 Task: Create a 3D-printable model of a classic car.
Action: Mouse moved to (379, 270)
Screenshot: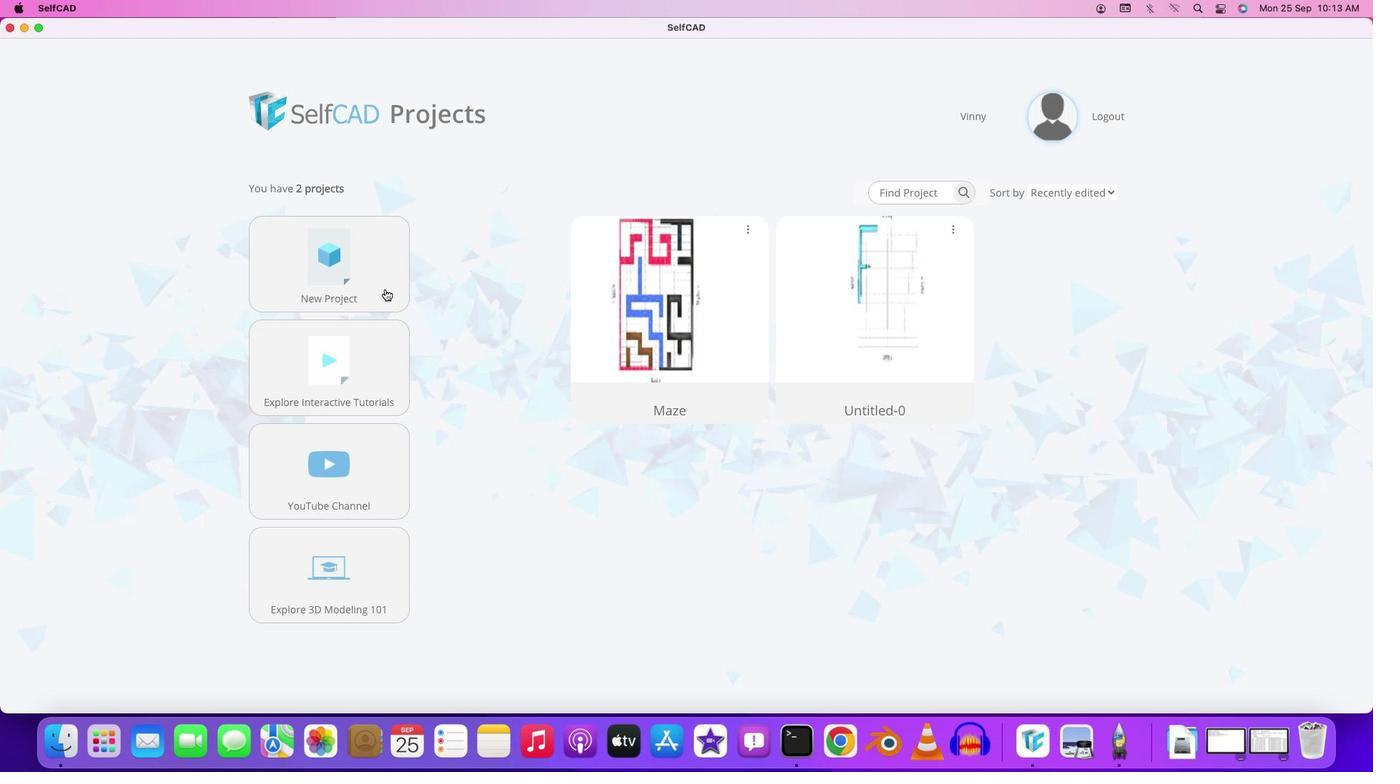 
Action: Mouse pressed left at (379, 270)
Screenshot: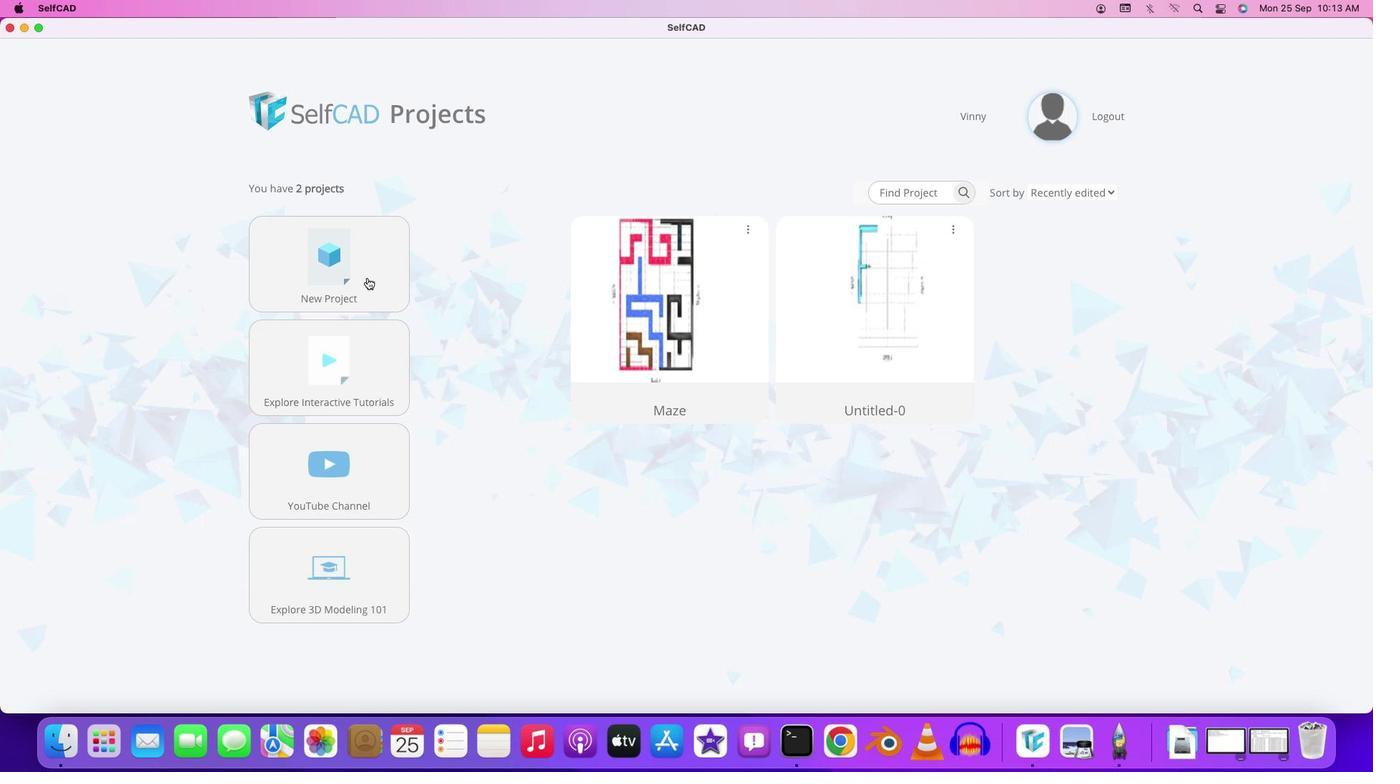 
Action: Mouse moved to (378, 268)
Screenshot: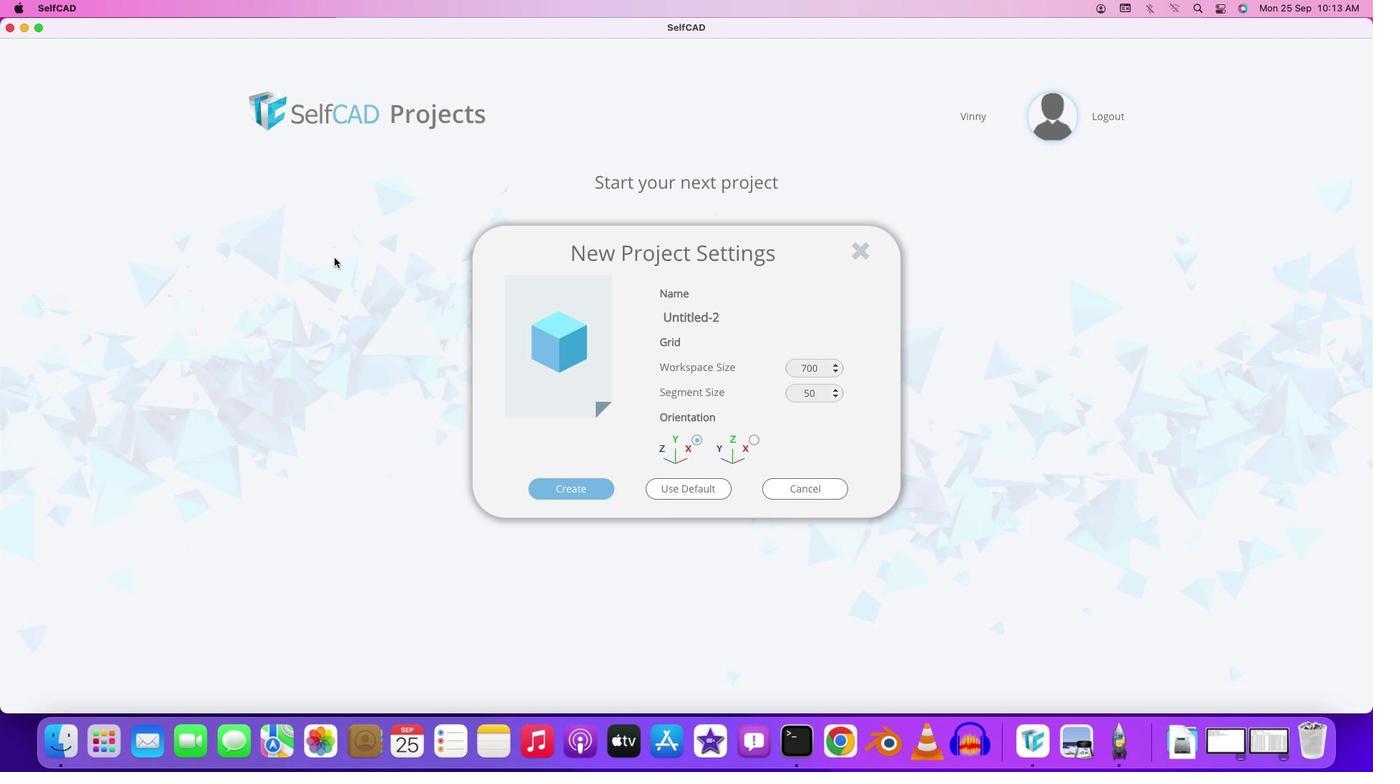 
Action: Mouse pressed left at (378, 268)
Screenshot: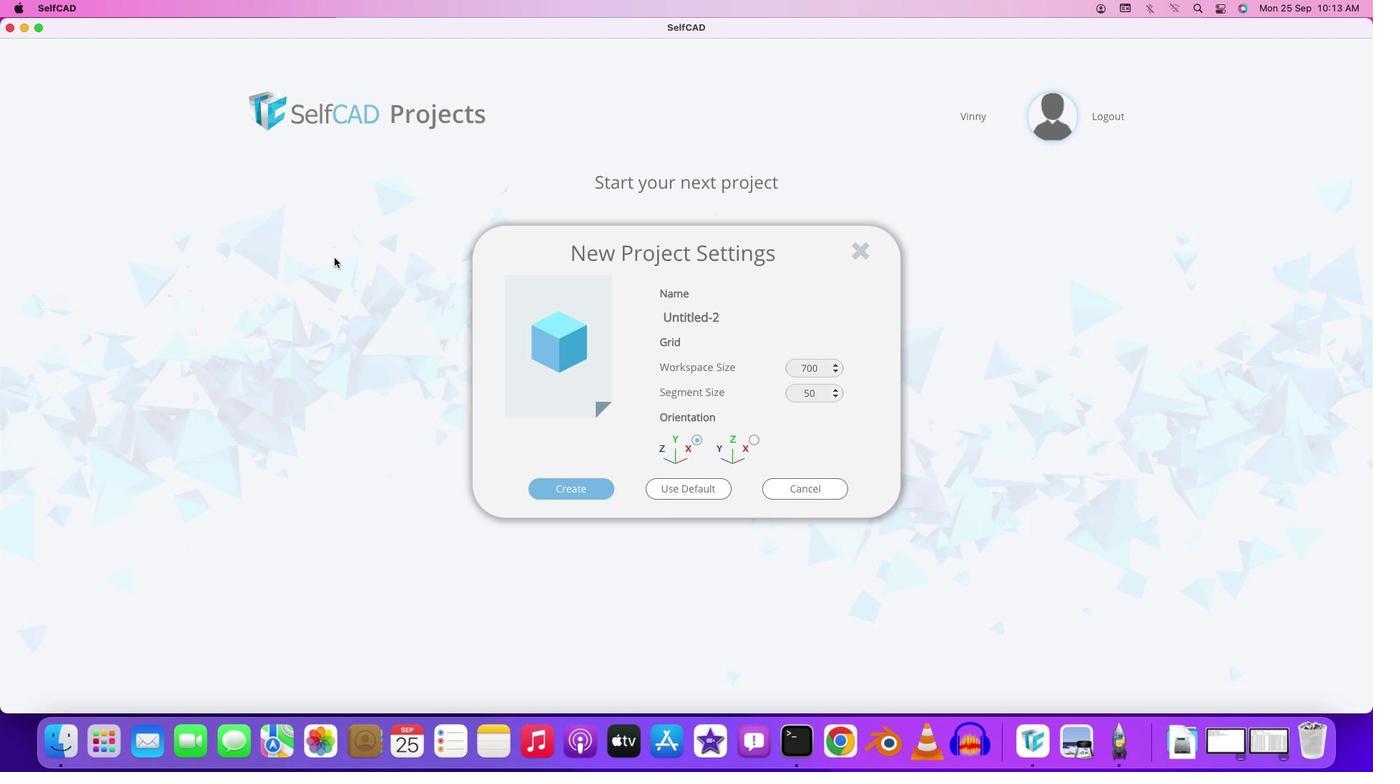 
Action: Mouse moved to (643, 356)
Screenshot: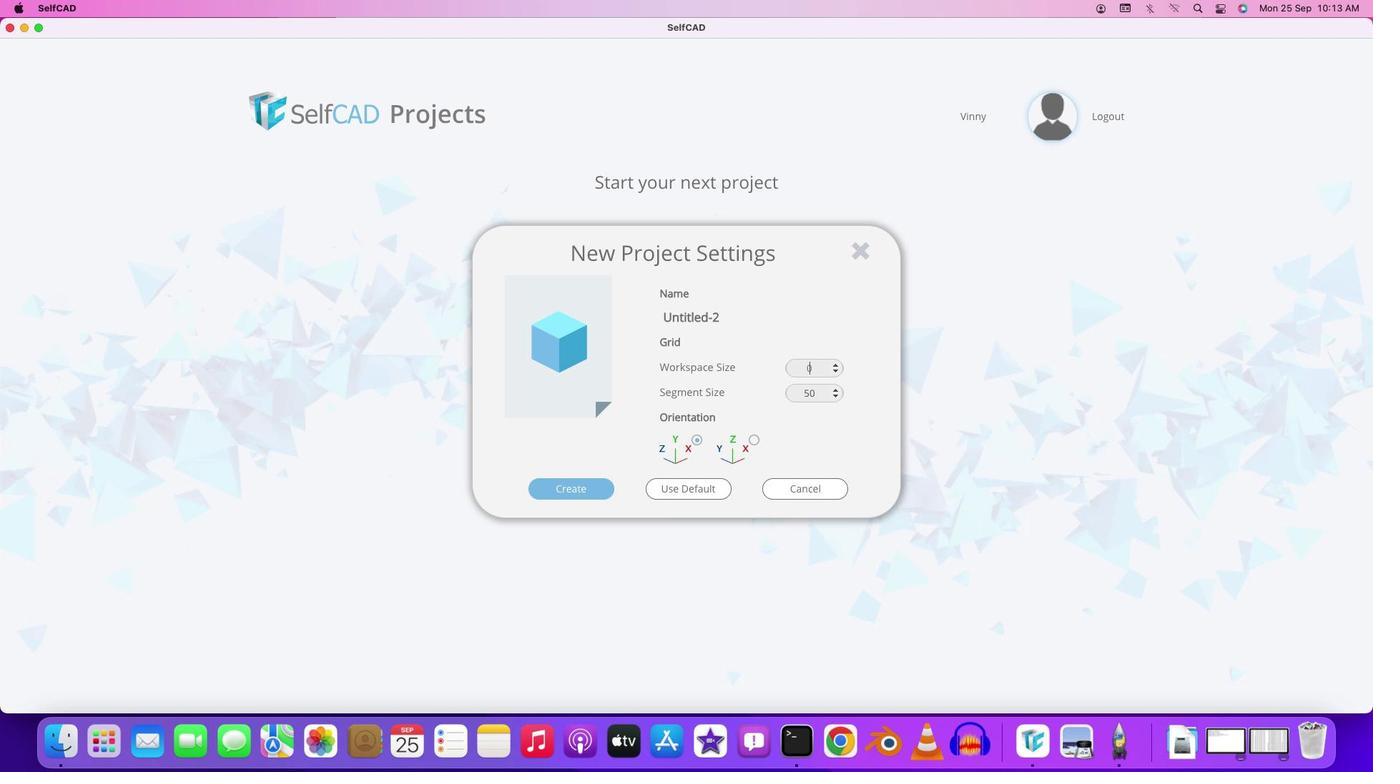 
Action: Mouse pressed left at (643, 356)
Screenshot: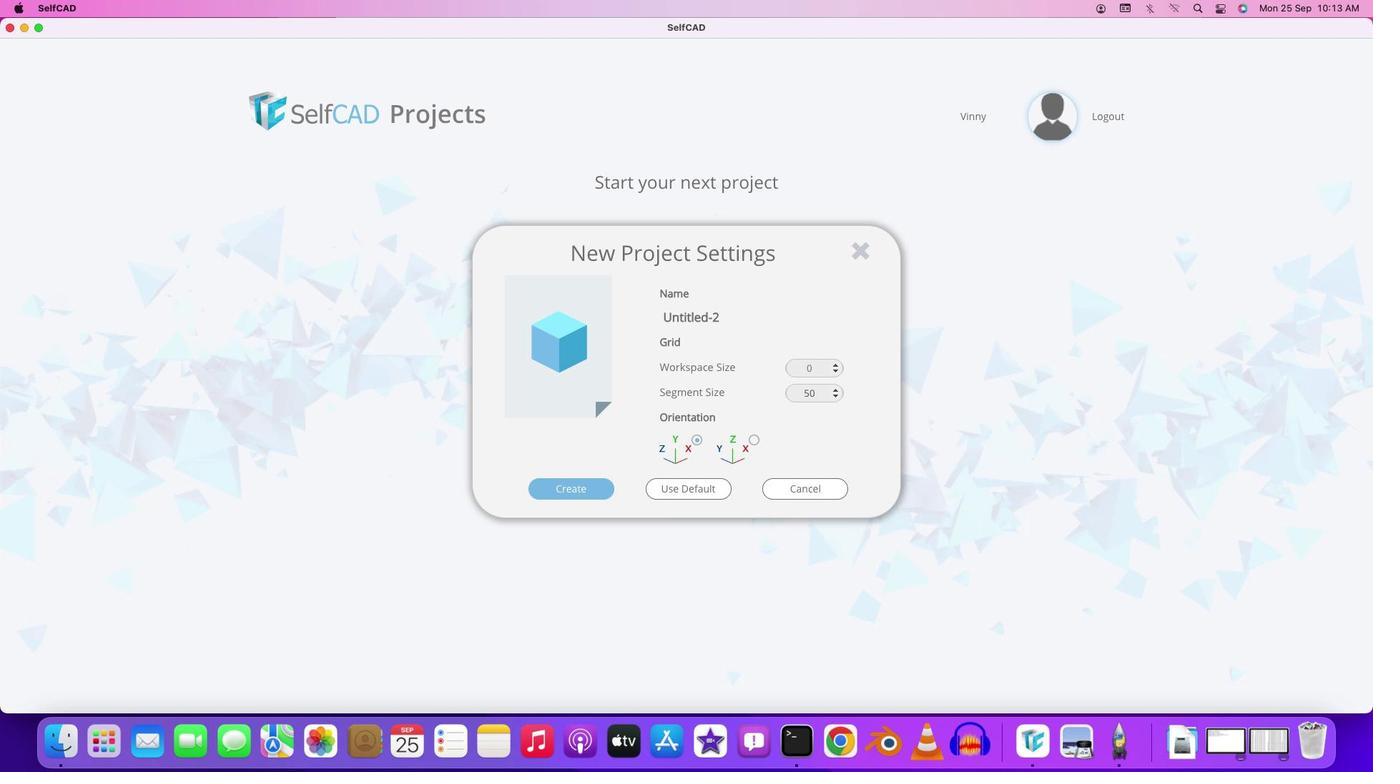 
Action: Key pressed Key.backspaceKey.backspace'1''5''0''0'
Screenshot: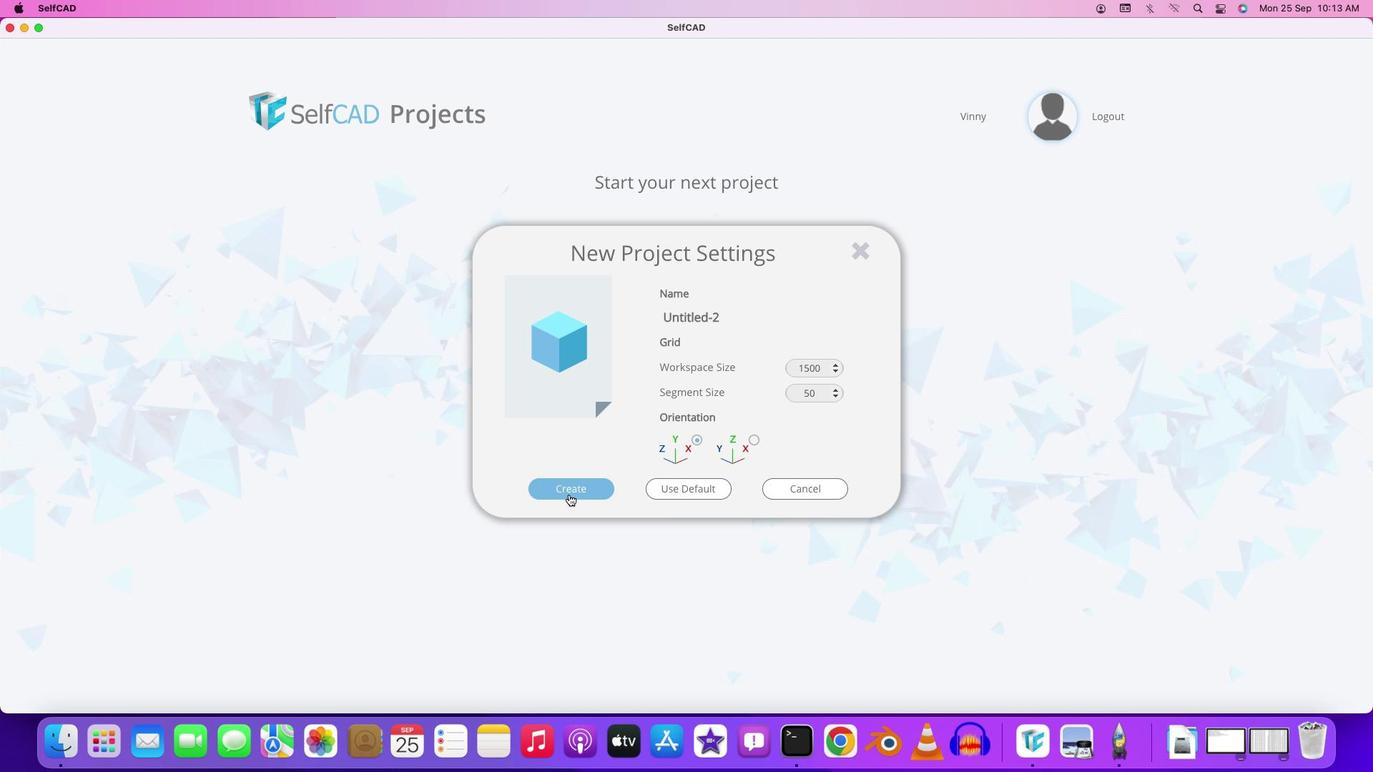 
Action: Mouse moved to (504, 455)
Screenshot: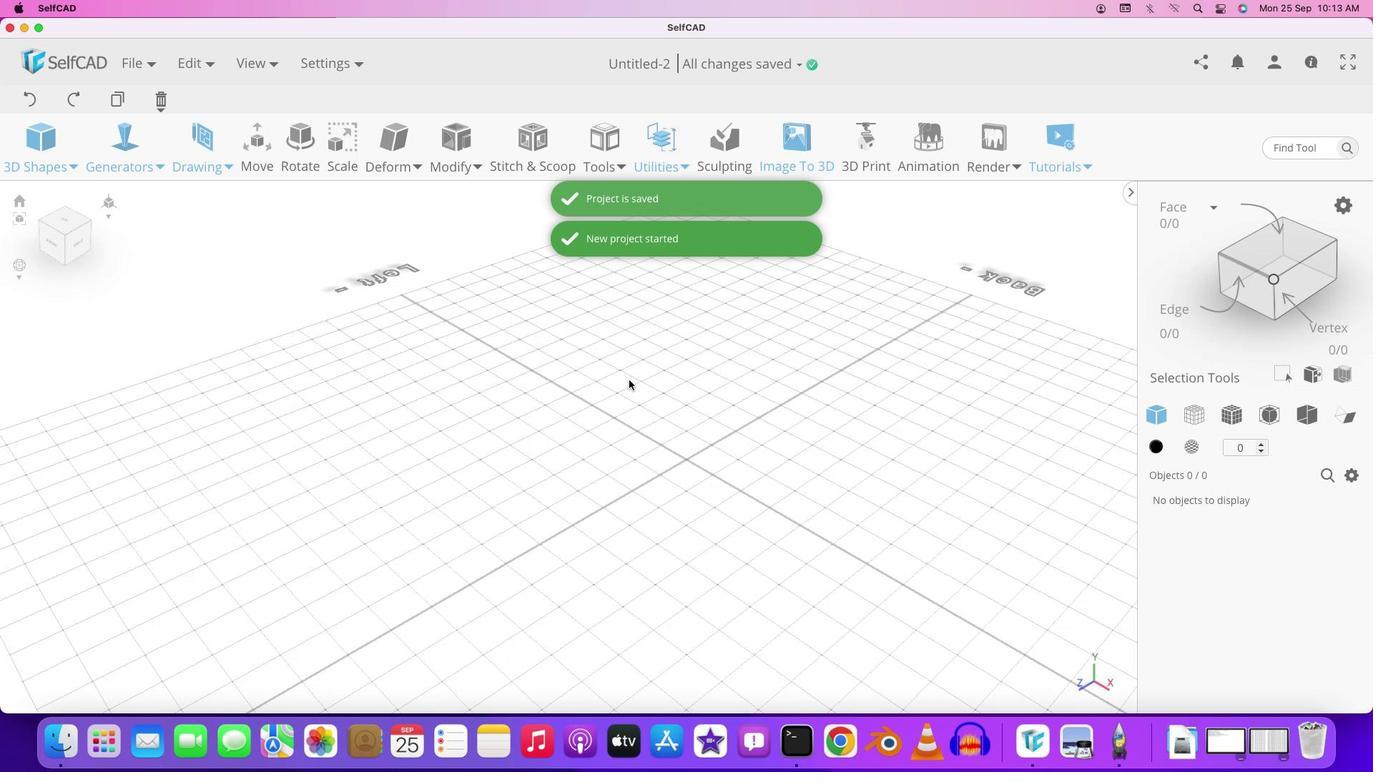 
Action: Mouse pressed left at (504, 455)
Screenshot: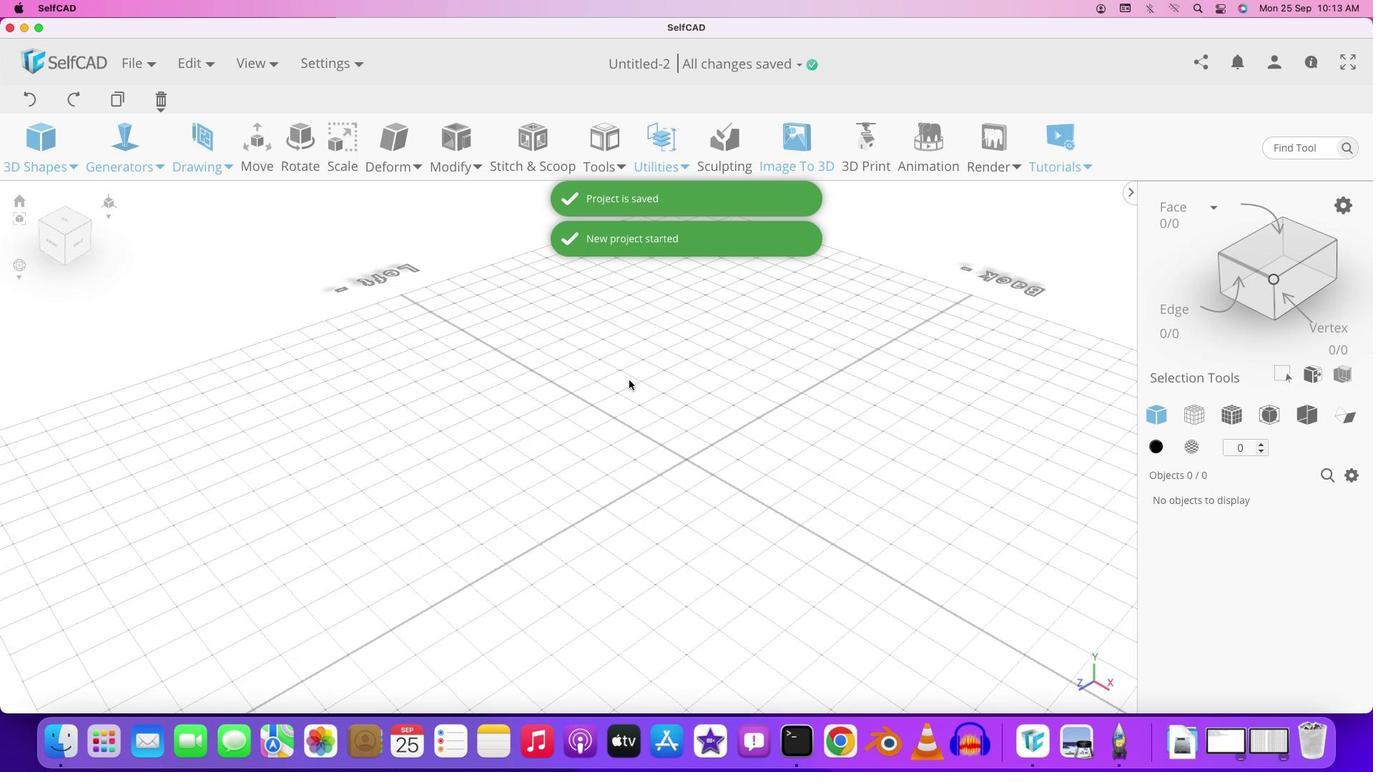 
Action: Mouse moved to (562, 420)
Screenshot: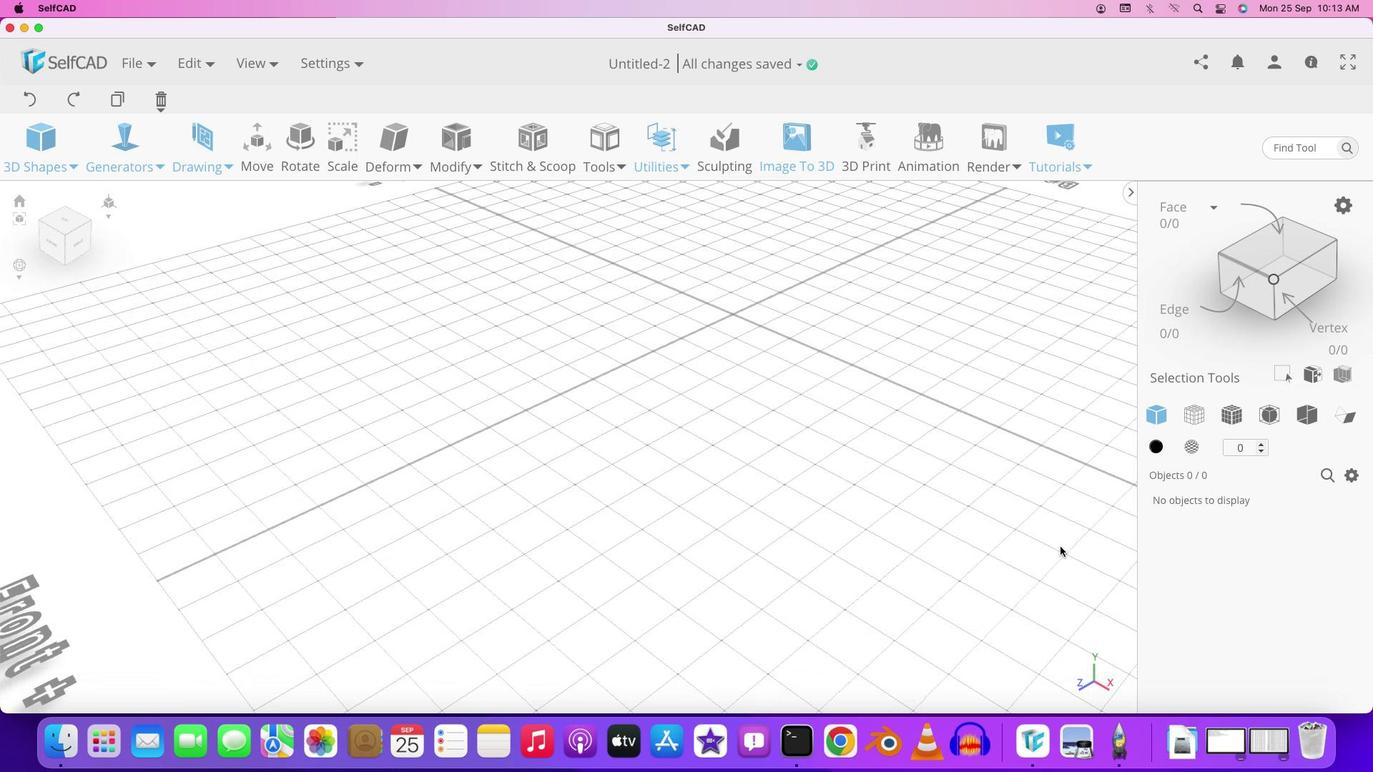 
Action: Mouse pressed middle at (562, 420)
Screenshot: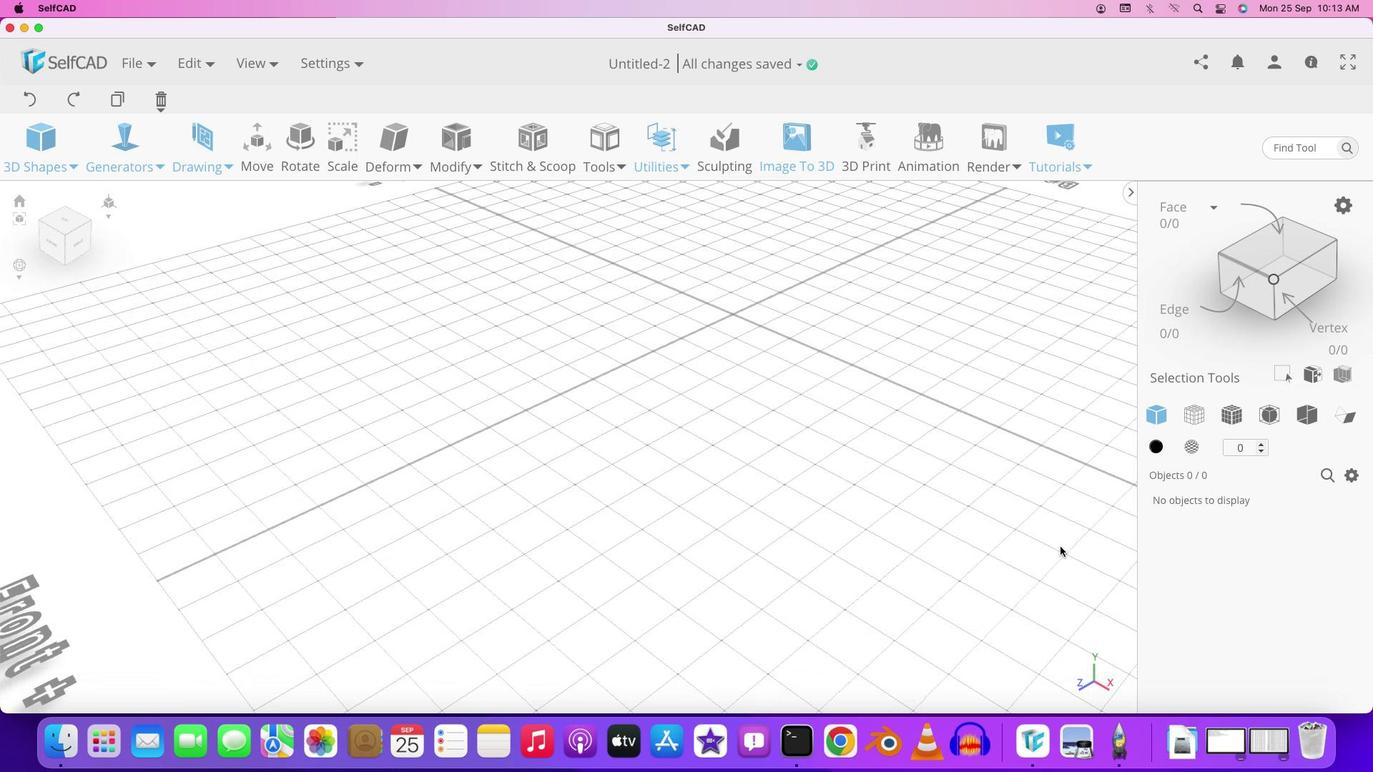 
Action: Mouse moved to (725, 544)
Screenshot: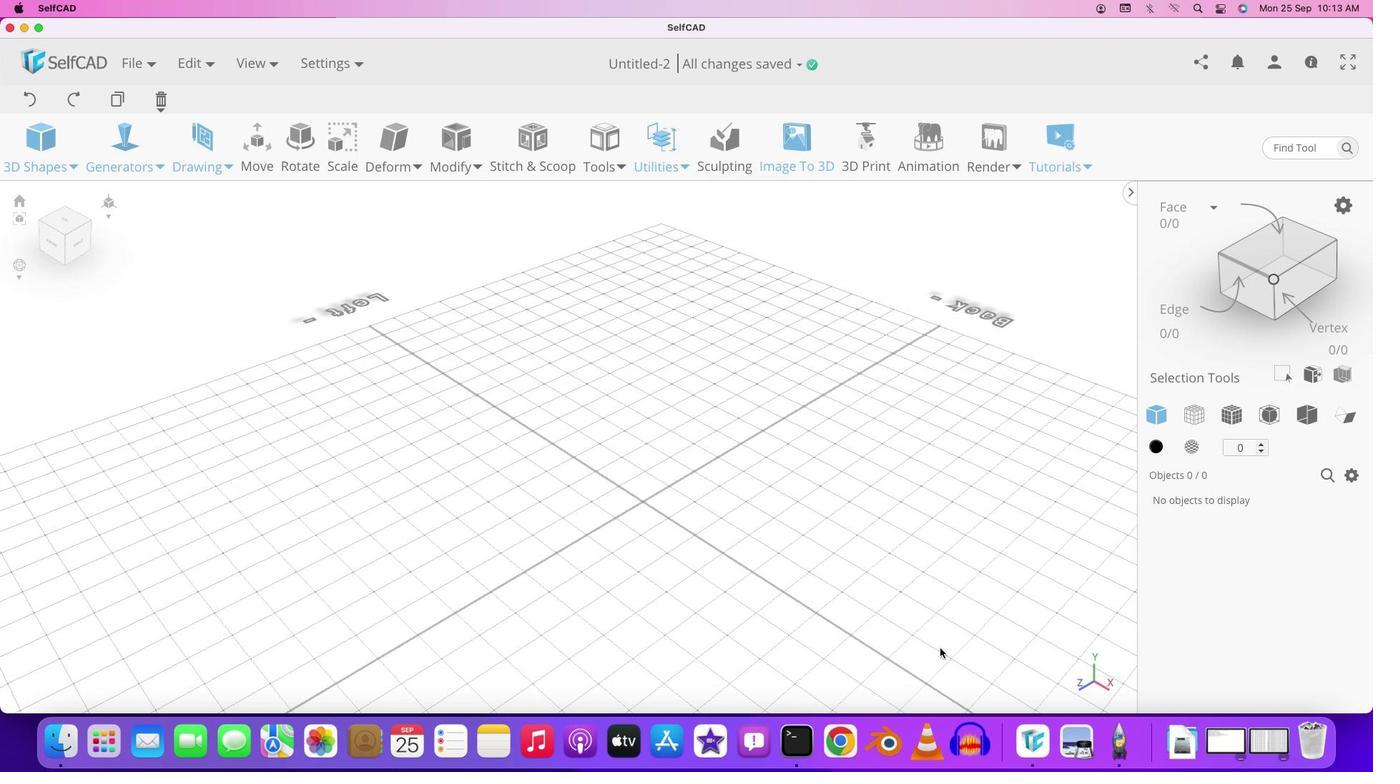 
Action: Mouse pressed middle at (725, 544)
Screenshot: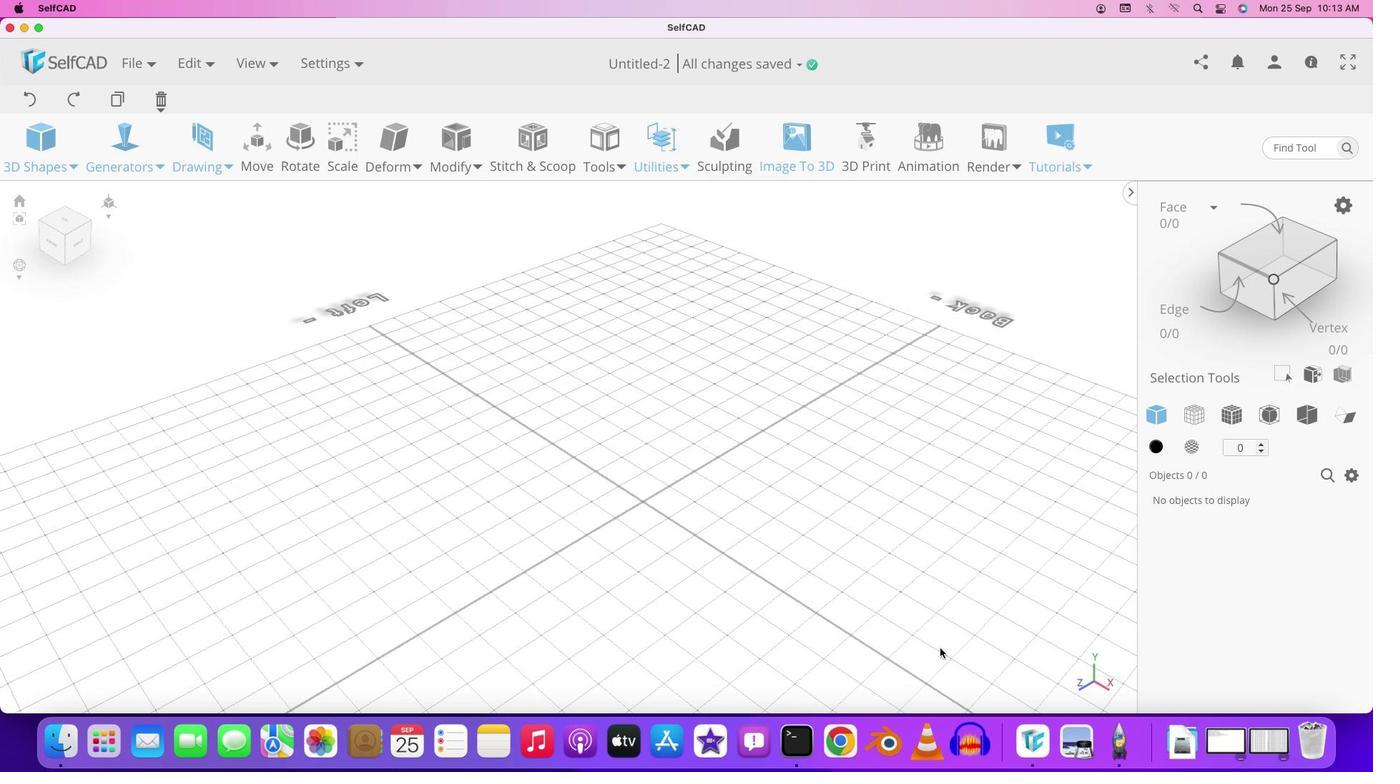 
Action: Mouse moved to (225, 172)
Screenshot: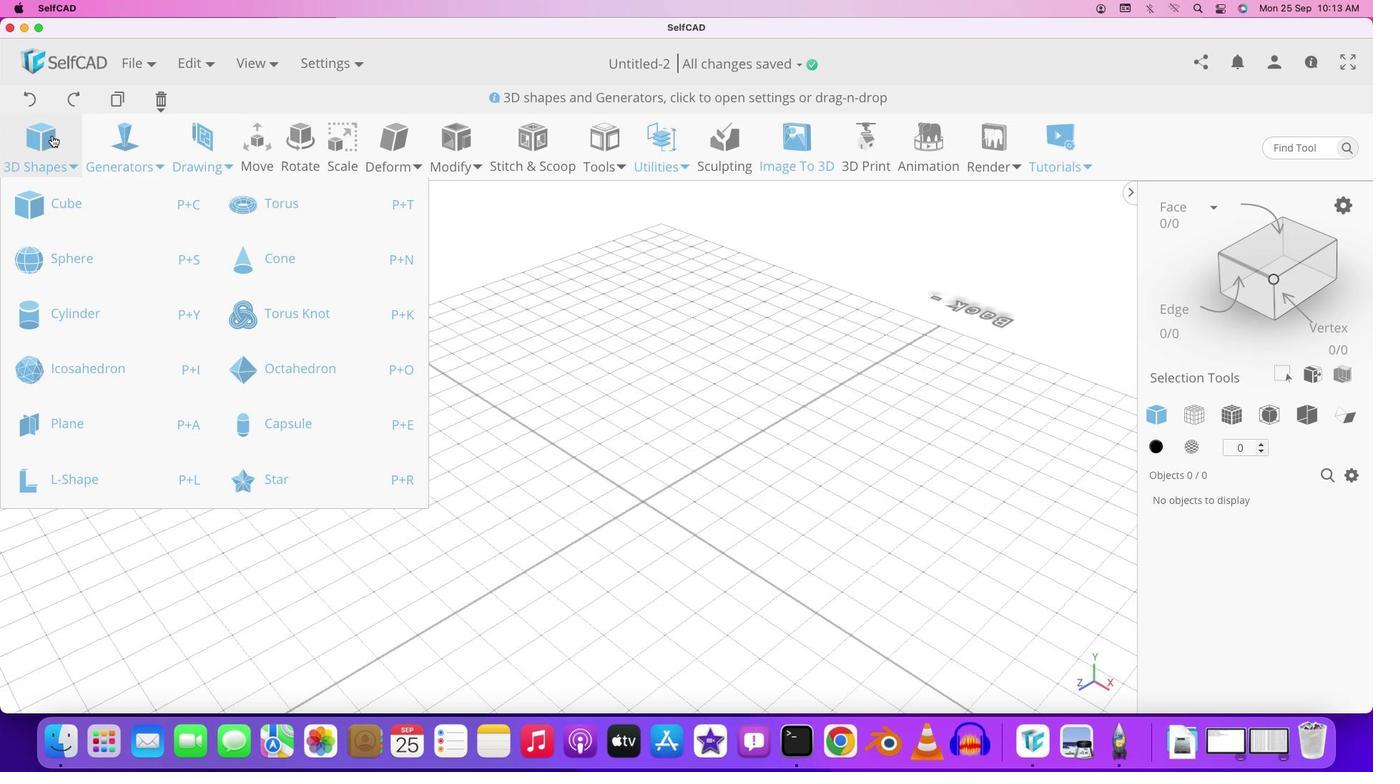 
Action: Mouse pressed left at (225, 172)
Screenshot: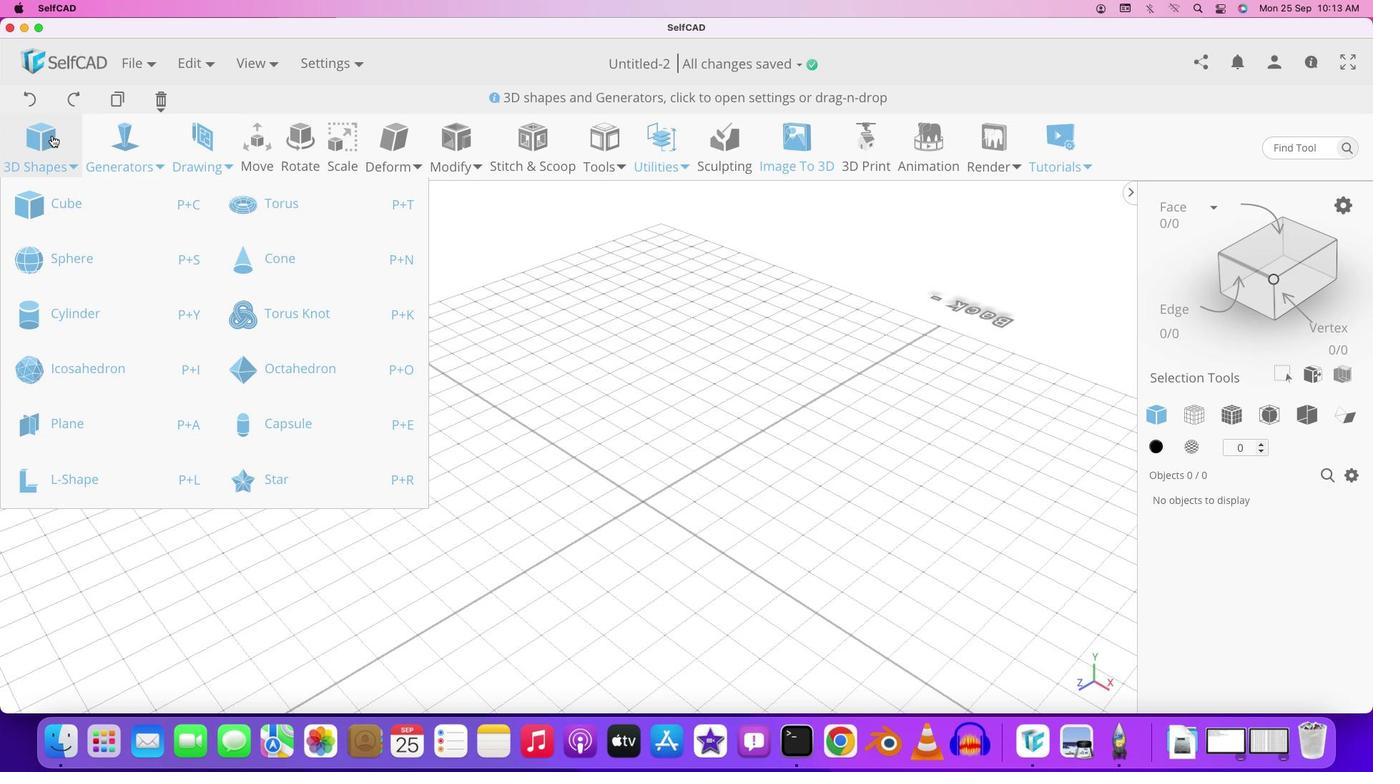 
Action: Mouse moved to (225, 182)
Screenshot: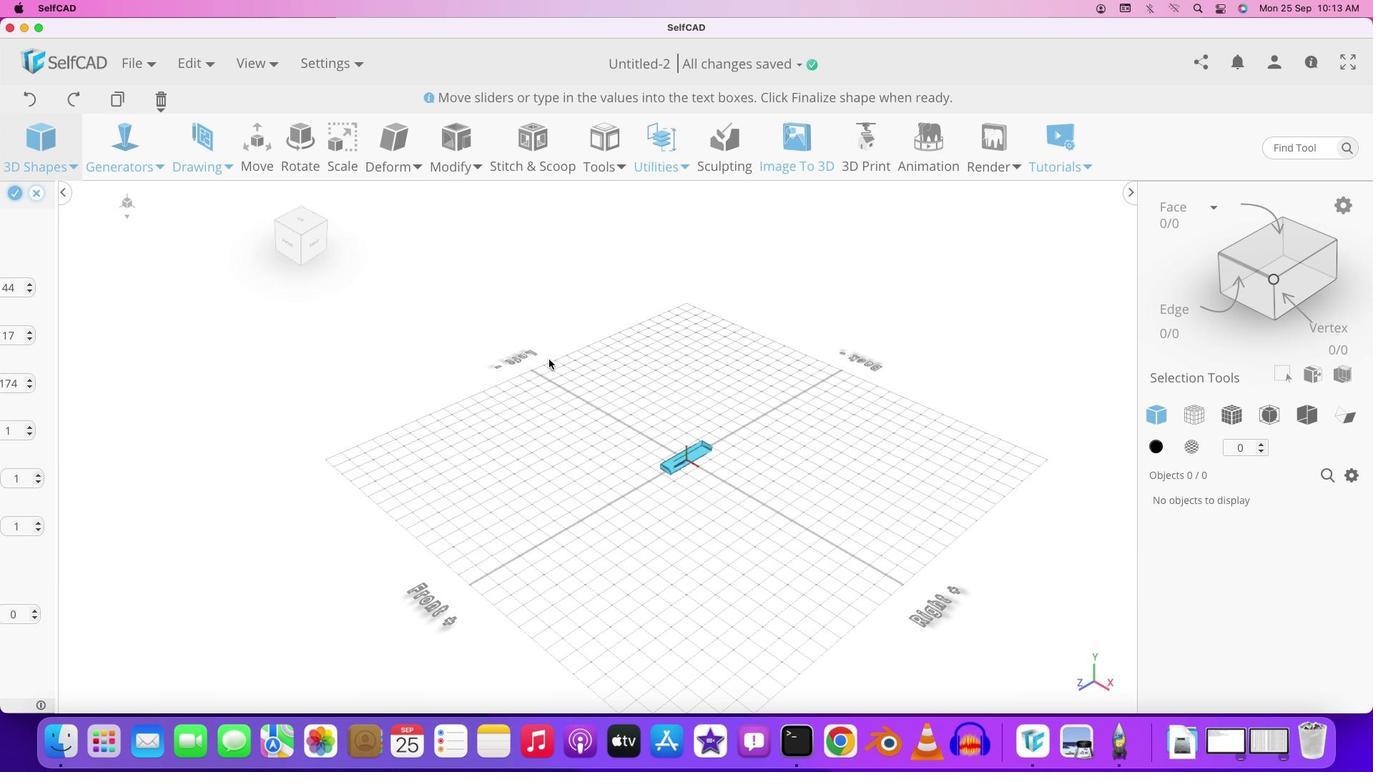 
Action: Mouse pressed left at (225, 182)
Screenshot: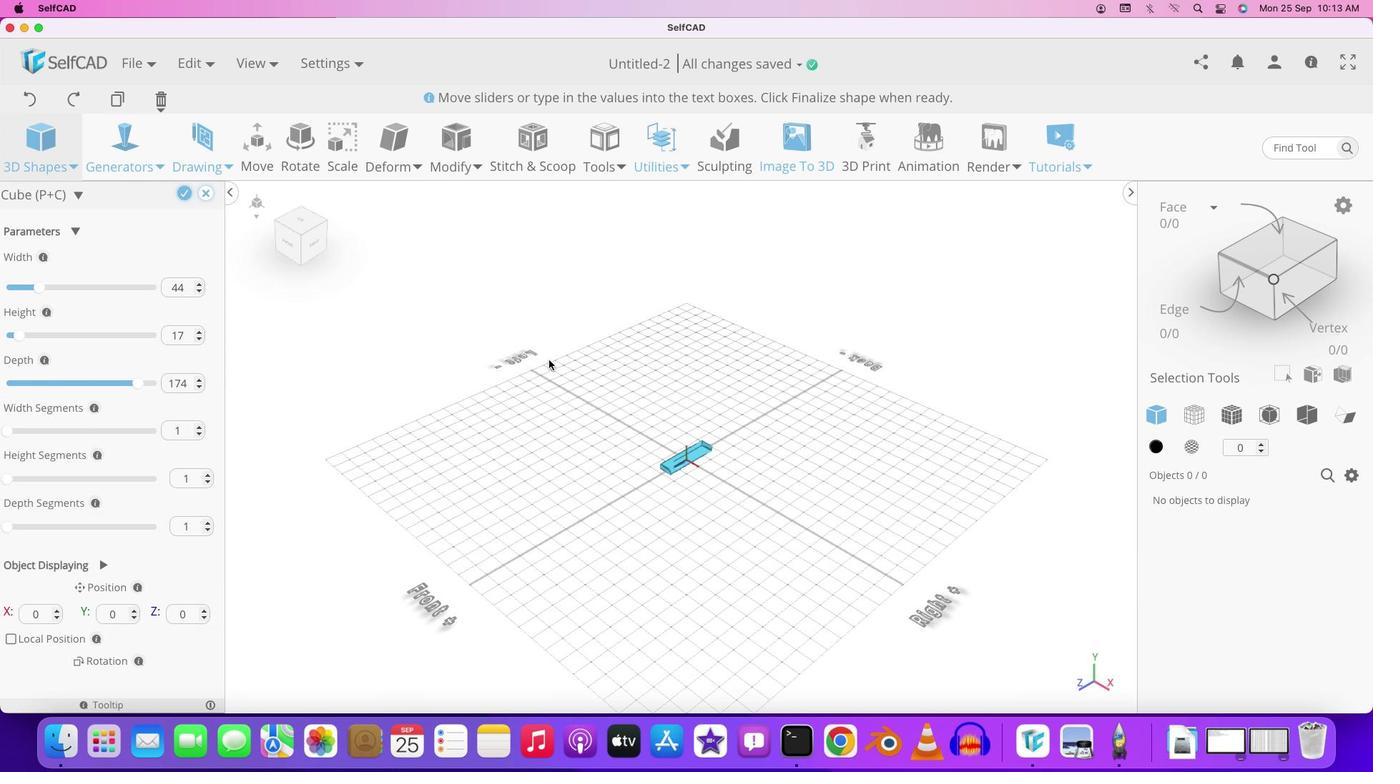 
Action: Mouse moved to (233, 217)
Screenshot: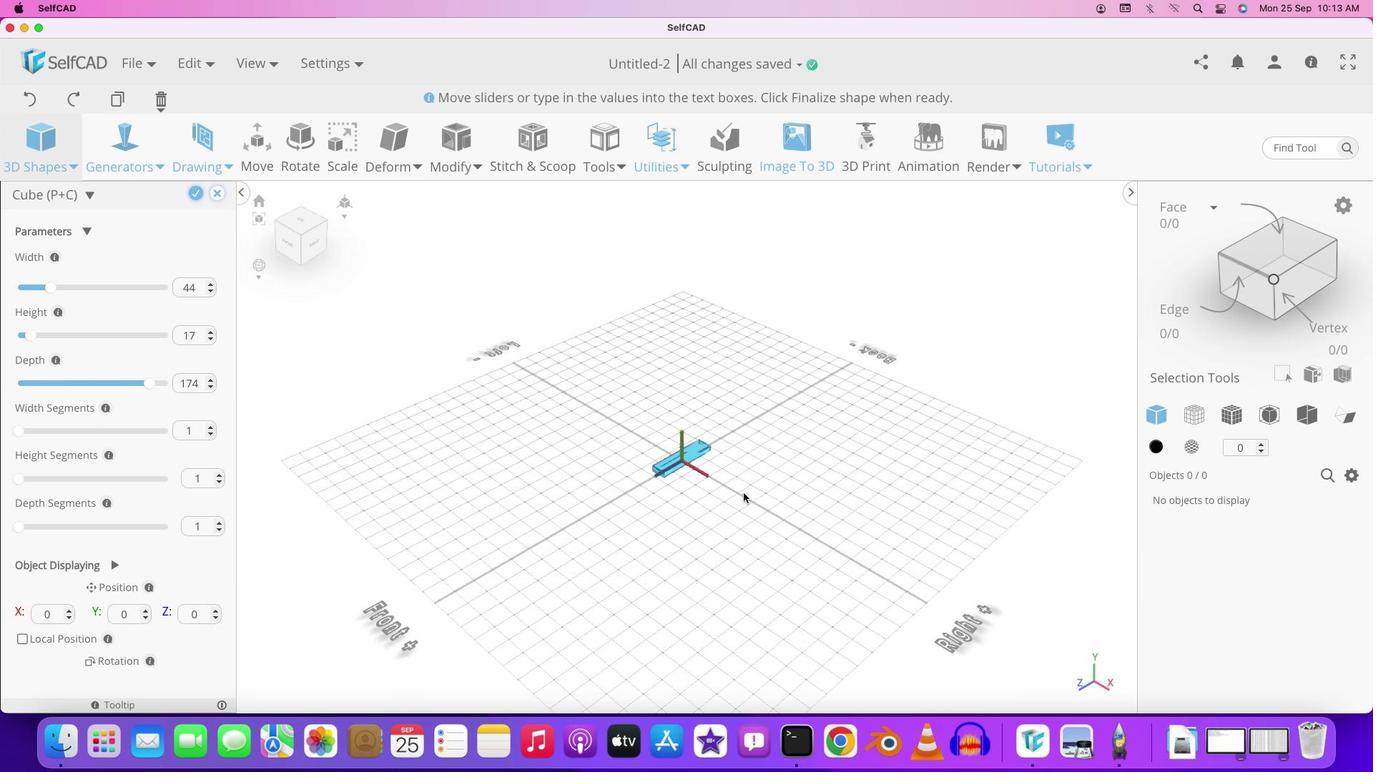 
Action: Mouse pressed left at (233, 217)
Screenshot: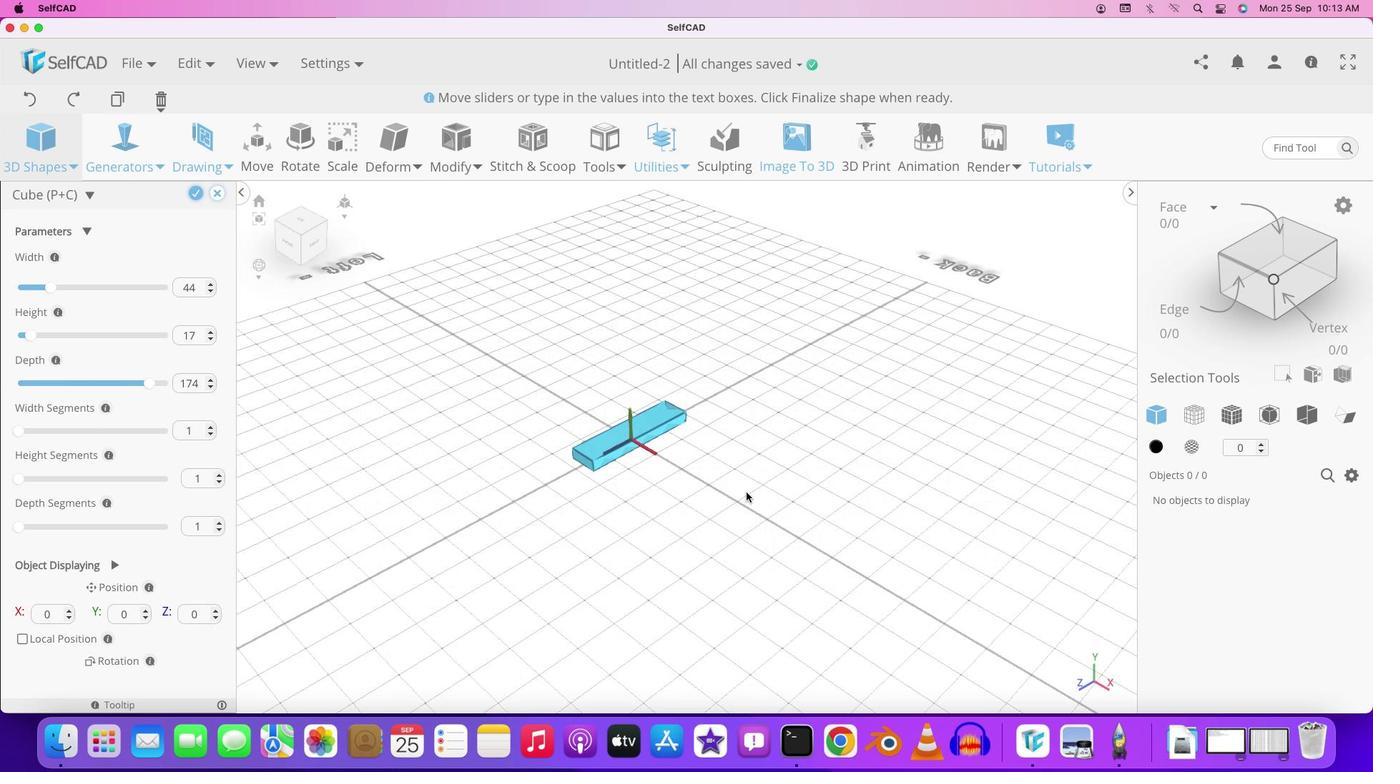 
Action: Mouse moved to (590, 419)
Screenshot: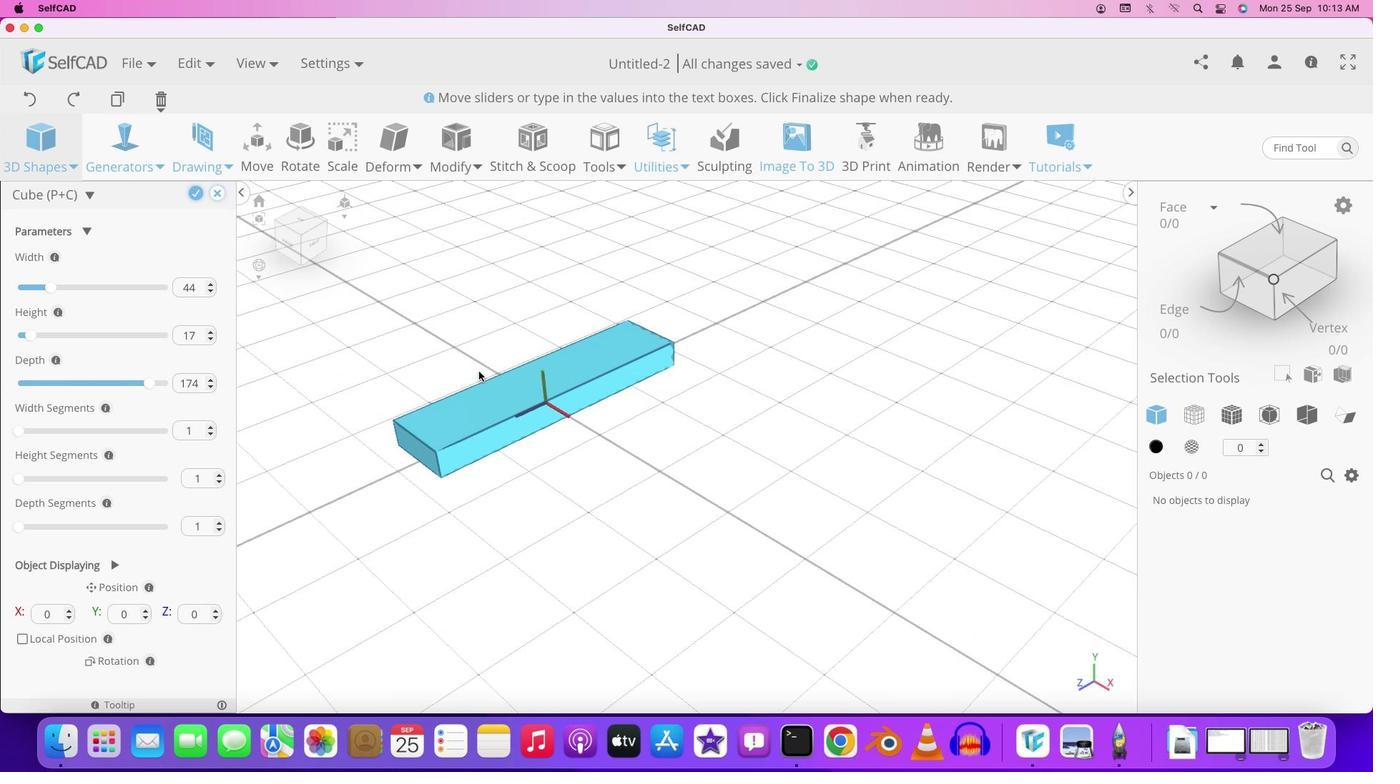 
Action: Mouse scrolled (590, 419) with delta (197, 65)
Screenshot: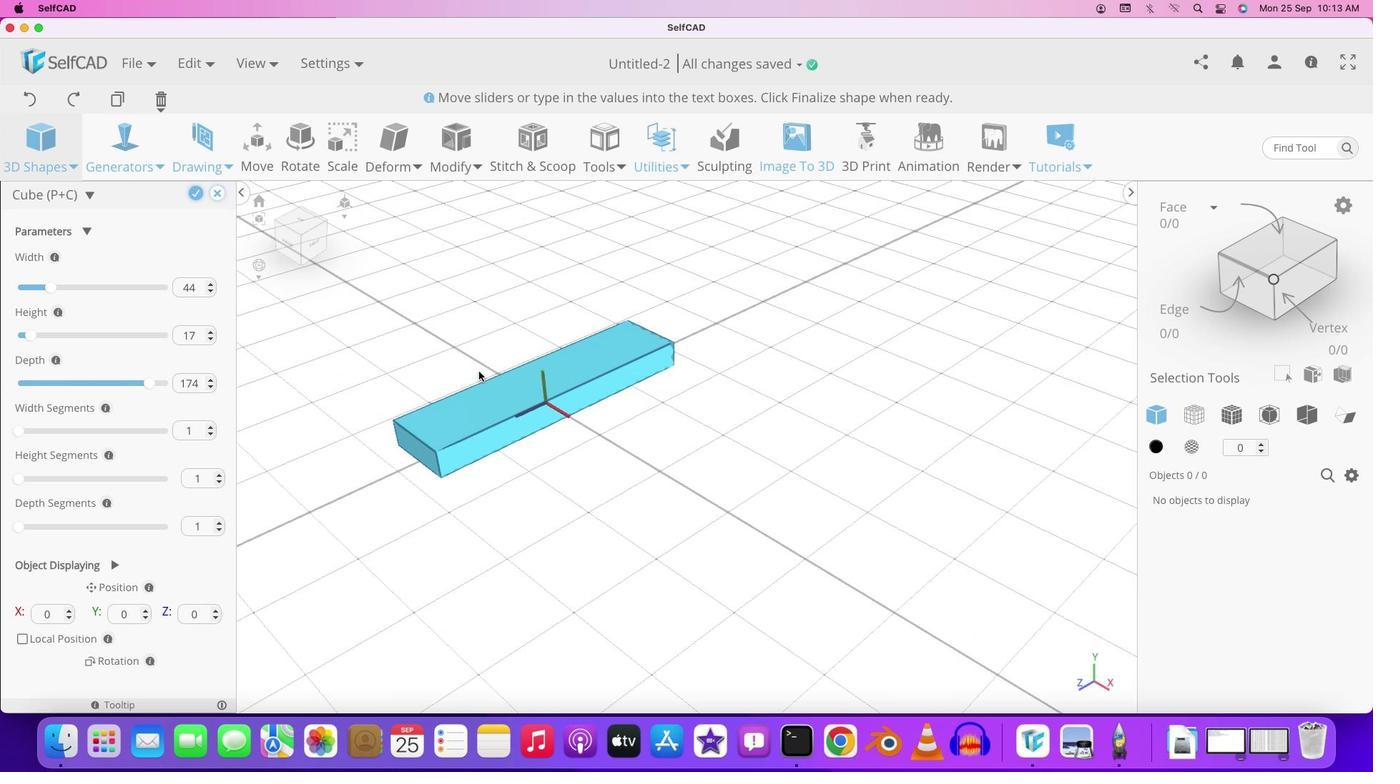 
Action: Mouse moved to (591, 421)
Screenshot: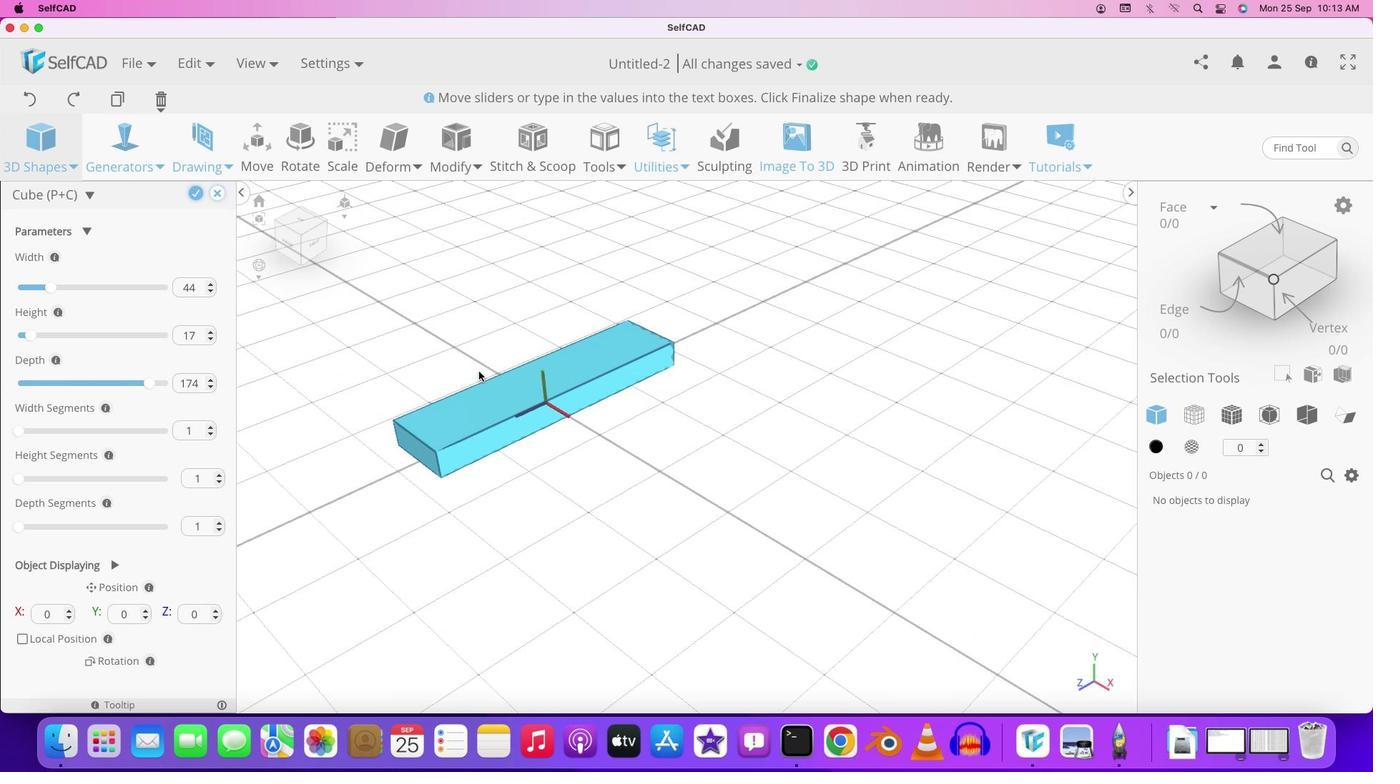 
Action: Mouse scrolled (591, 421) with delta (197, 65)
Screenshot: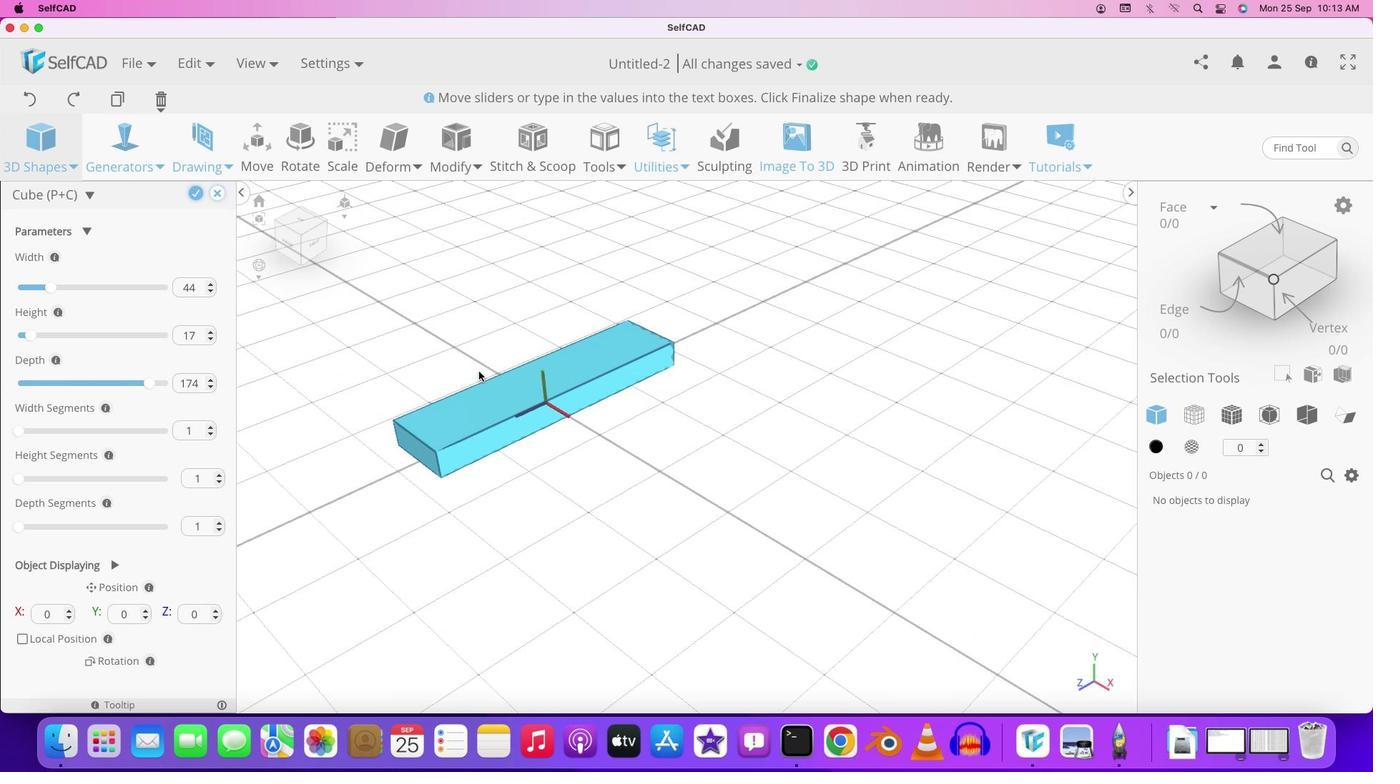 
Action: Mouse moved to (592, 439)
Screenshot: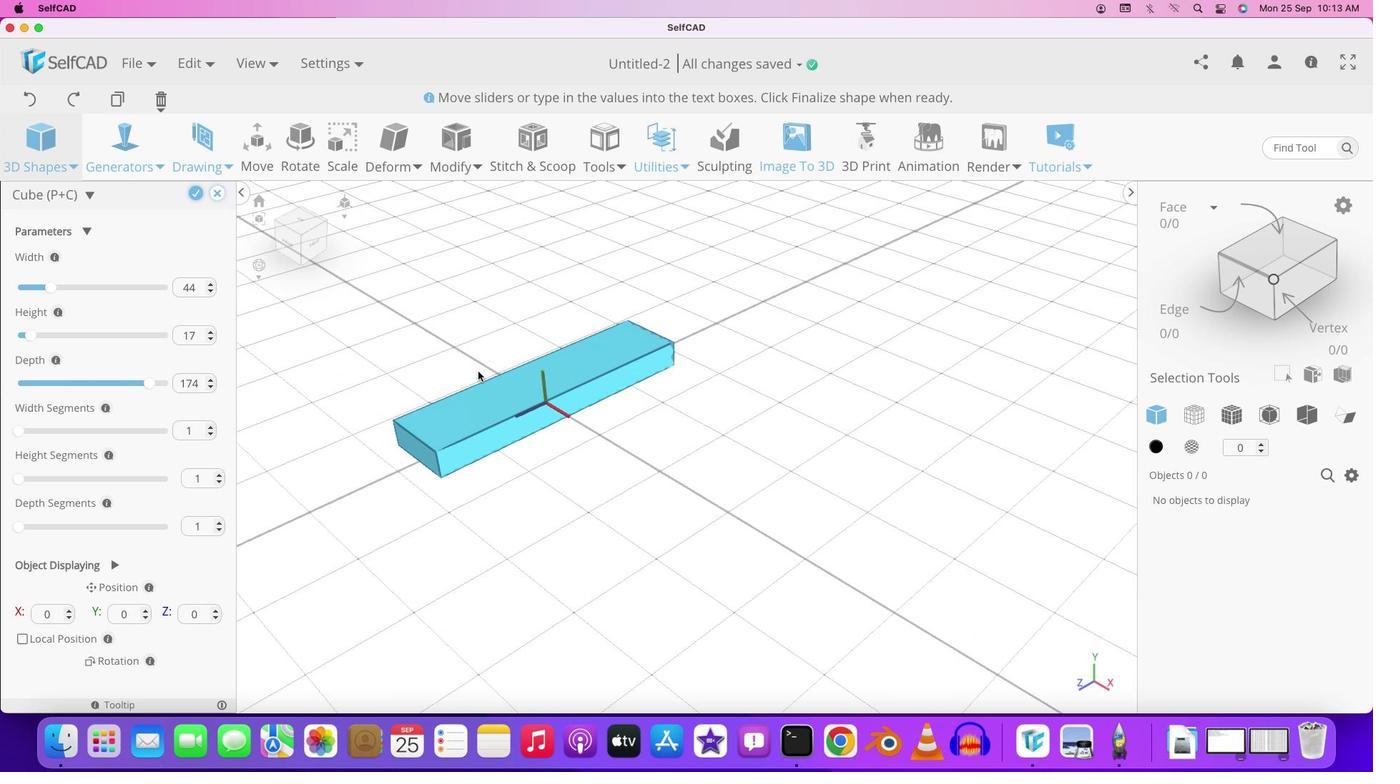 
Action: Mouse scrolled (592, 439) with delta (197, 66)
Screenshot: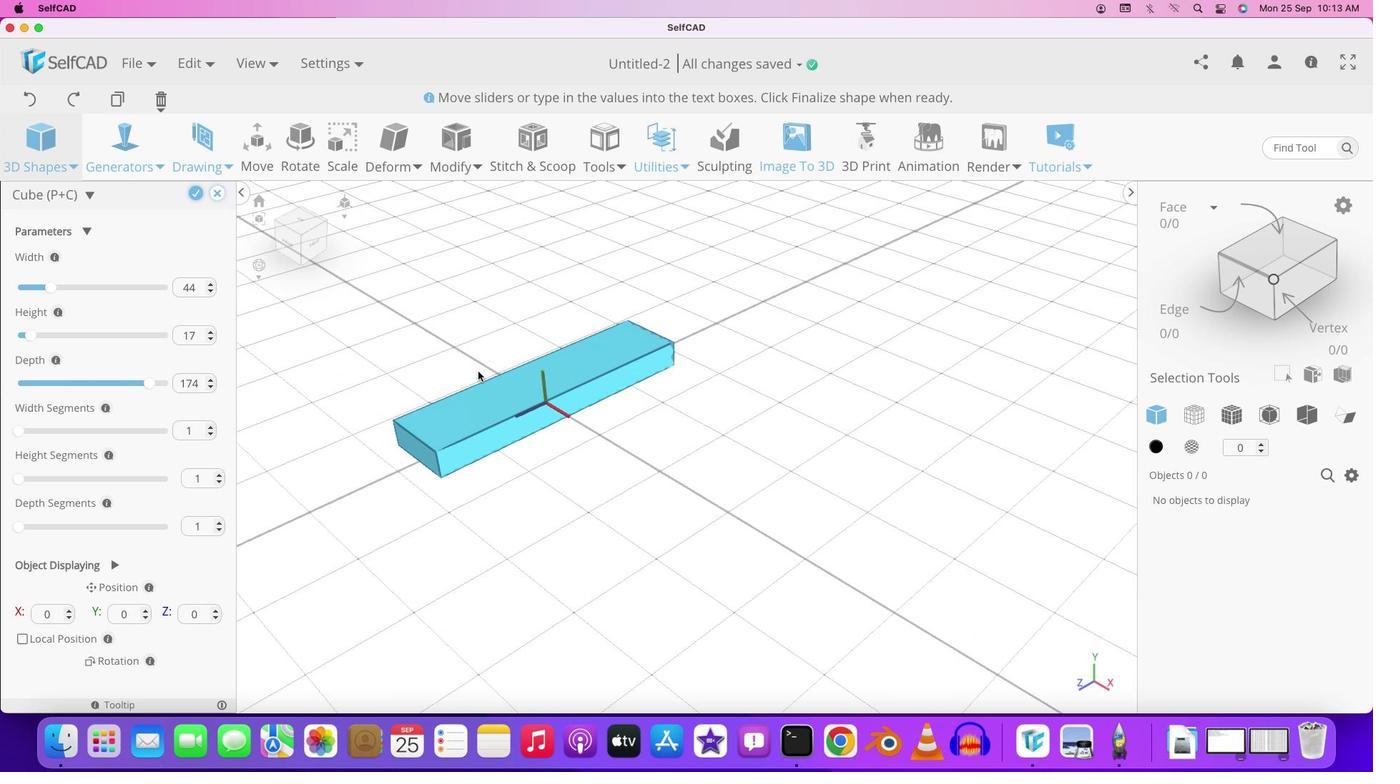 
Action: Mouse moved to (596, 449)
Screenshot: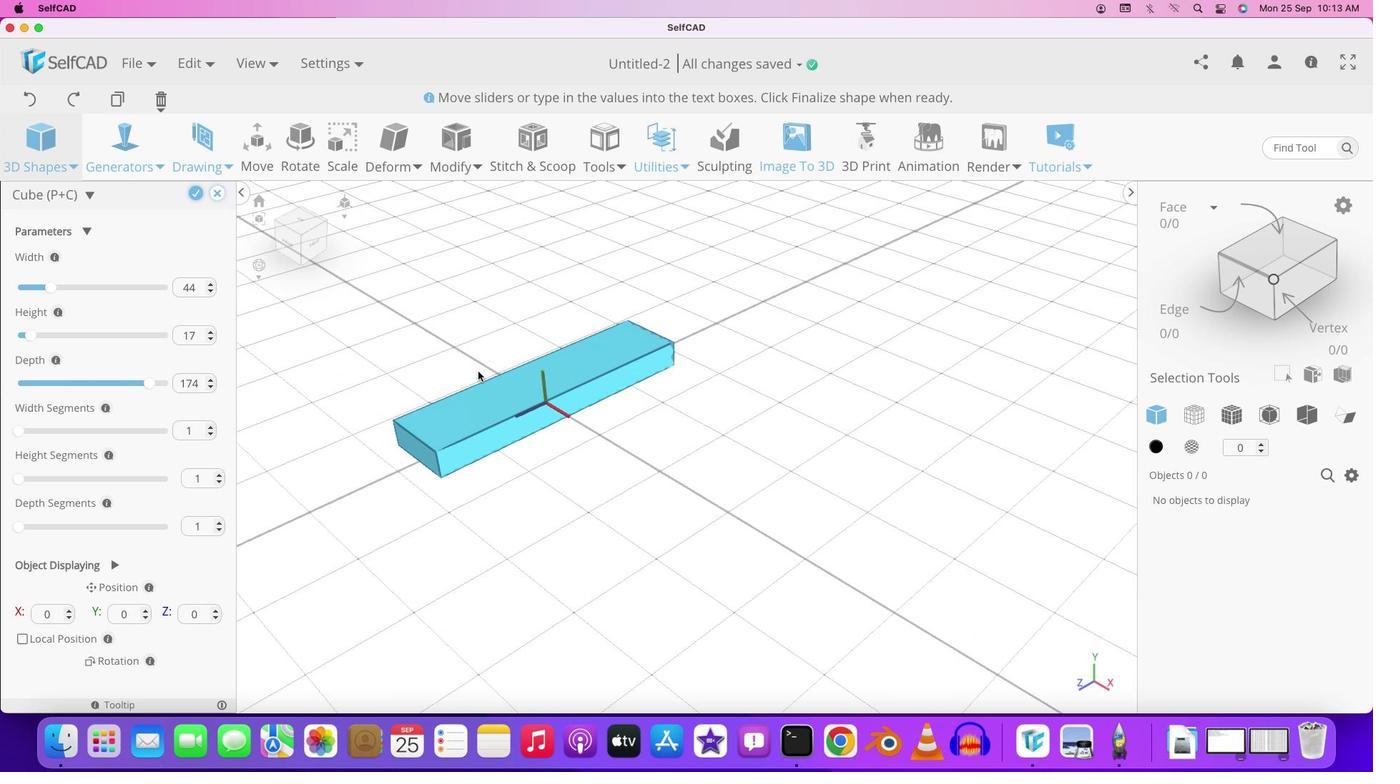 
Action: Mouse scrolled (596, 449) with delta (197, 67)
Screenshot: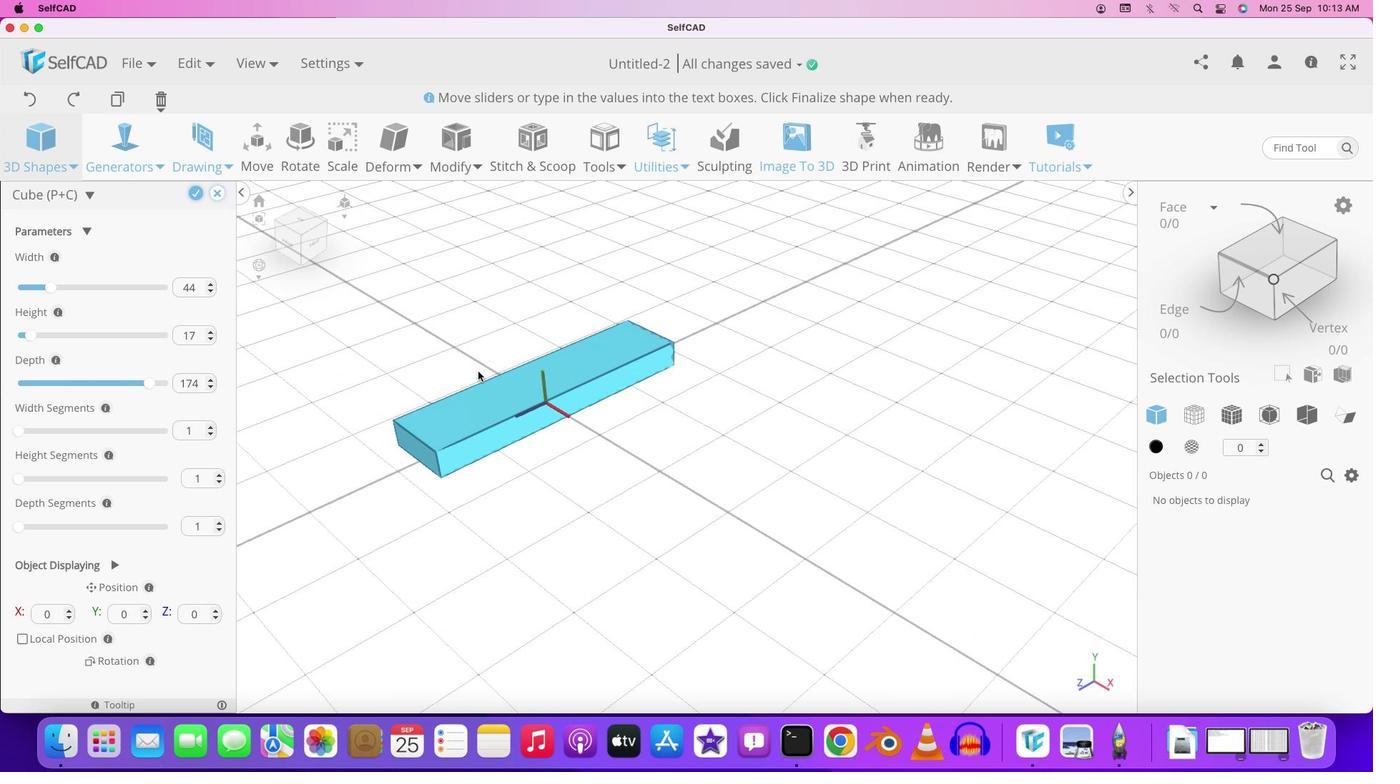 
Action: Mouse moved to (598, 454)
Screenshot: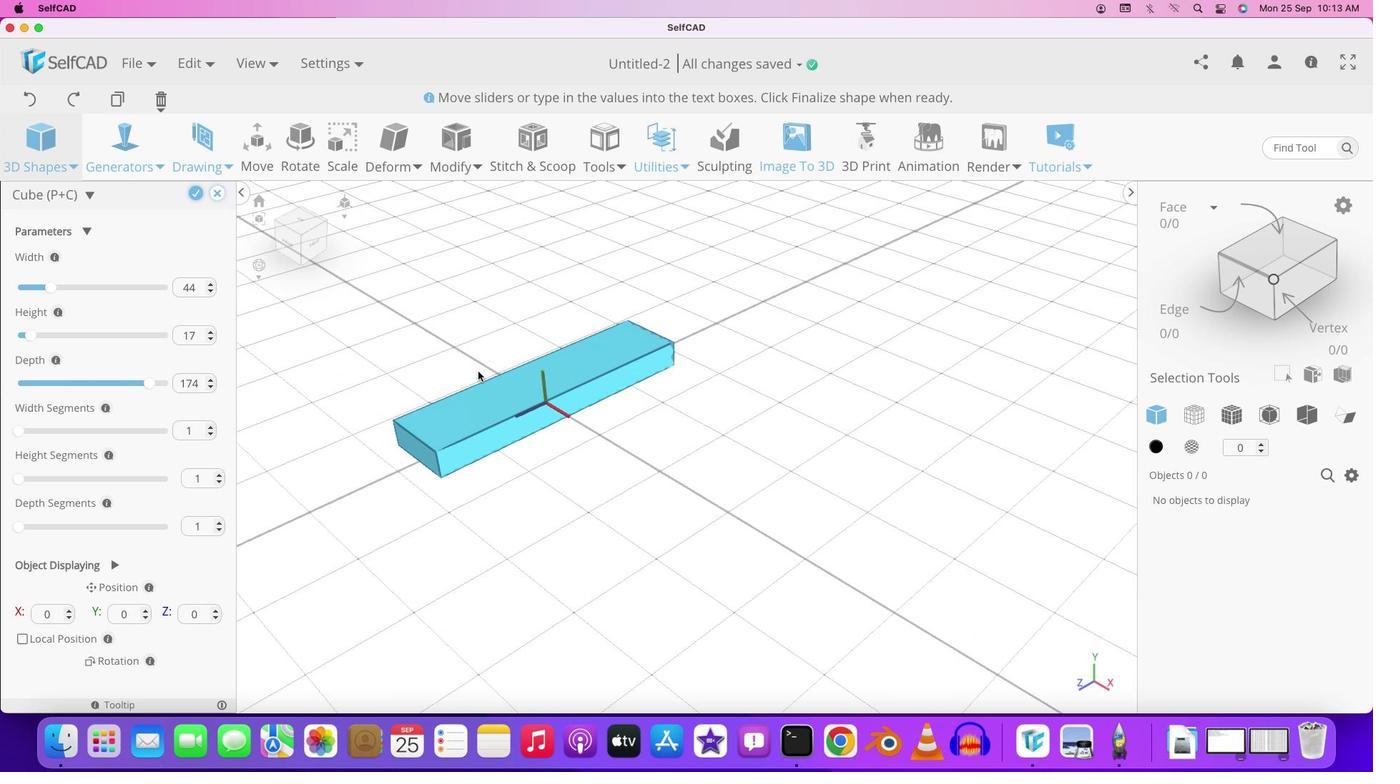 
Action: Mouse scrolled (598, 454) with delta (197, 67)
Screenshot: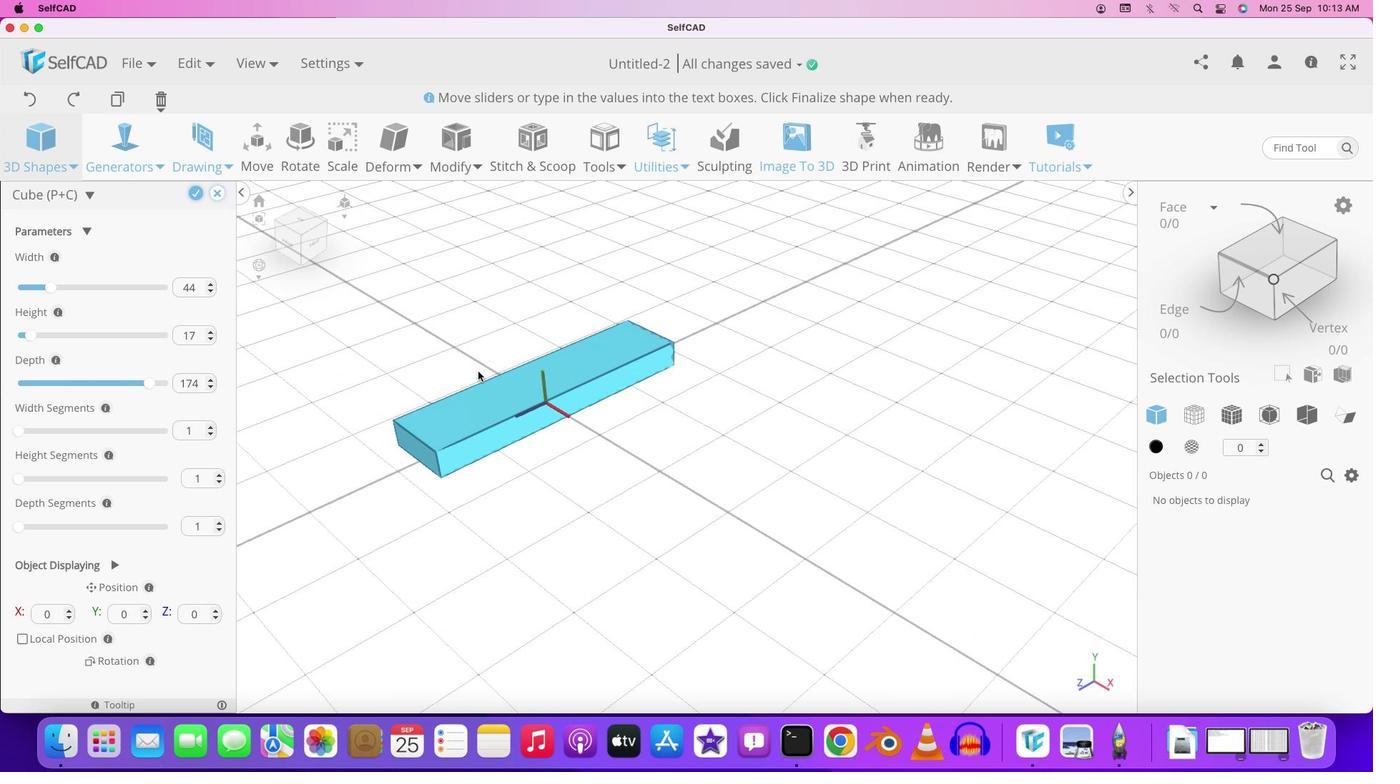 
Action: Mouse moved to (601, 451)
Screenshot: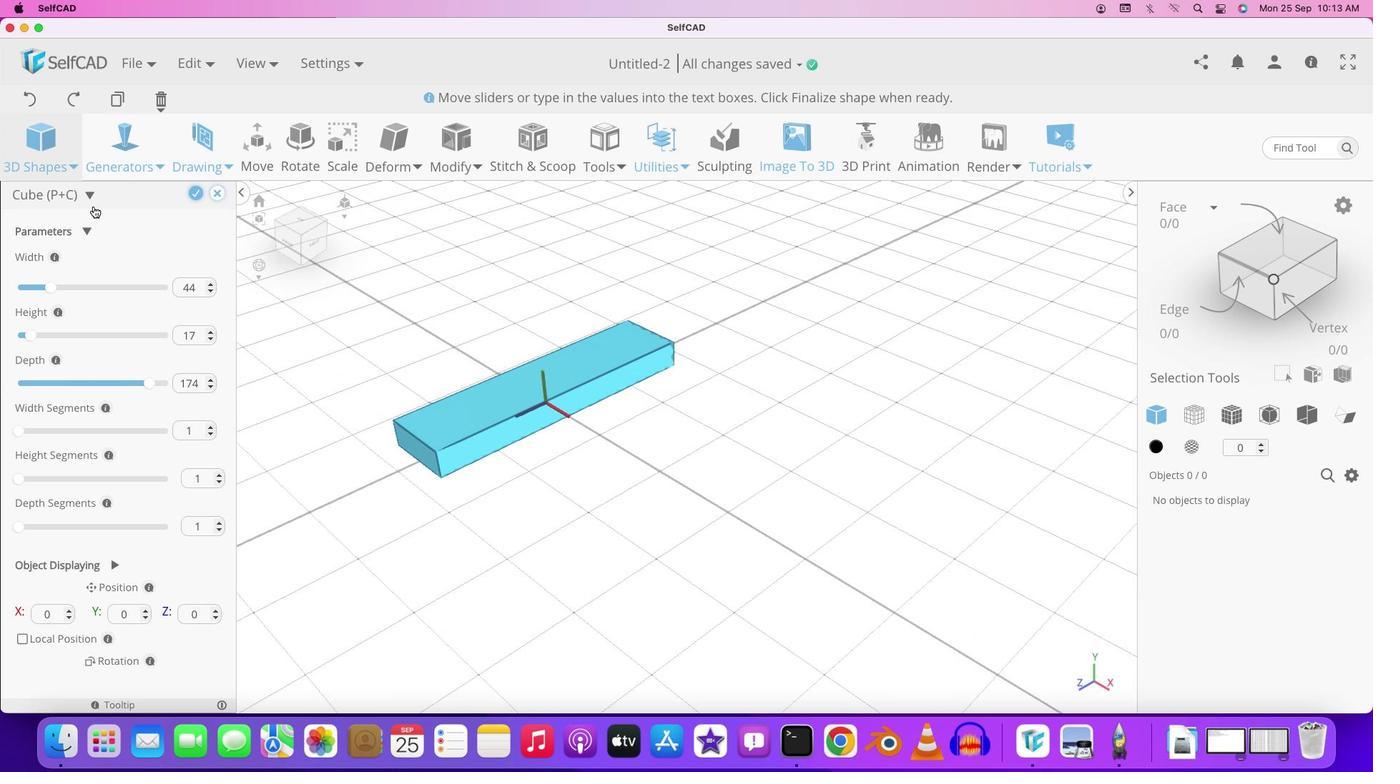 
Action: Mouse scrolled (601, 451) with delta (197, 65)
Screenshot: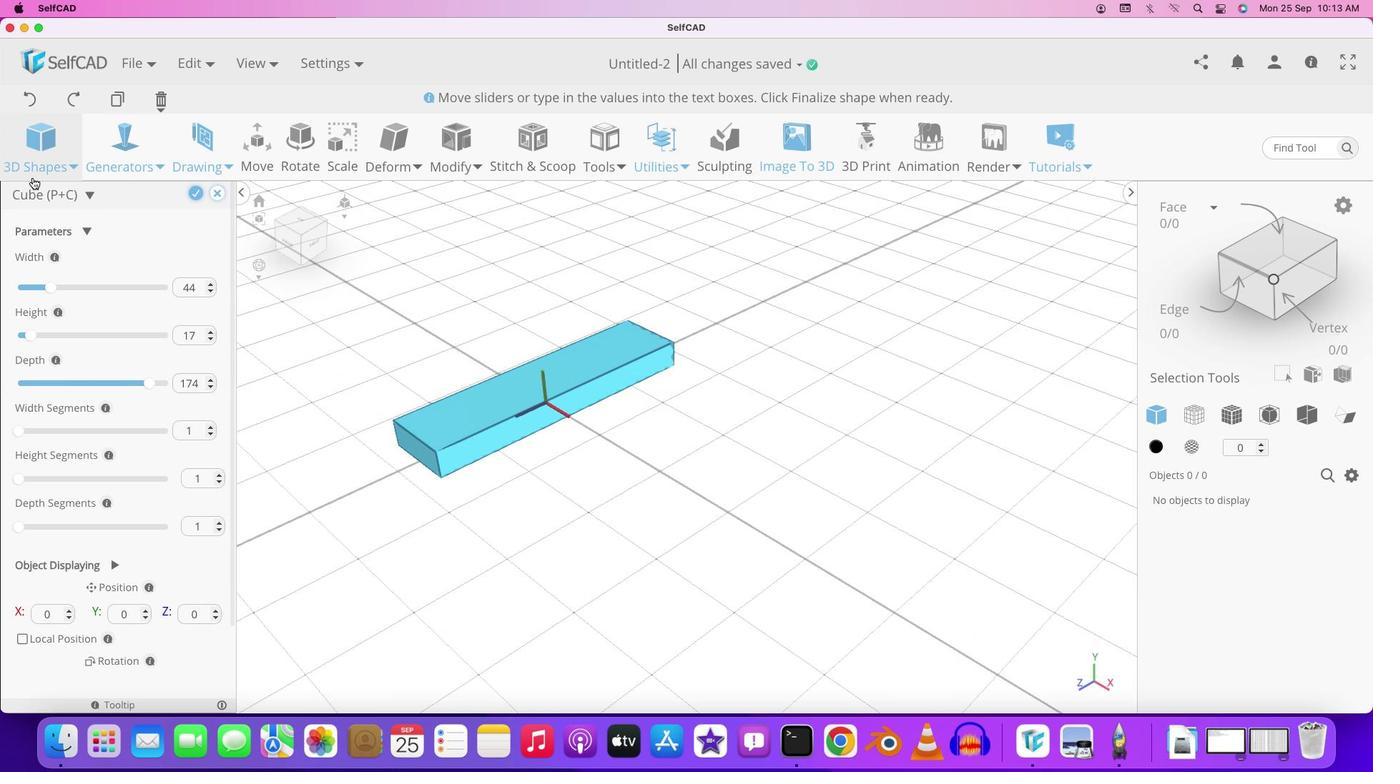 
Action: Mouse scrolled (601, 451) with delta (197, 65)
Screenshot: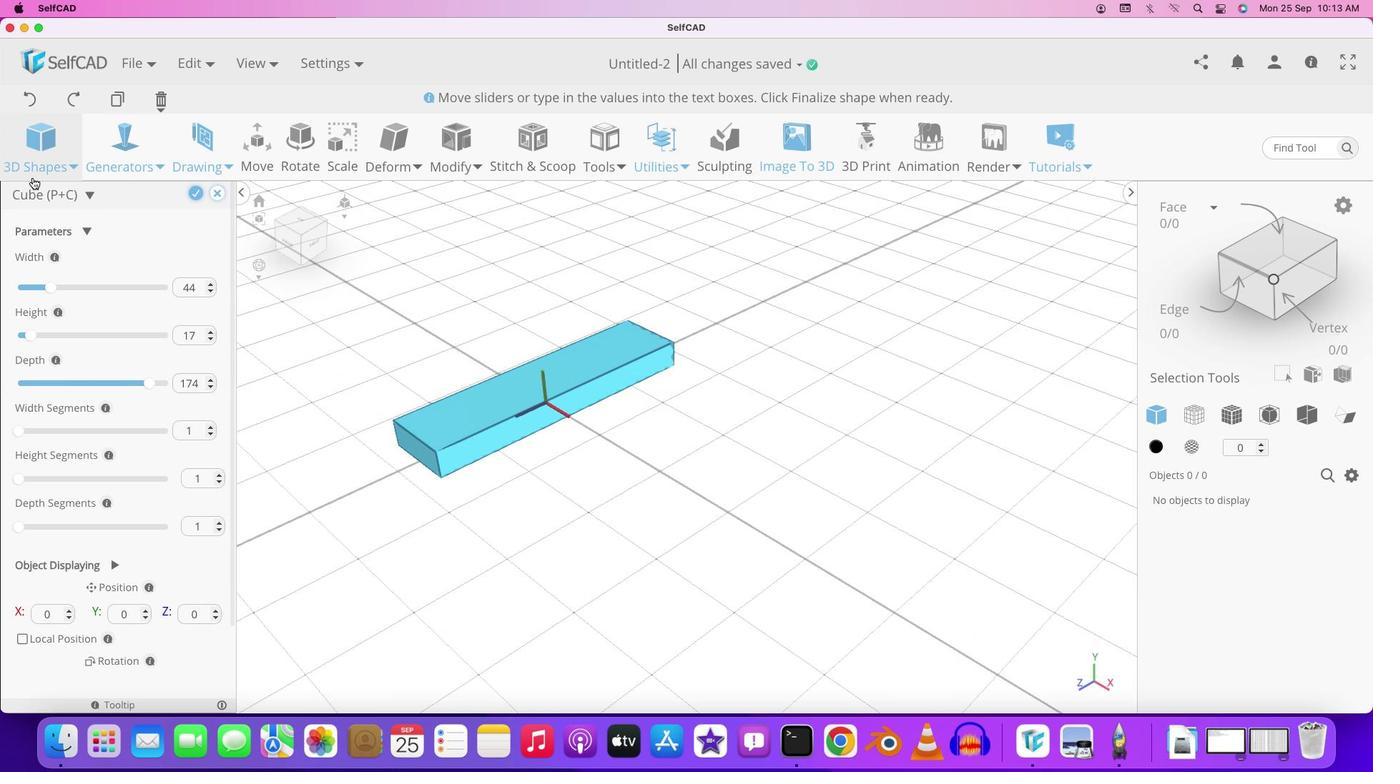 
Action: Mouse moved to (601, 451)
Screenshot: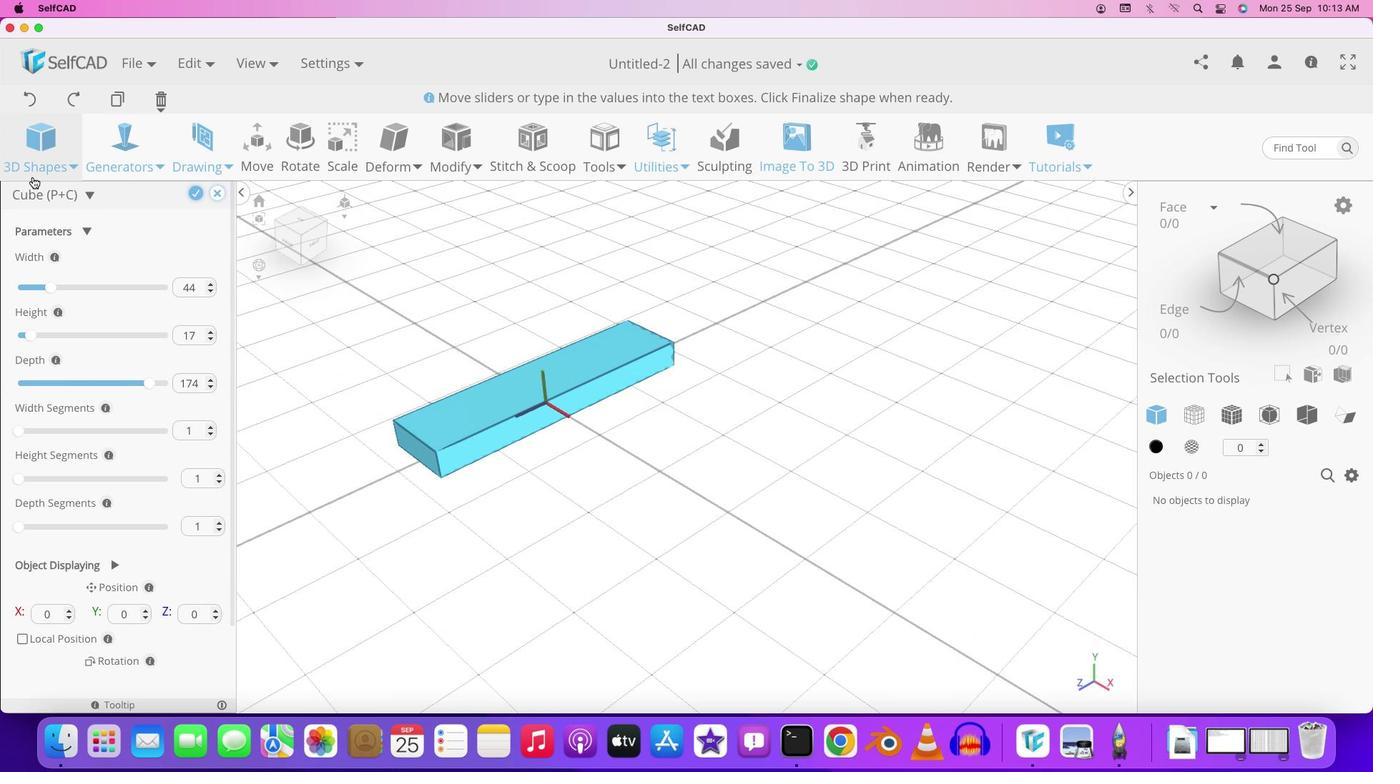 
Action: Mouse scrolled (601, 451) with delta (197, 65)
Screenshot: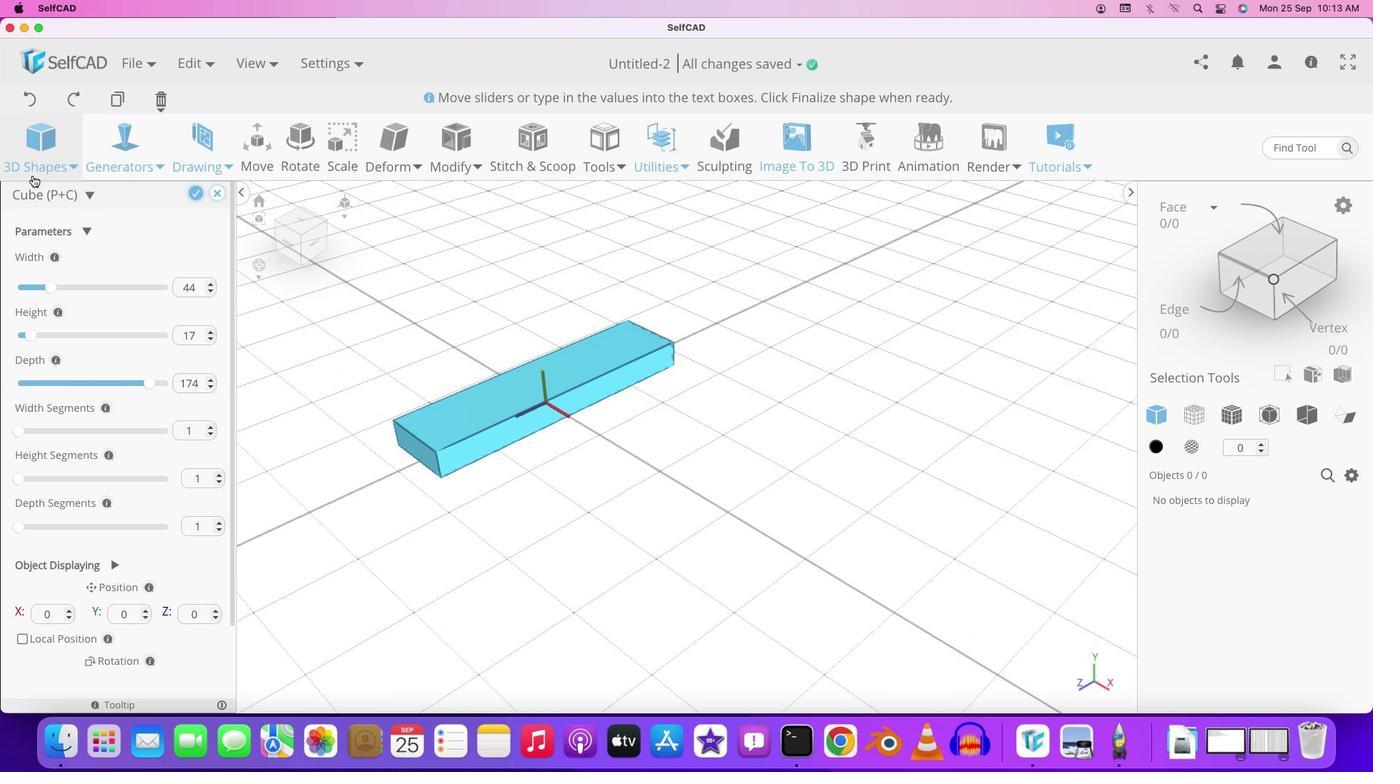 
Action: Mouse moved to (567, 429)
Screenshot: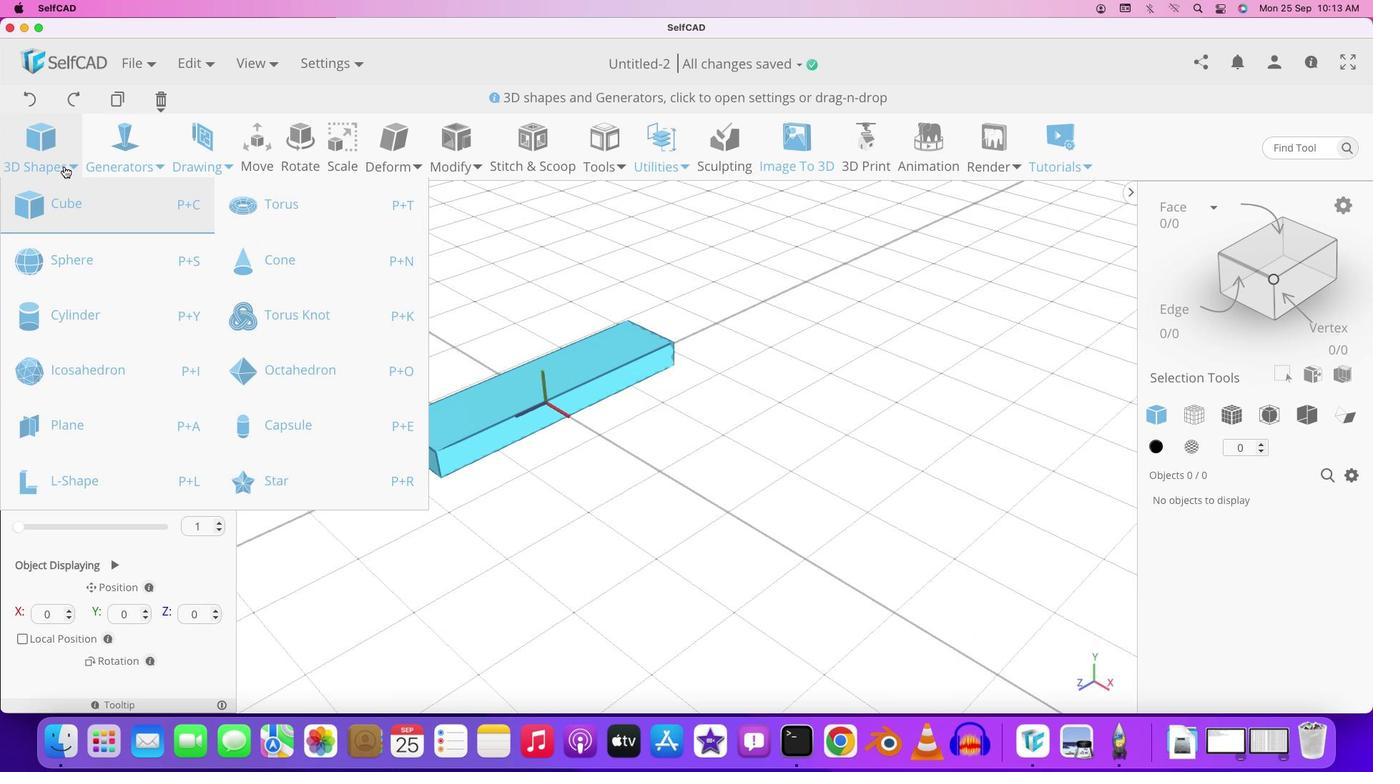 
Action: Mouse scrolled (567, 429) with delta (197, 65)
Screenshot: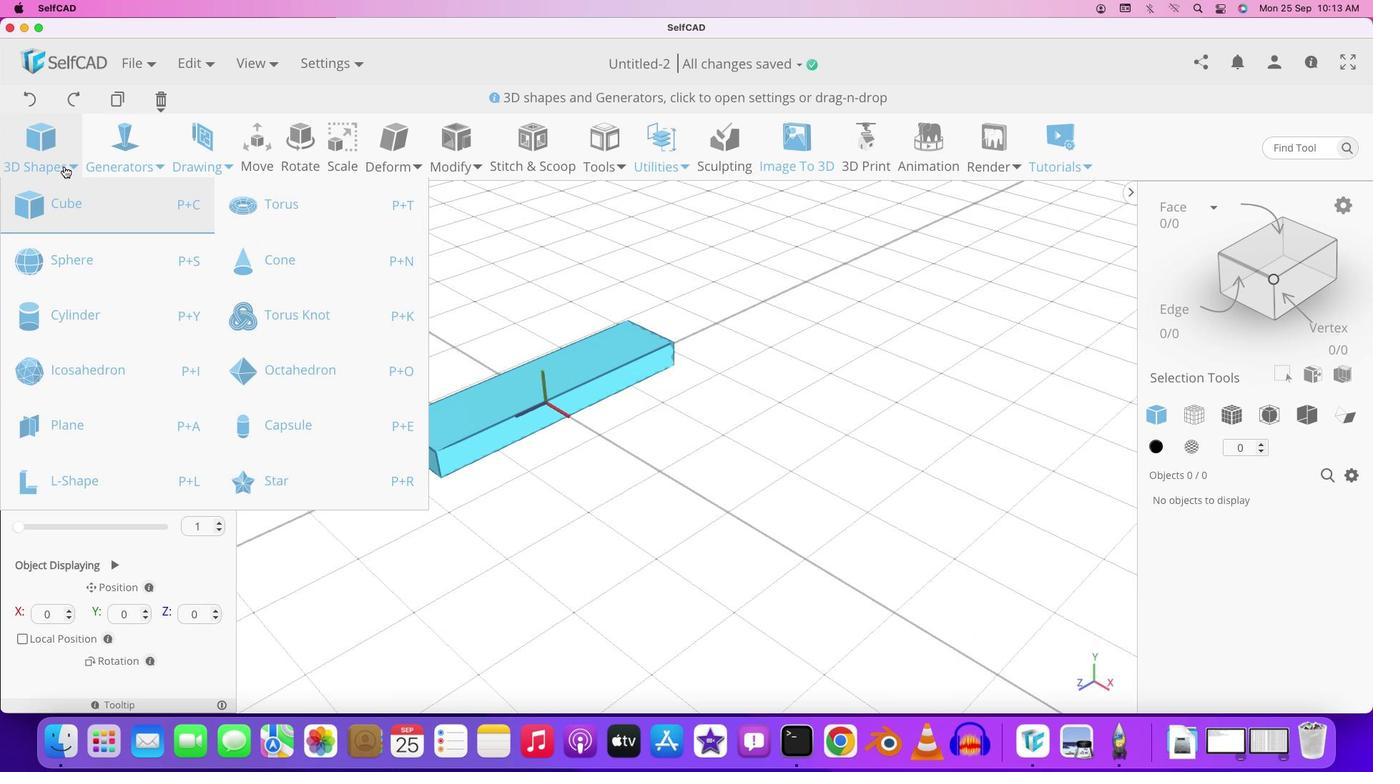 
Action: Mouse moved to (567, 429)
Screenshot: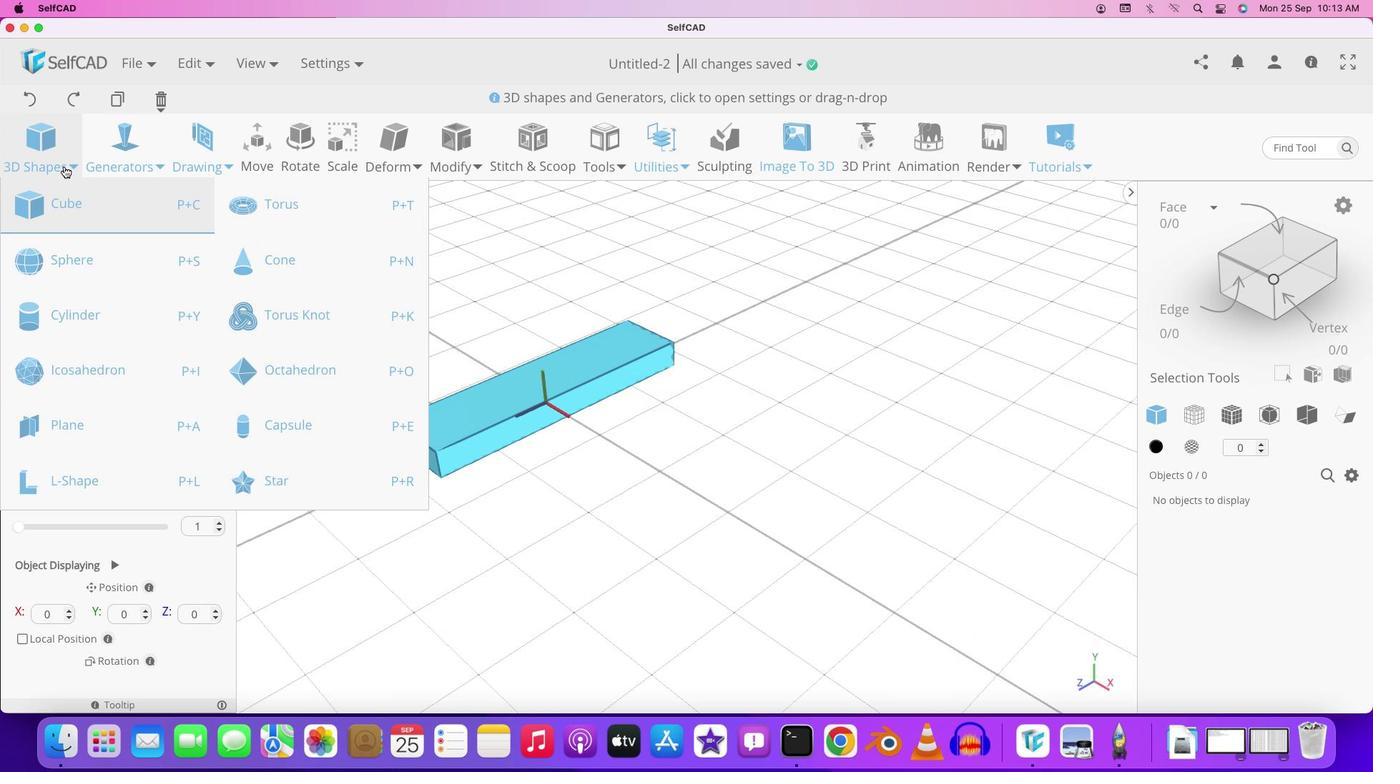 
Action: Mouse scrolled (567, 429) with delta (197, 65)
Screenshot: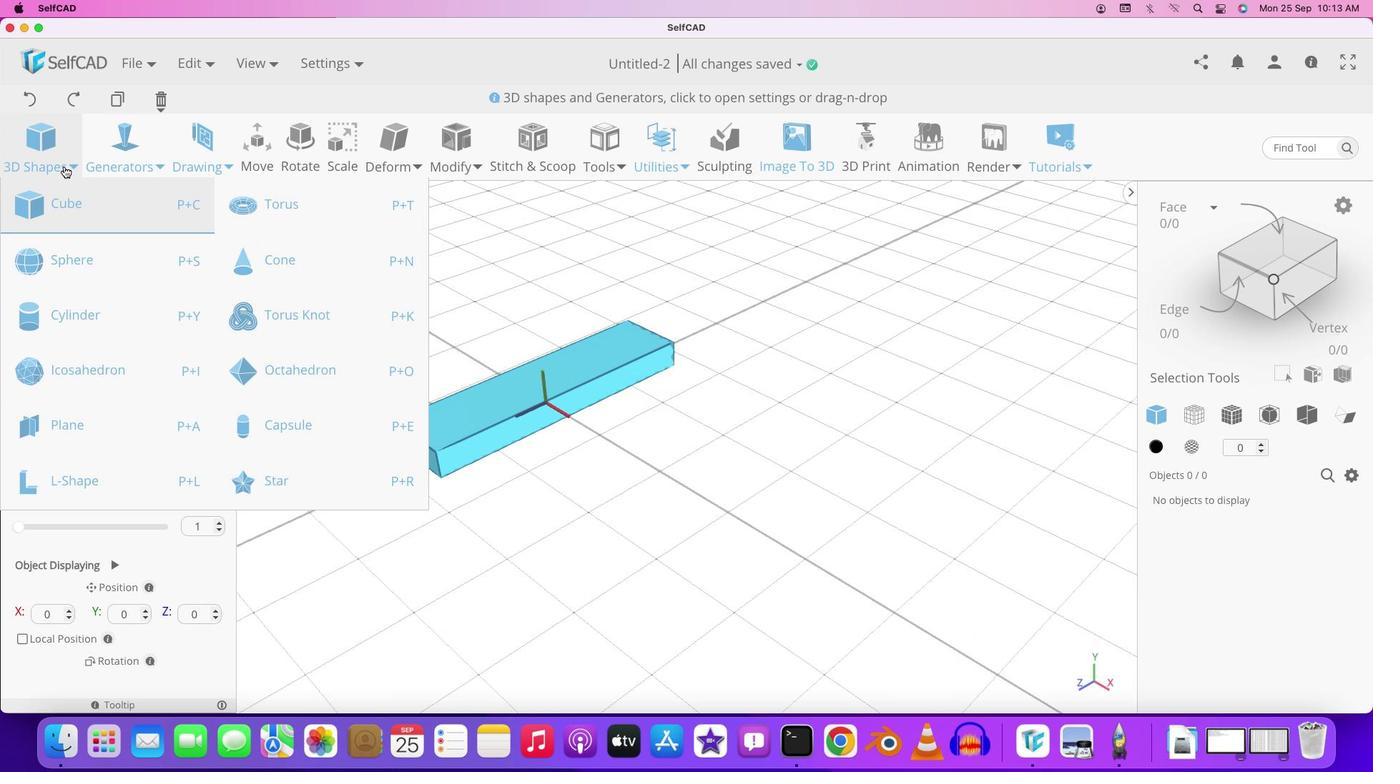 
Action: Mouse scrolled (567, 429) with delta (197, 66)
Screenshot: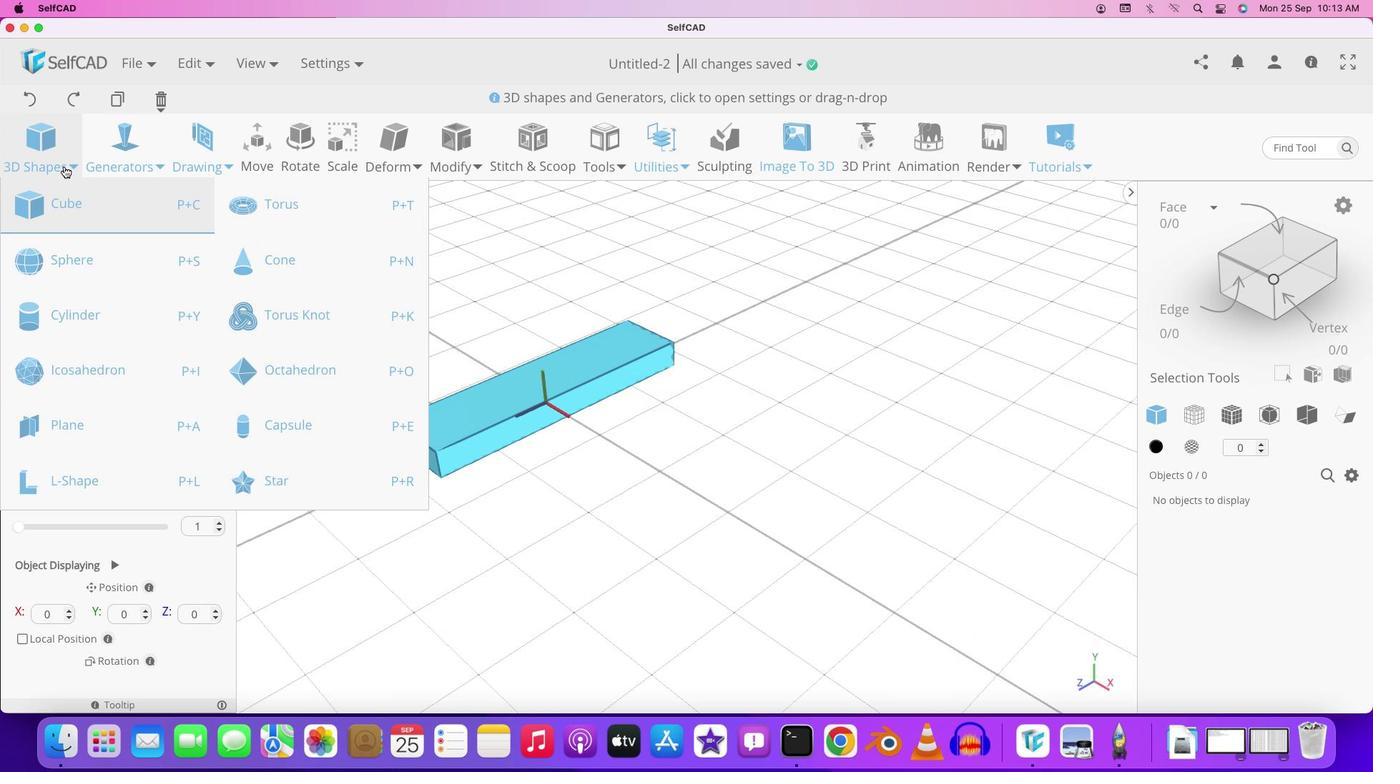 
Action: Mouse moved to (567, 429)
Screenshot: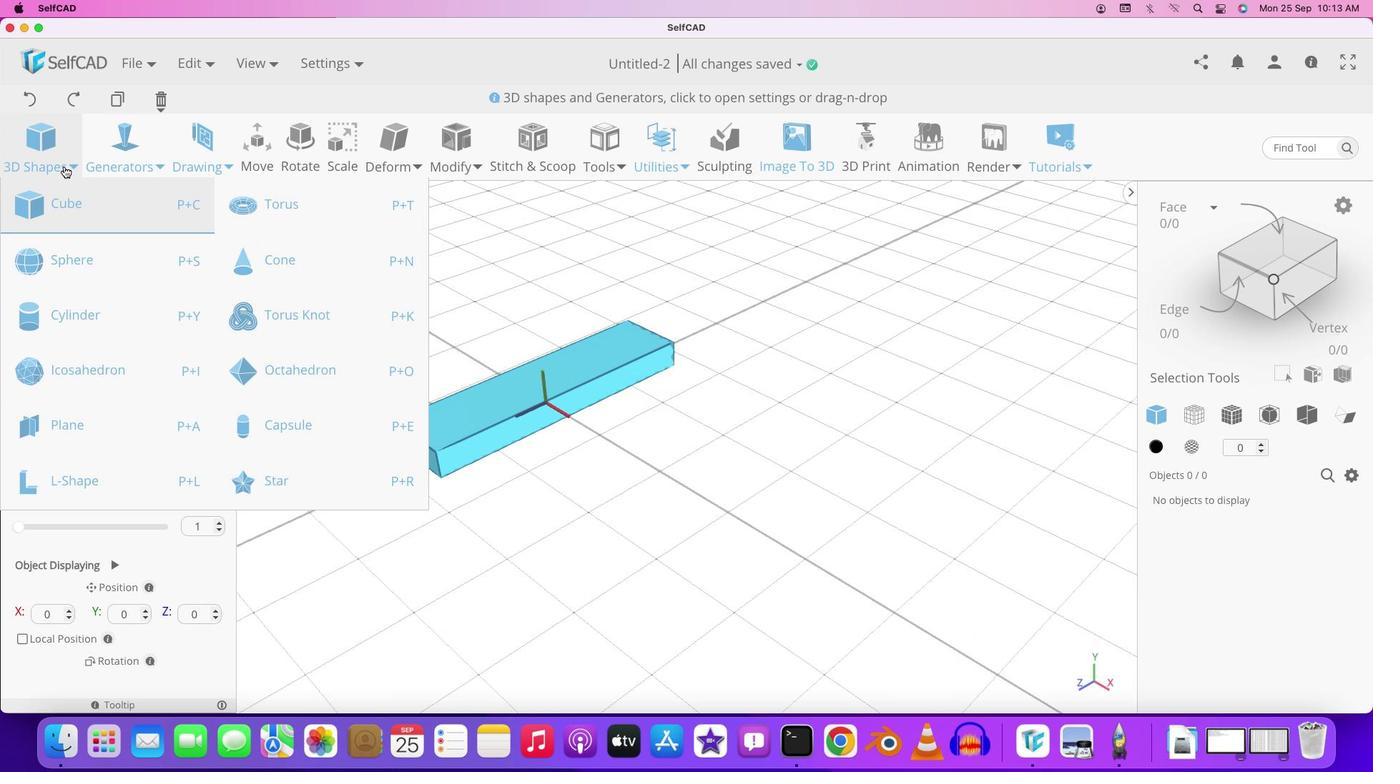 
Action: Mouse scrolled (567, 429) with delta (197, 66)
Screenshot: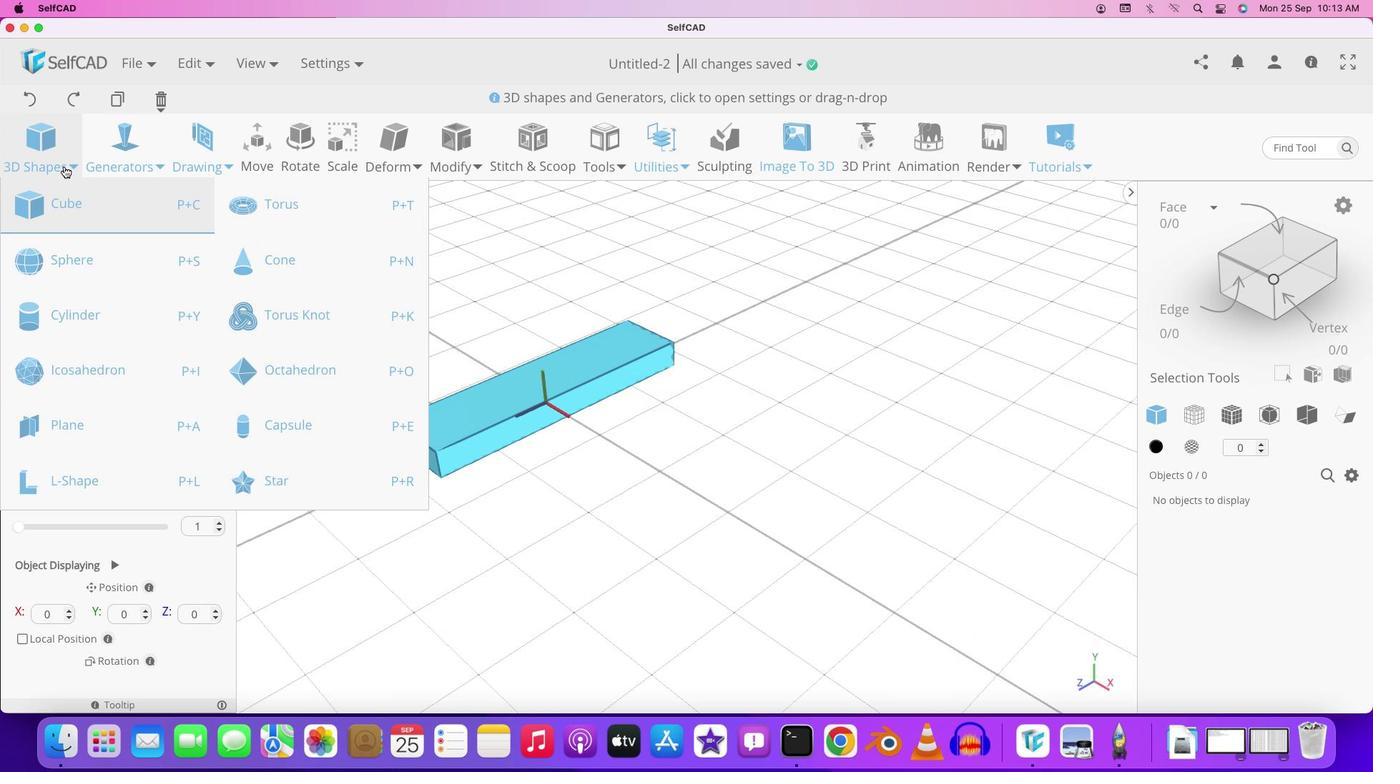 
Action: Mouse moved to (547, 420)
Screenshot: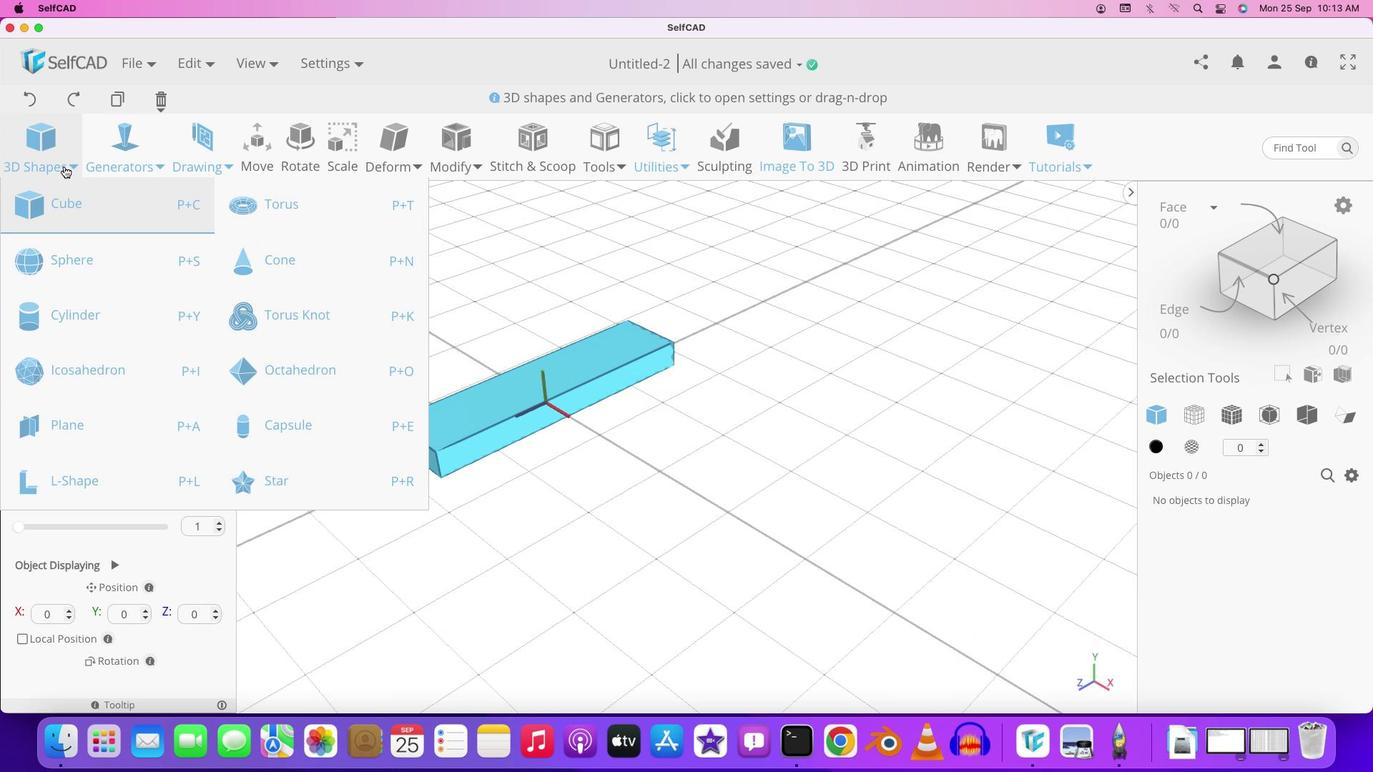 
Action: Mouse scrolled (547, 420) with delta (197, 65)
Screenshot: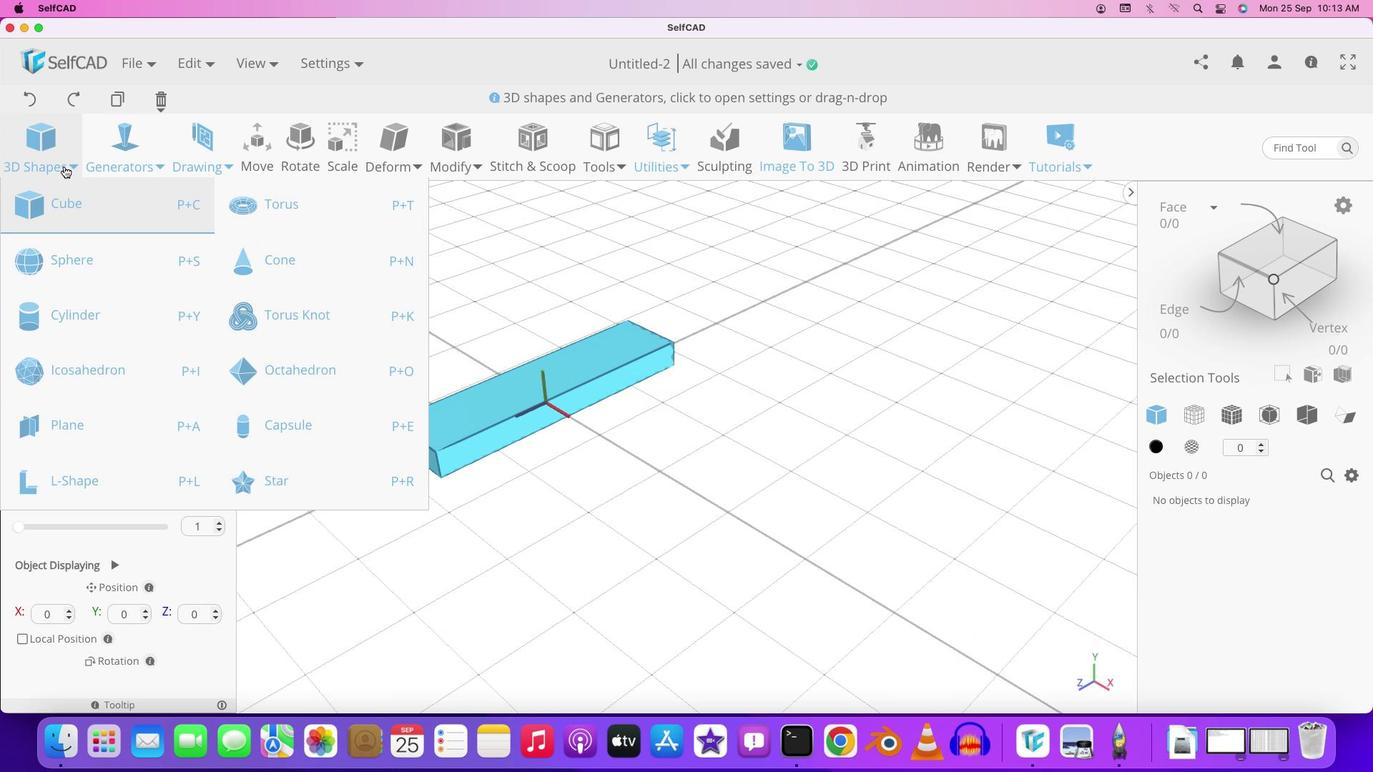 
Action: Mouse moved to (547, 420)
Screenshot: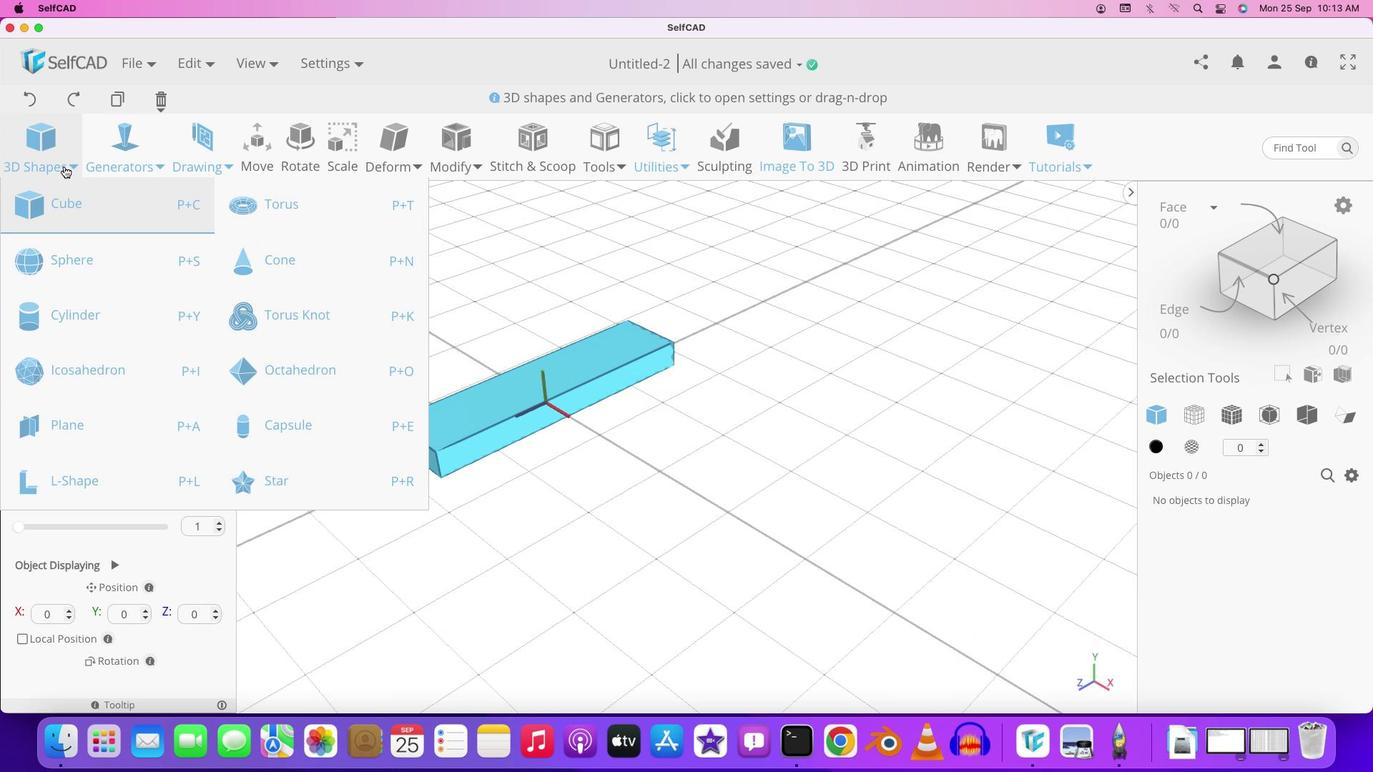 
Action: Mouse scrolled (547, 420) with delta (197, 65)
Screenshot: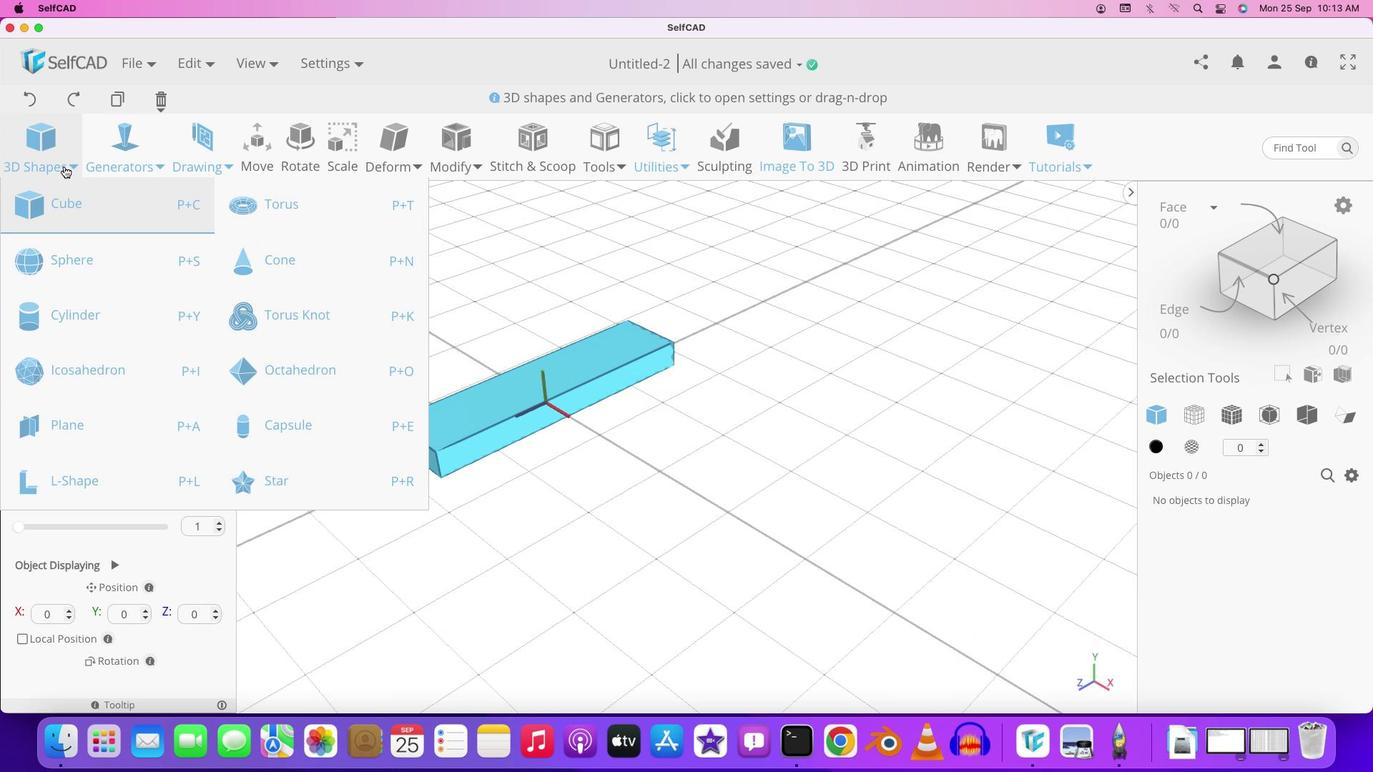 
Action: Mouse moved to (547, 420)
Screenshot: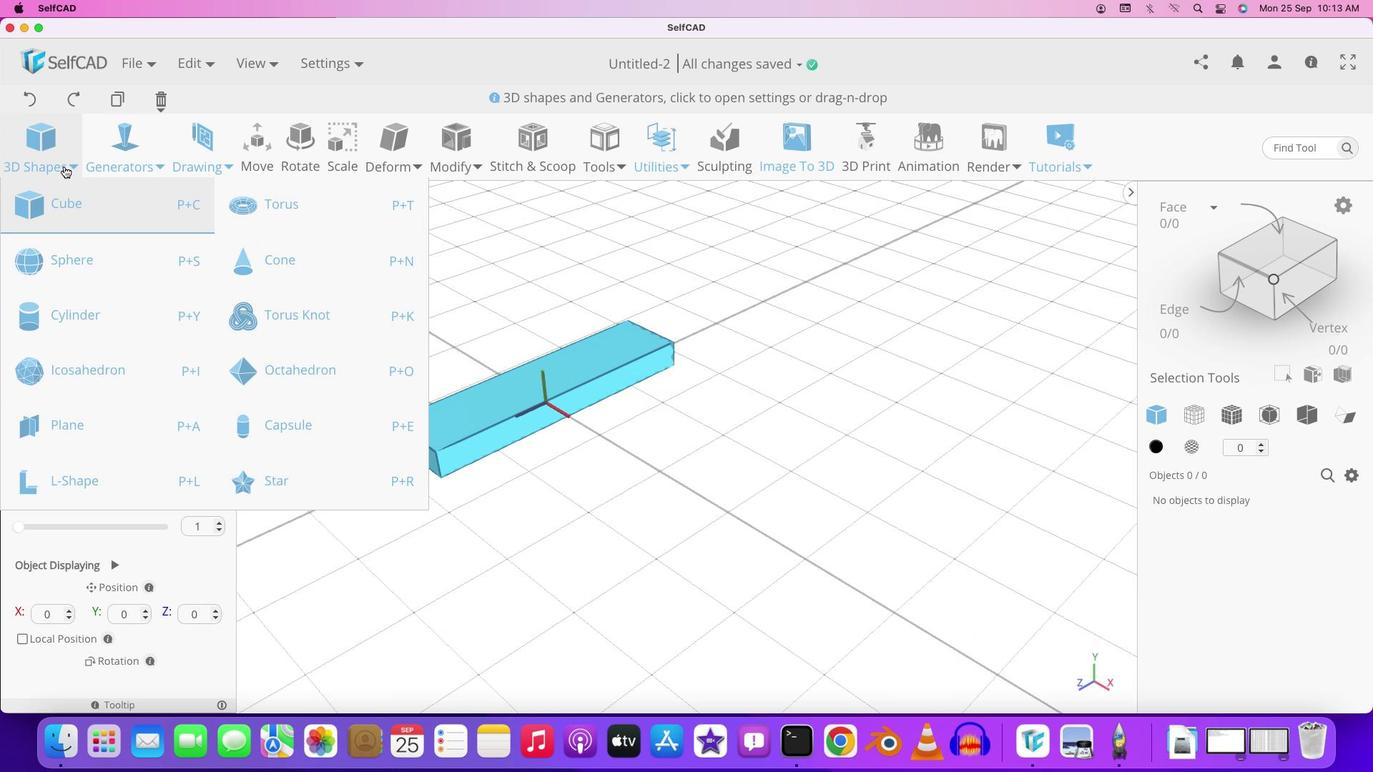 
Action: Mouse scrolled (547, 420) with delta (197, 66)
Screenshot: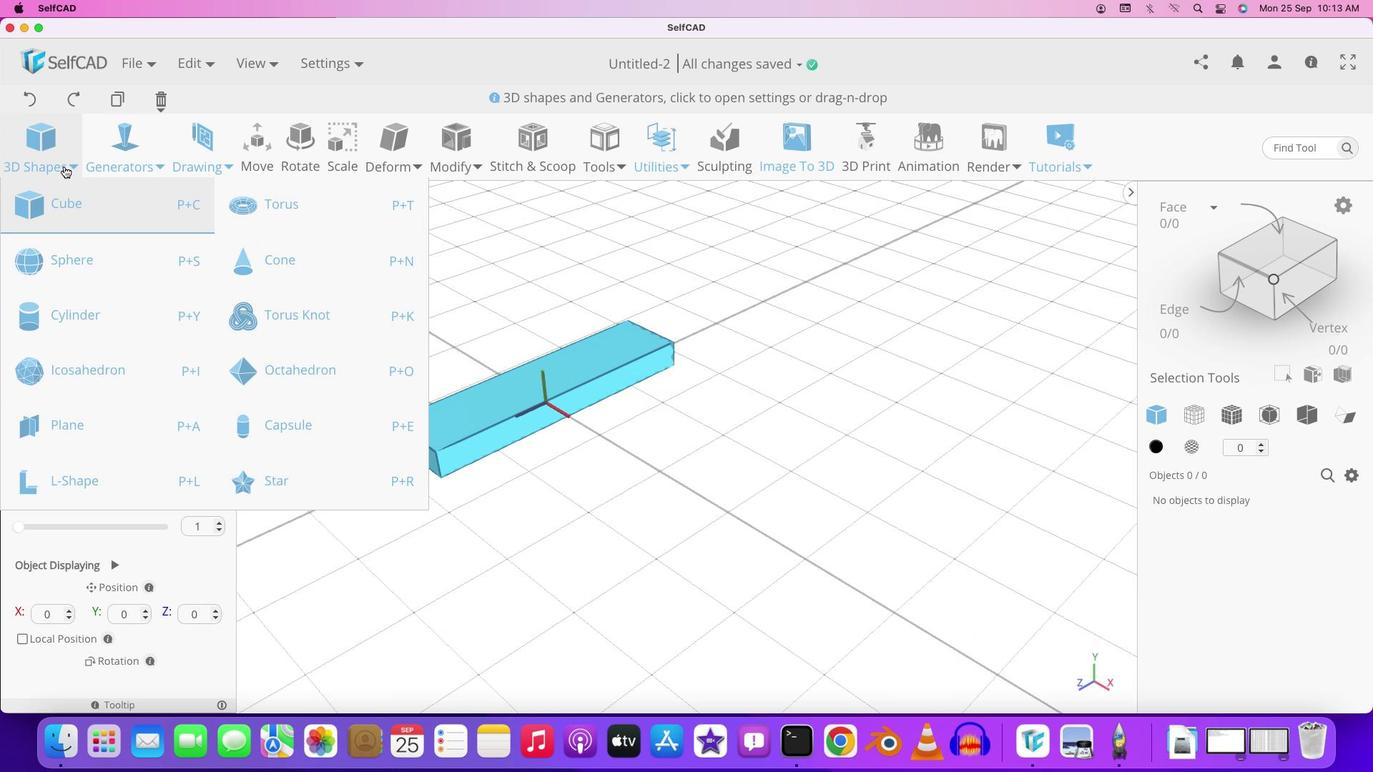 
Action: Mouse moved to (231, 196)
Screenshot: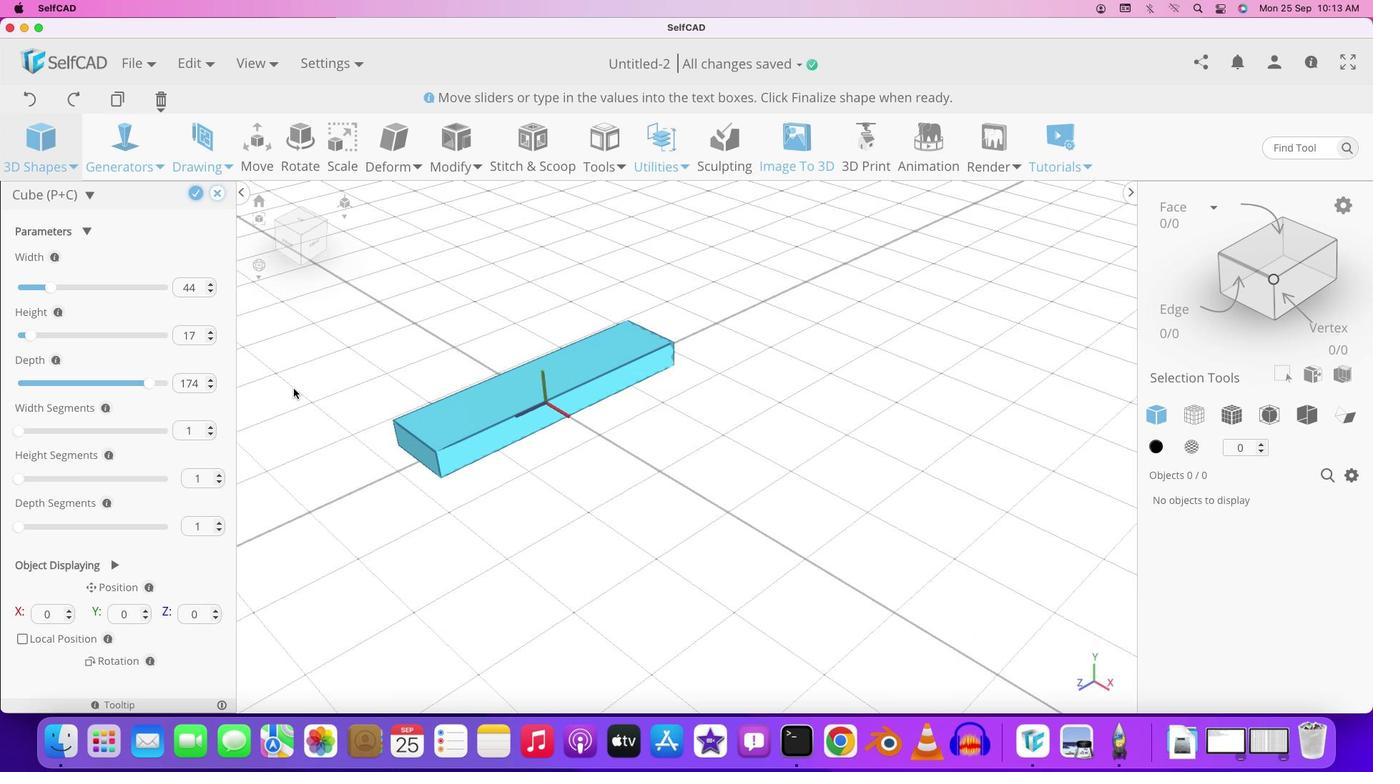 
Action: Mouse pressed left at (231, 196)
Screenshot: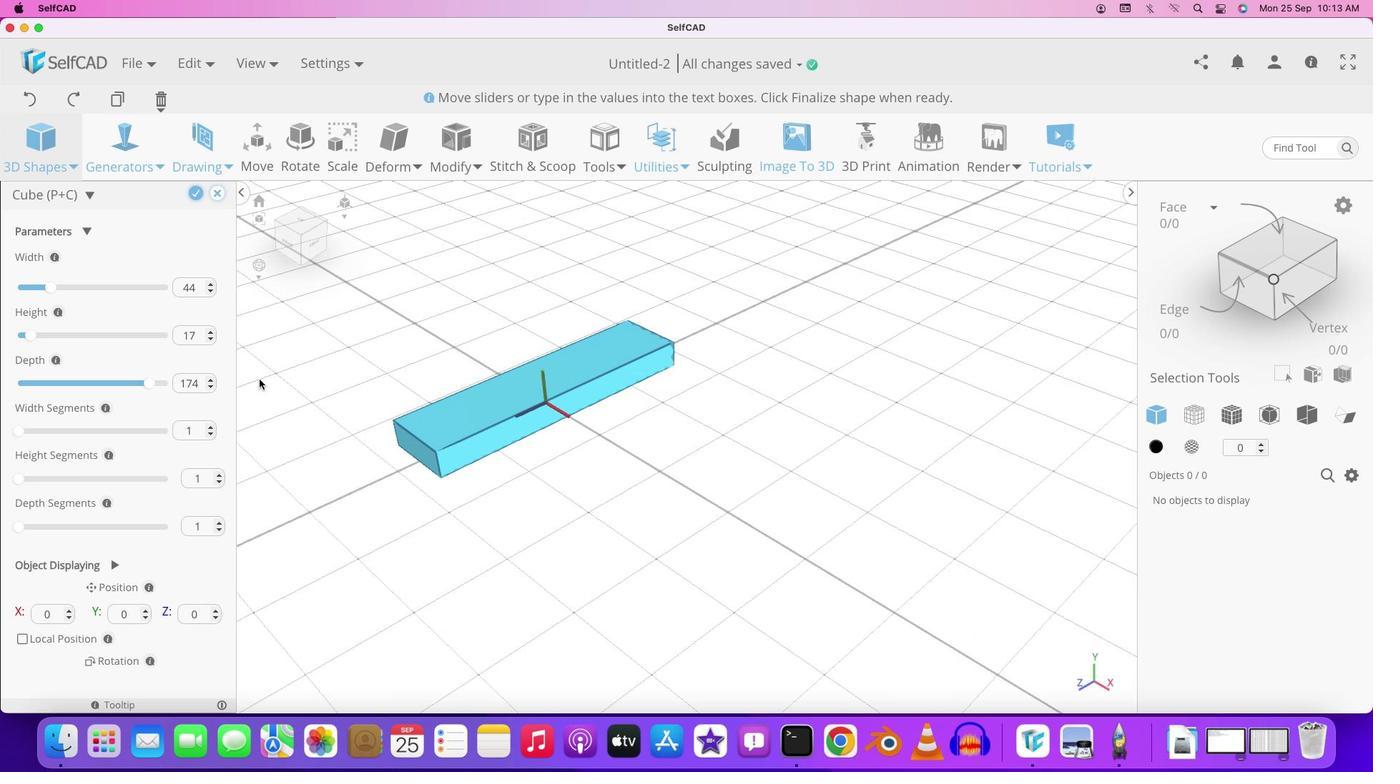 
Action: Mouse moved to (215, 328)
Screenshot: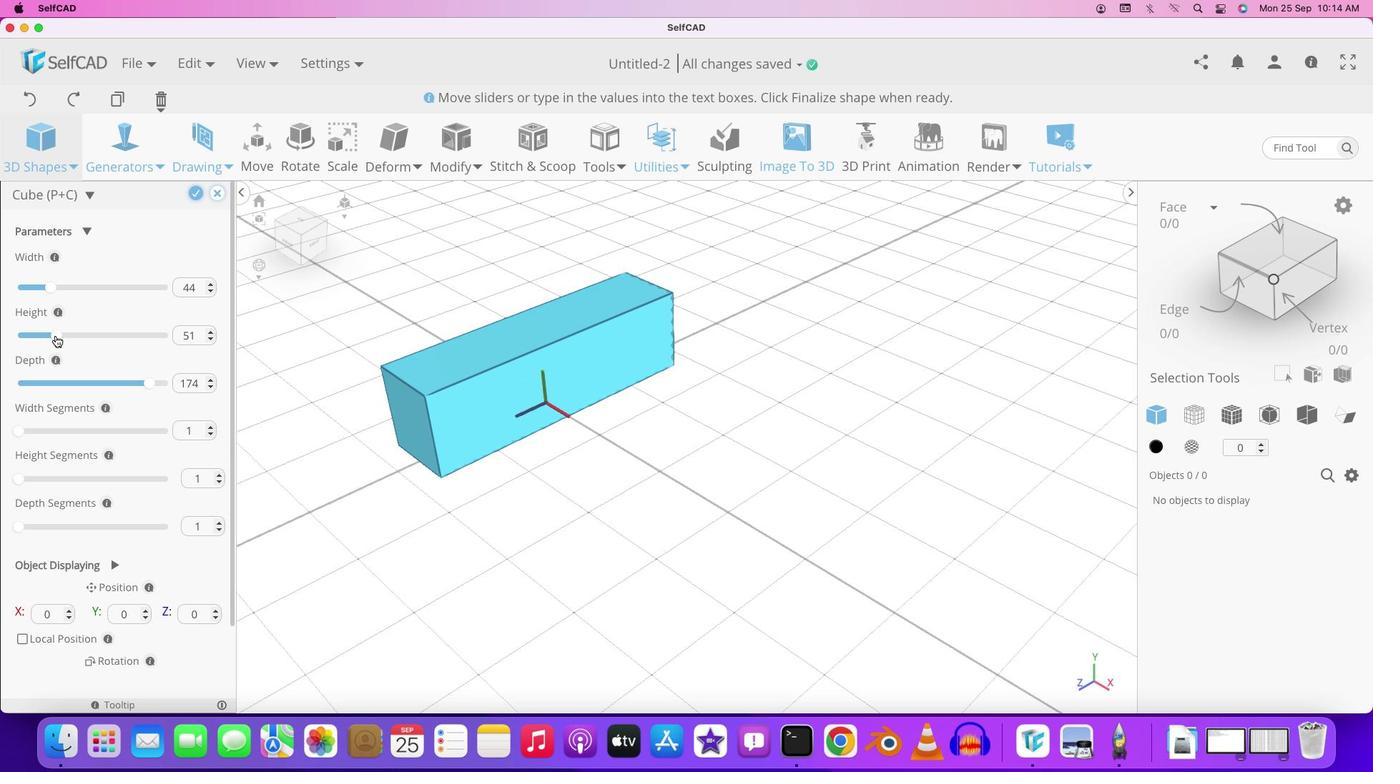 
Action: Mouse pressed left at (215, 328)
Screenshot: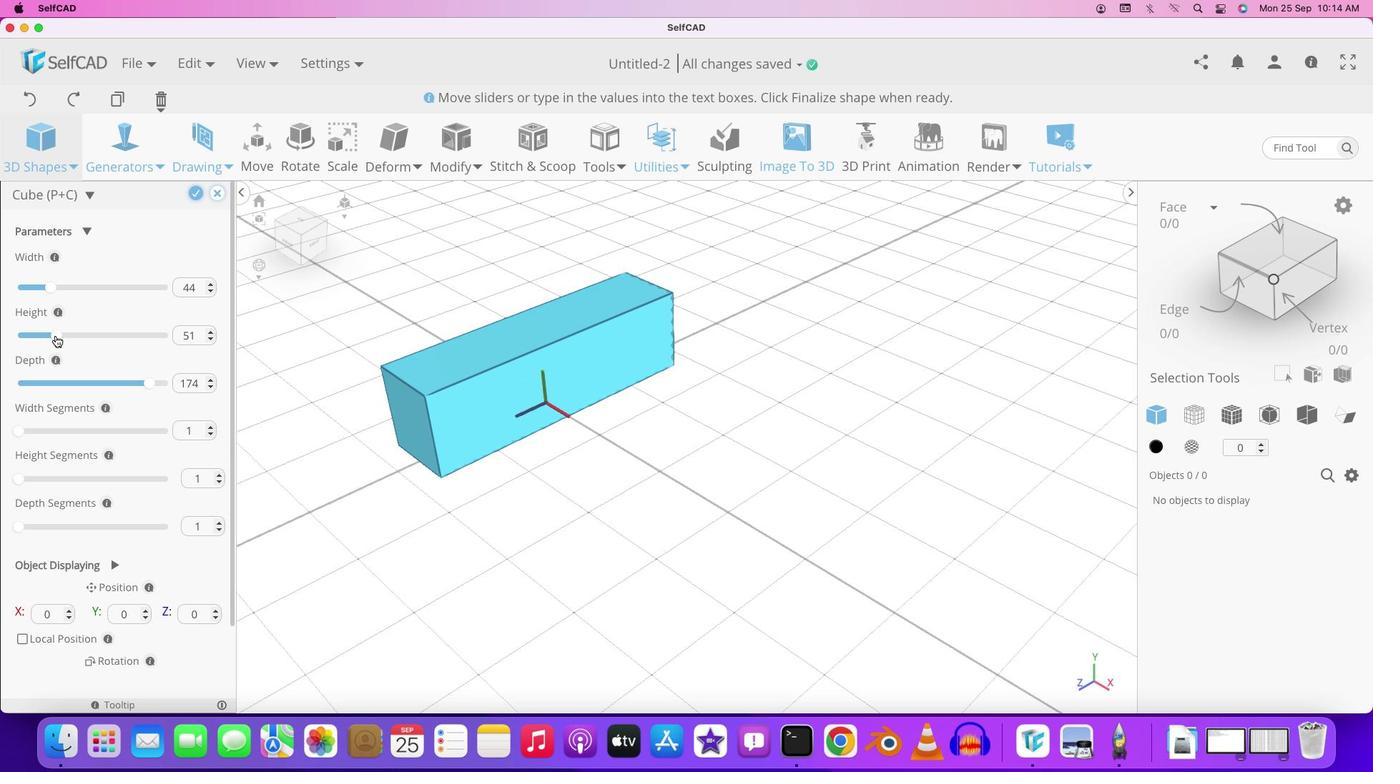 
Action: Mouse moved to (481, 377)
Screenshot: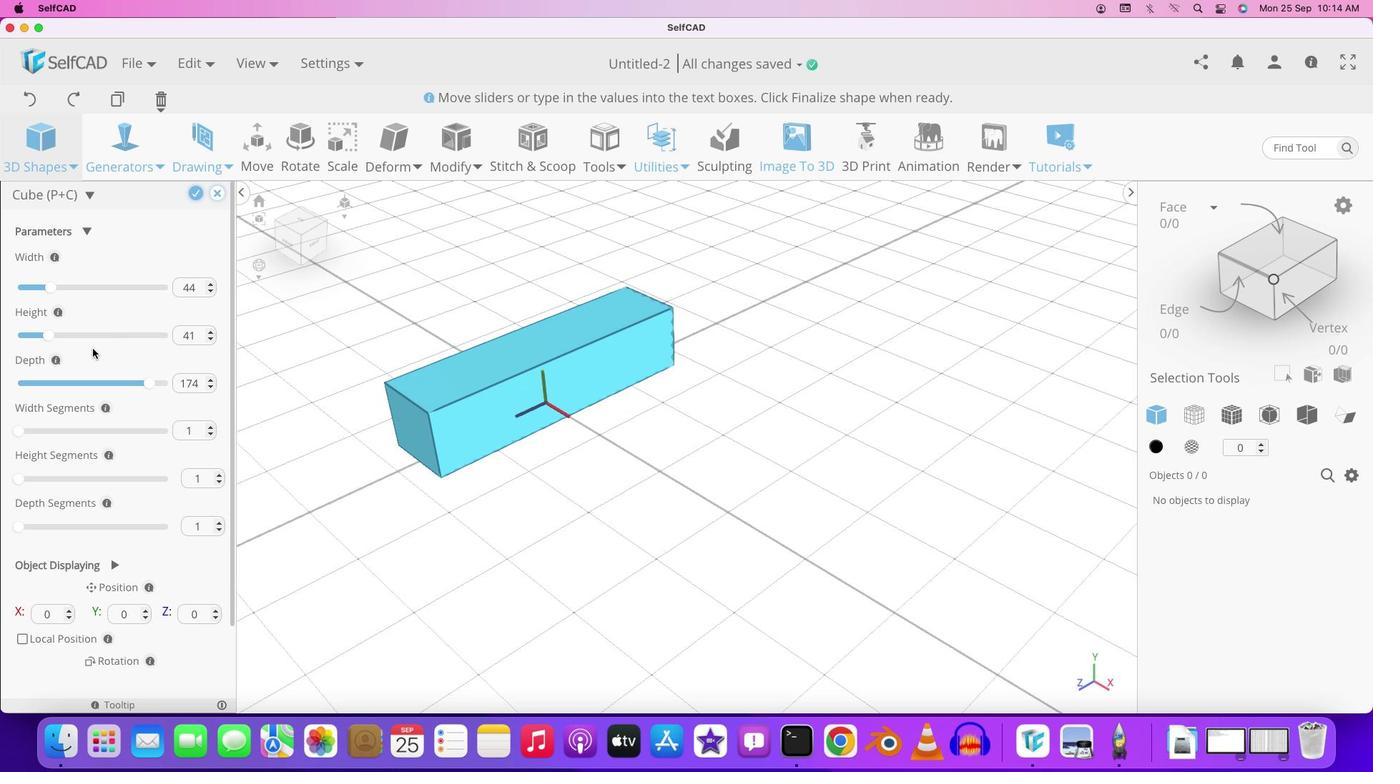 
Action: Mouse pressed left at (481, 377)
Screenshot: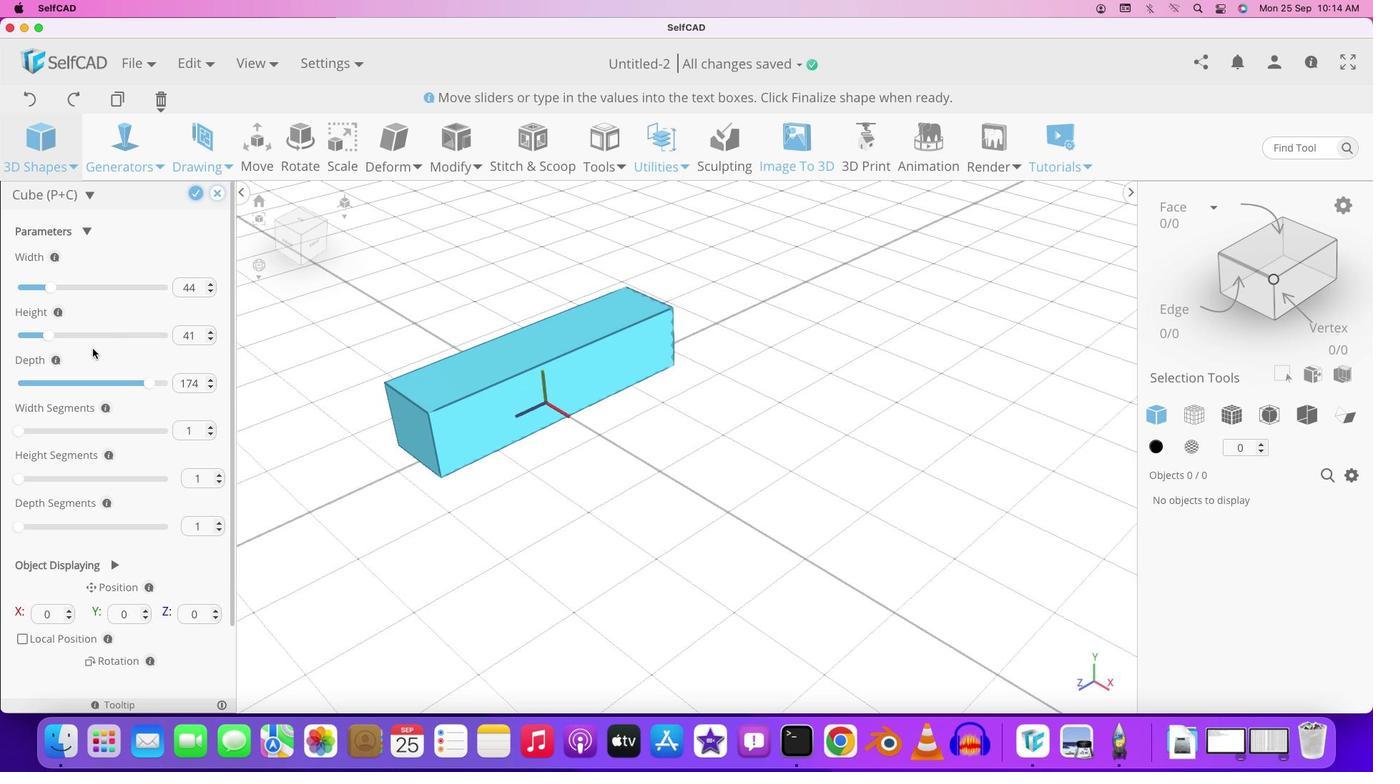 
Action: Mouse moved to (225, 332)
Screenshot: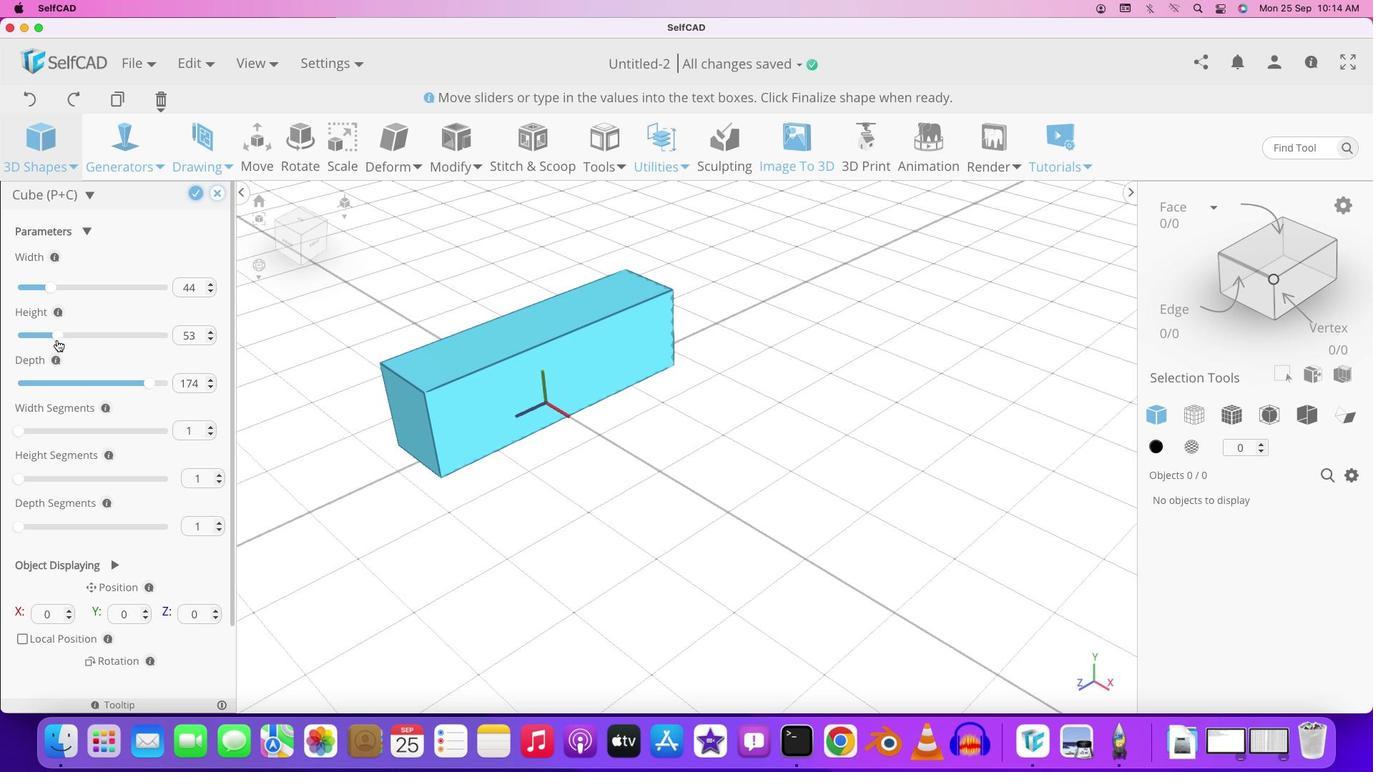 
Action: Mouse pressed left at (225, 332)
Screenshot: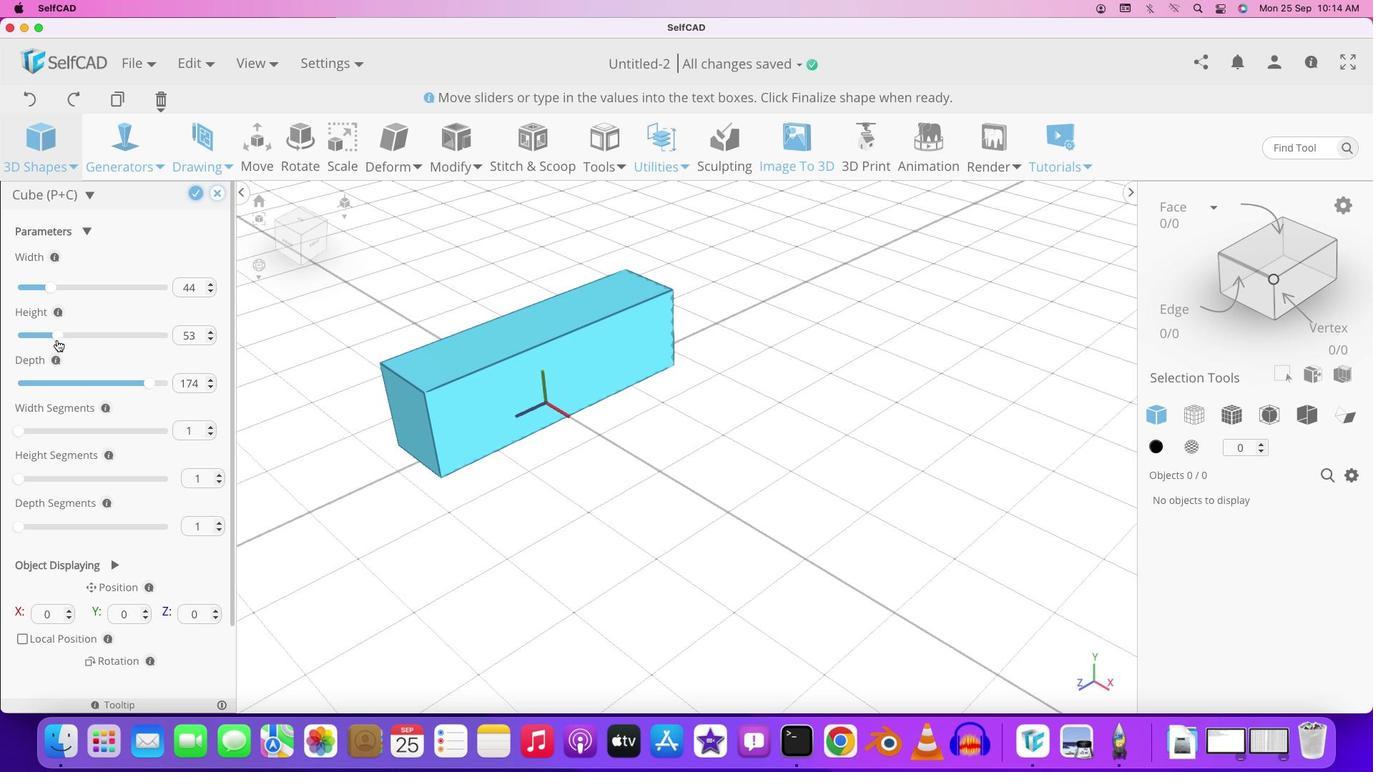 
Action: Mouse moved to (228, 332)
Screenshot: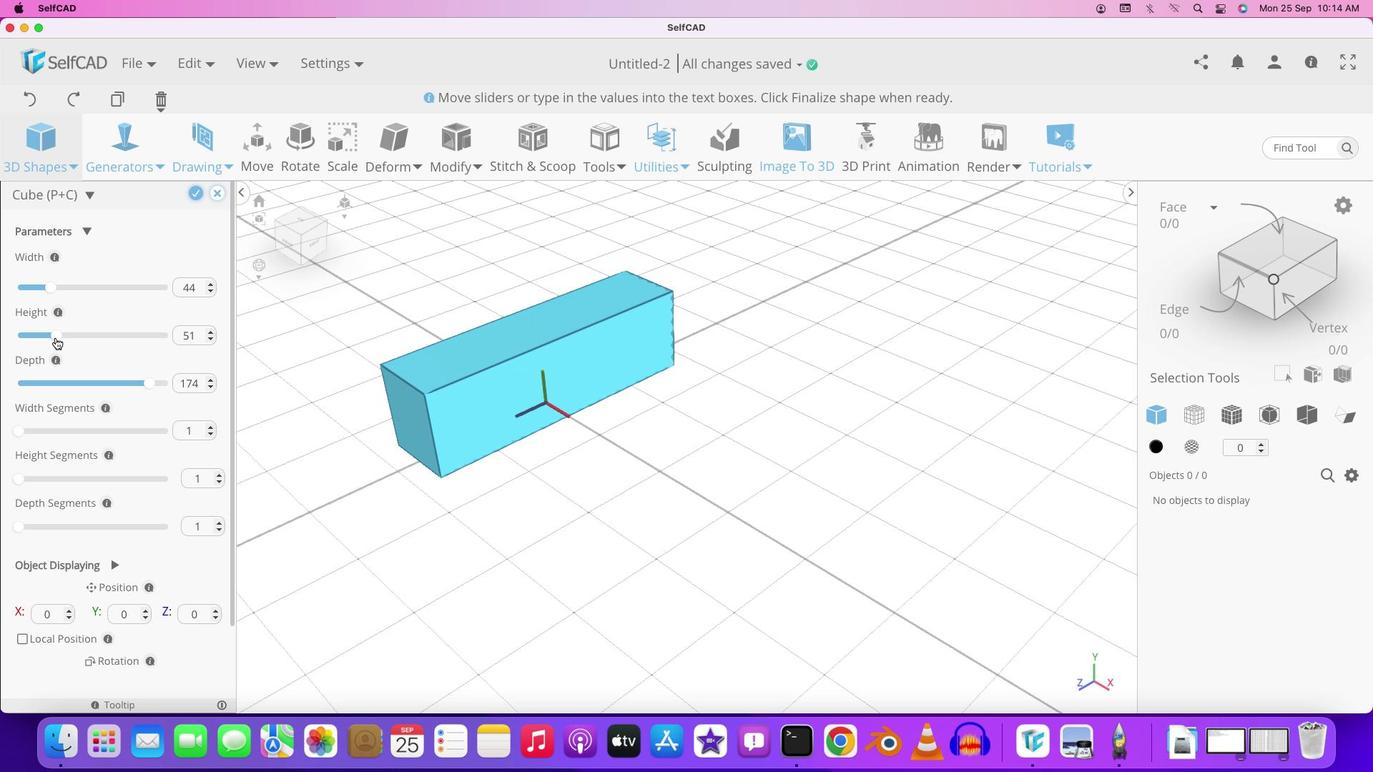 
Action: Mouse pressed left at (228, 332)
Screenshot: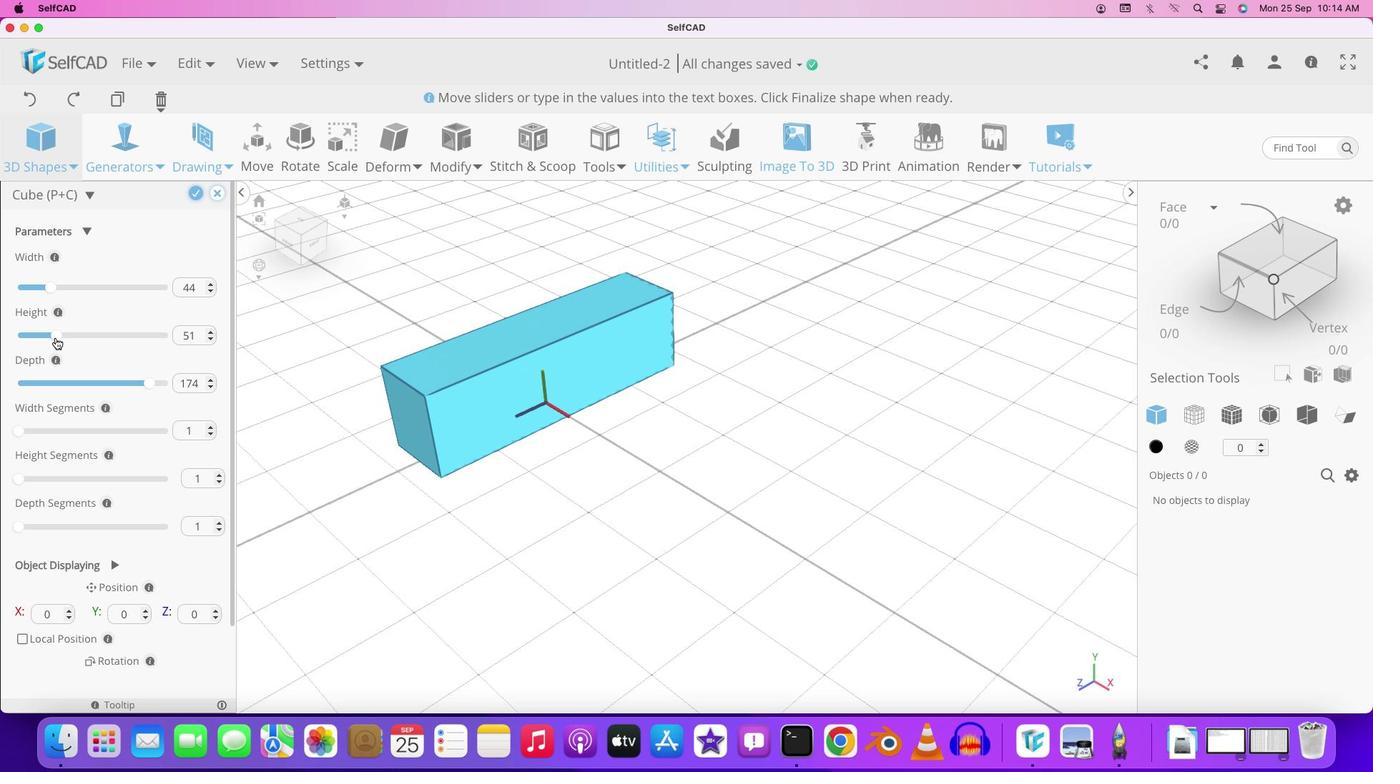 
Action: Mouse moved to (302, 296)
Screenshot: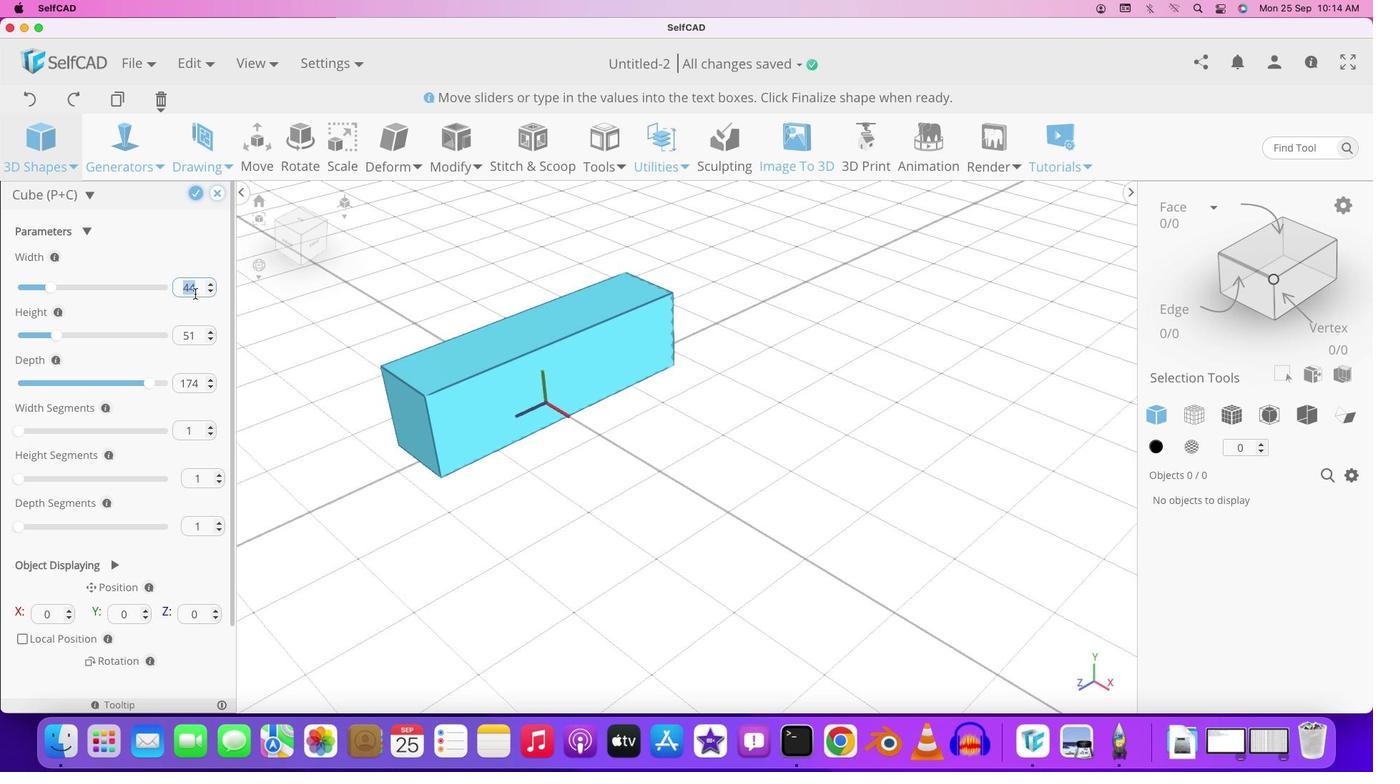 
Action: Mouse pressed left at (302, 296)
Screenshot: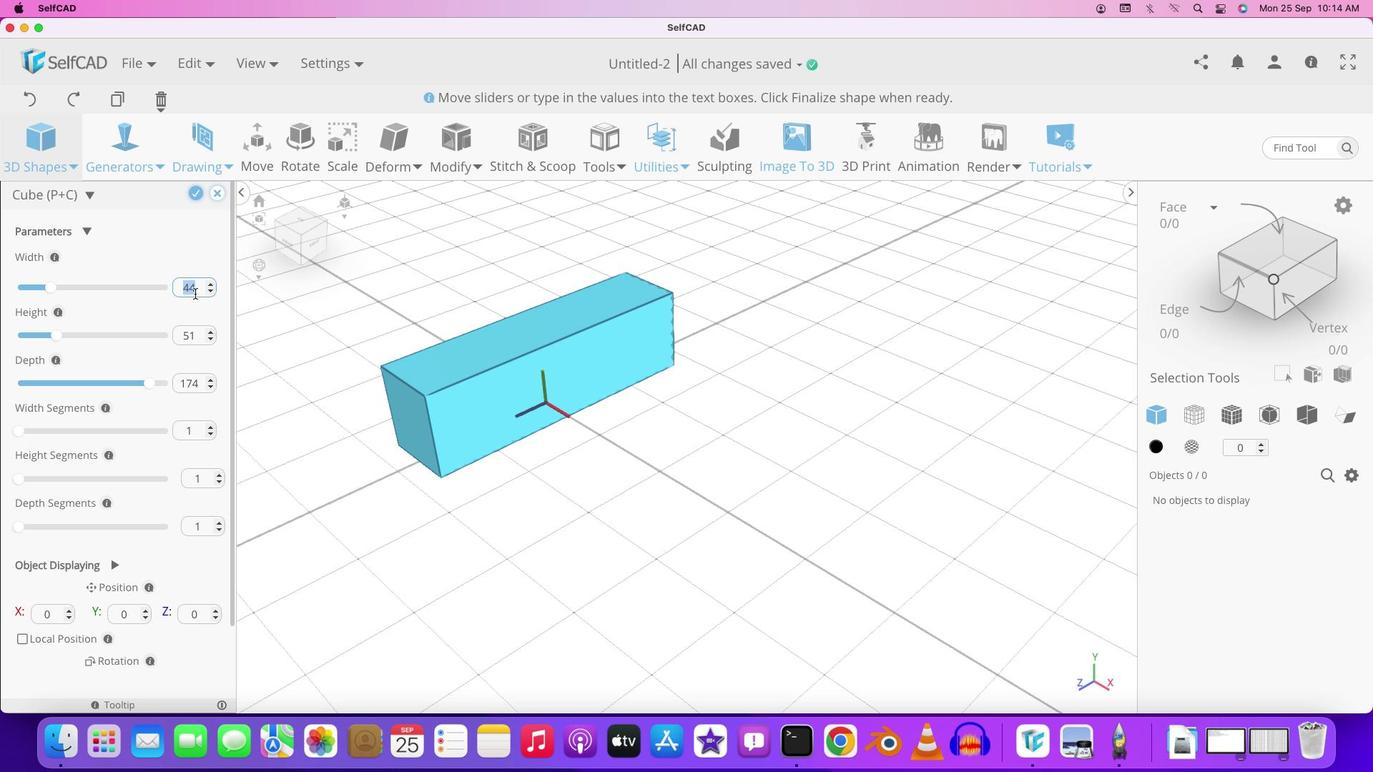 
Action: Key pressed '7''1'Key.backspace
Screenshot: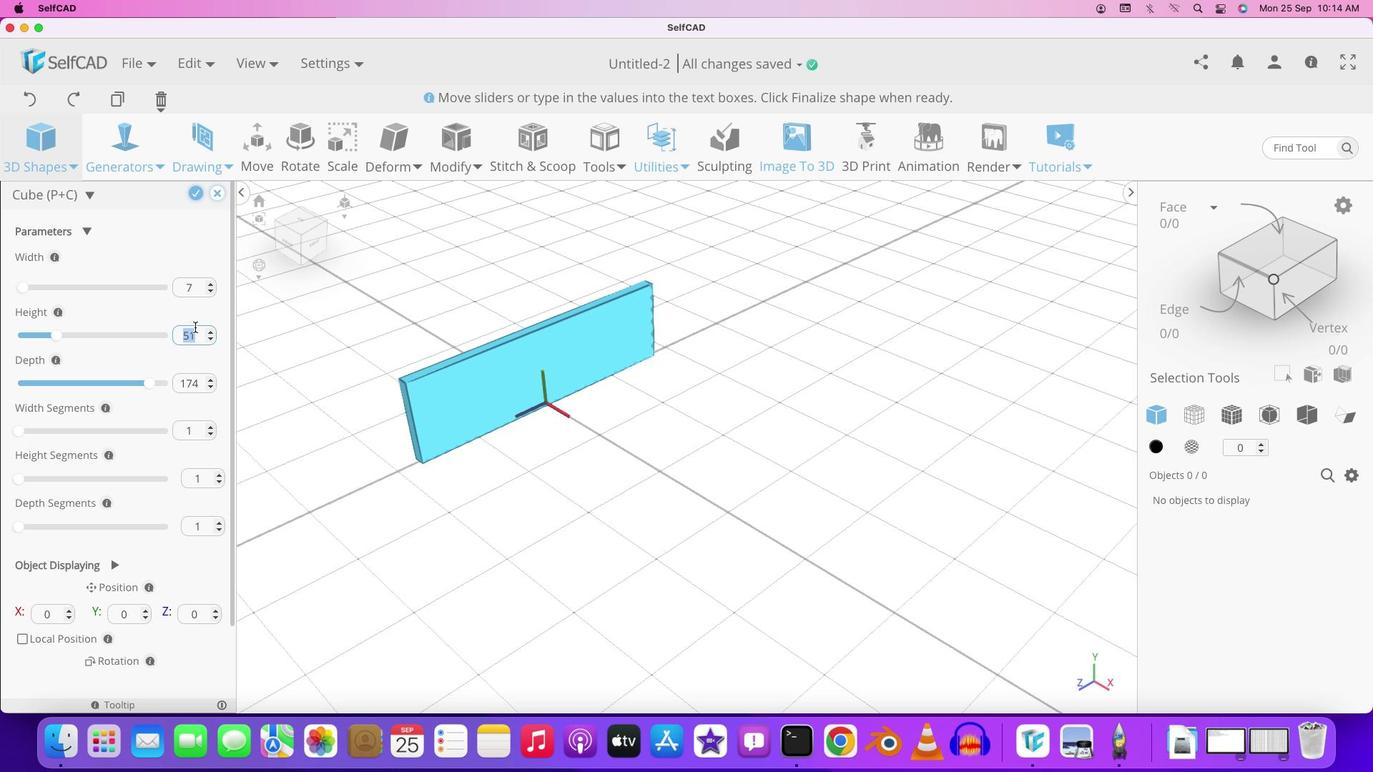 
Action: Mouse moved to (302, 323)
Screenshot: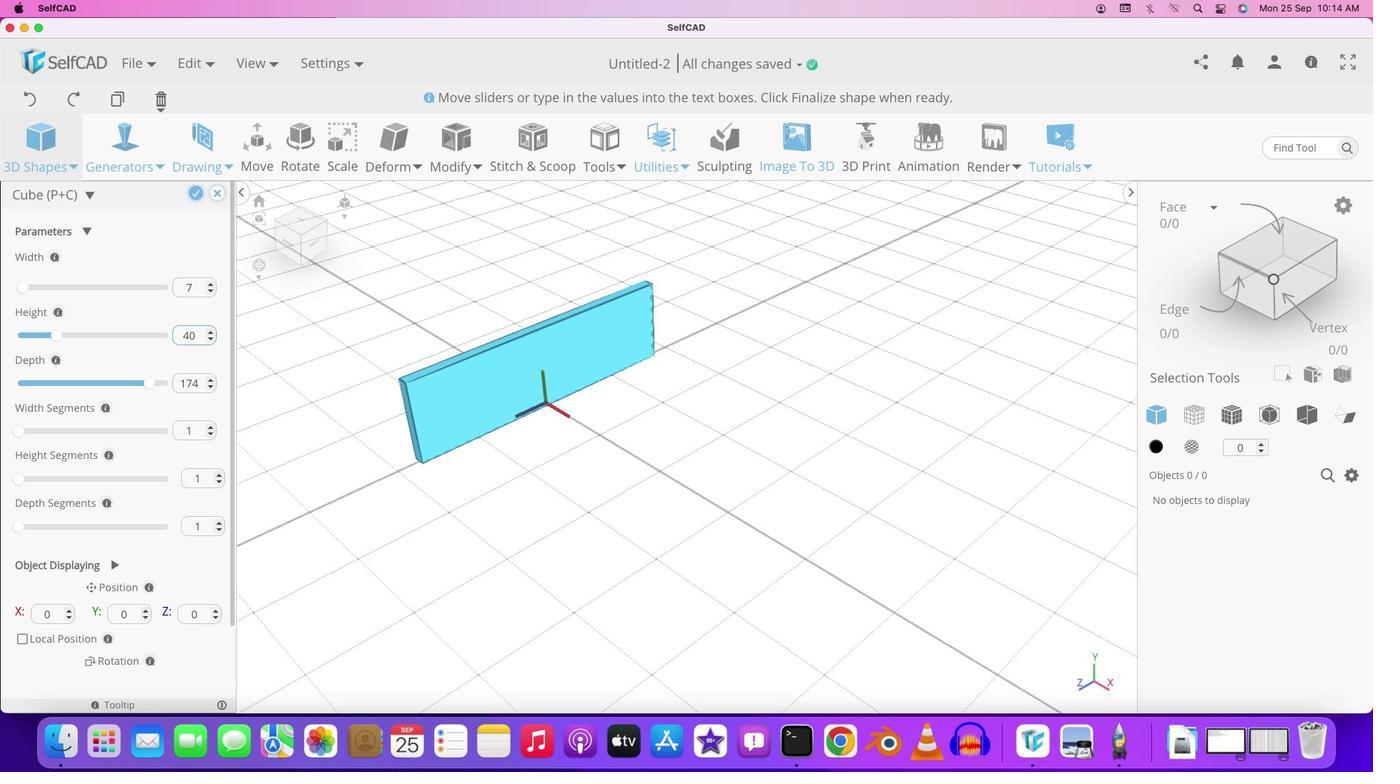 
Action: Mouse pressed left at (302, 323)
Screenshot: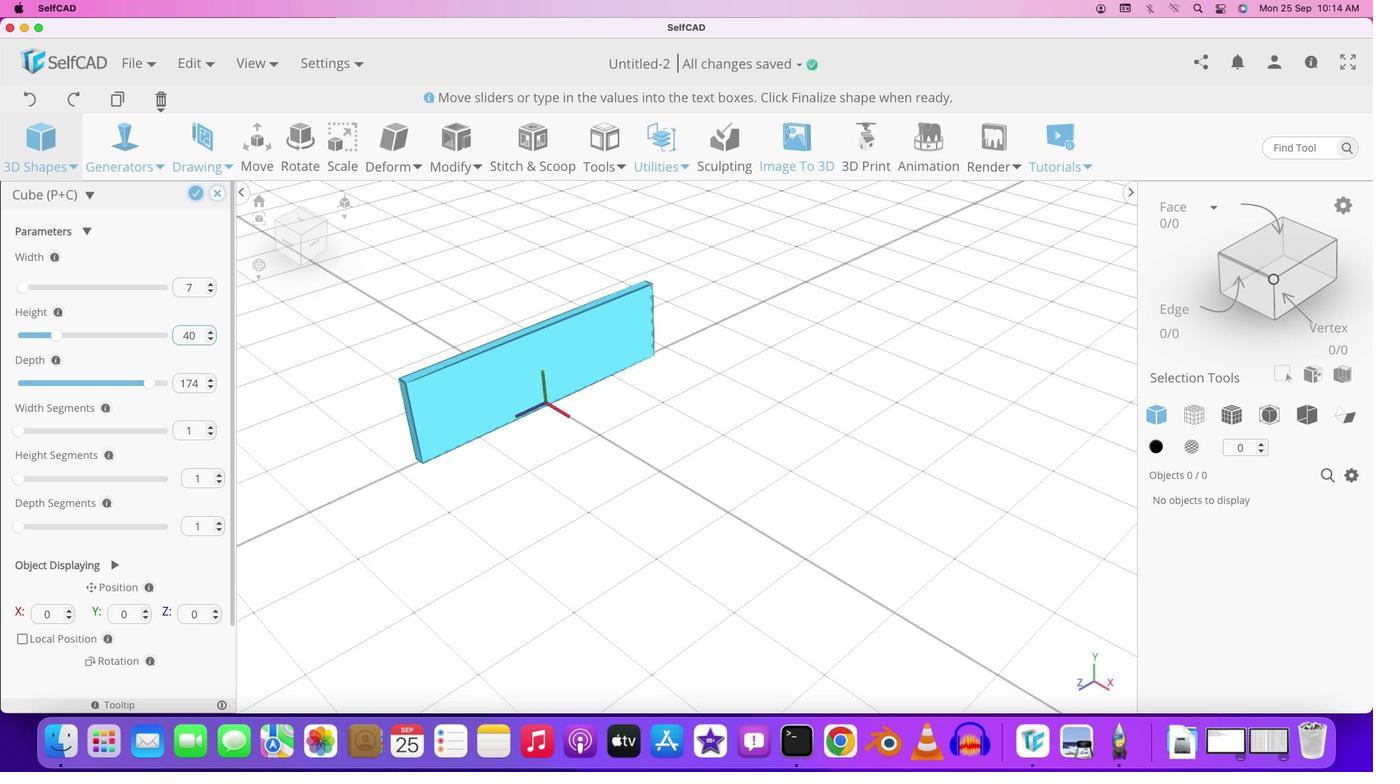 
Action: Mouse moved to (302, 323)
Screenshot: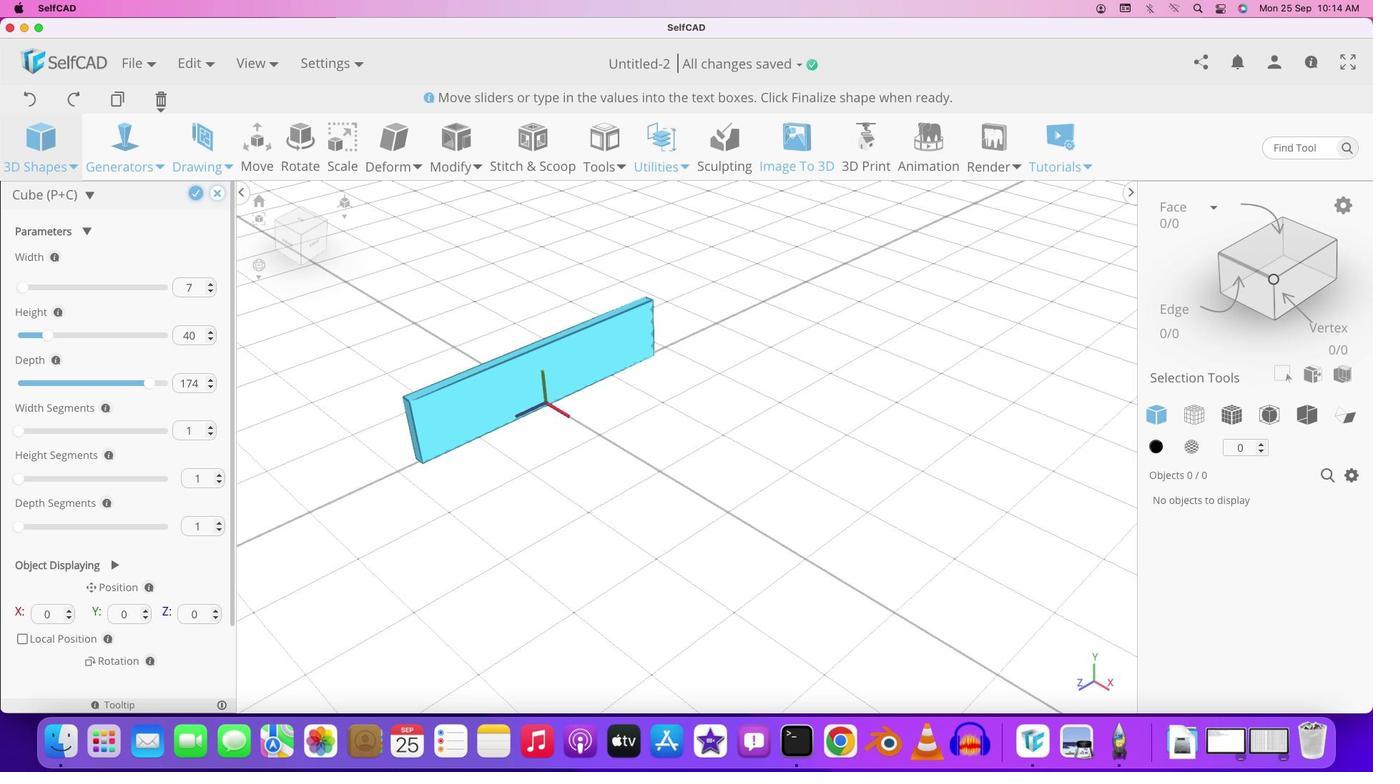 
Action: Key pressed '4''0'Key.enter
Screenshot: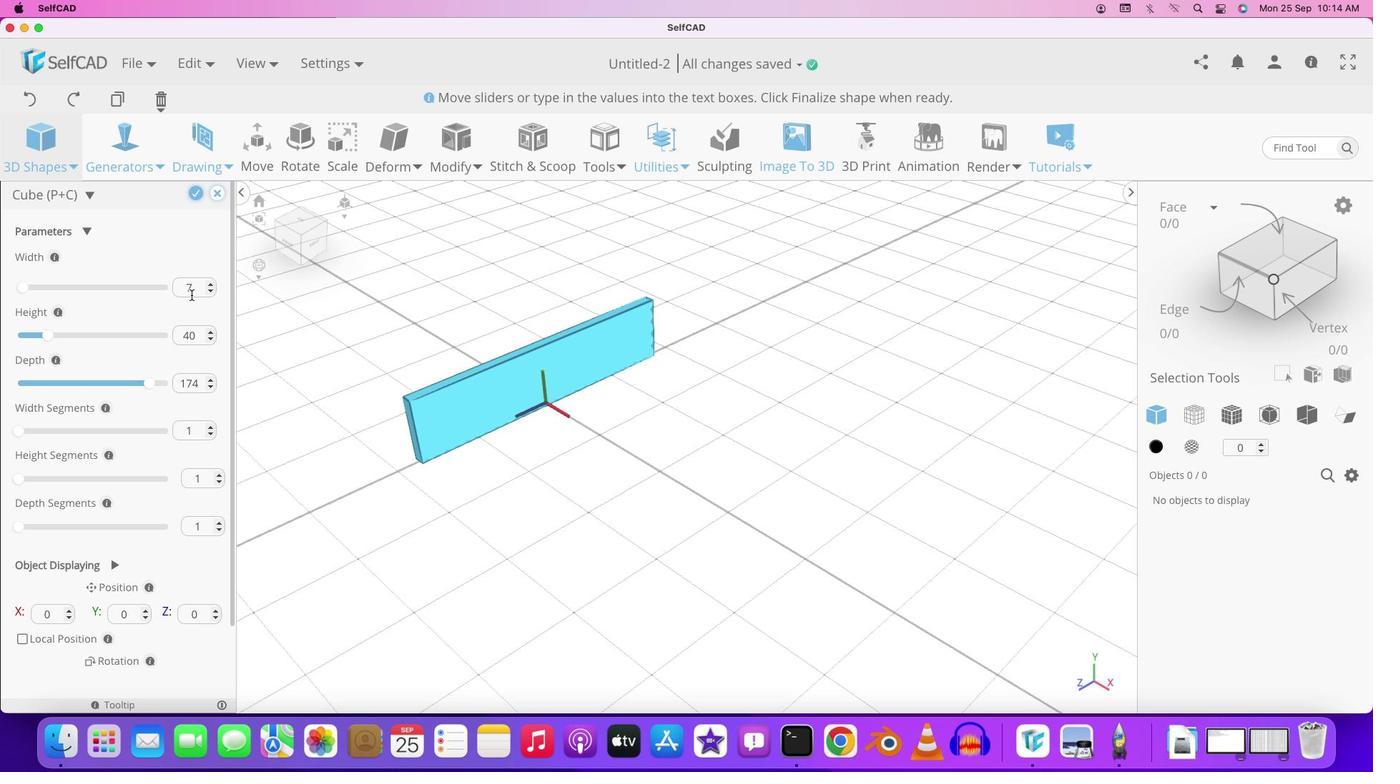 
Action: Mouse moved to (300, 292)
Screenshot: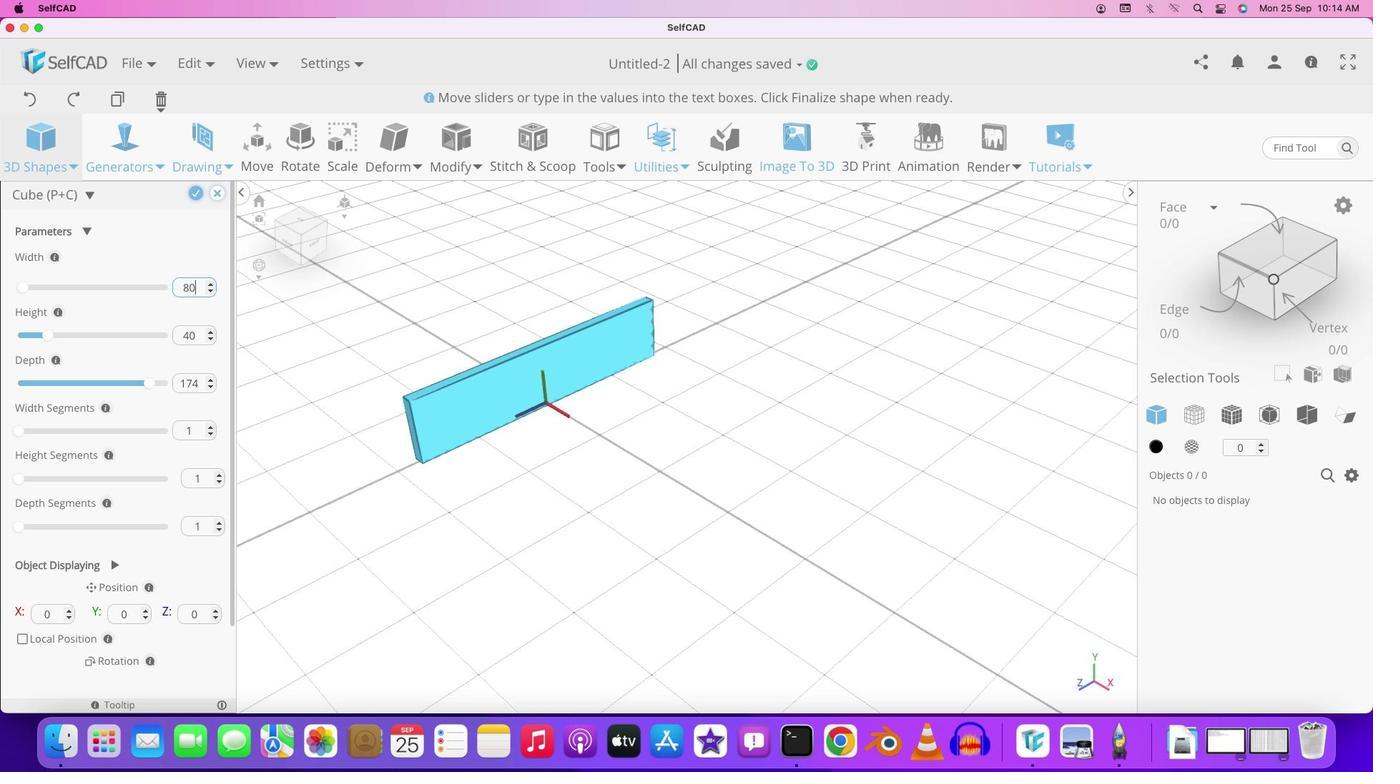 
Action: Mouse pressed left at (300, 292)
Screenshot: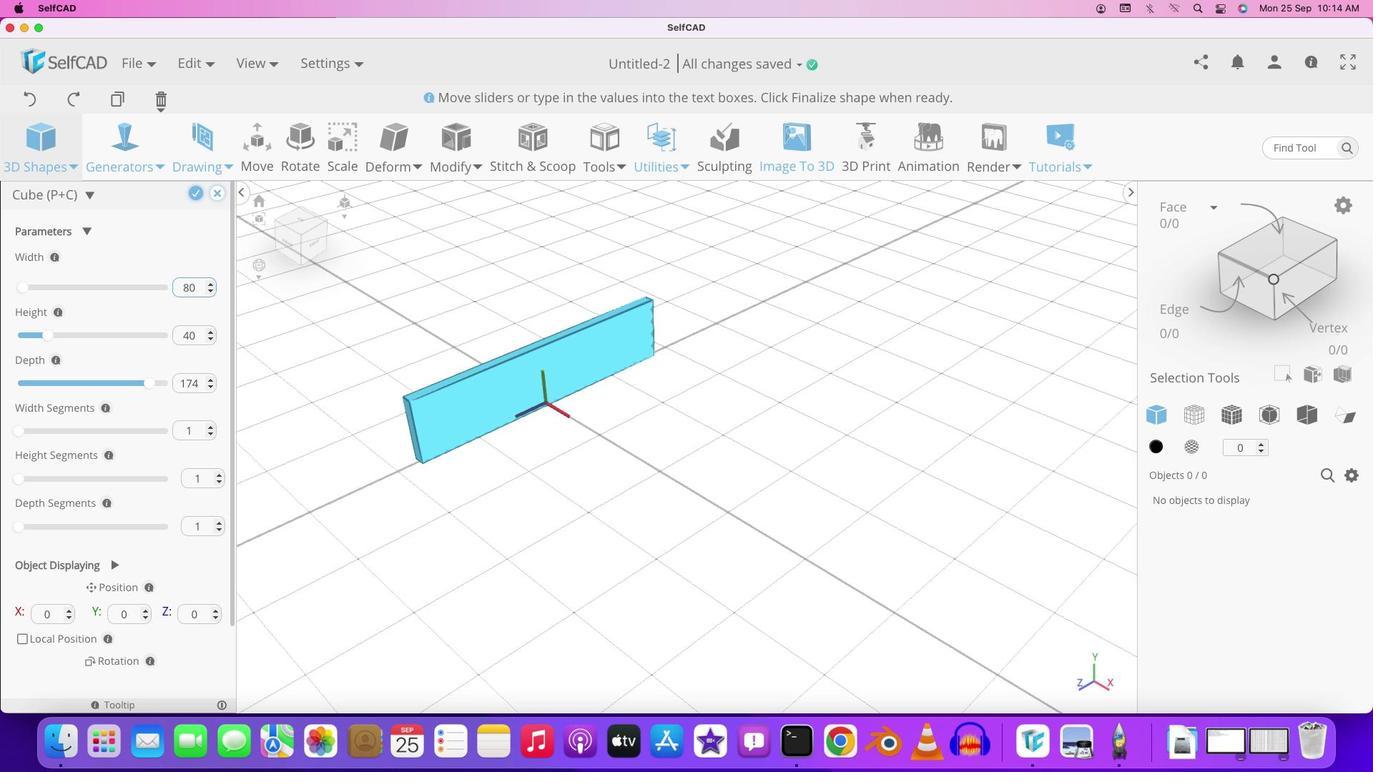 
Action: Mouse moved to (307, 297)
Screenshot: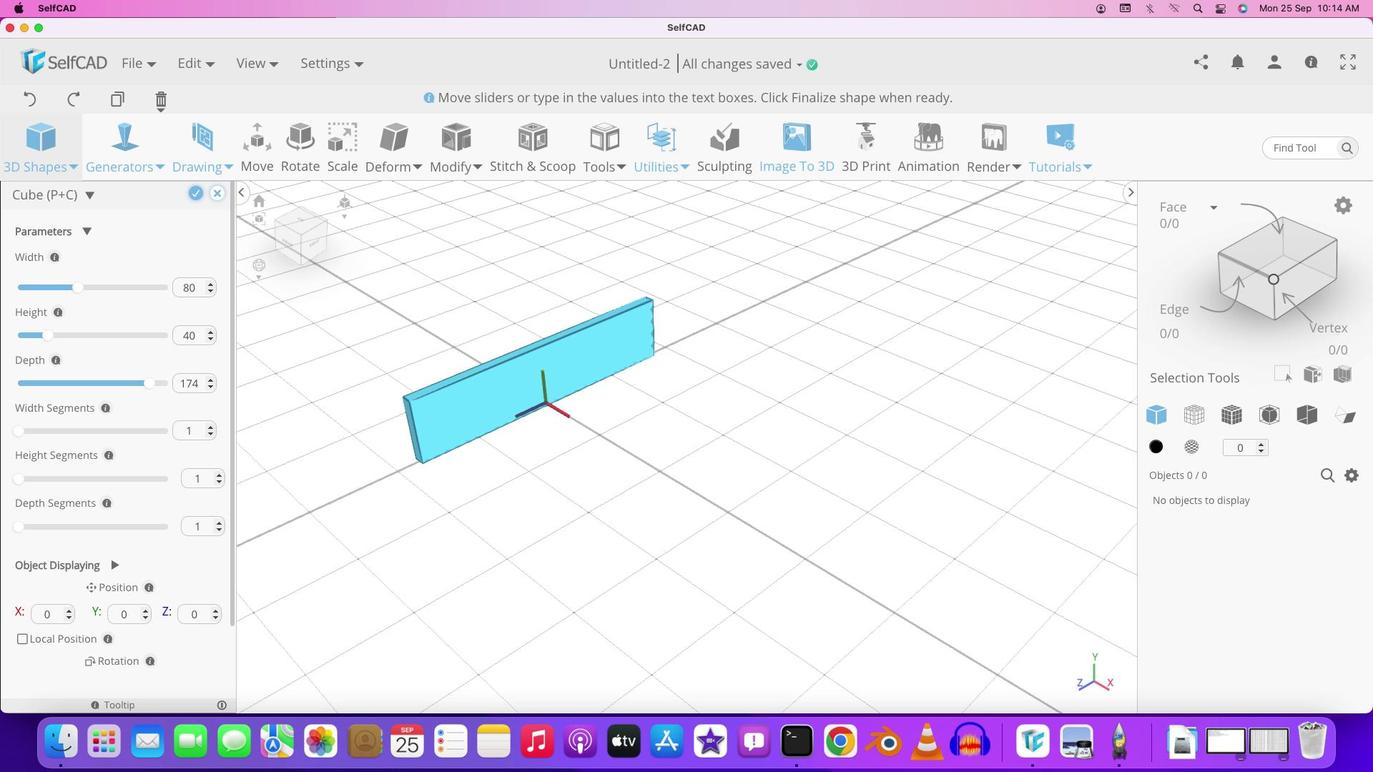 
Action: Key pressed '8''0'Key.enter
Screenshot: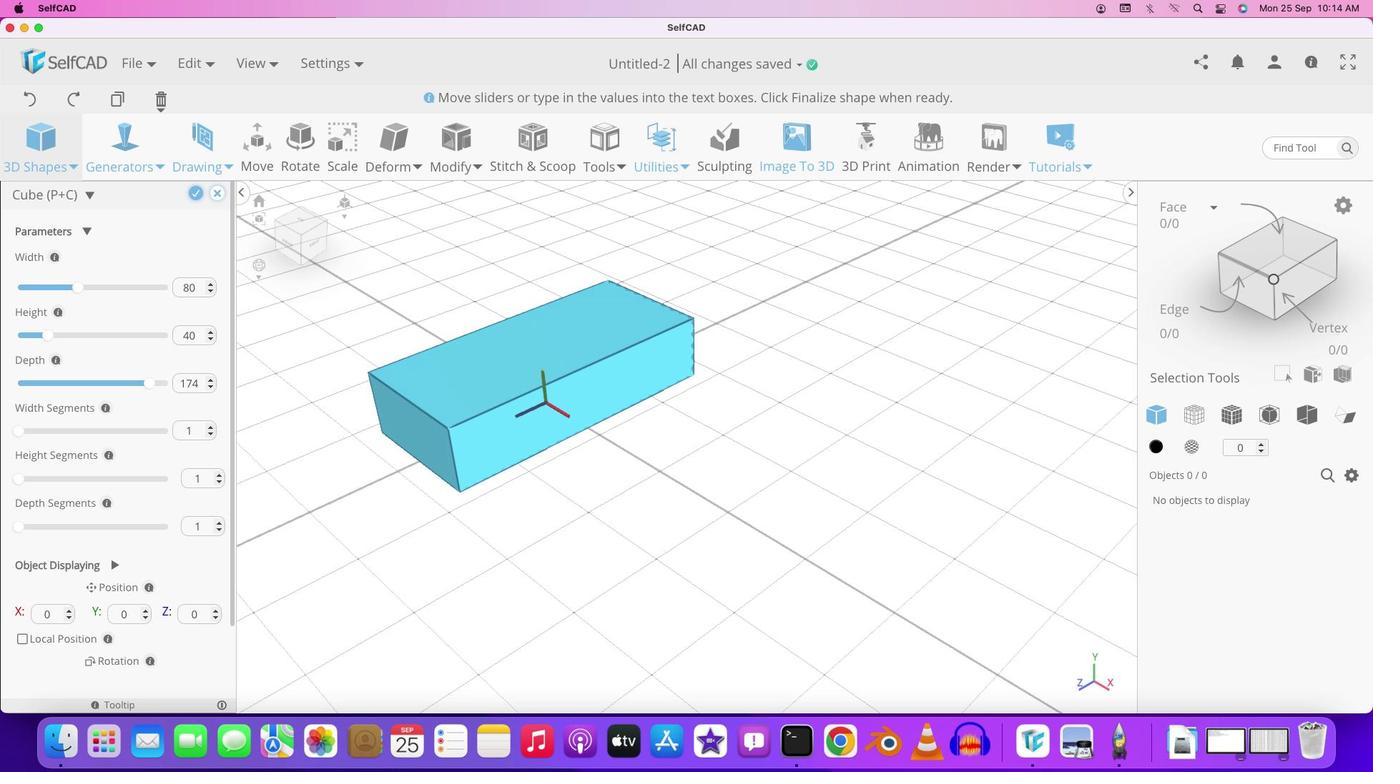 
Action: Mouse moved to (298, 371)
Screenshot: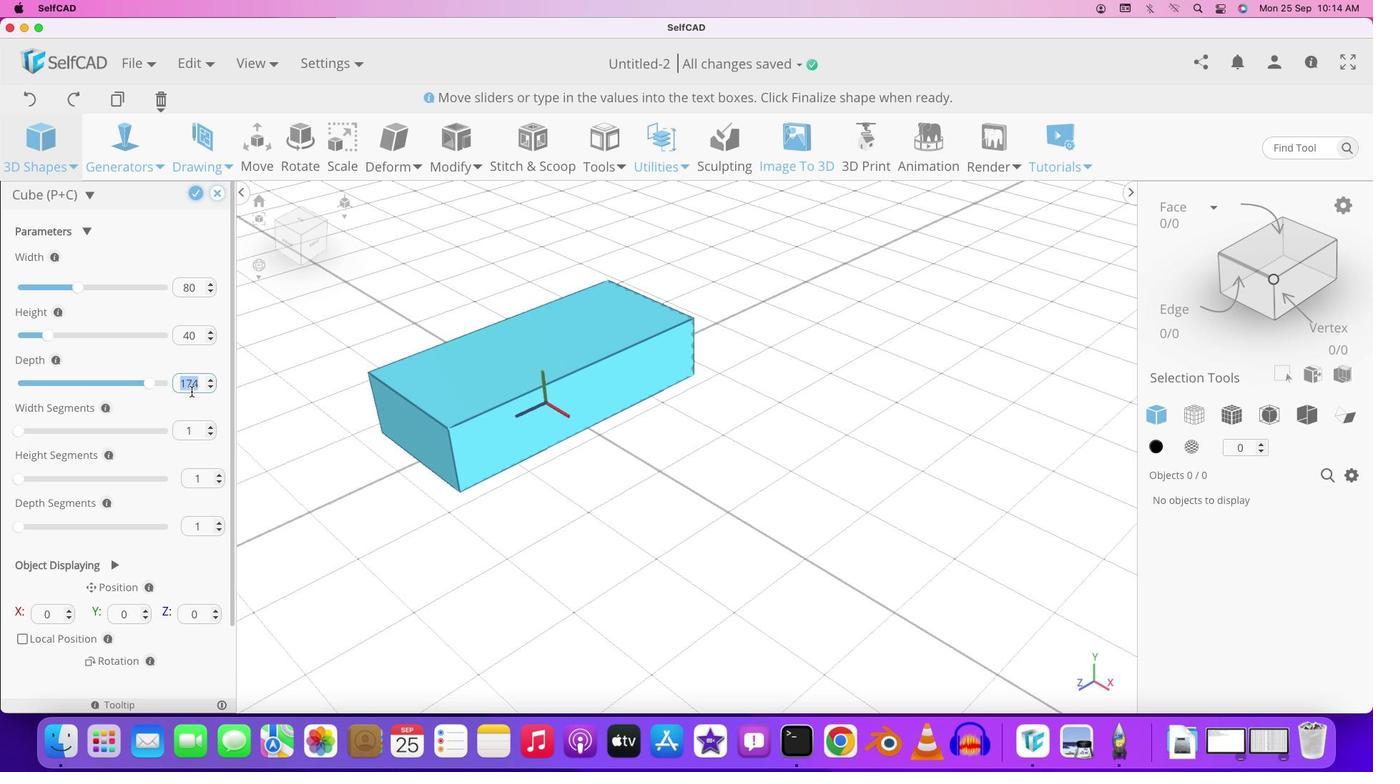 
Action: Mouse pressed left at (298, 371)
Screenshot: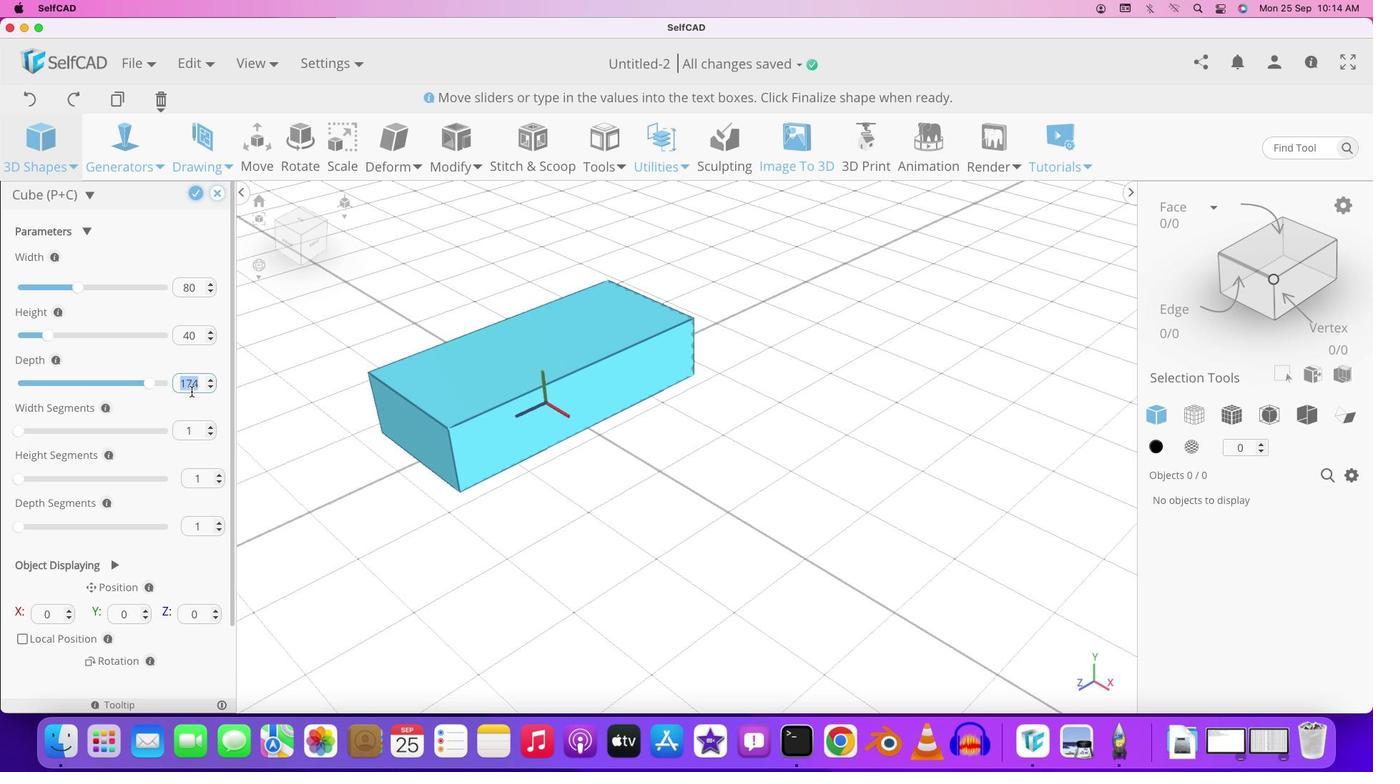 
Action: Mouse moved to (300, 374)
Screenshot: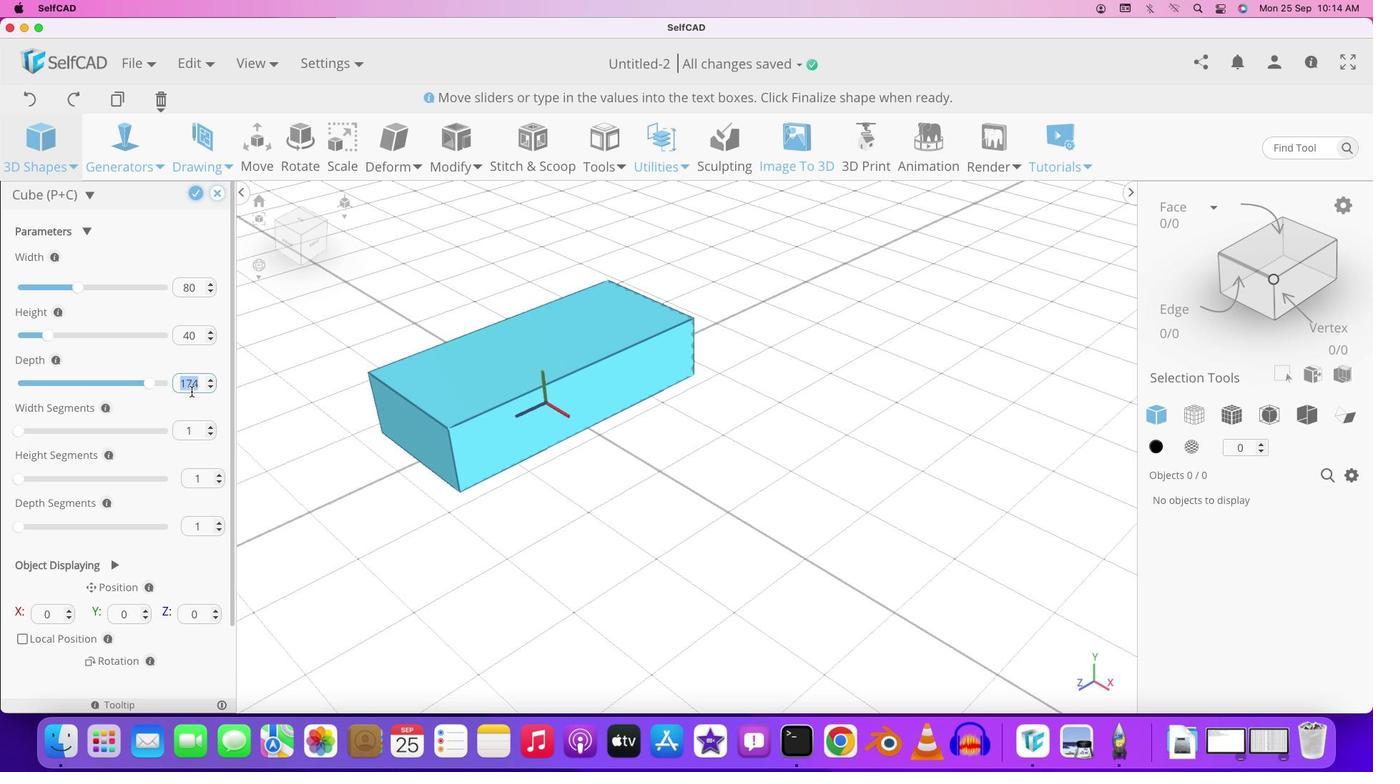 
Action: Key pressed '1''6''0'Key.enter
Screenshot: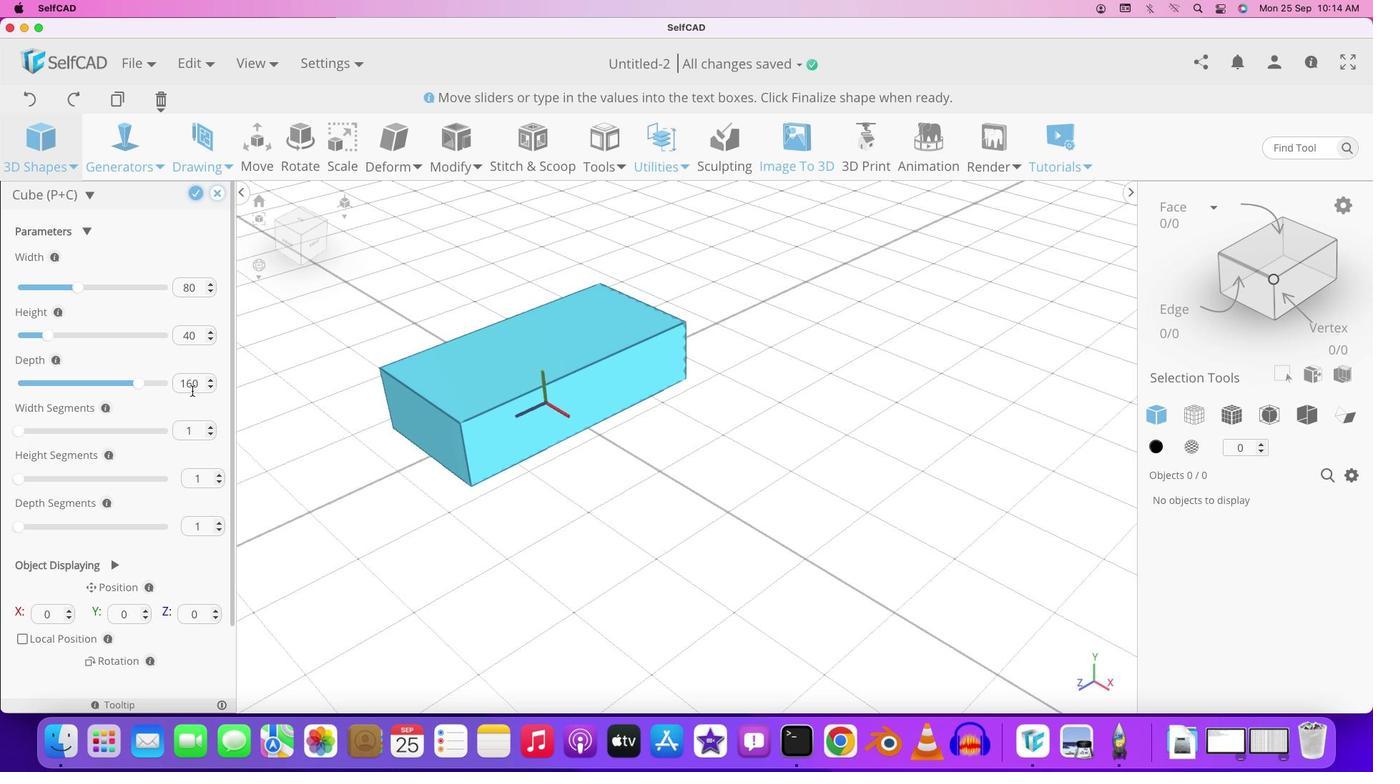 
Action: Mouse moved to (303, 333)
Screenshot: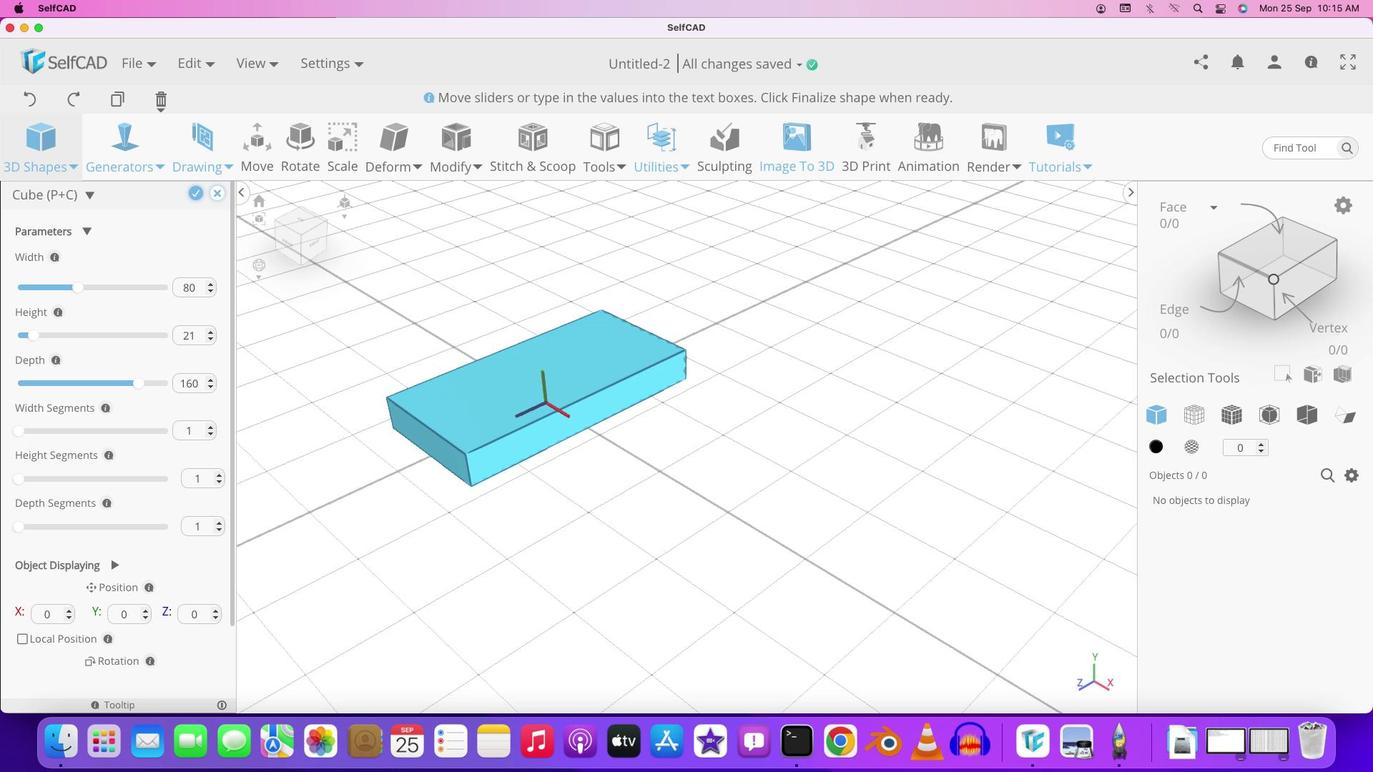 
Action: Mouse pressed left at (303, 333)
Screenshot: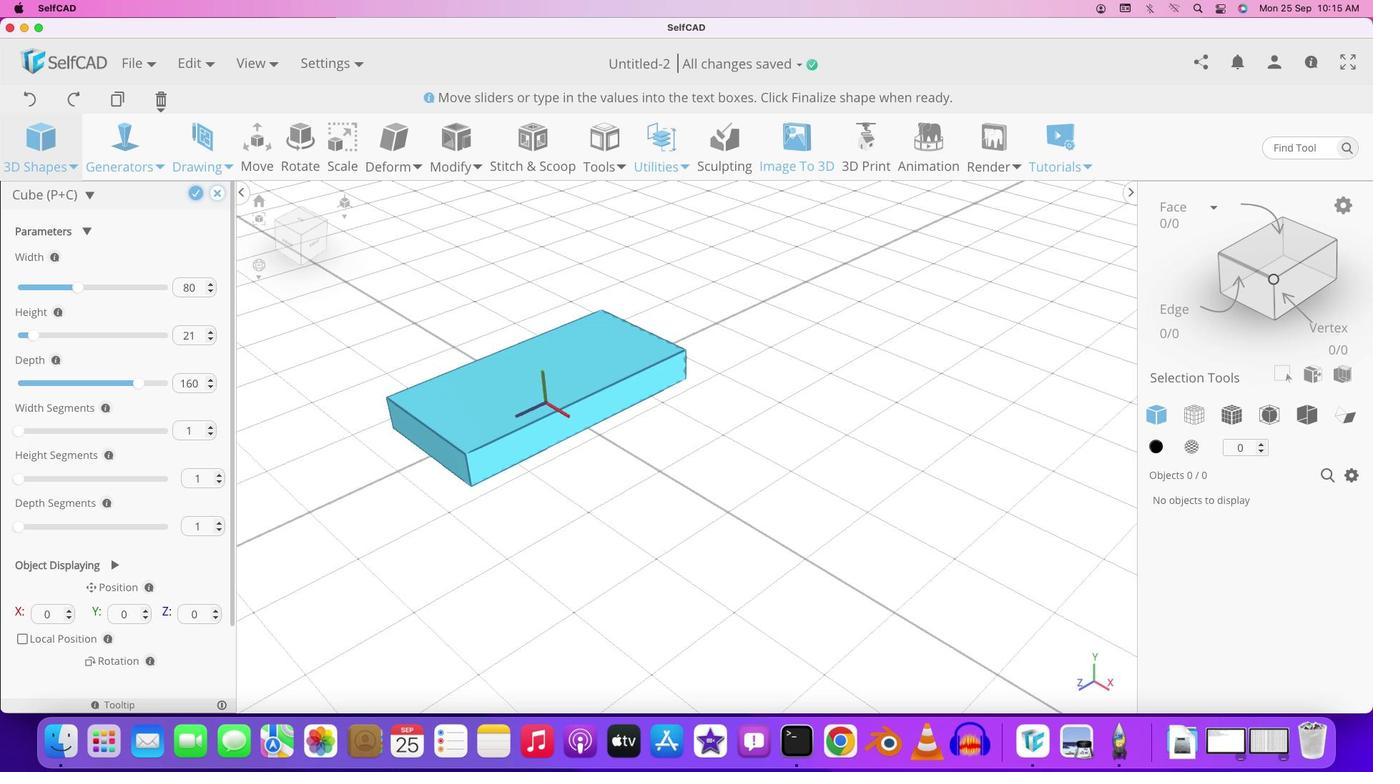 
Action: Key pressed '2''1'Key.enter
Screenshot: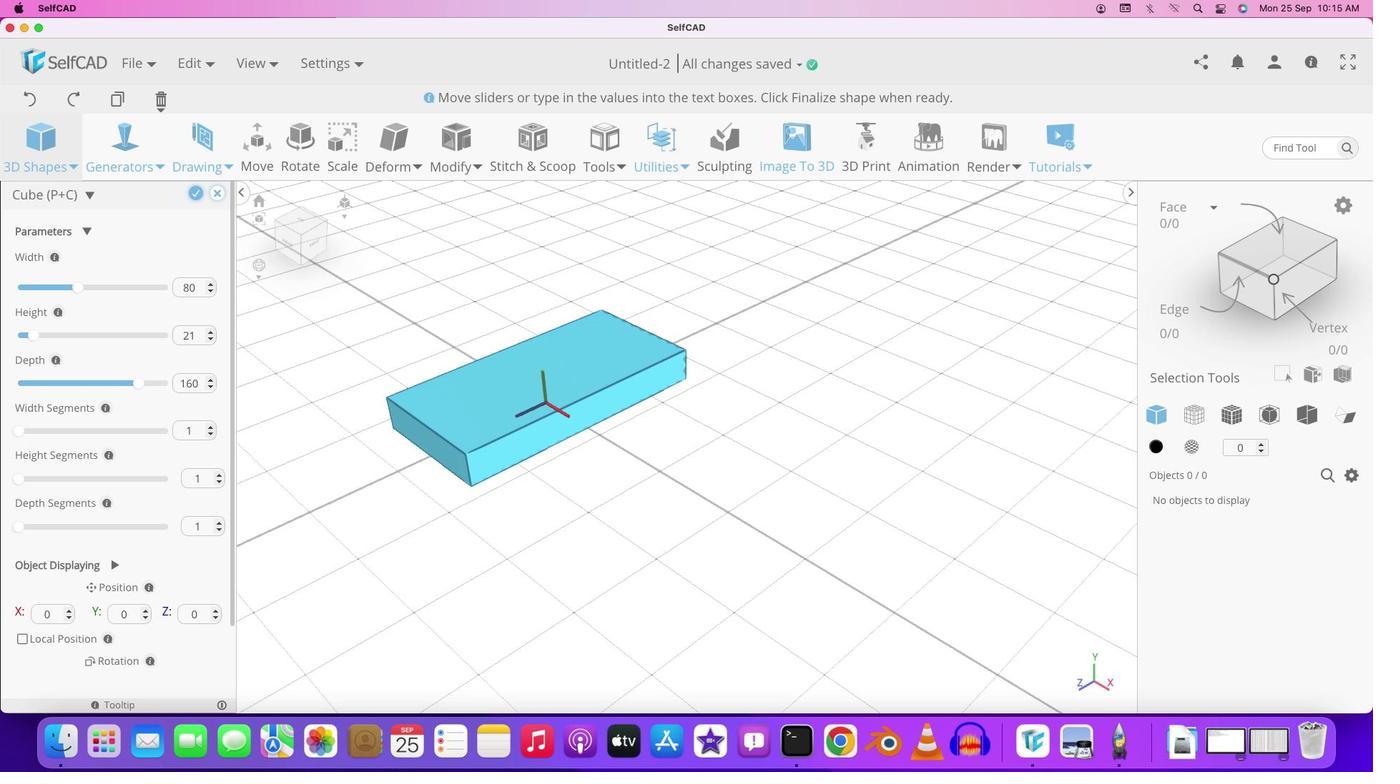 
Action: Mouse moved to (308, 434)
Screenshot: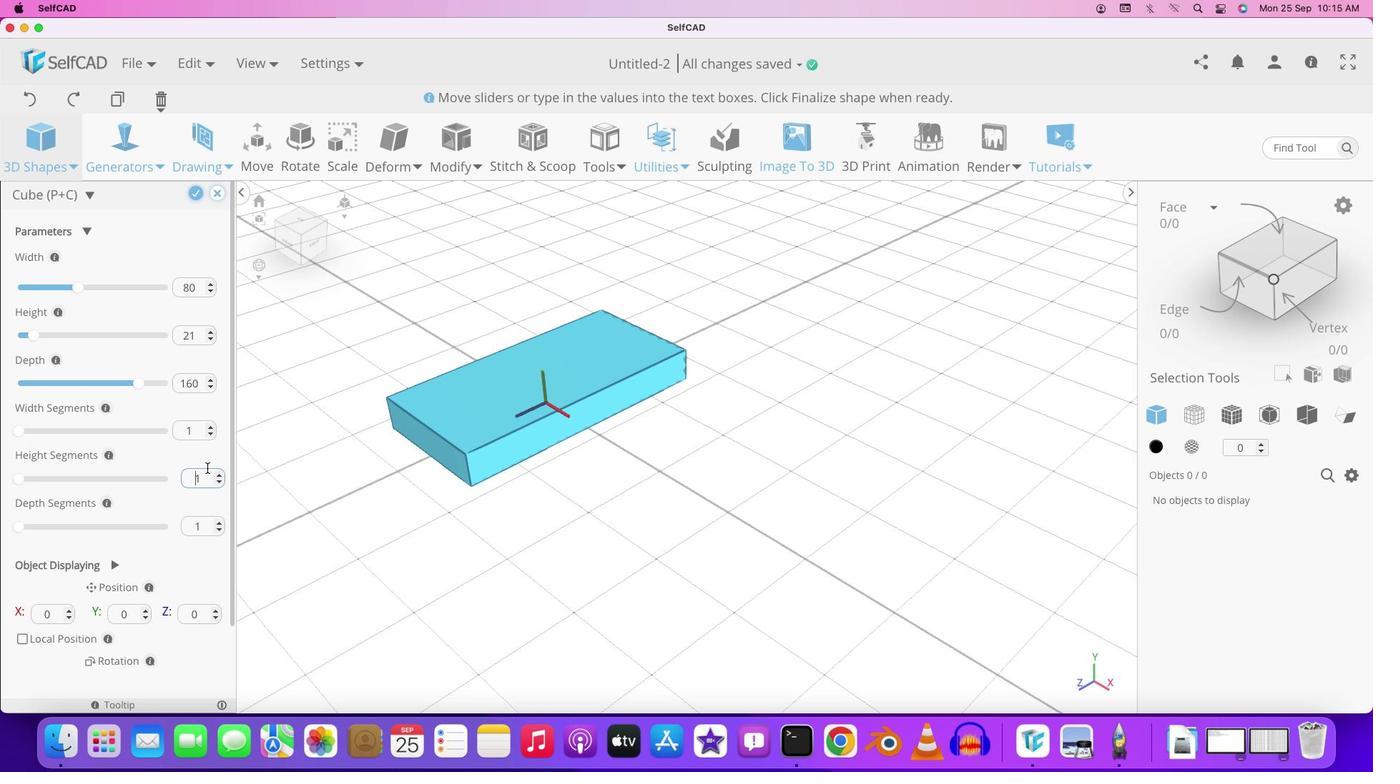 
Action: Mouse pressed left at (308, 434)
Screenshot: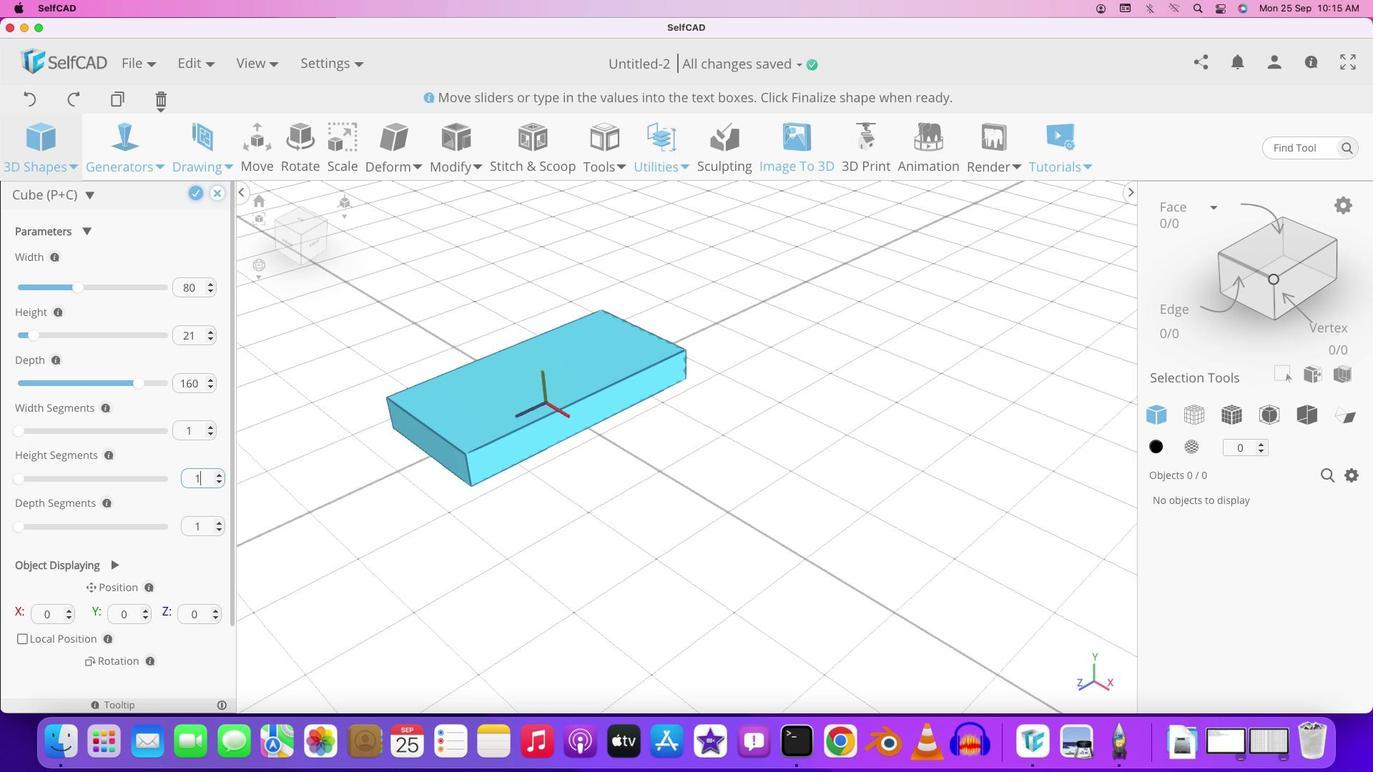 
Action: Mouse moved to (308, 434)
Screenshot: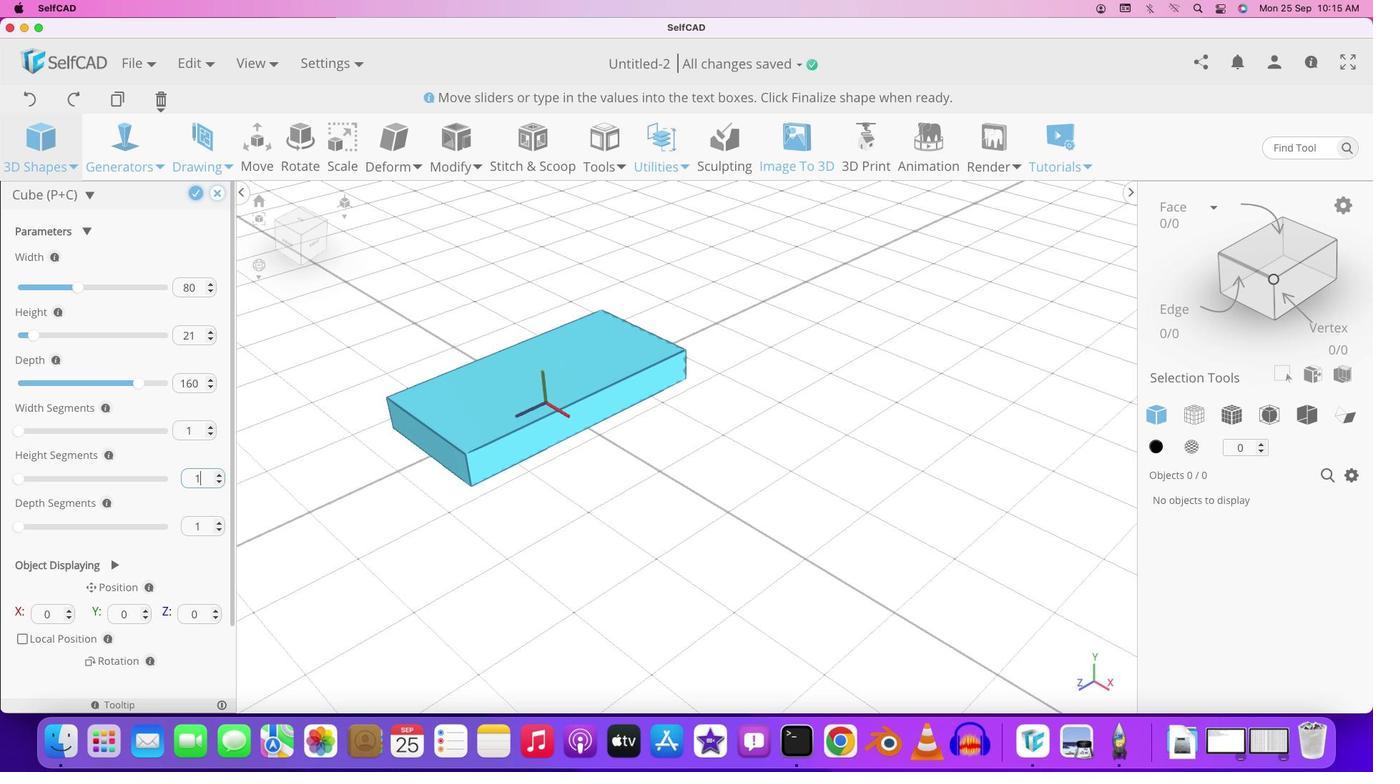 
Action: Key pressed Key.rightKey.backspace
Screenshot: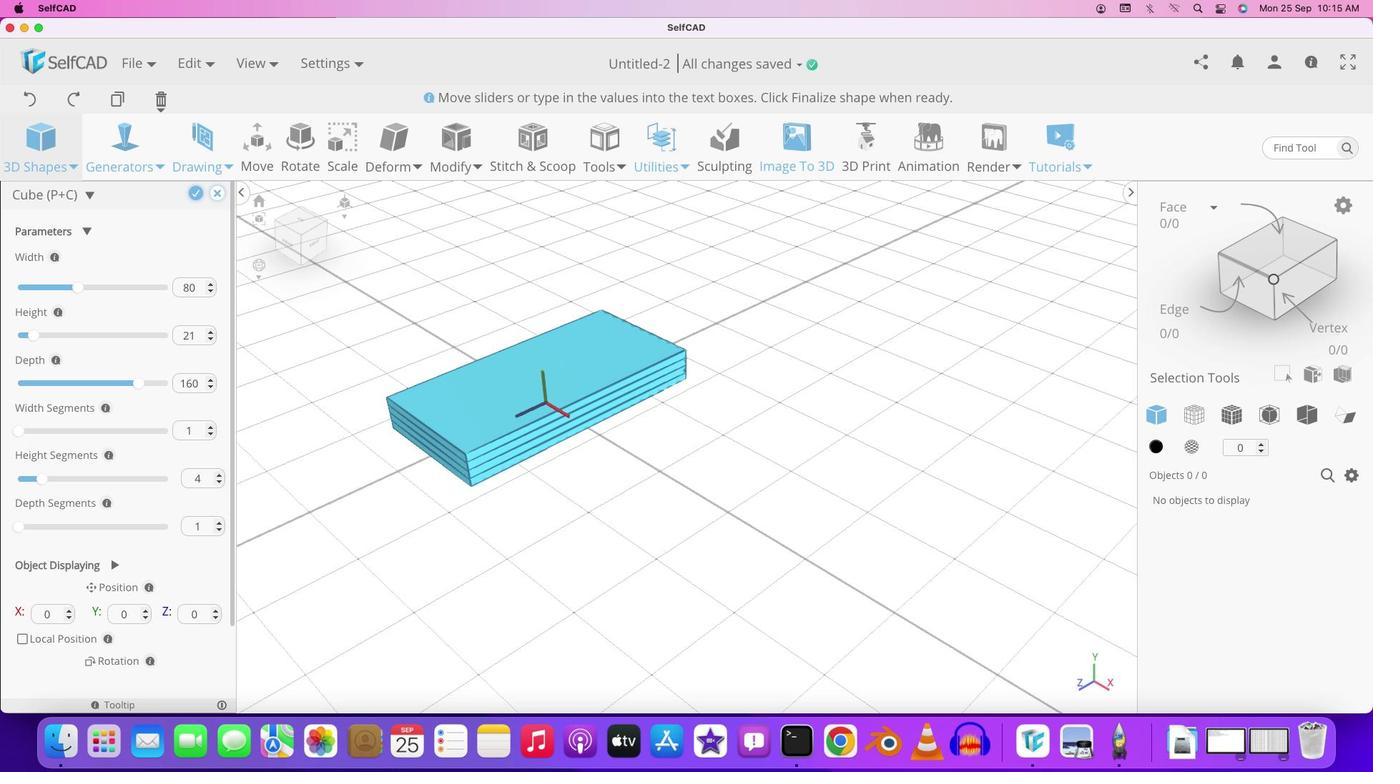 
Action: Mouse moved to (308, 434)
Screenshot: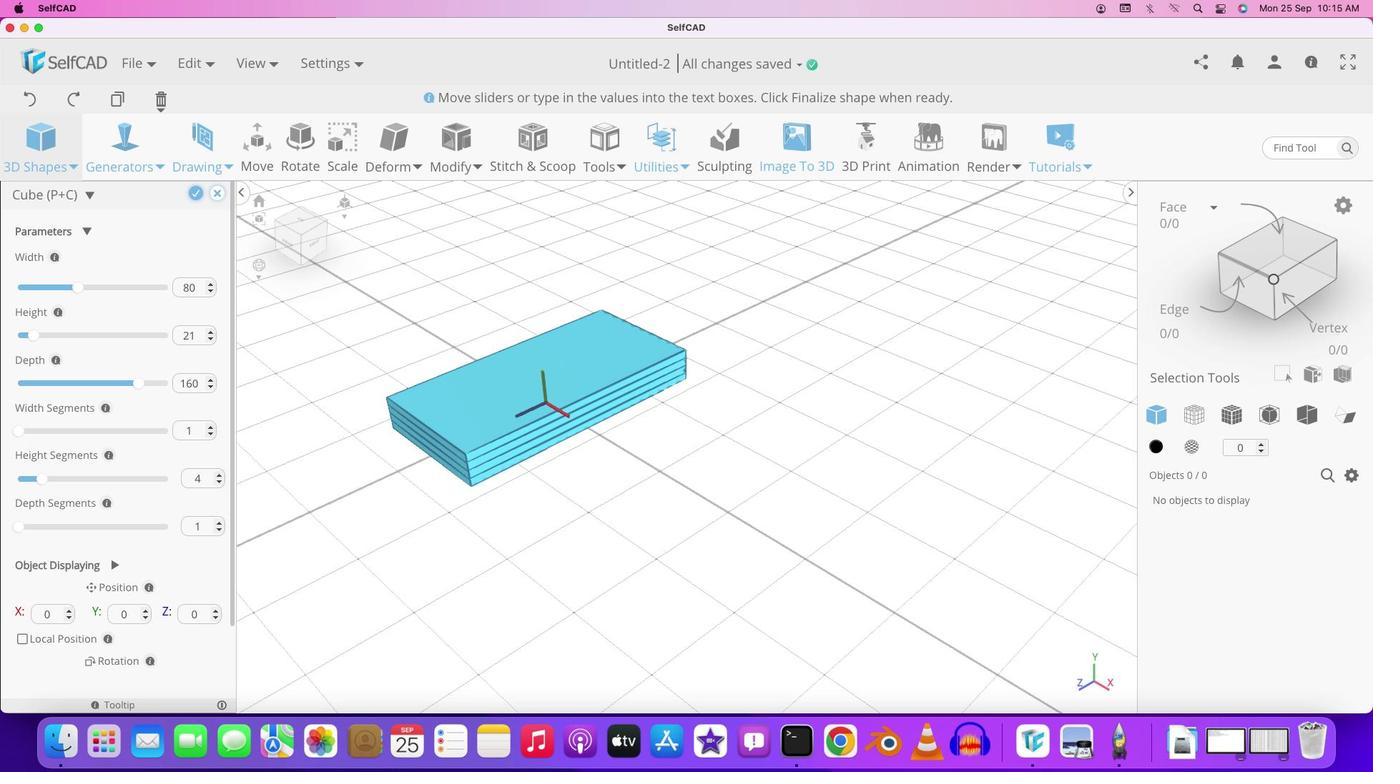 
Action: Key pressed '4'Key.enter
Screenshot: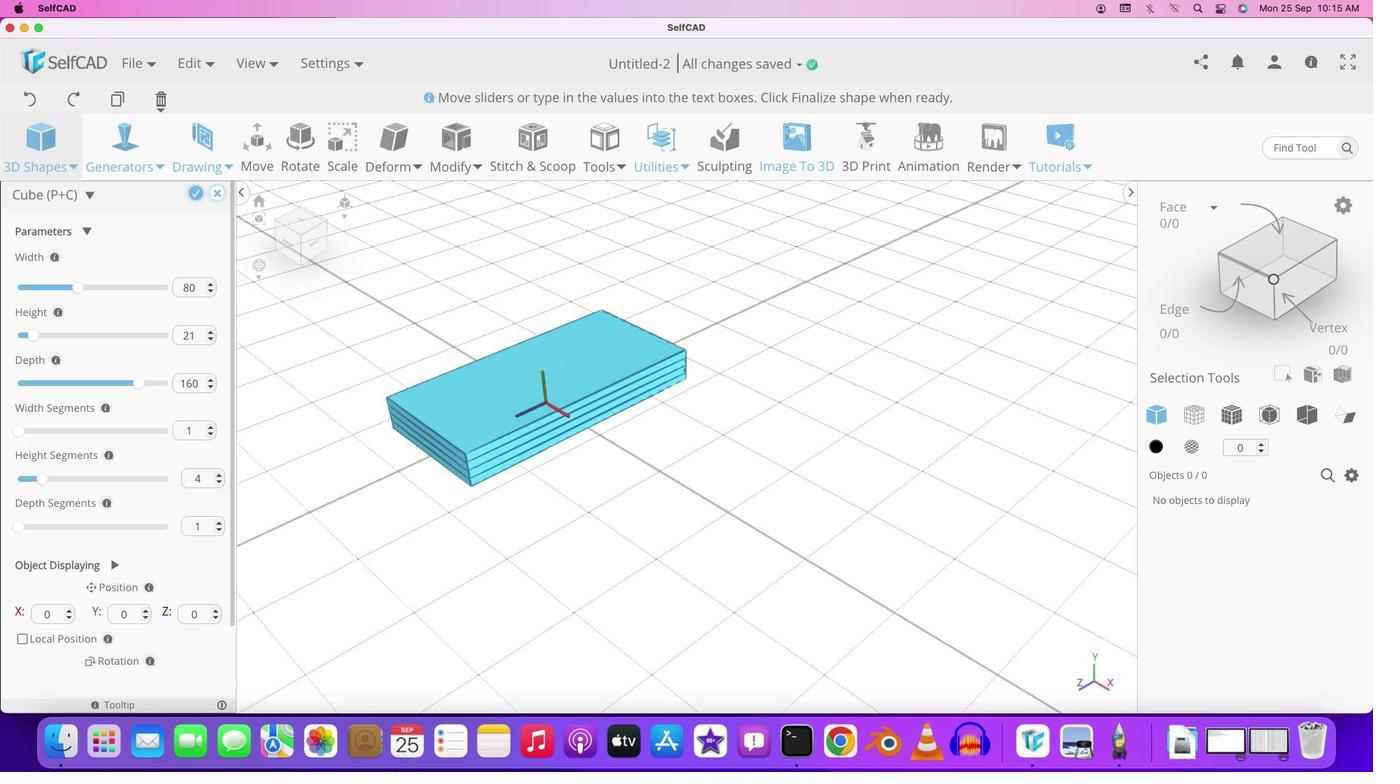 
Action: Mouse moved to (238, 480)
Screenshot: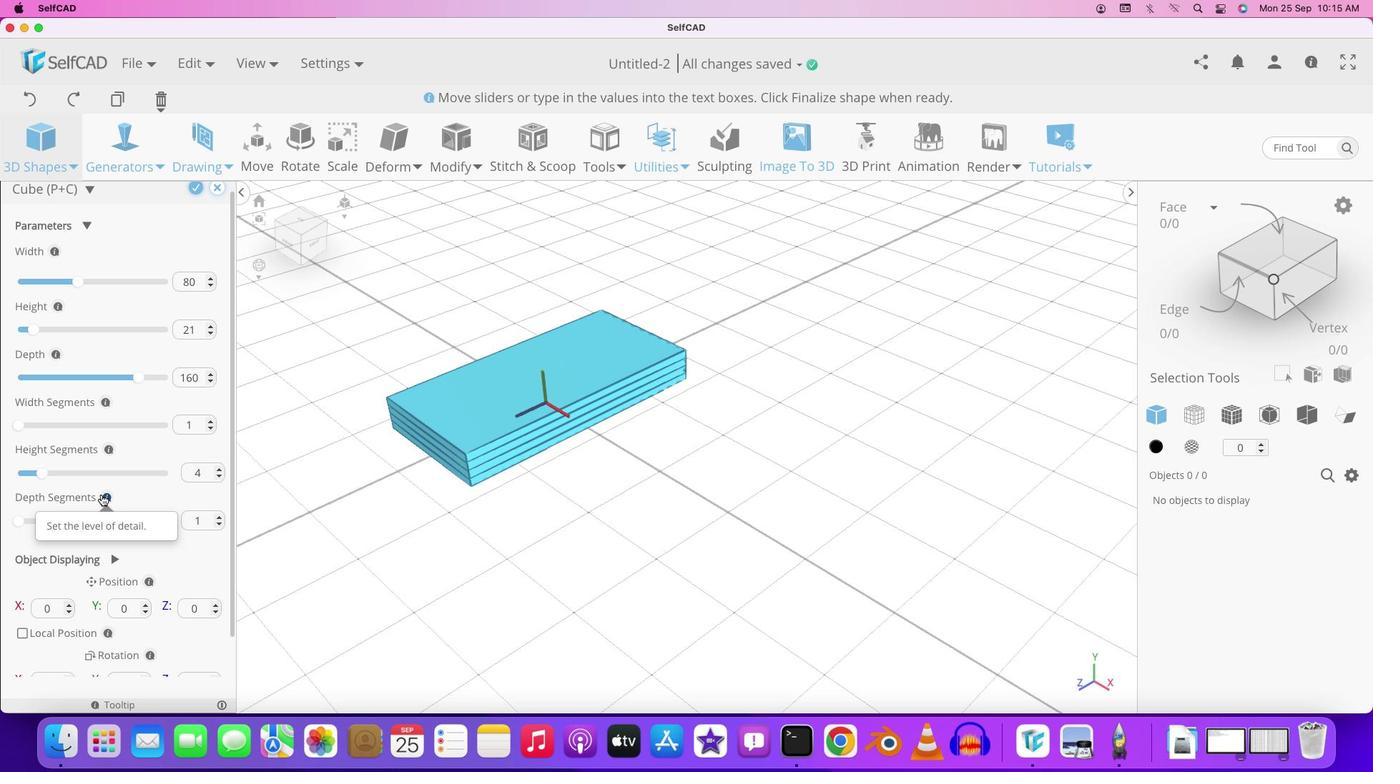 
Action: Mouse scrolled (238, 480) with delta (197, 64)
Screenshot: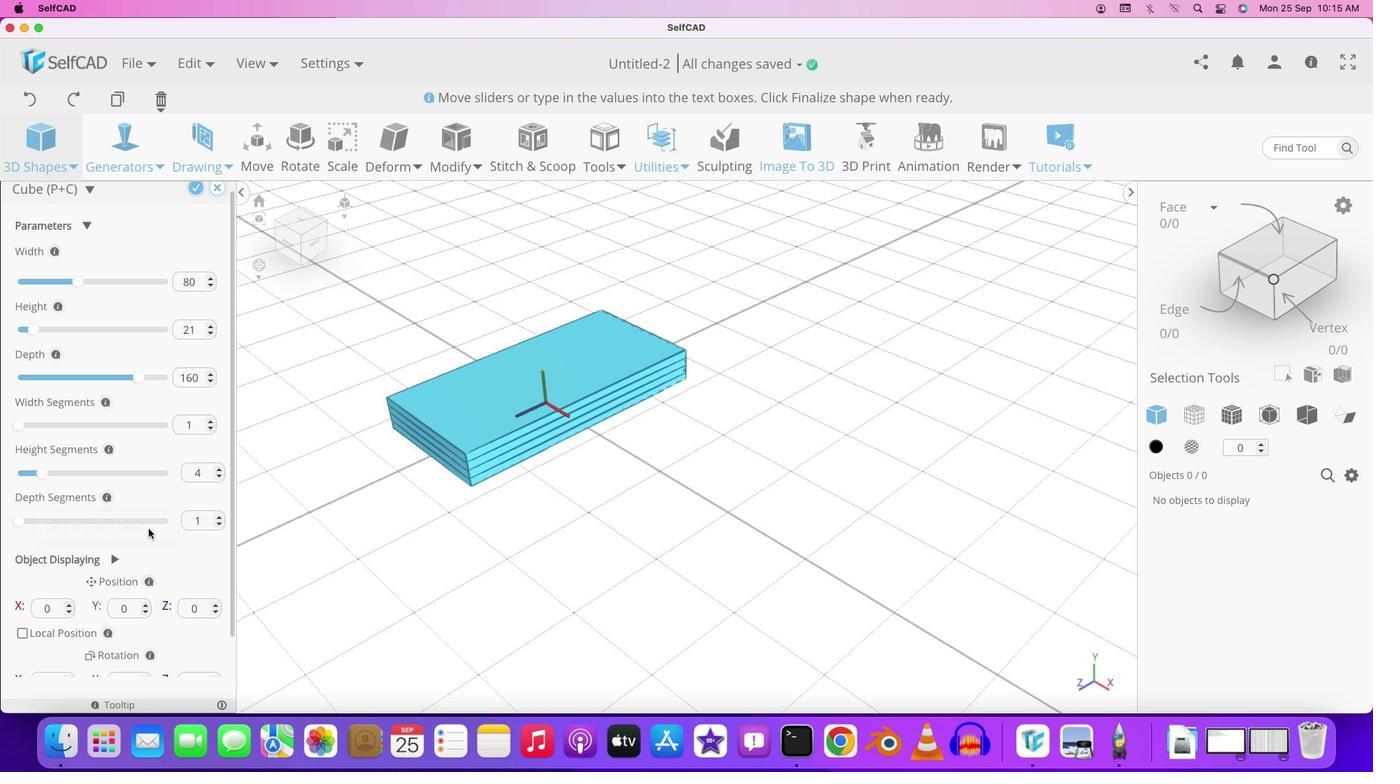 
Action: Mouse scrolled (238, 480) with delta (197, 64)
Screenshot: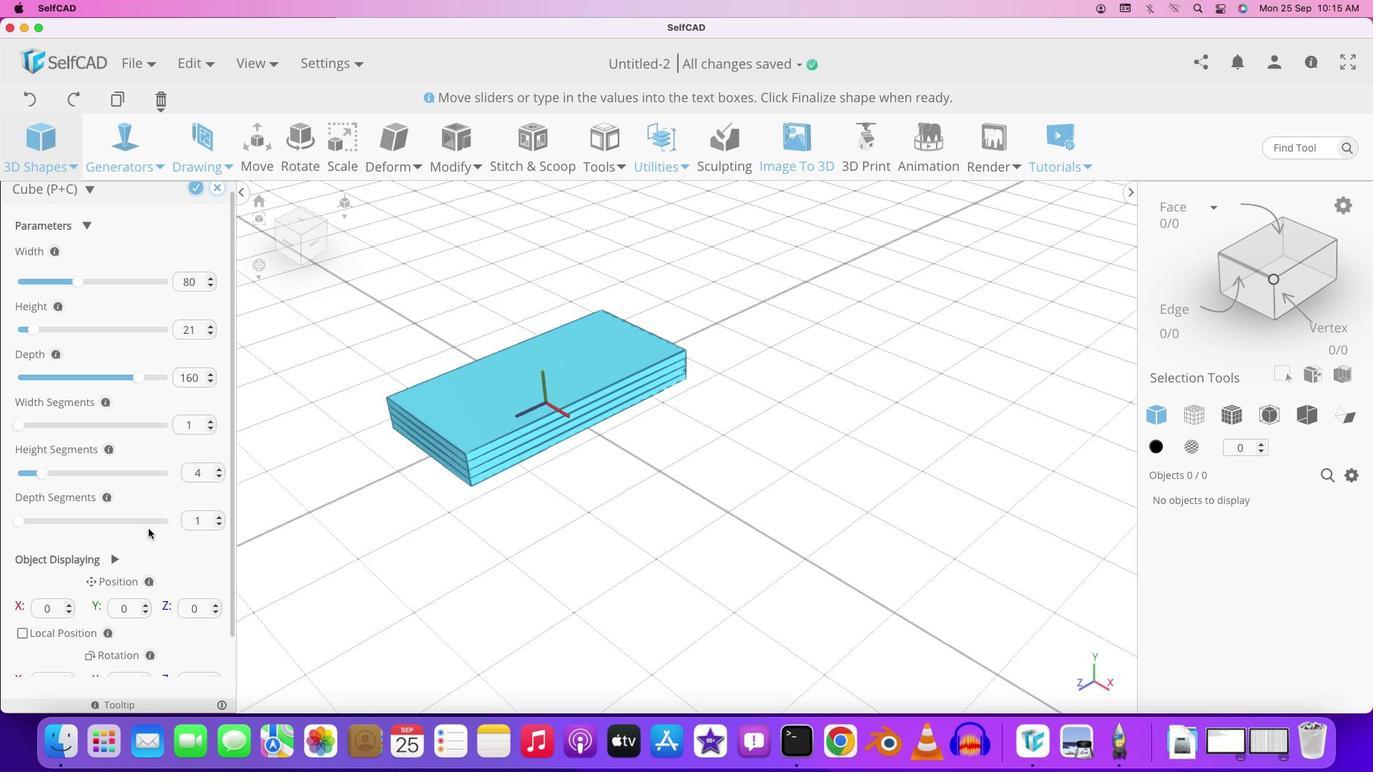 
Action: Mouse moved to (577, 439)
Screenshot: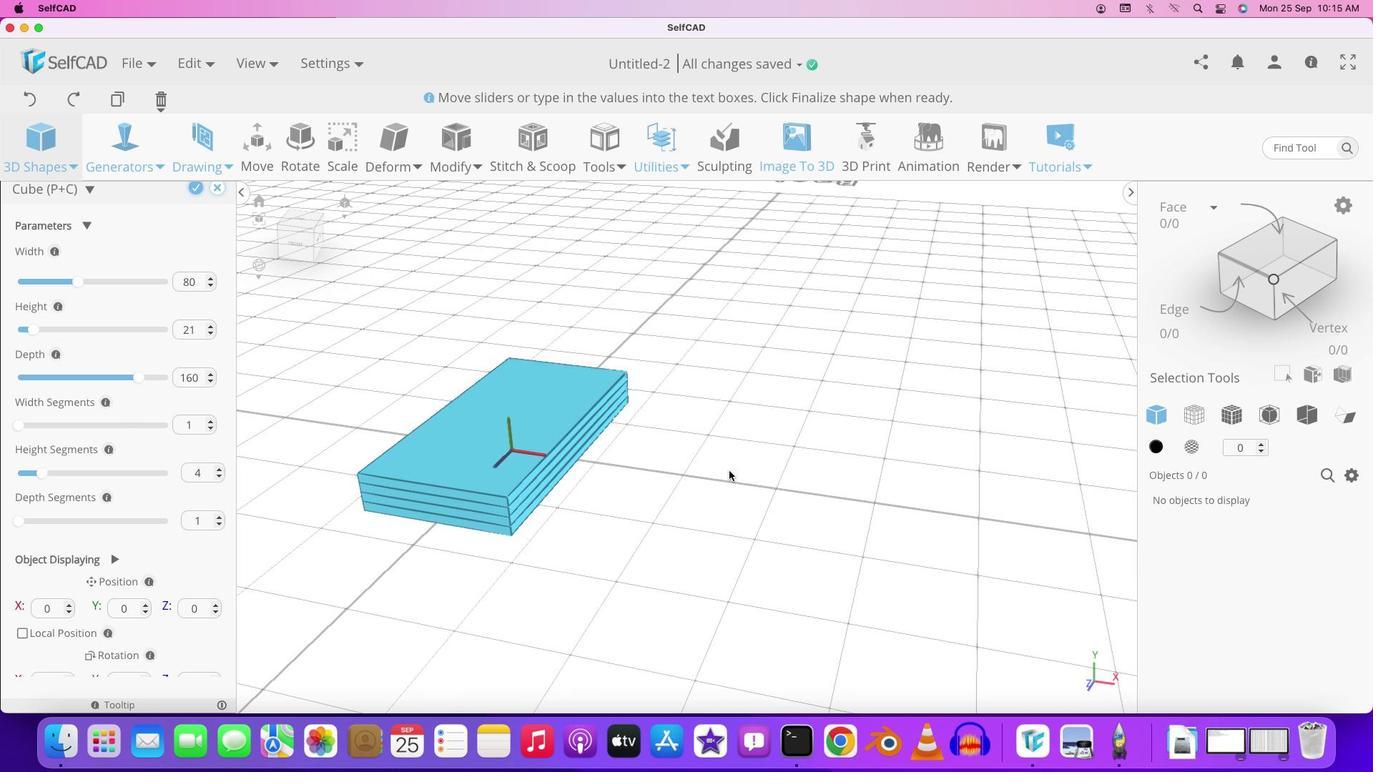 
Action: Mouse pressed middle at (577, 439)
Screenshot: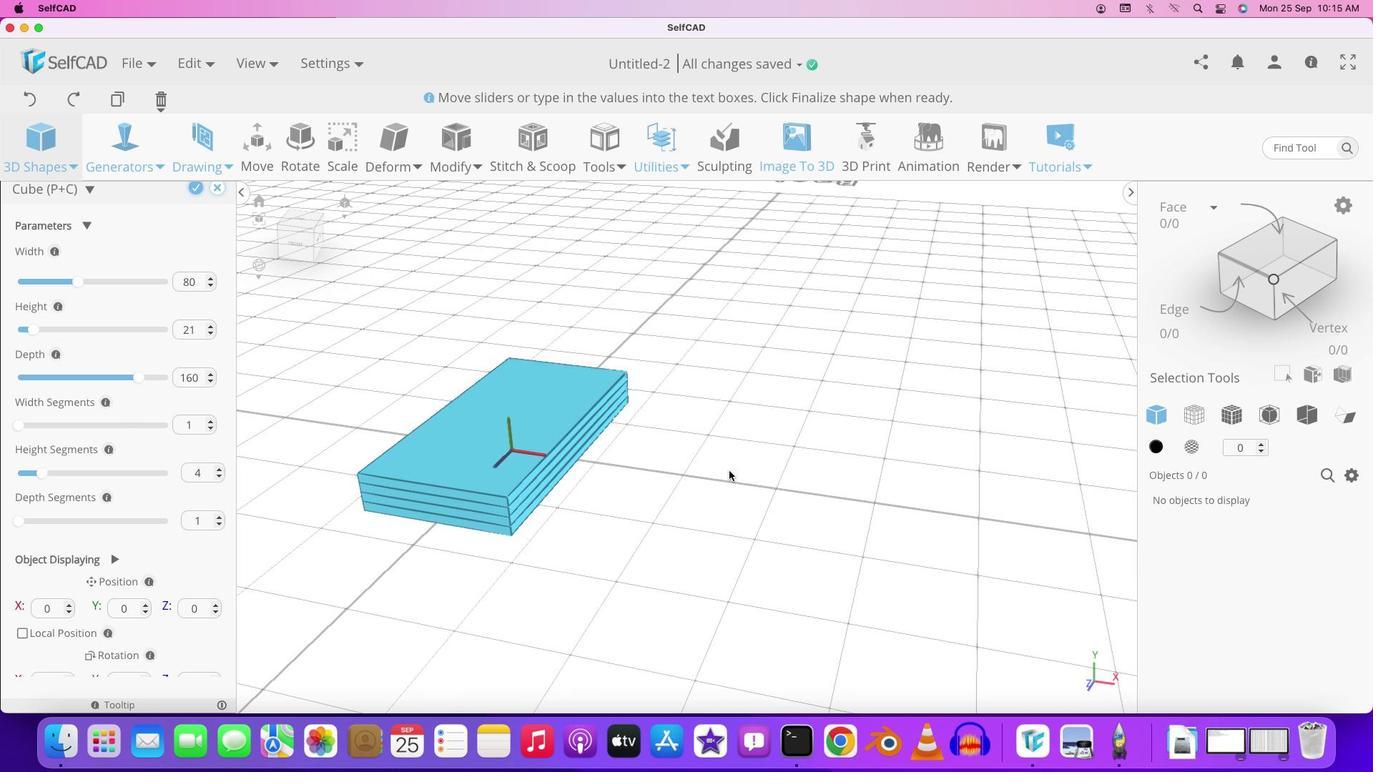 
Action: Mouse moved to (530, 446)
Screenshot: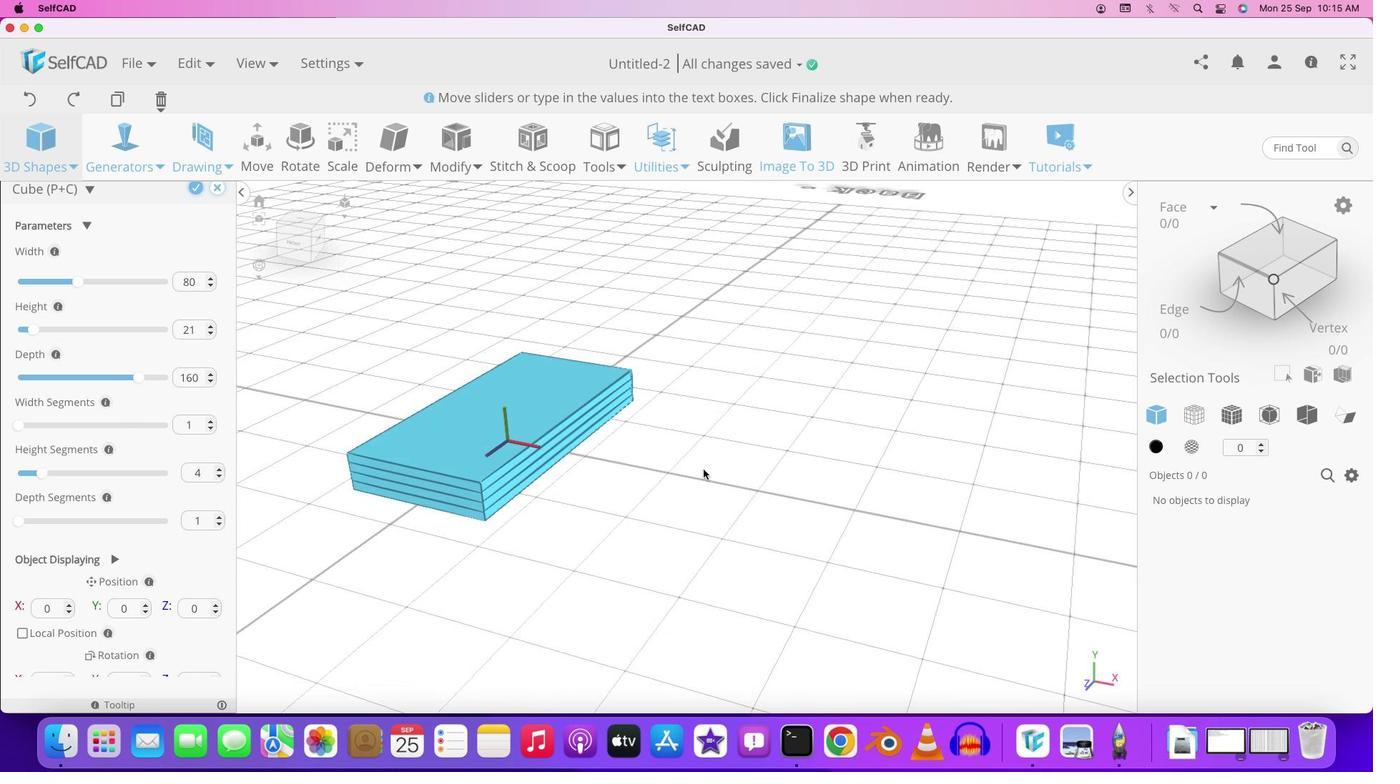 
Action: Mouse pressed left at (530, 446)
Screenshot: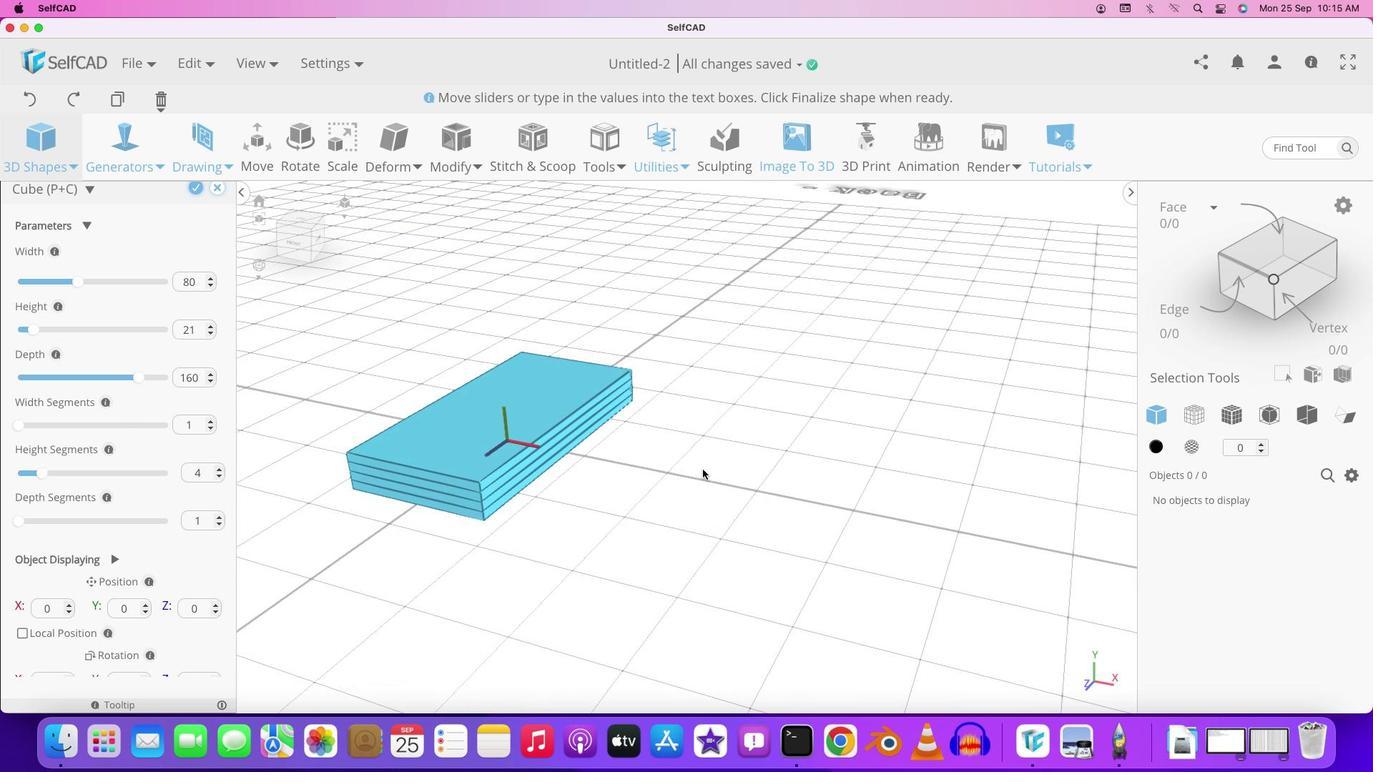 
Action: Mouse moved to (303, 291)
Screenshot: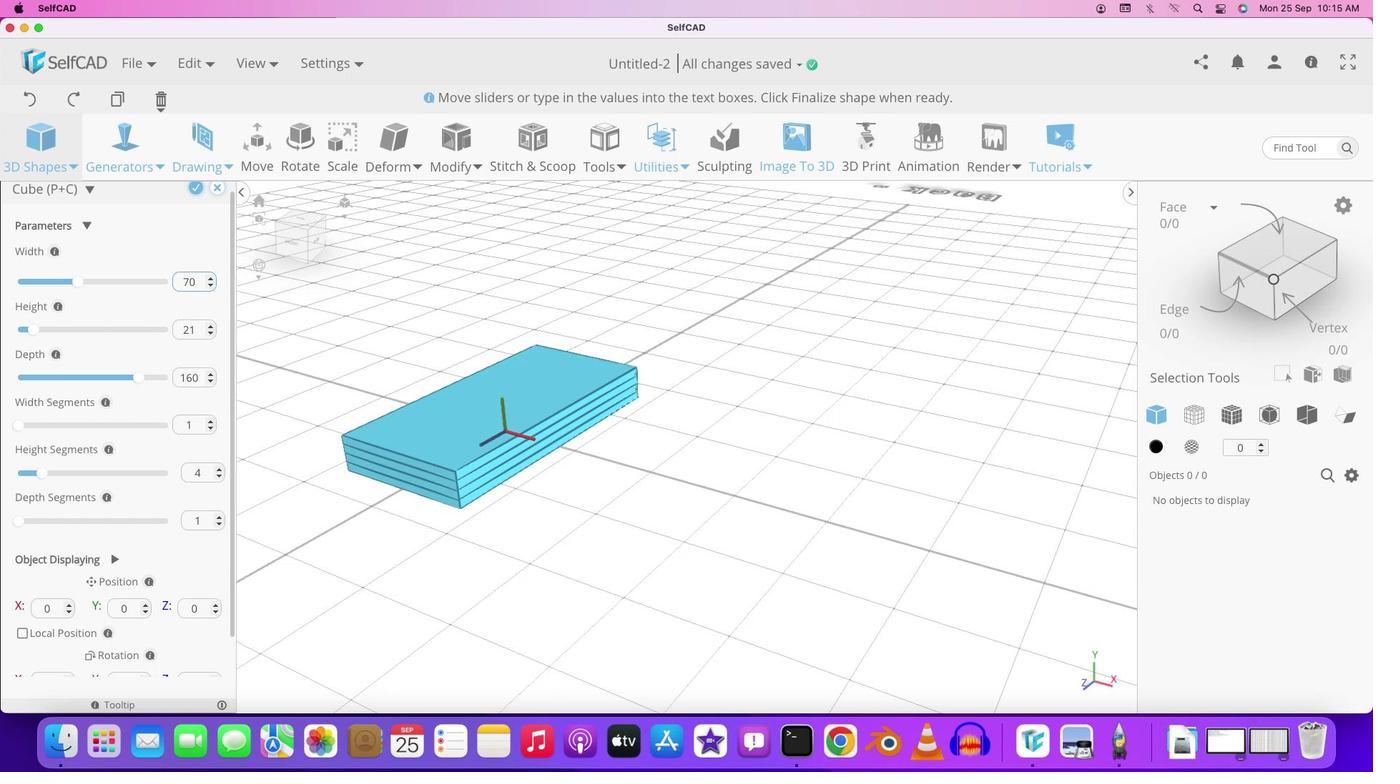 
Action: Mouse pressed left at (303, 291)
Screenshot: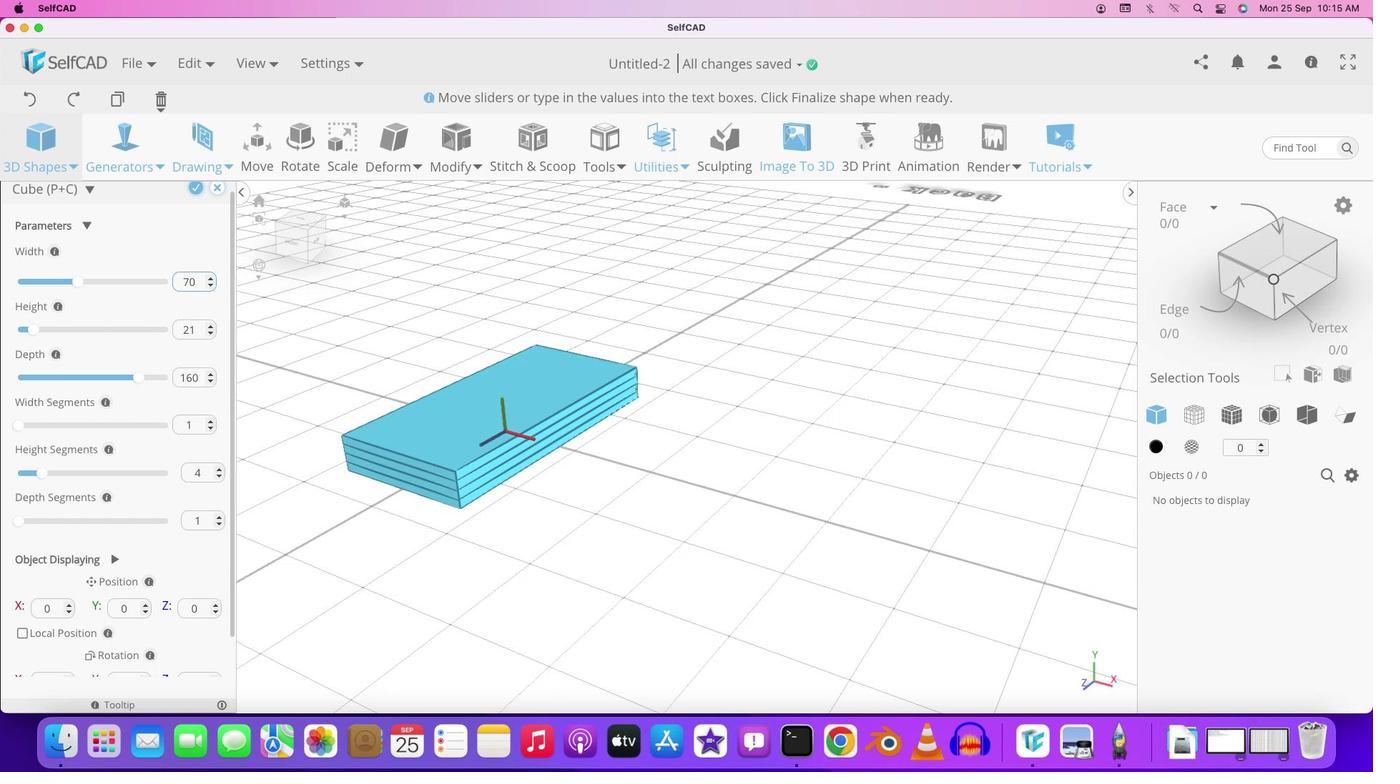 
Action: Mouse moved to (308, 294)
Screenshot: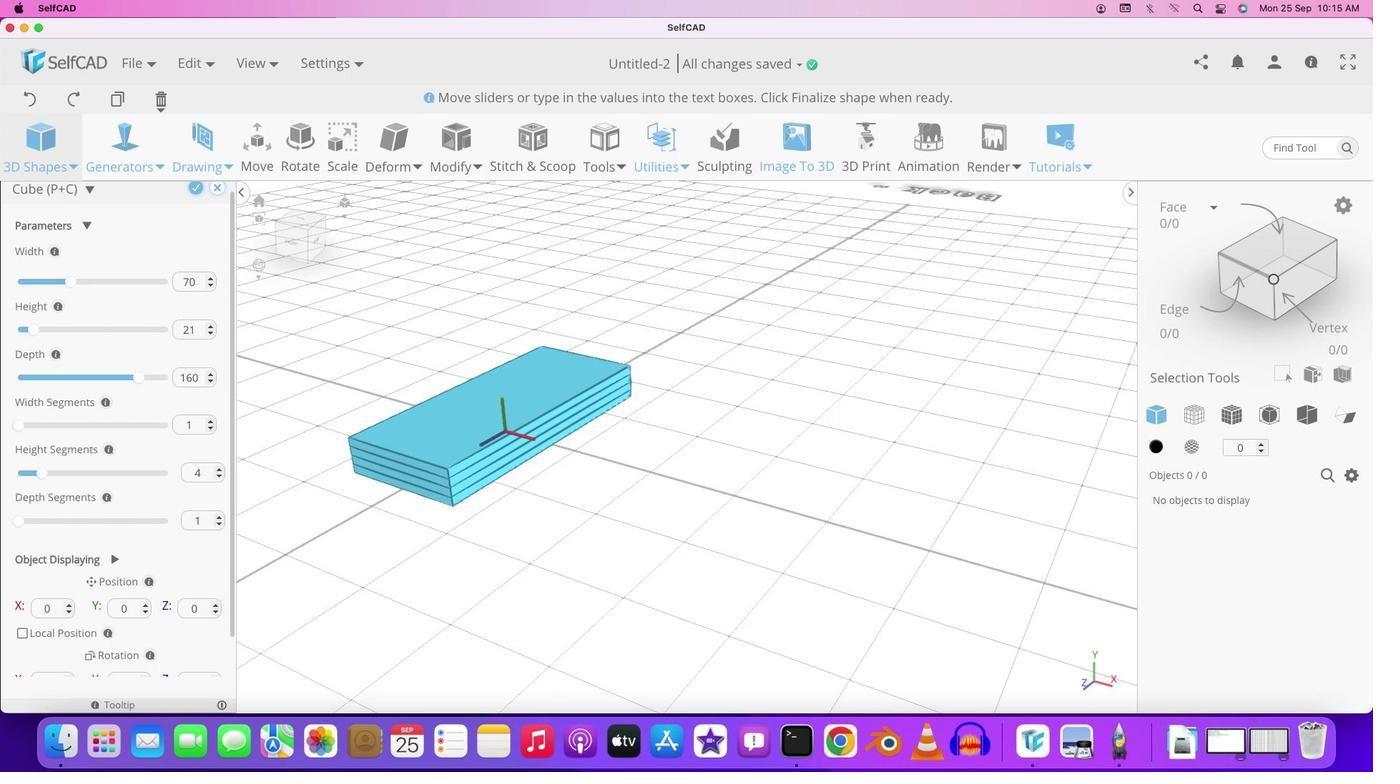 
Action: Key pressed '7''0'Key.enter
Screenshot: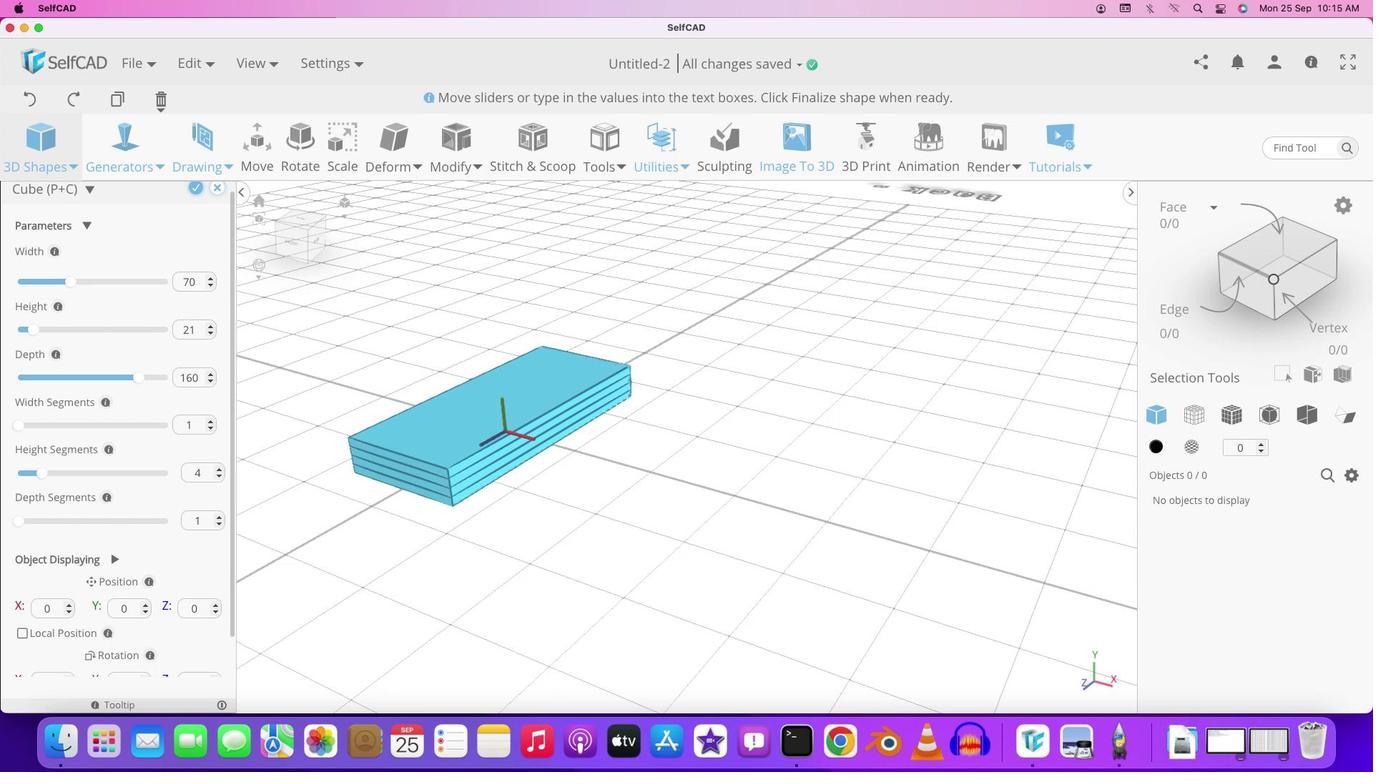 
Action: Mouse moved to (306, 286)
Screenshot: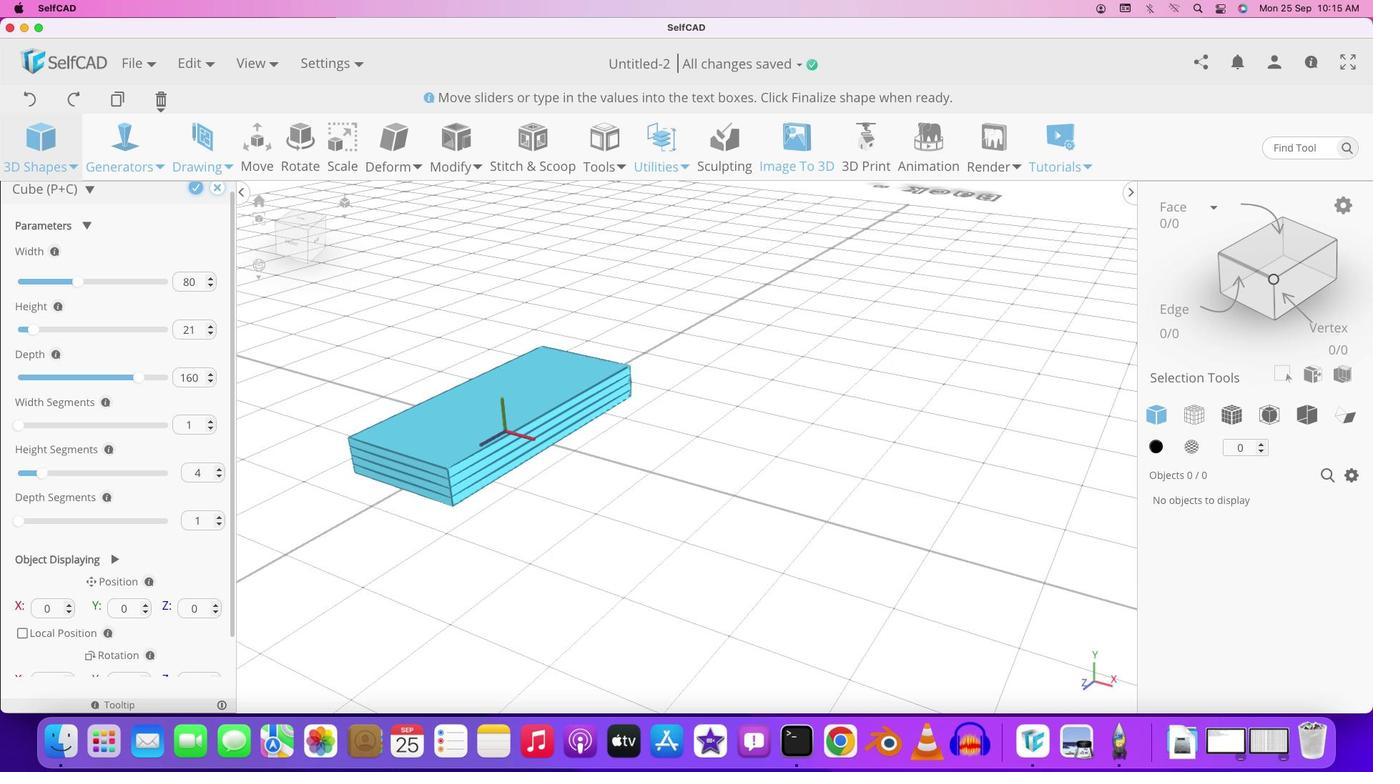
Action: Mouse pressed left at (306, 286)
Screenshot: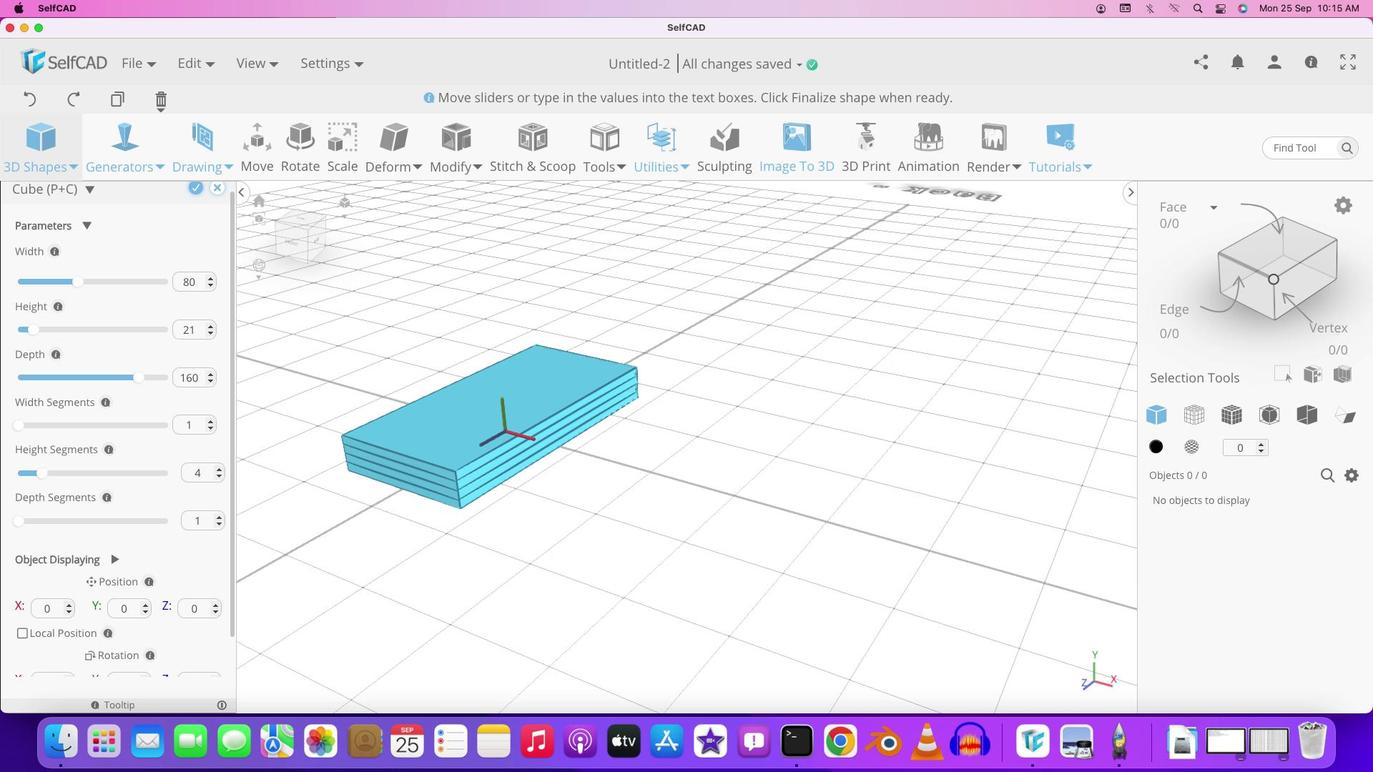 
Action: Key pressed '8''0'Key.enter
Screenshot: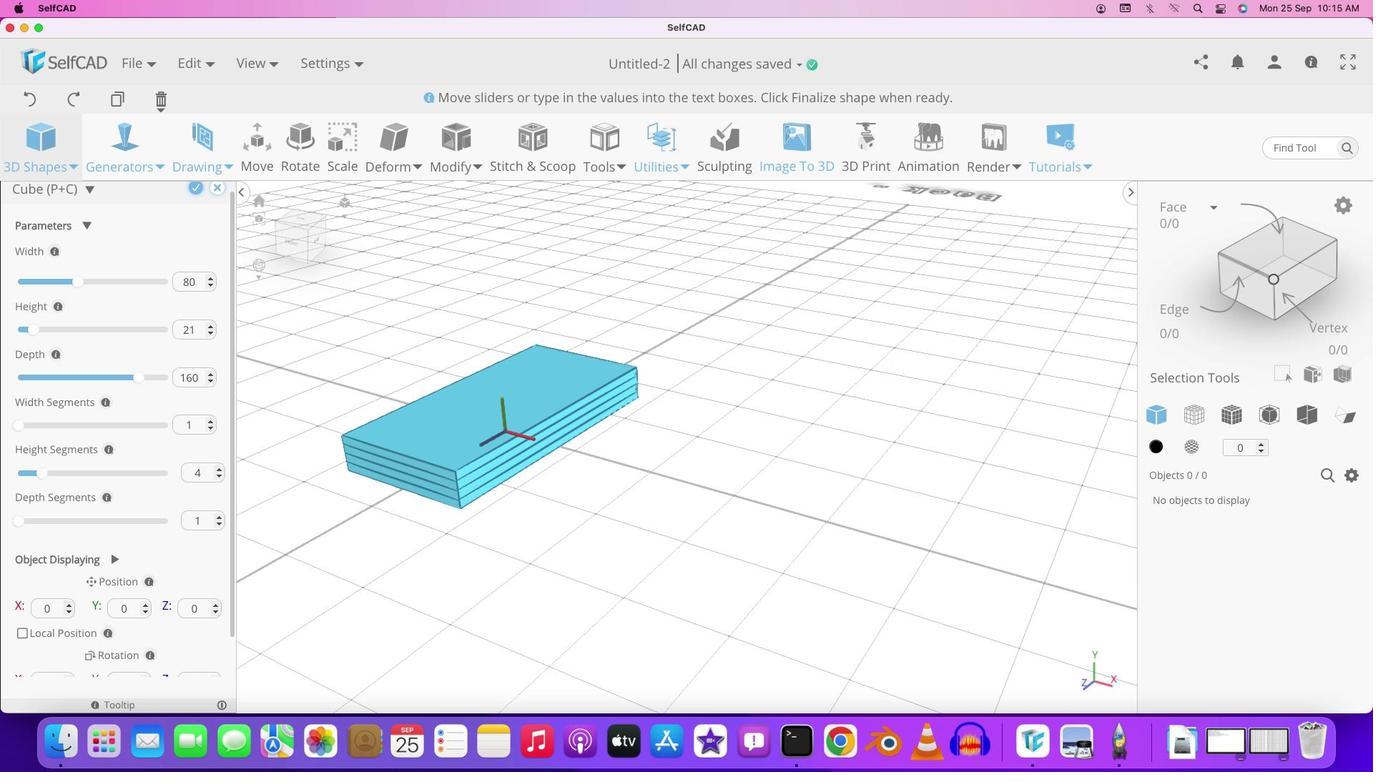 
Action: Mouse moved to (306, 406)
Screenshot: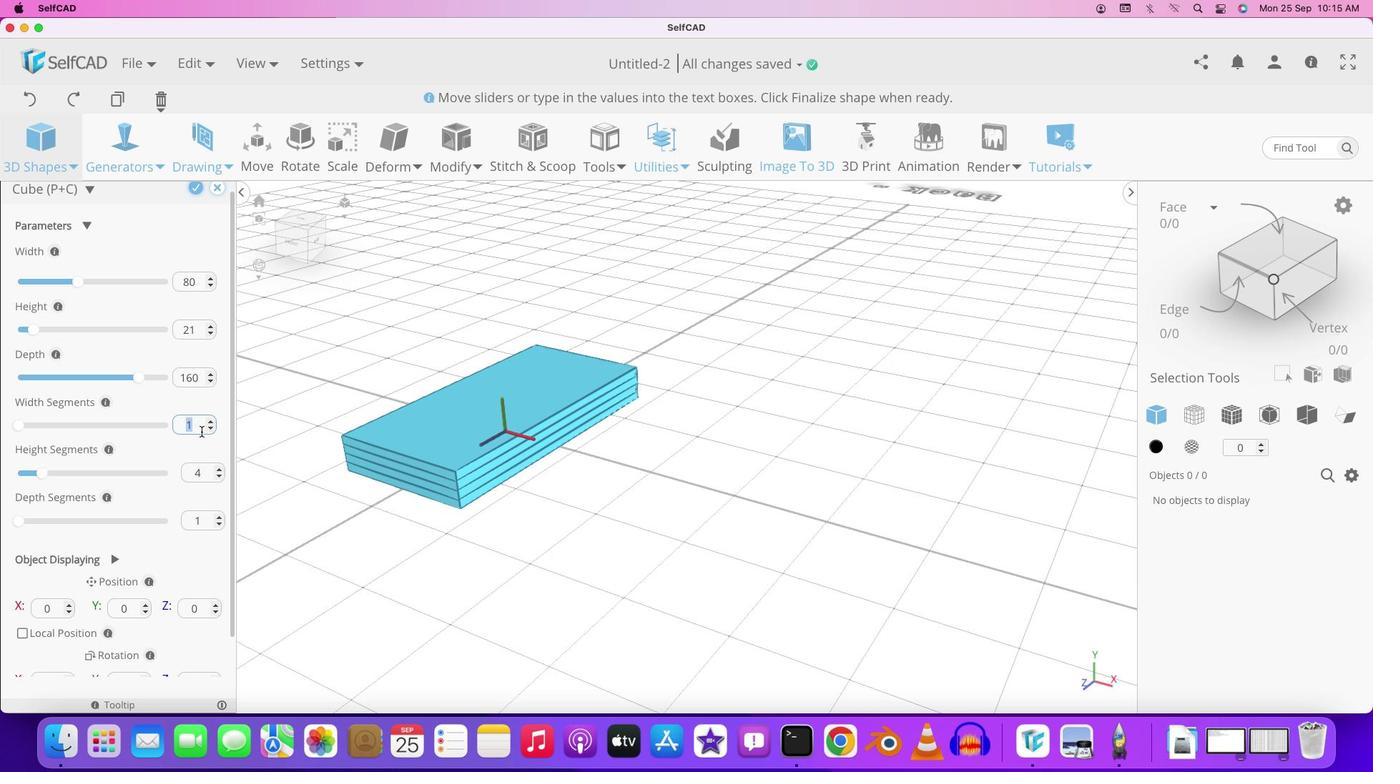 
Action: Mouse pressed left at (306, 406)
Screenshot: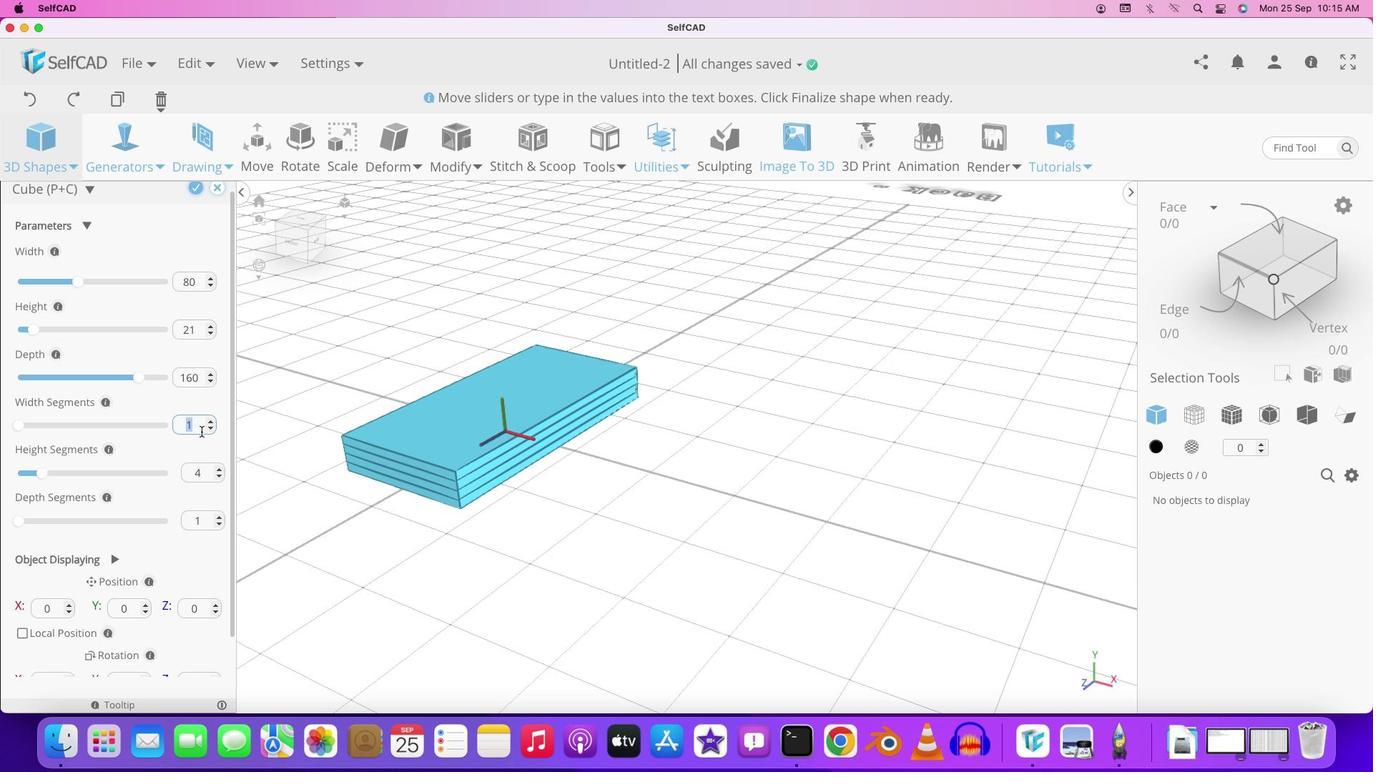 
Action: Mouse moved to (306, 406)
Screenshot: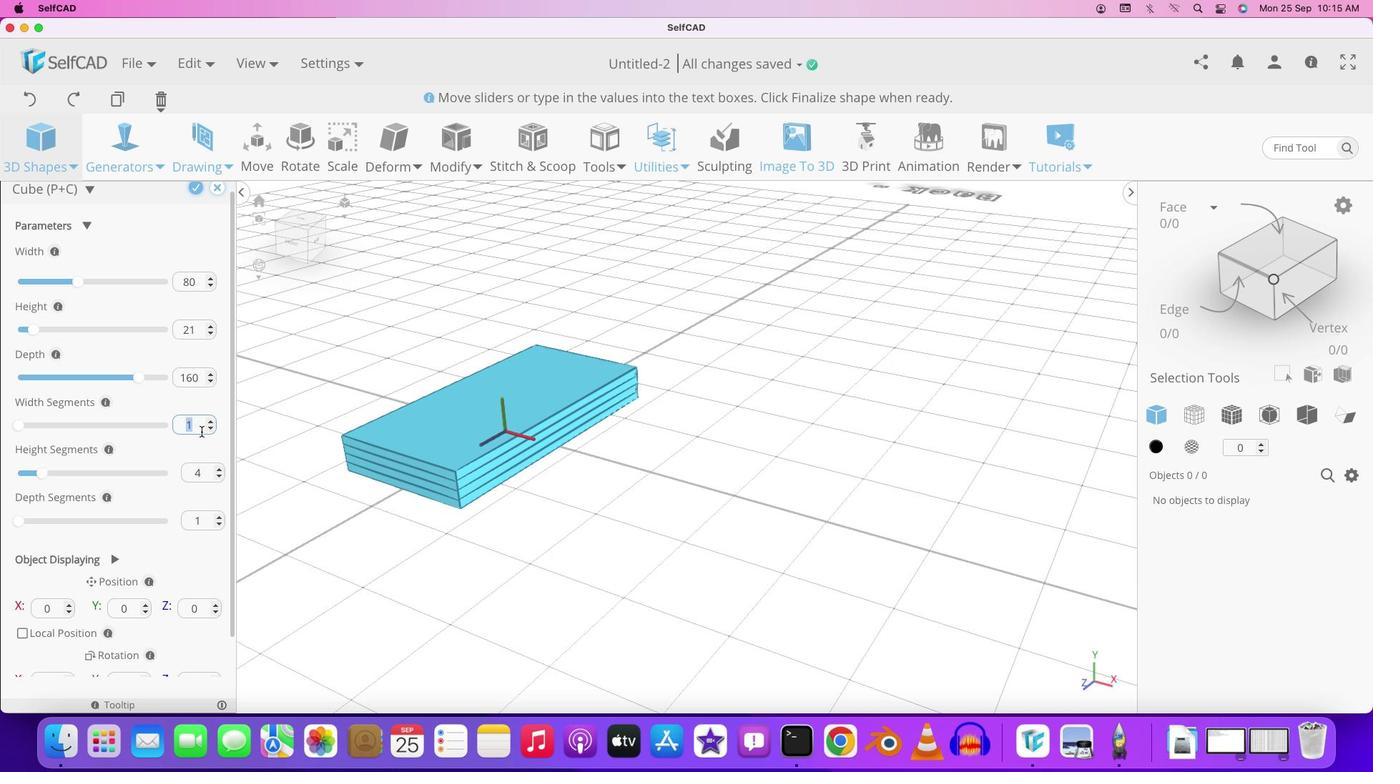 
Action: Key pressed '5'Key.enter
Screenshot: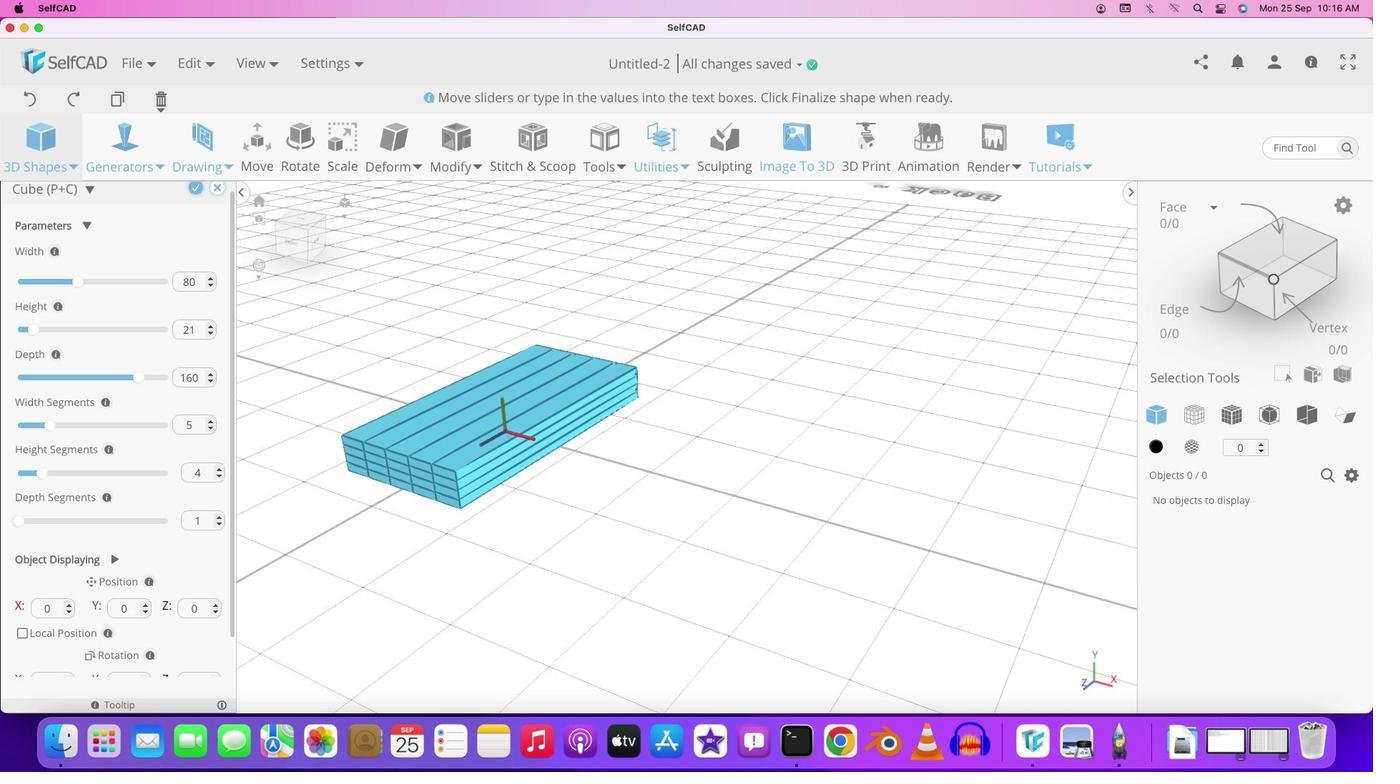 
Action: Mouse moved to (306, 438)
Screenshot: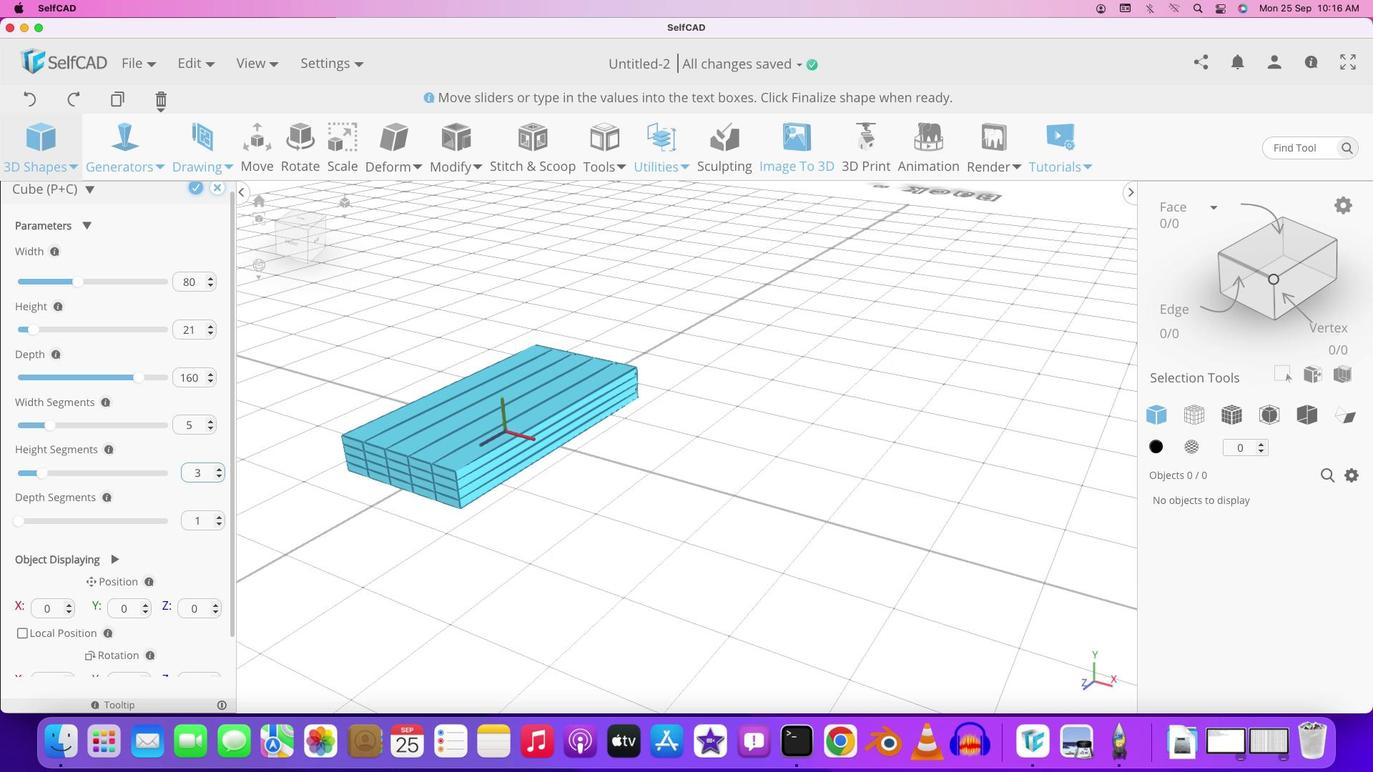 
Action: Mouse pressed left at (306, 438)
Screenshot: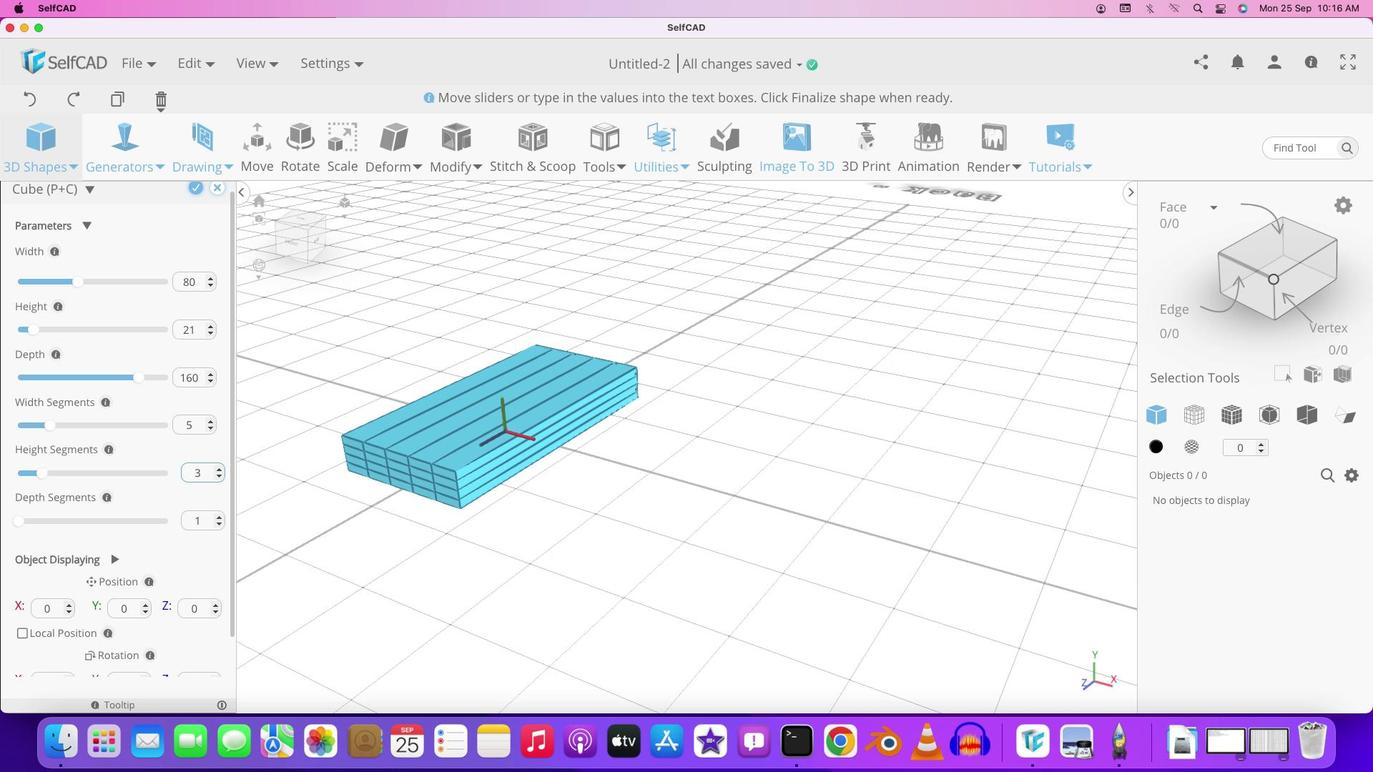 
Action: Key pressed '3'Key.enter
Screenshot: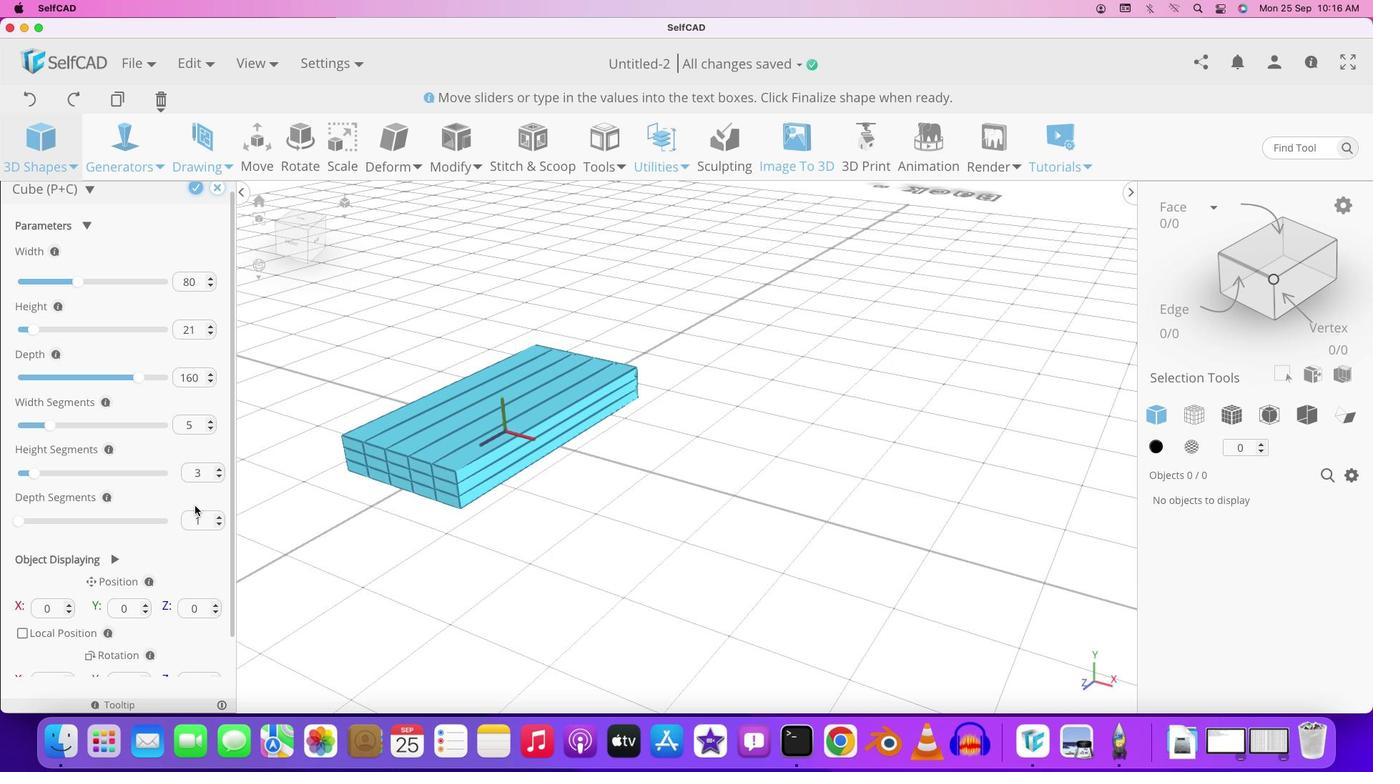 
Action: Mouse moved to (304, 474)
Screenshot: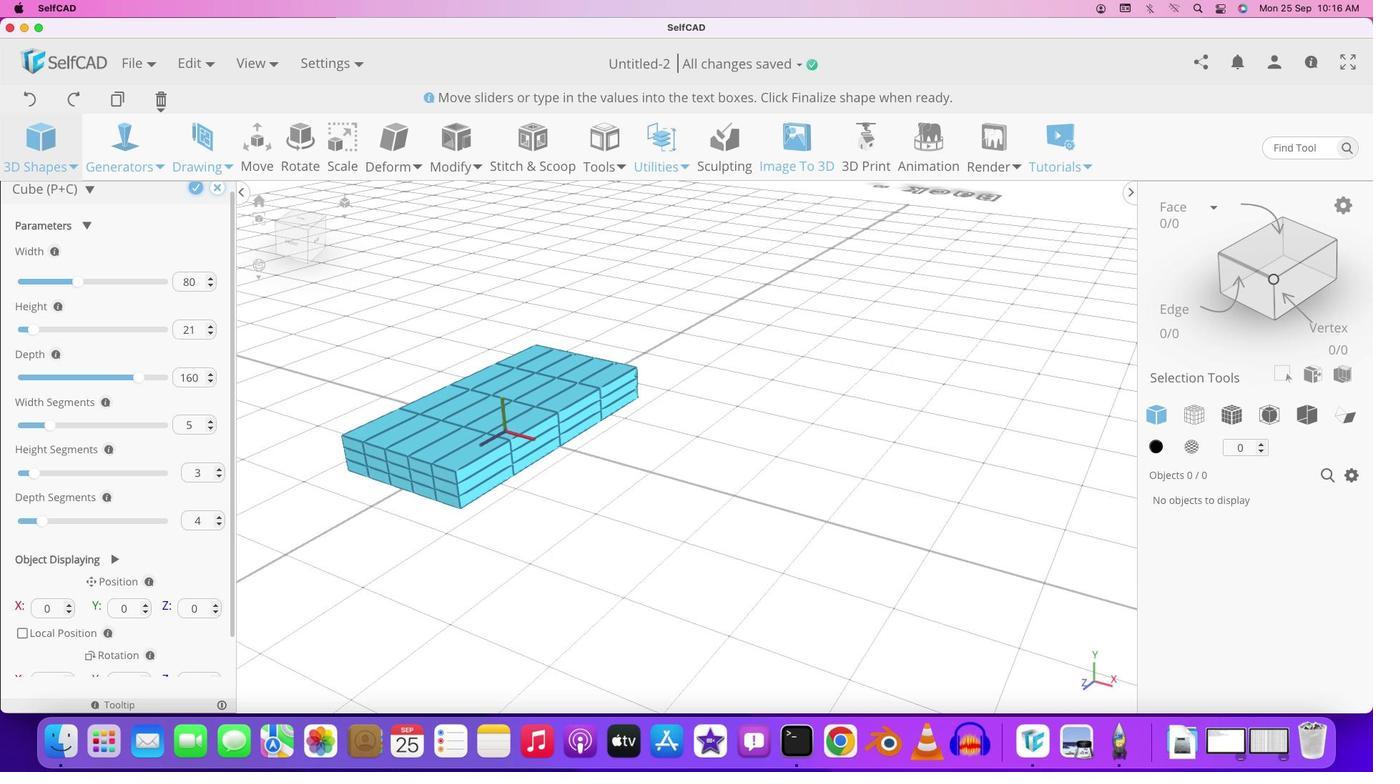 
Action: Mouse pressed left at (304, 474)
Screenshot: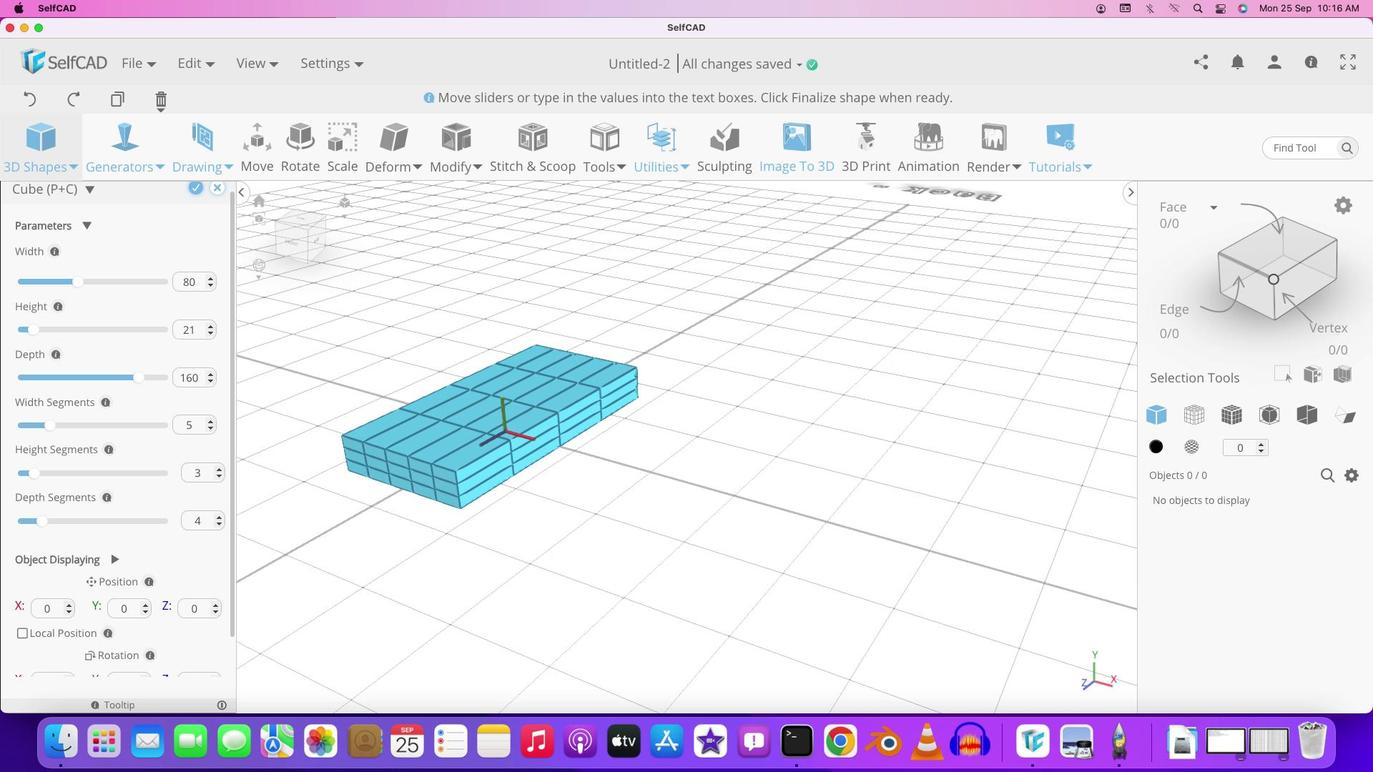 
Action: Mouse moved to (304, 474)
Screenshot: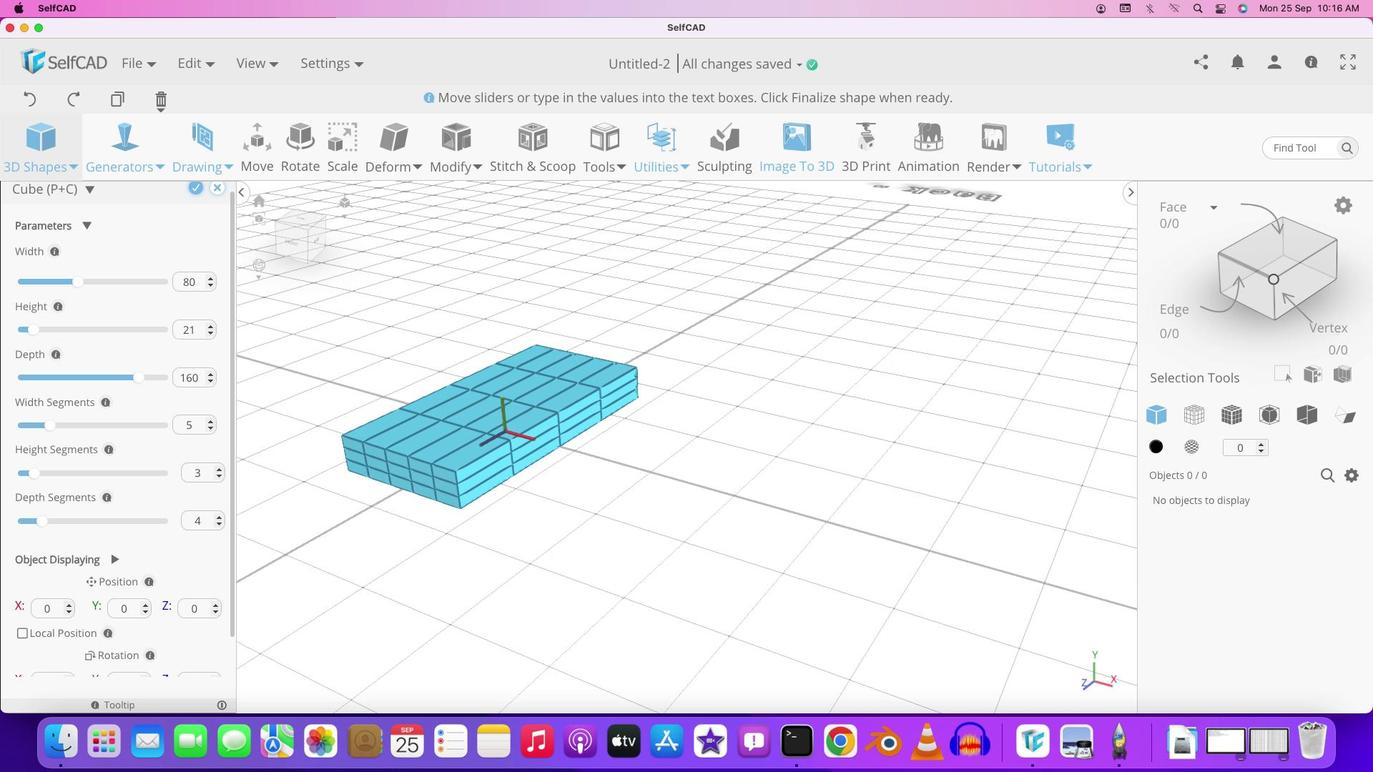 
Action: Key pressed '4'Key.enter
Screenshot: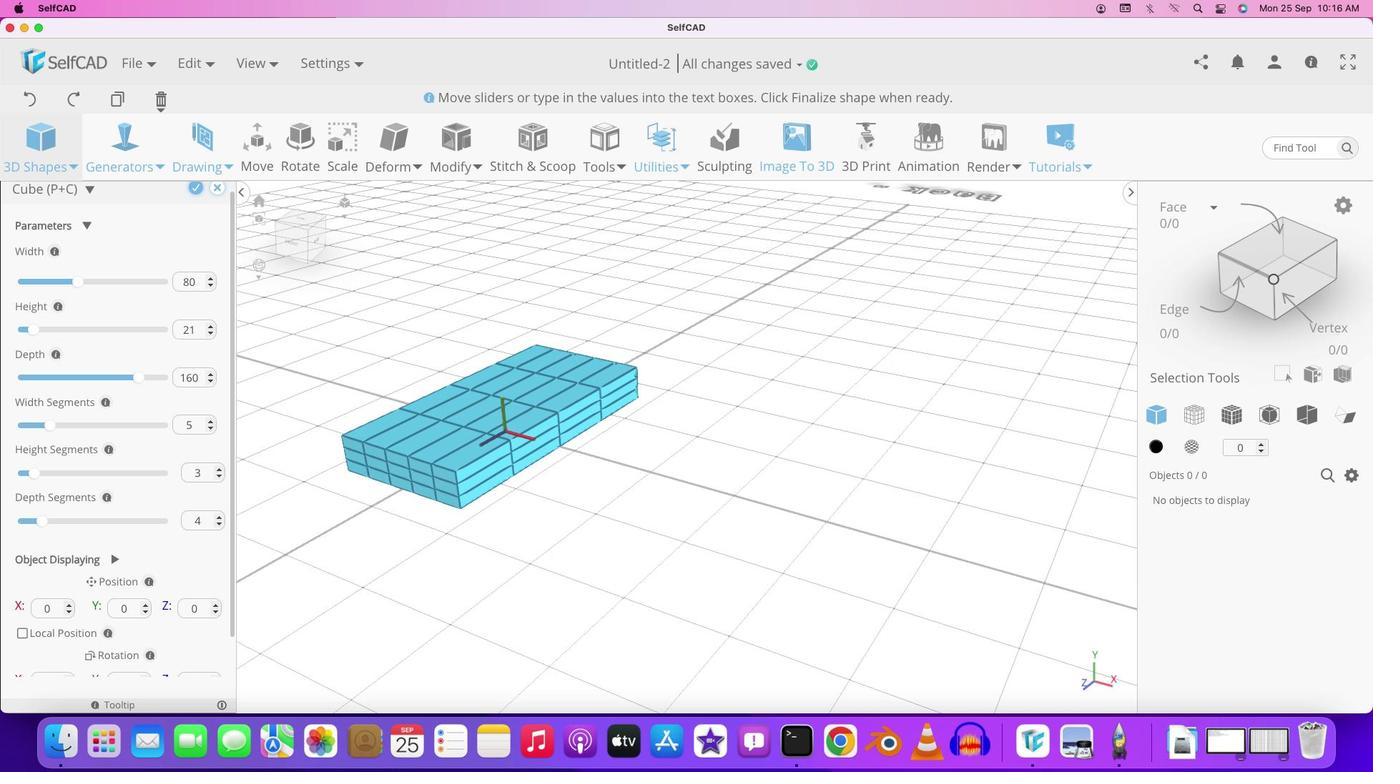 
Action: Mouse moved to (266, 532)
Screenshot: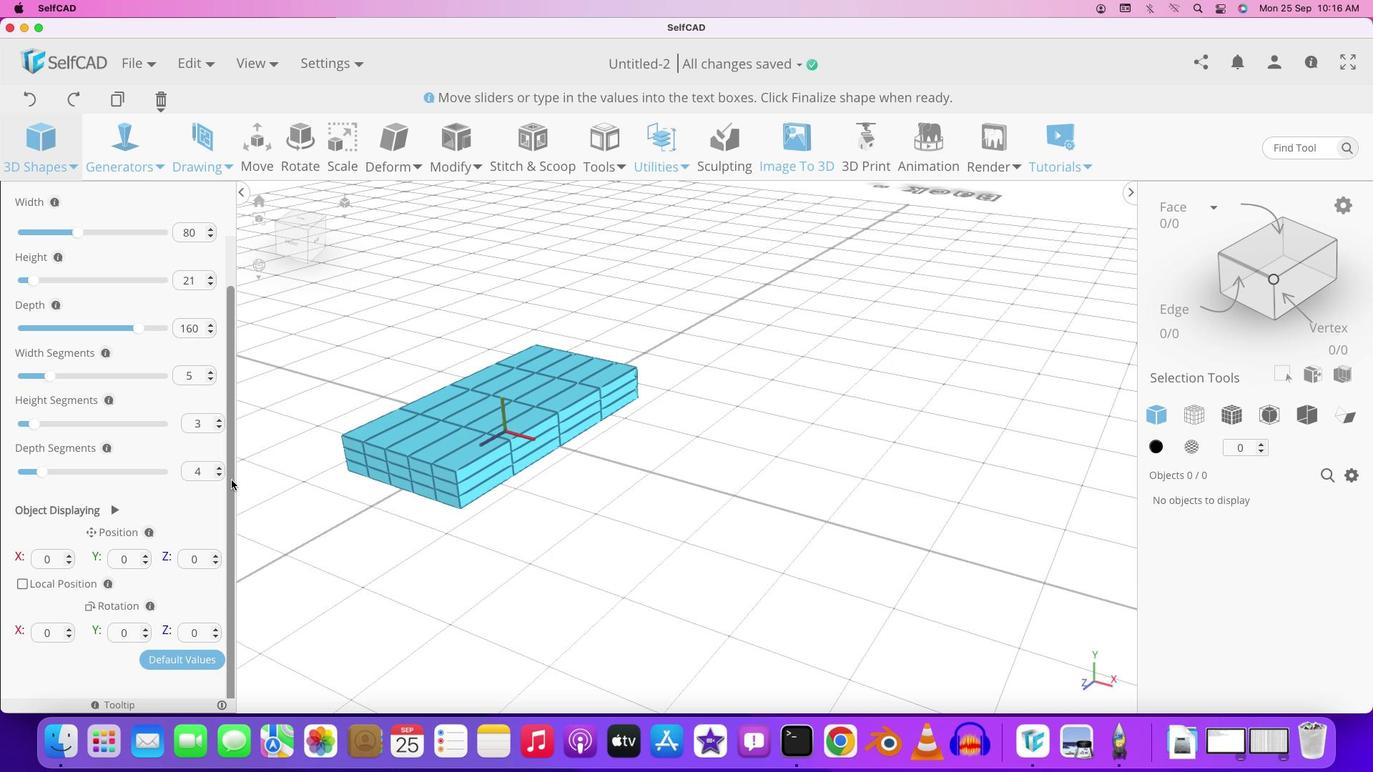 
Action: Mouse scrolled (266, 532) with delta (197, 64)
Screenshot: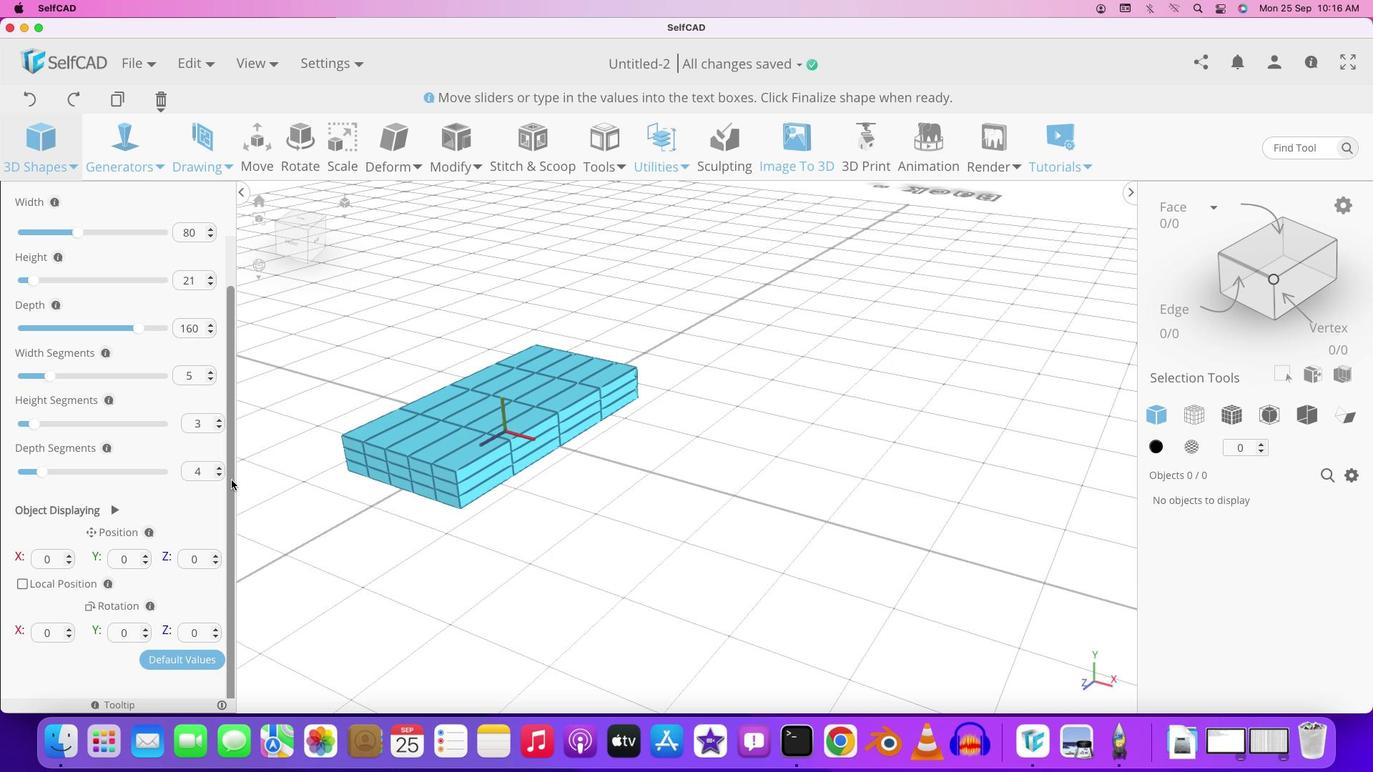 
Action: Mouse scrolled (266, 532) with delta (197, 64)
Screenshot: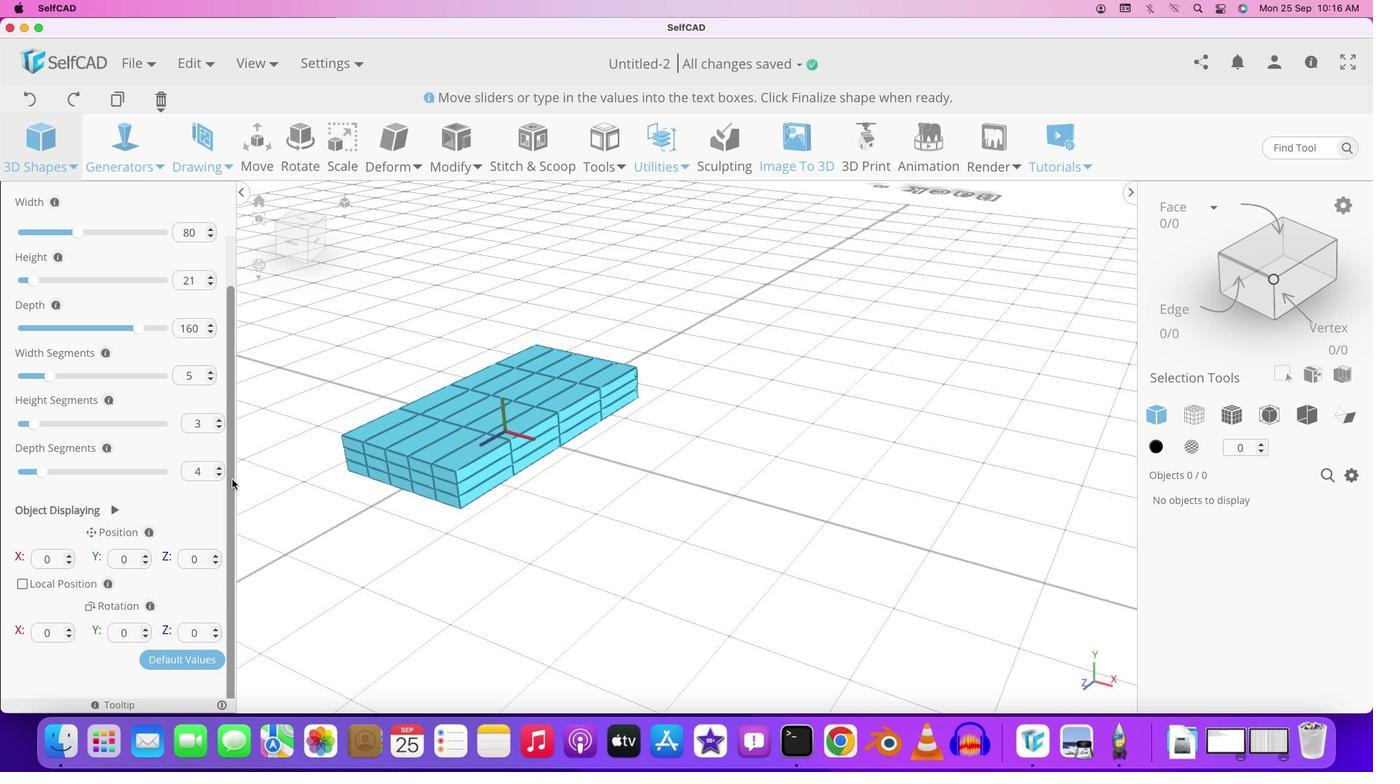 
Action: Mouse scrolled (266, 532) with delta (197, 63)
Screenshot: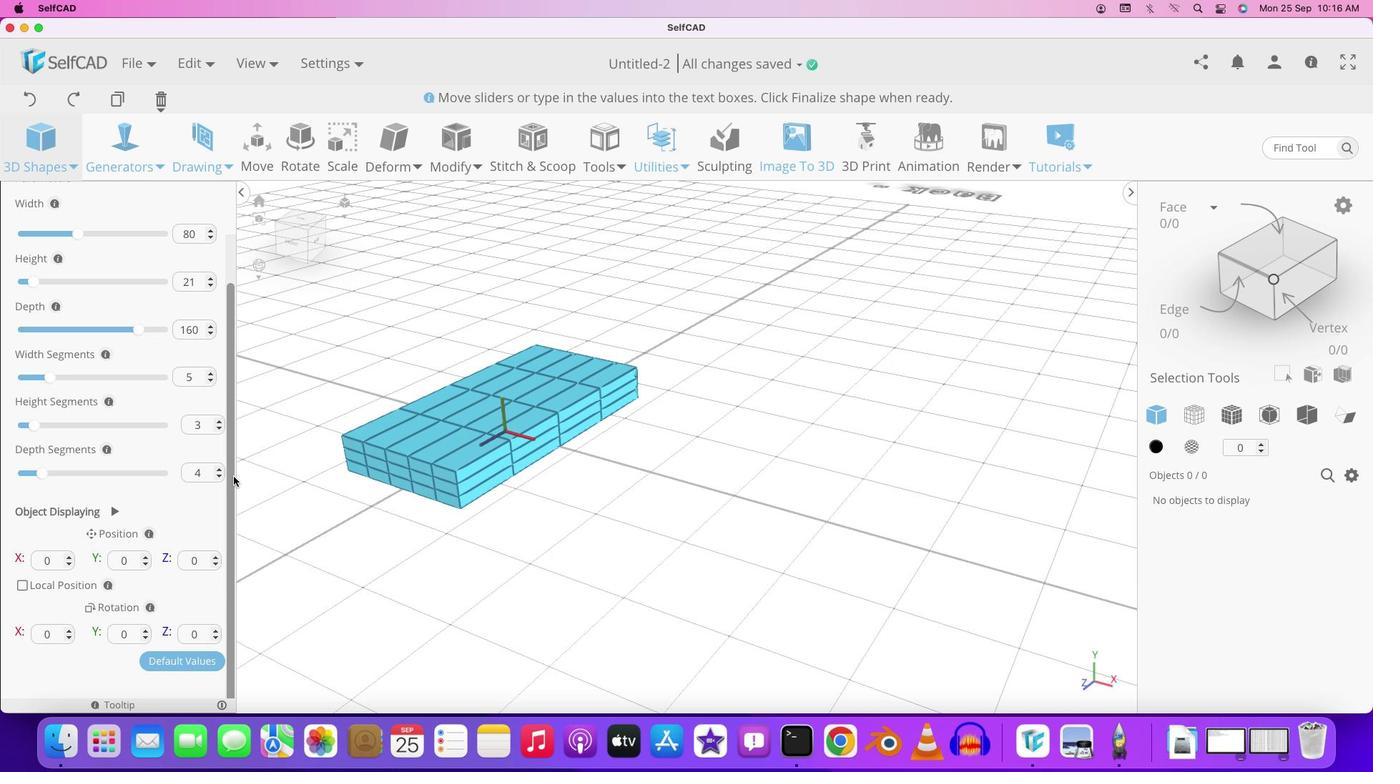 
Action: Mouse moved to (322, 444)
Screenshot: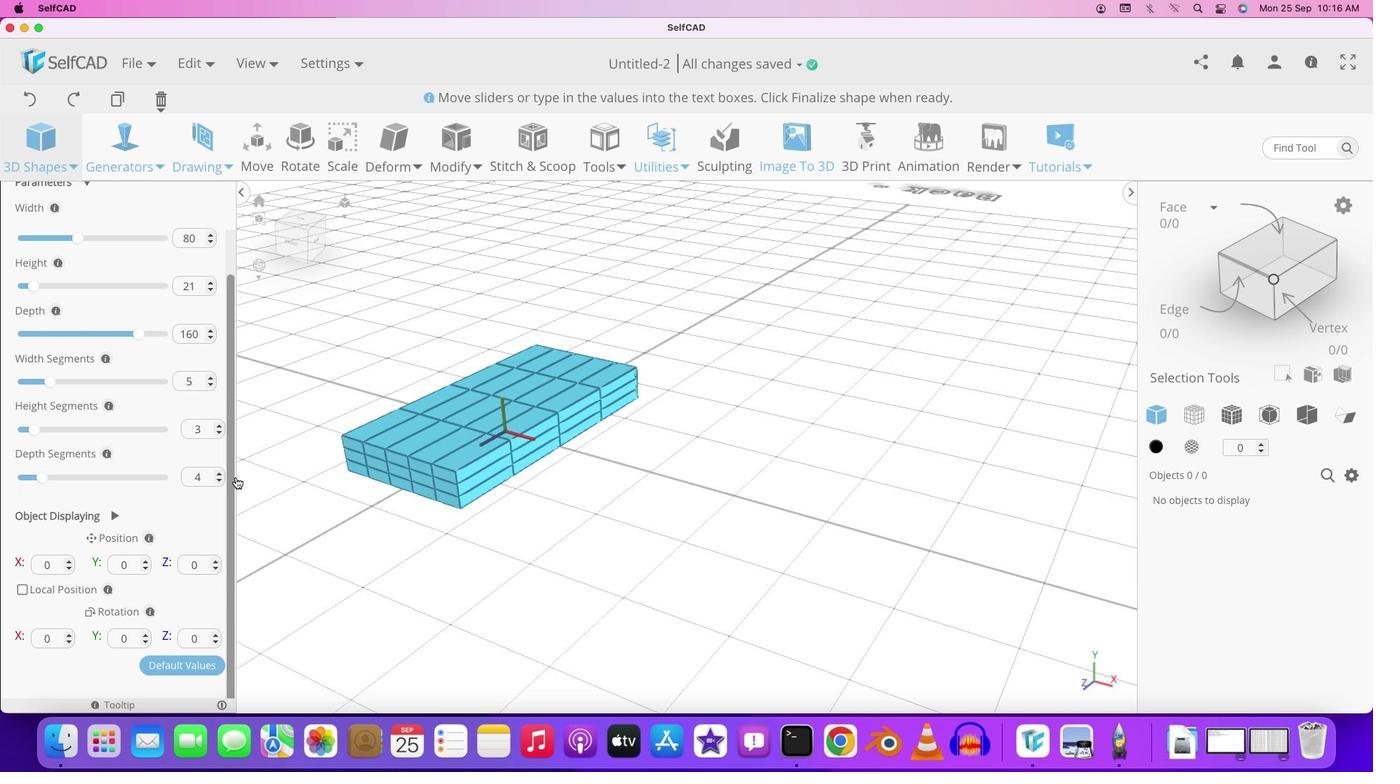 
Action: Mouse pressed left at (322, 444)
Screenshot: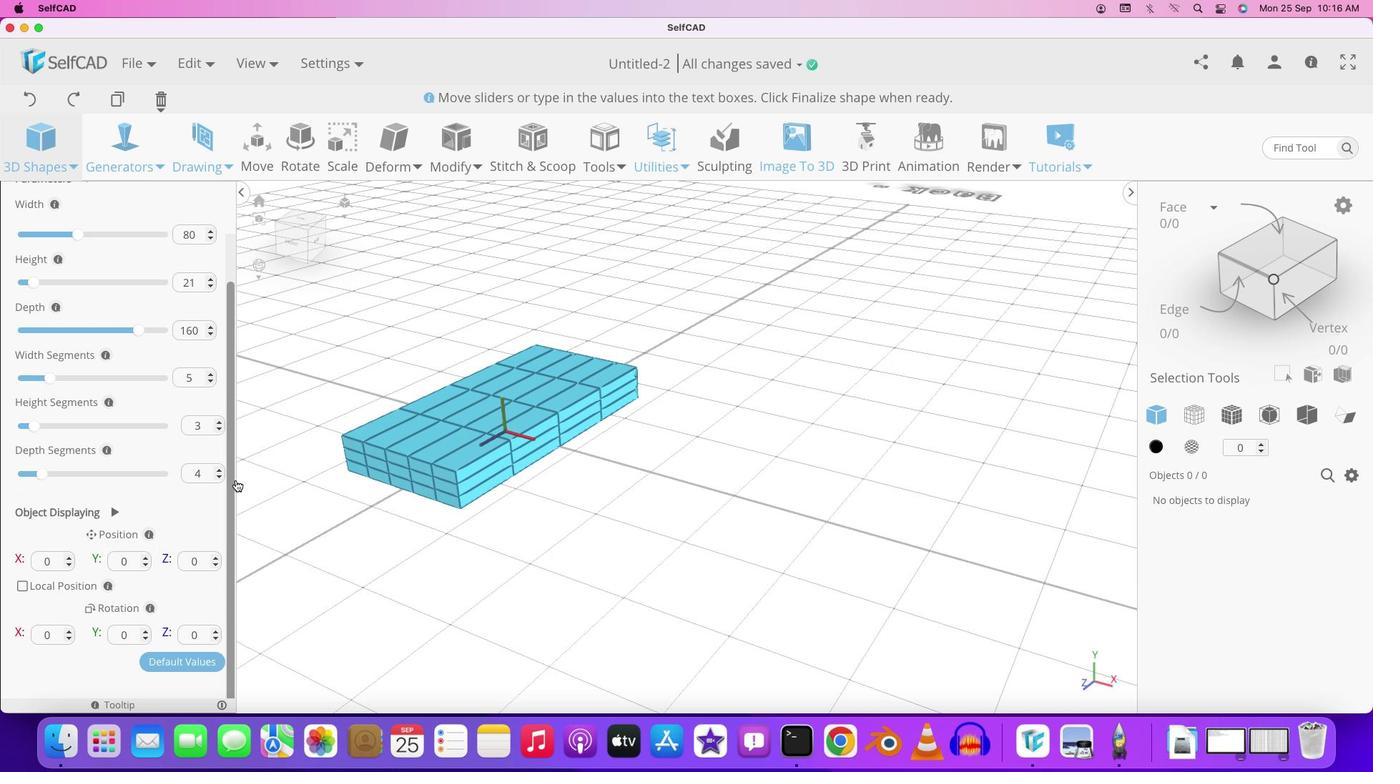 
Action: Mouse moved to (351, 451)
Screenshot: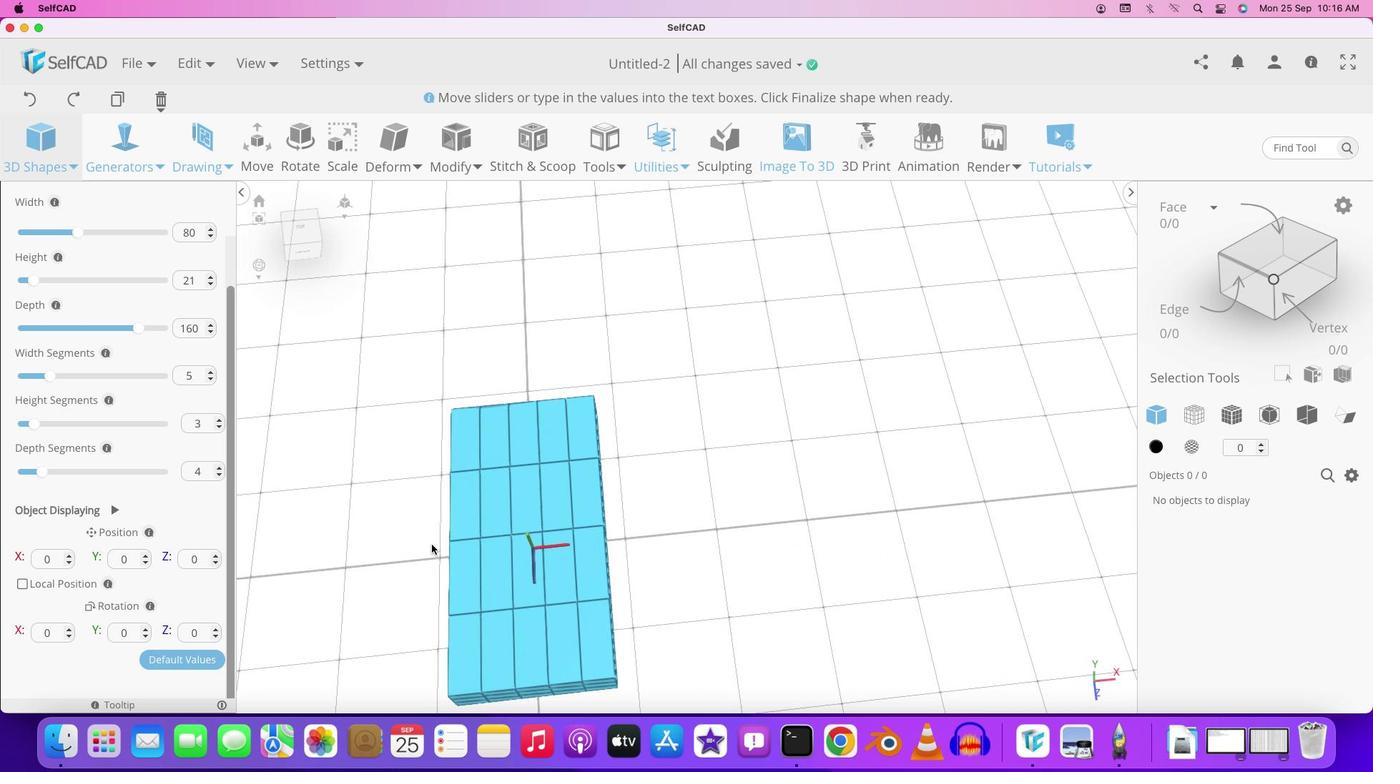 
Action: Mouse pressed left at (351, 451)
Screenshot: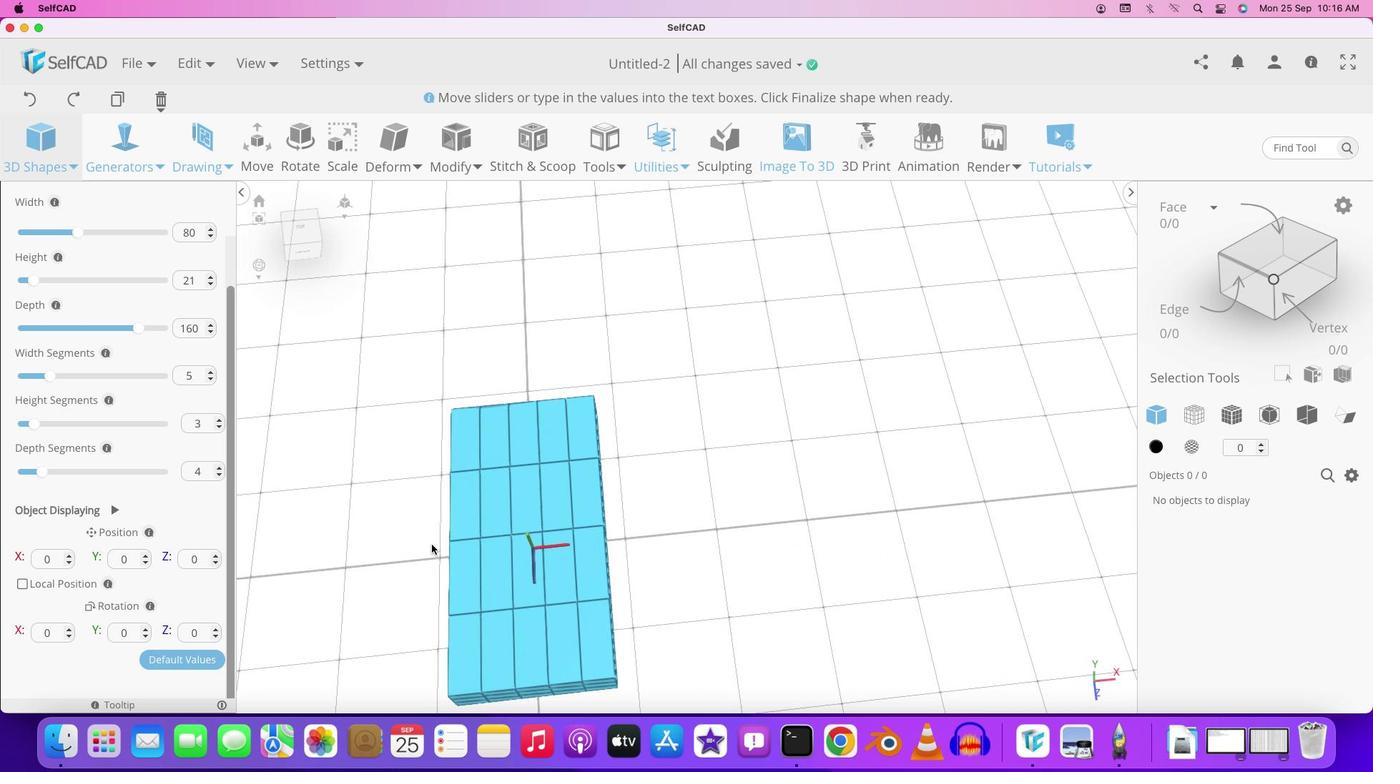 
Action: Mouse moved to (302, 219)
Screenshot: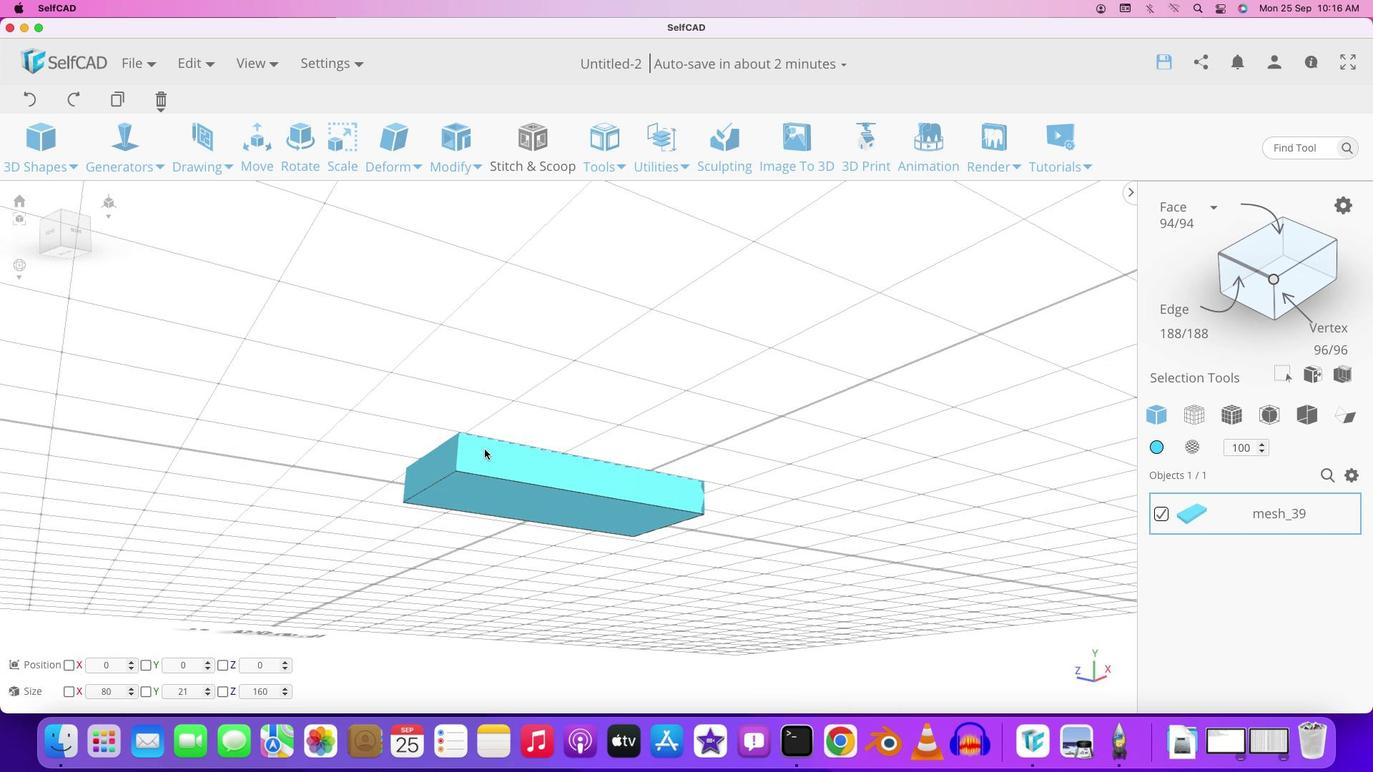 
Action: Mouse pressed left at (302, 219)
Screenshot: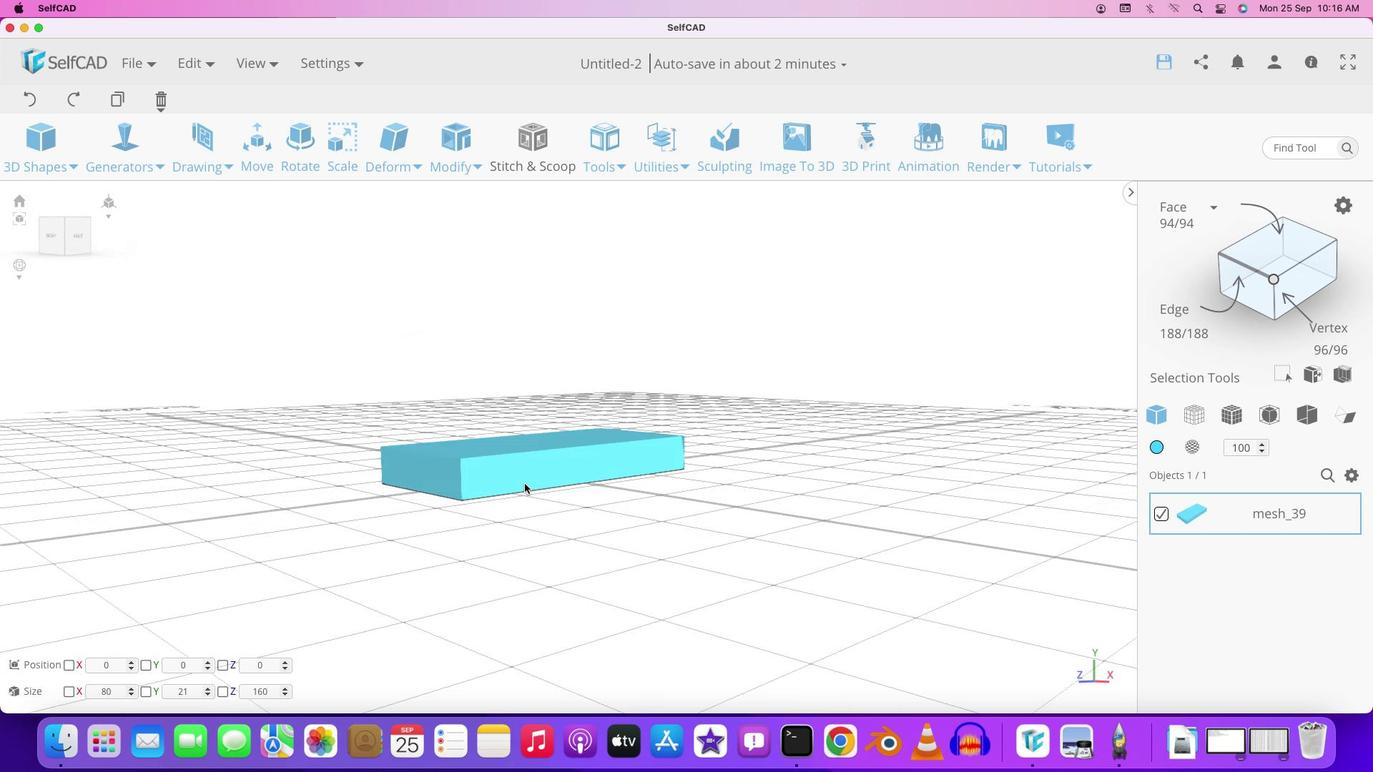 
Action: Mouse moved to (578, 504)
Screenshot: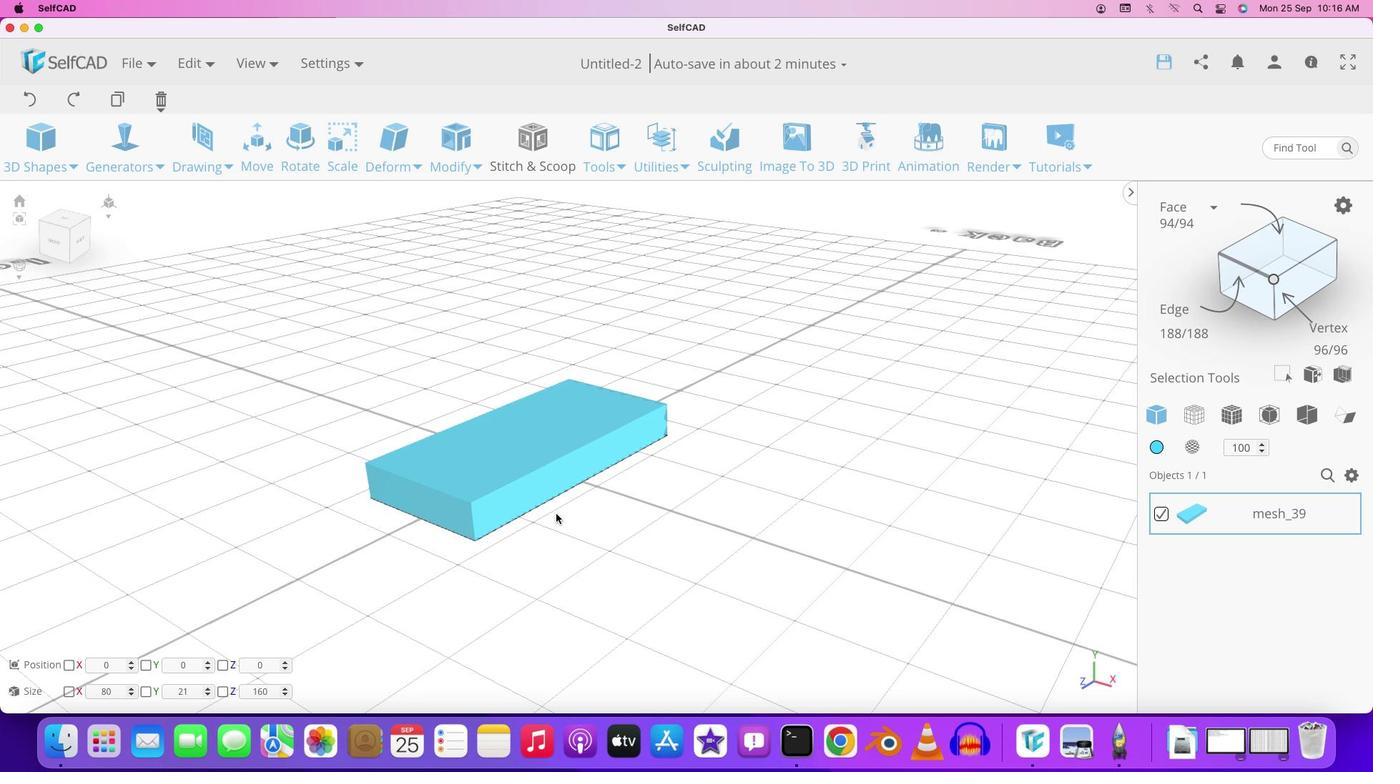 
Action: Mouse pressed left at (578, 504)
Screenshot: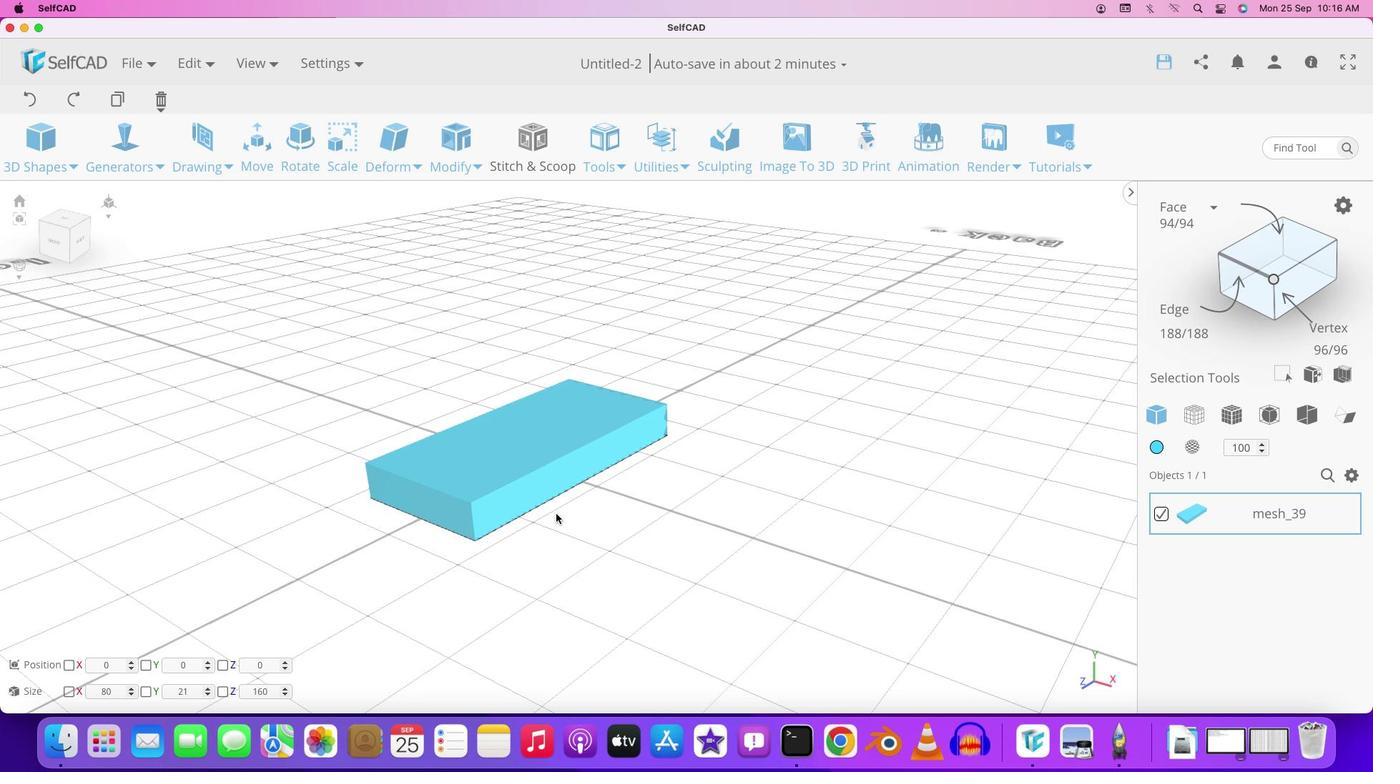 
Action: Mouse moved to (502, 502)
Screenshot: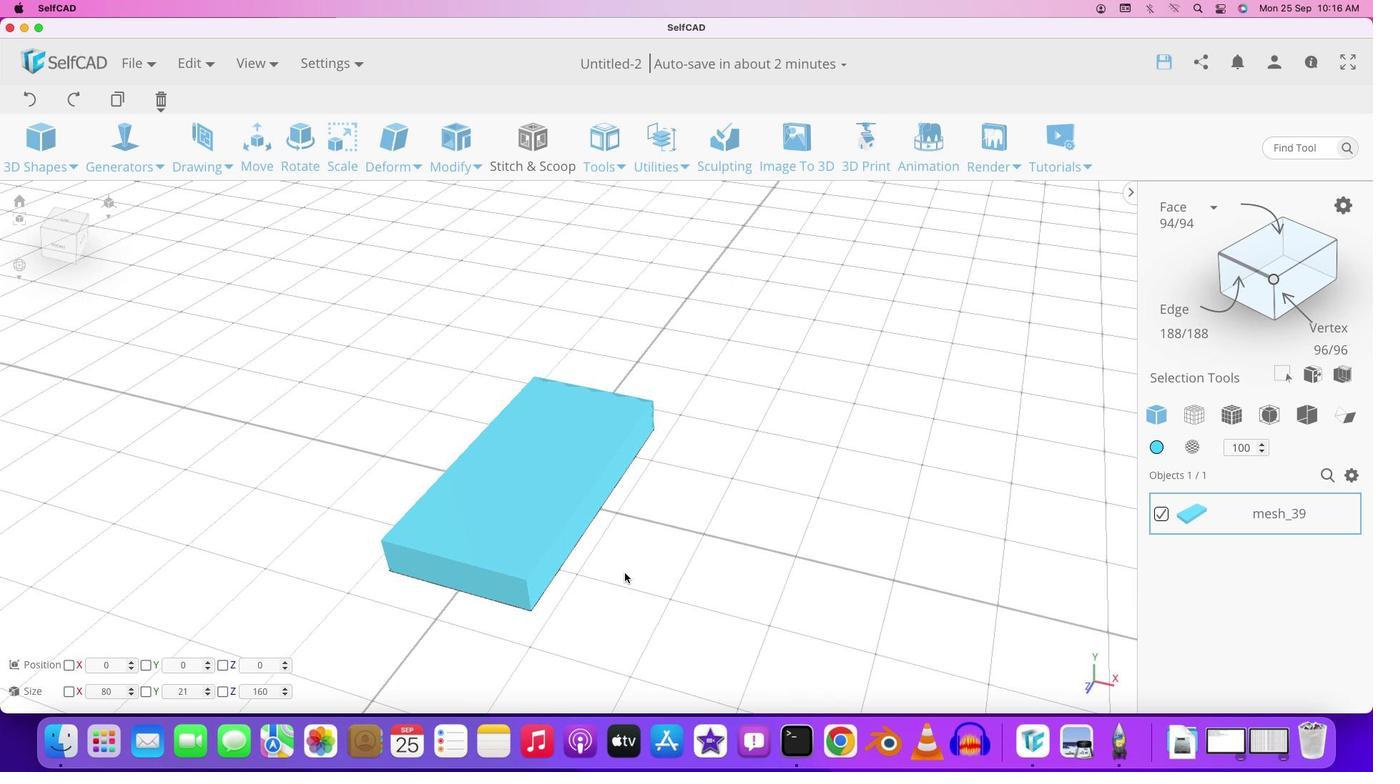 
Action: Mouse pressed left at (502, 502)
Screenshot: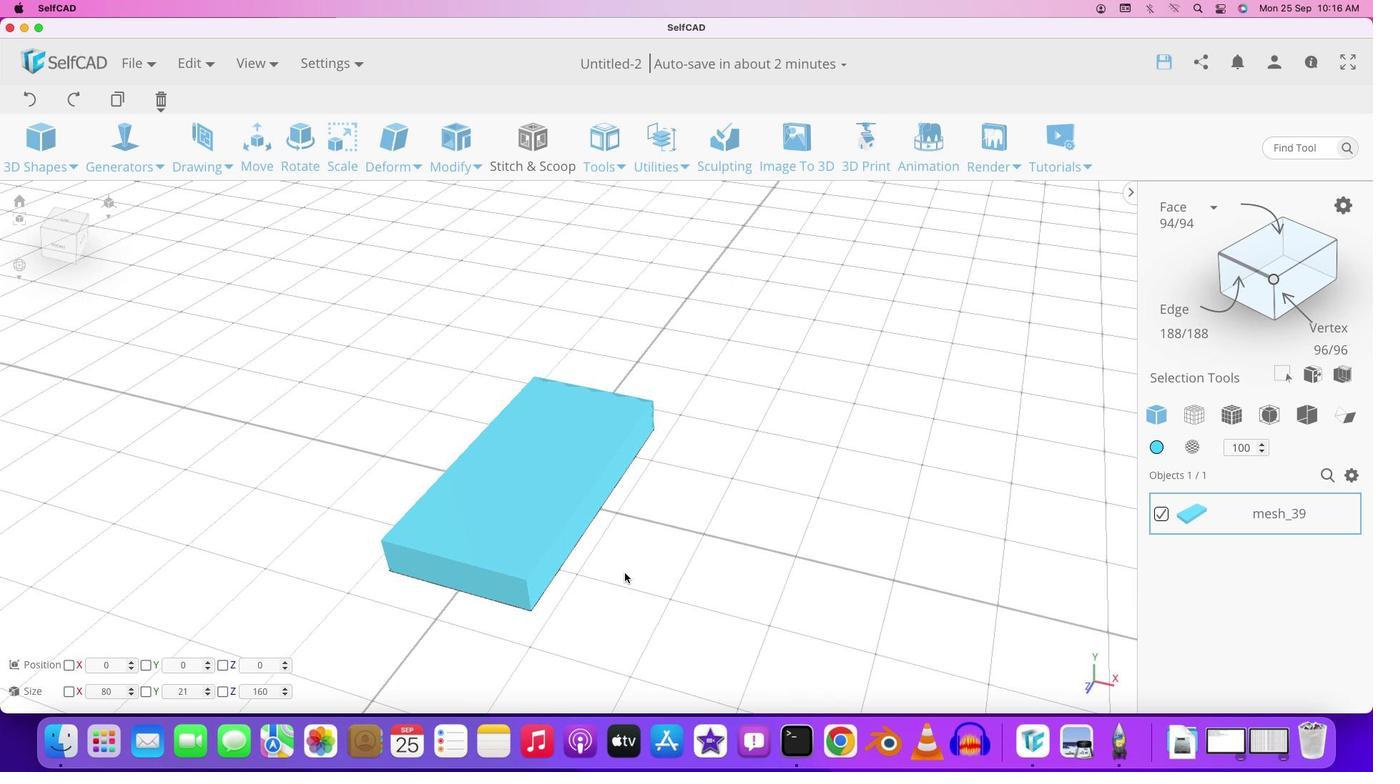 
Action: Mouse moved to (873, 264)
Screenshot: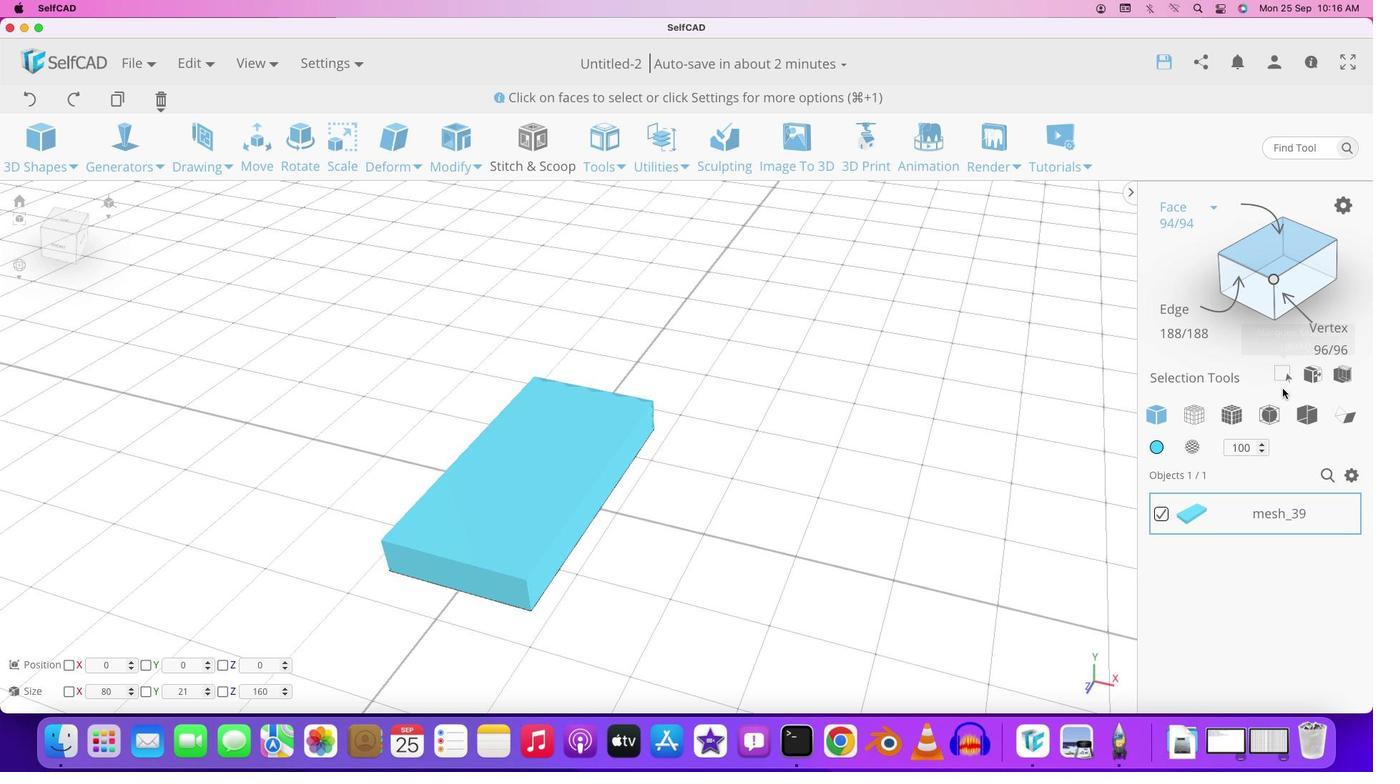 
Action: Mouse pressed left at (873, 264)
Screenshot: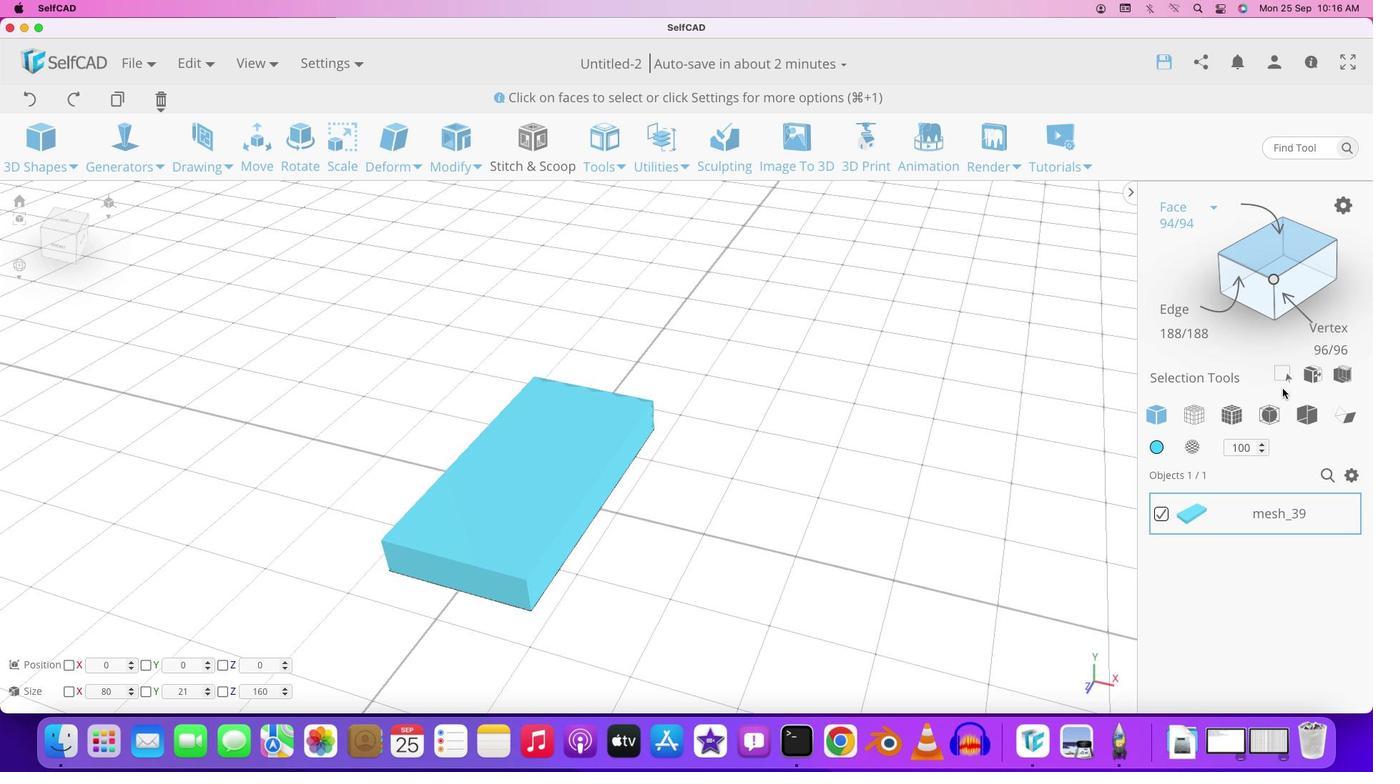 
Action: Mouse moved to (869, 391)
Screenshot: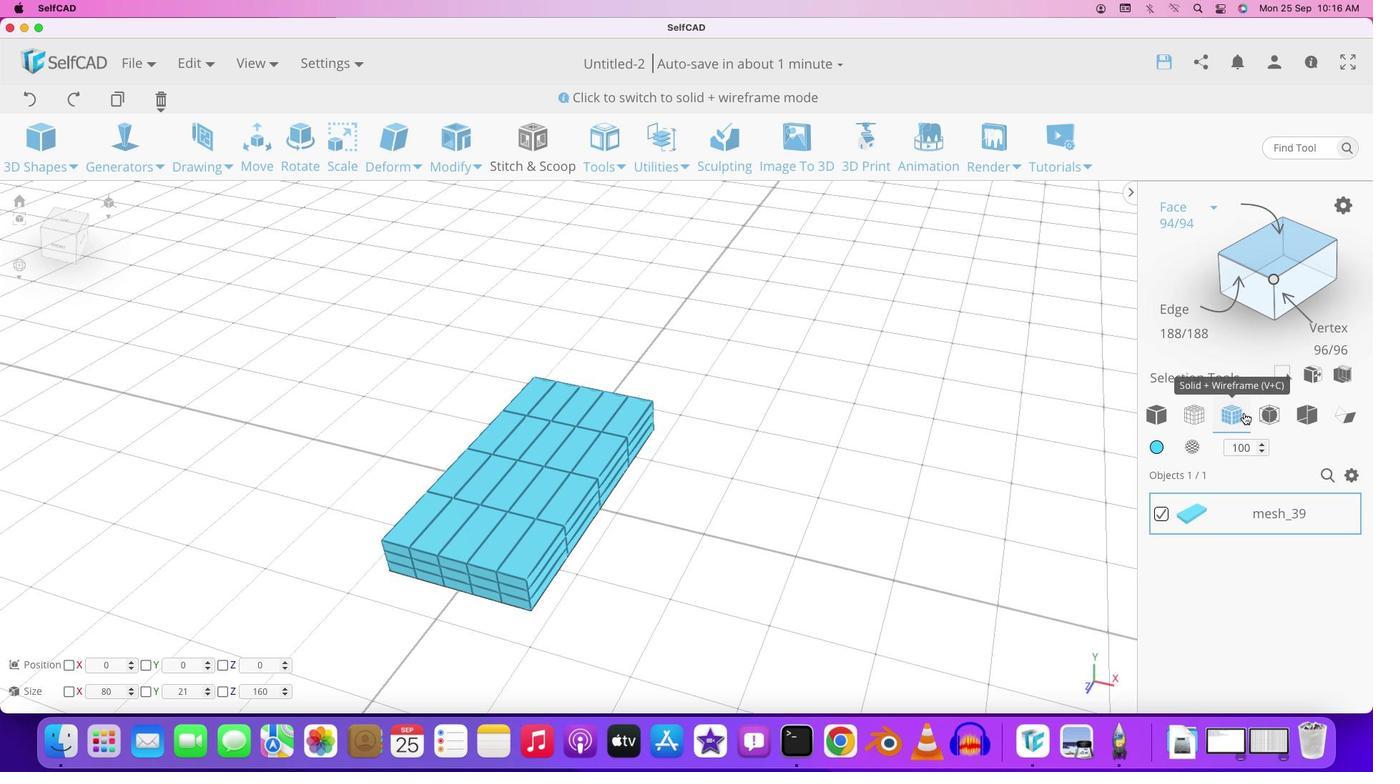 
Action: Mouse pressed left at (869, 391)
Screenshot: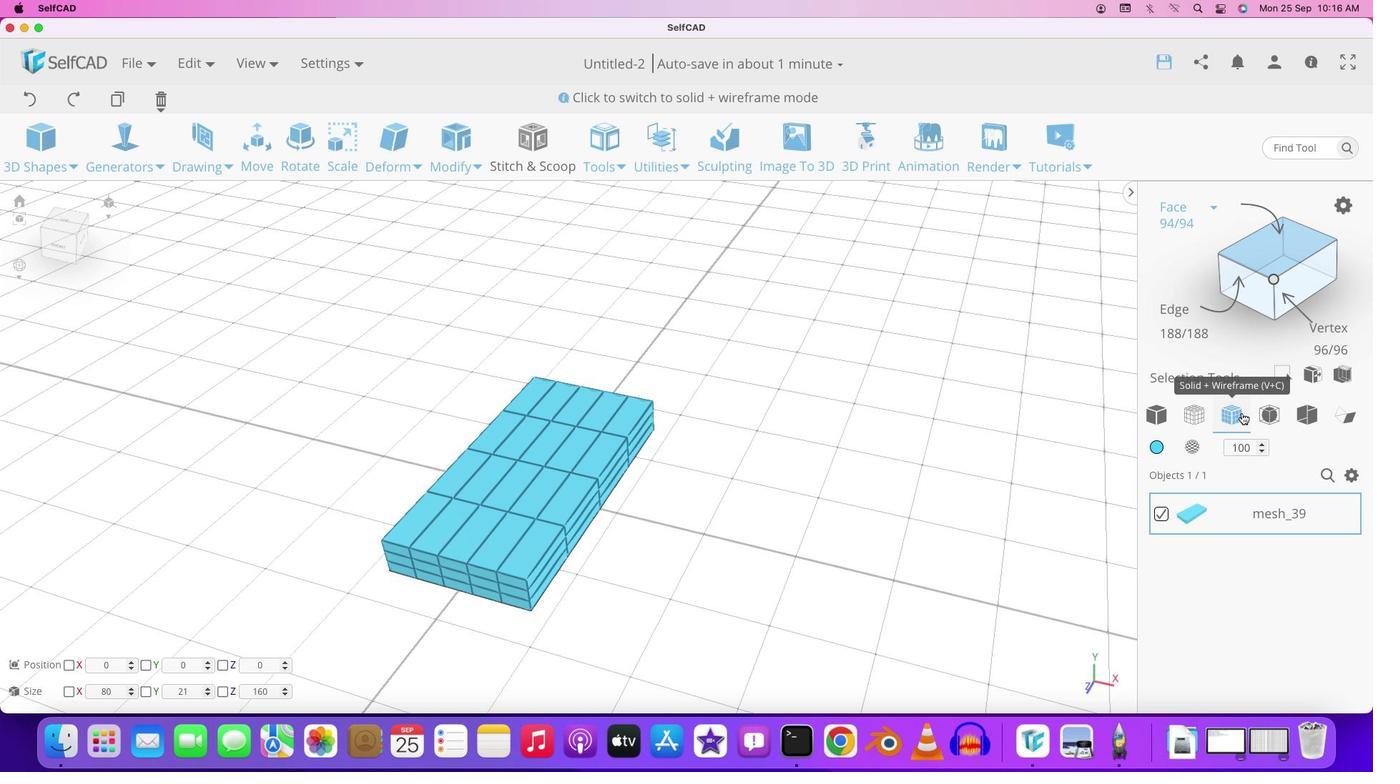 
Action: Mouse moved to (503, 454)
Screenshot: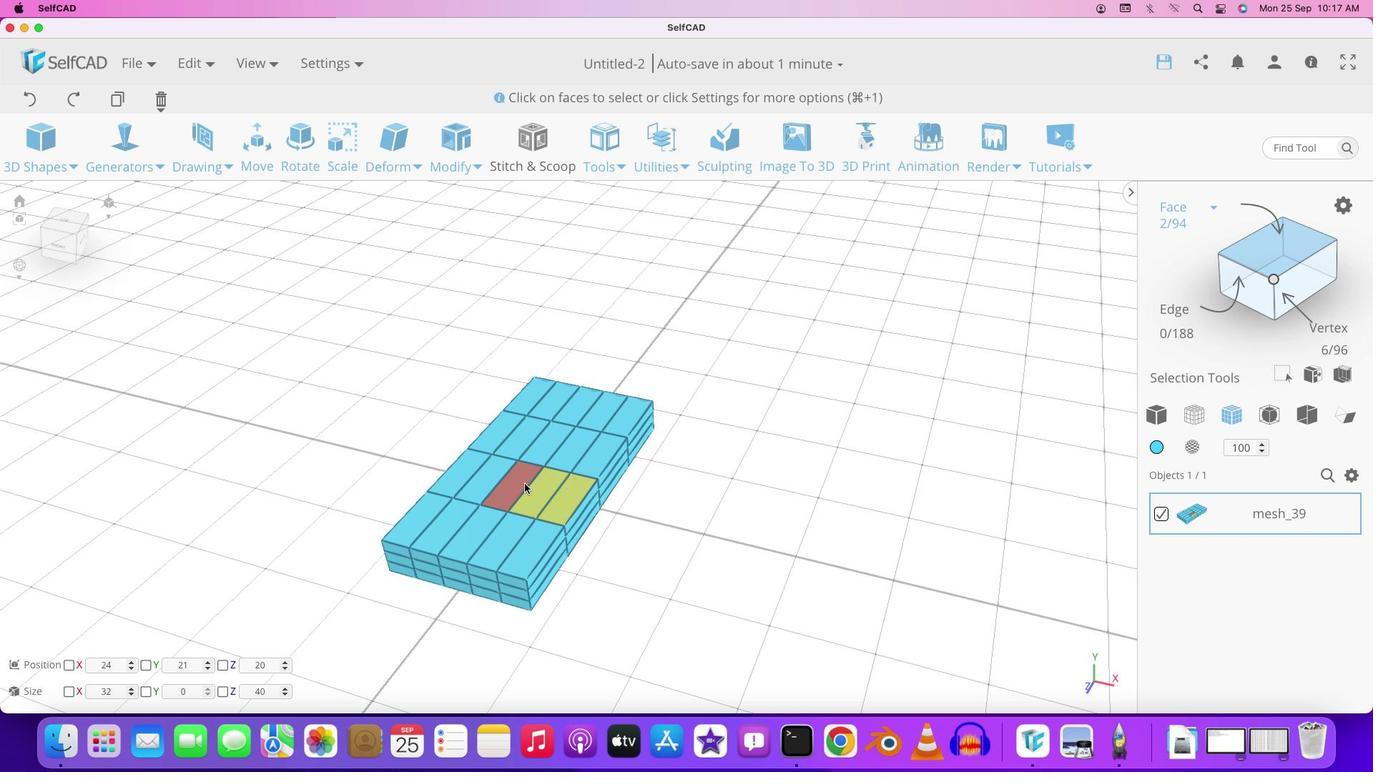 
Action: Mouse pressed left at (503, 454)
Screenshot: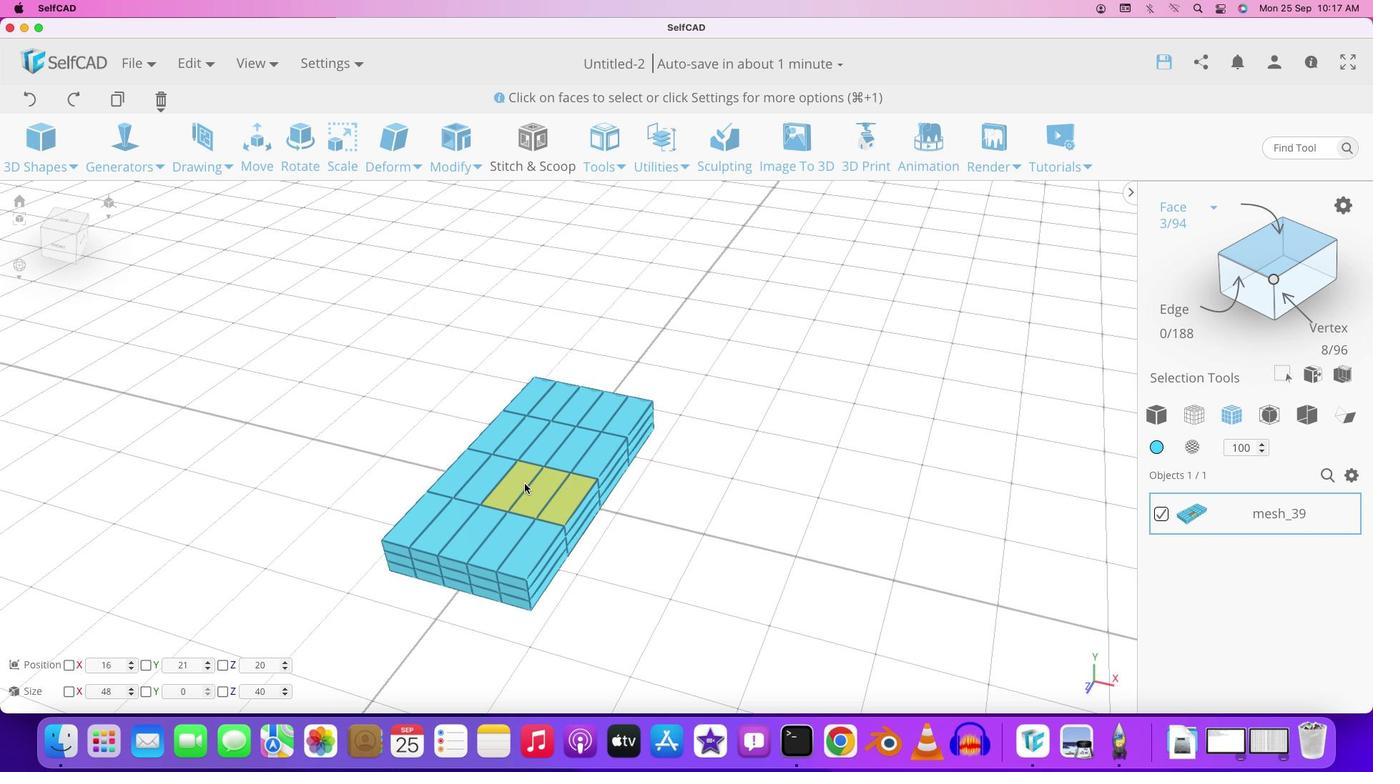 
Action: Mouse moved to (495, 449)
Screenshot: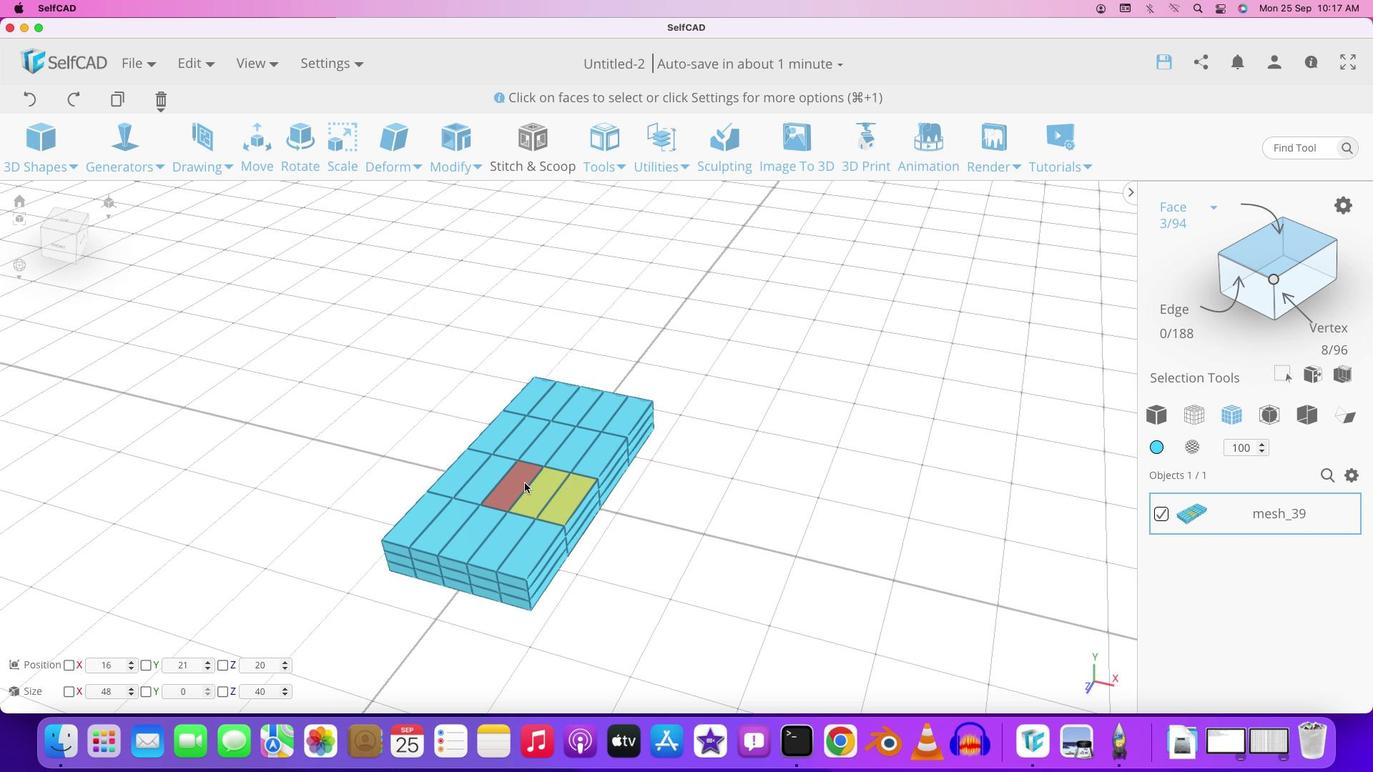 
Action: Mouse pressed left at (495, 449)
Screenshot: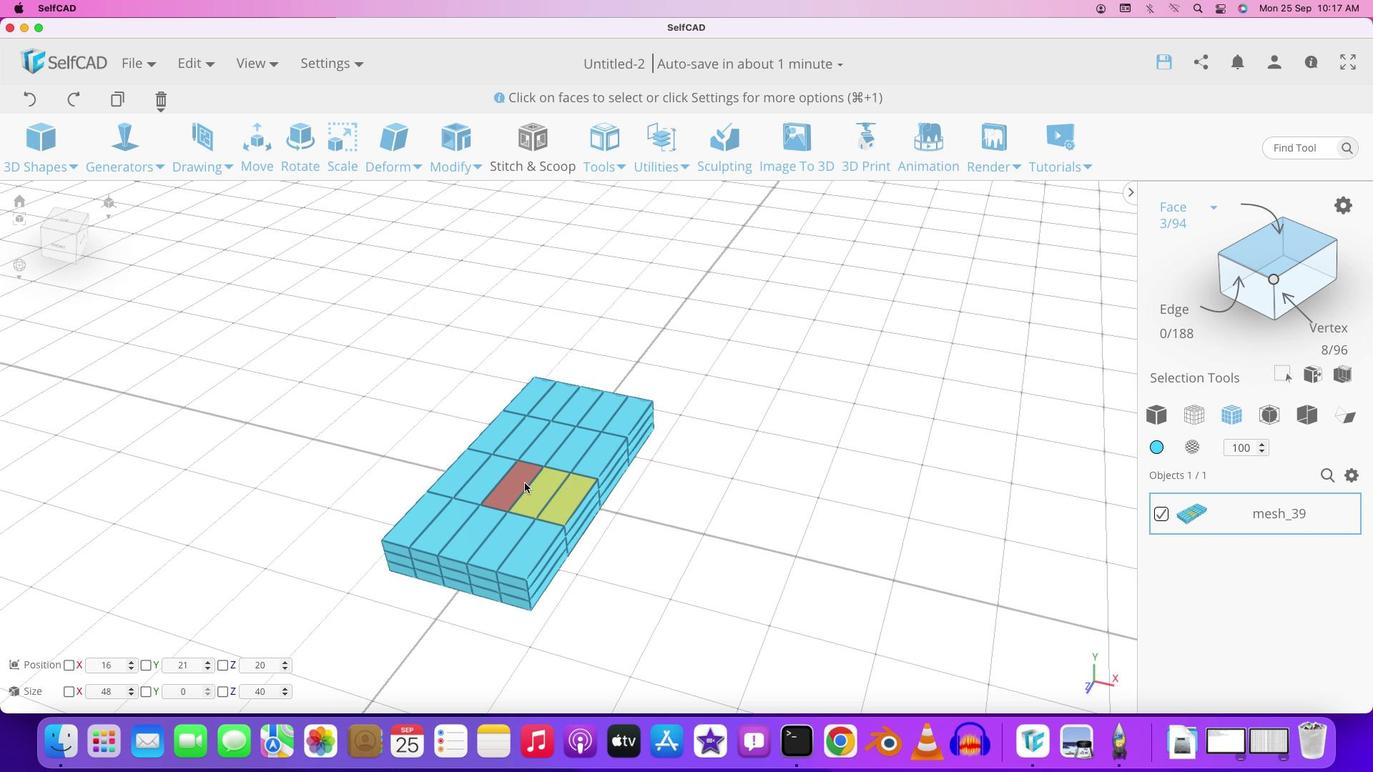 
Action: Mouse moved to (480, 446)
Screenshot: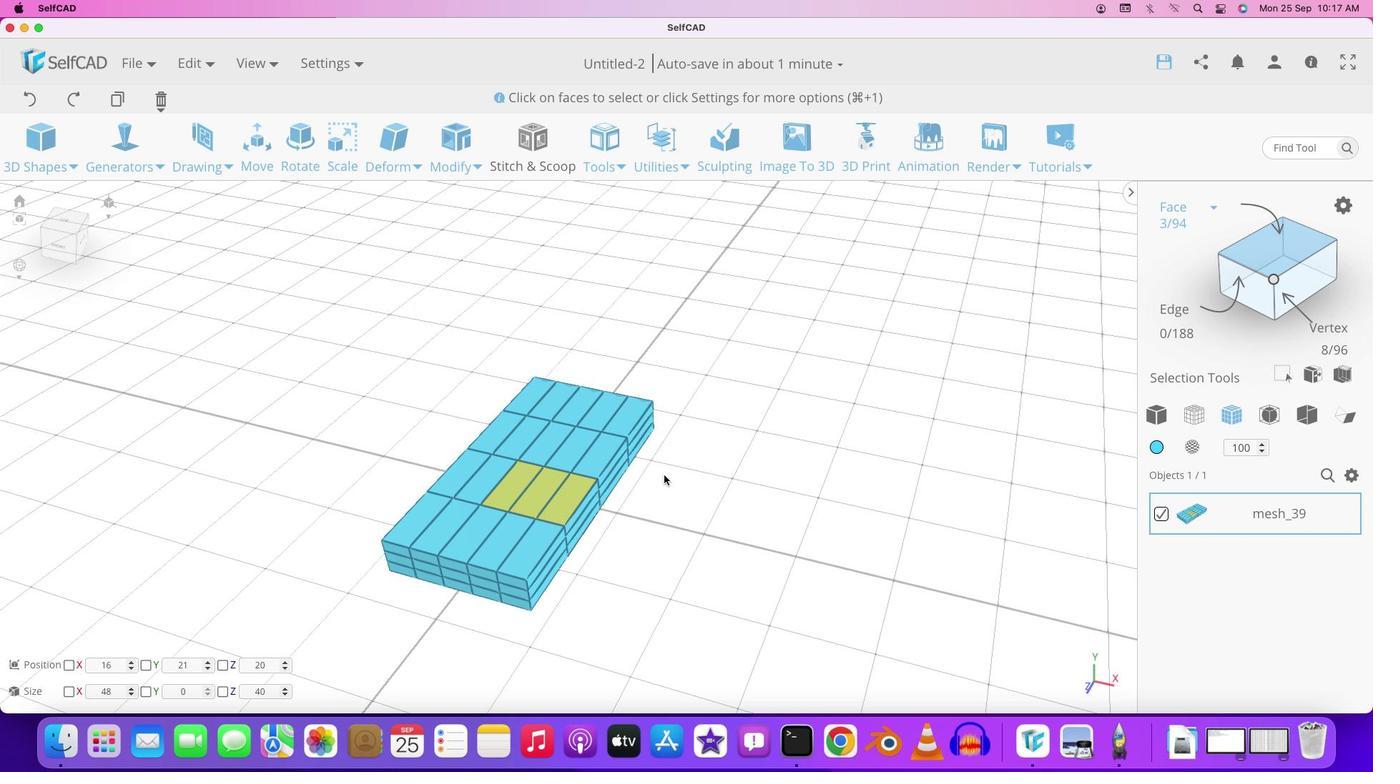 
Action: Mouse pressed left at (480, 446)
Screenshot: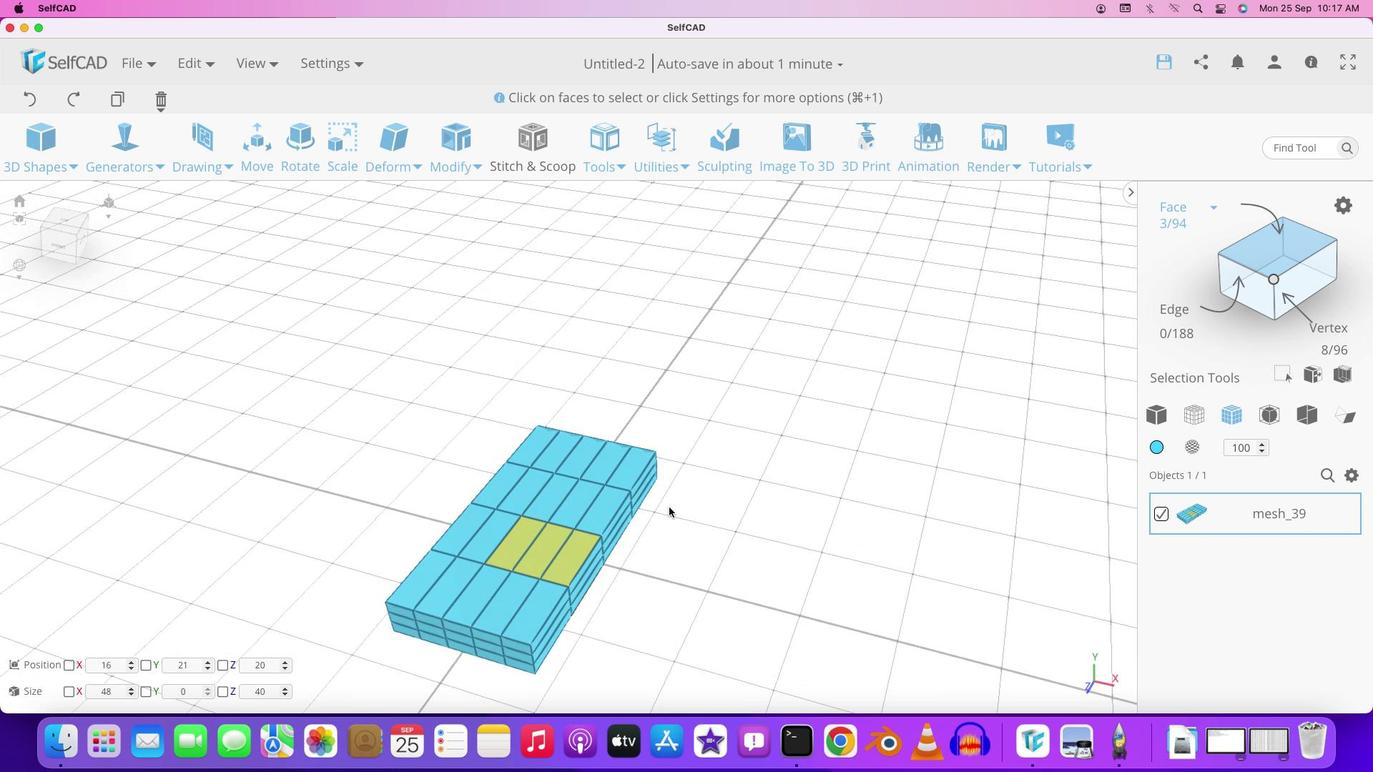 
Action: Mouse moved to (556, 444)
Screenshot: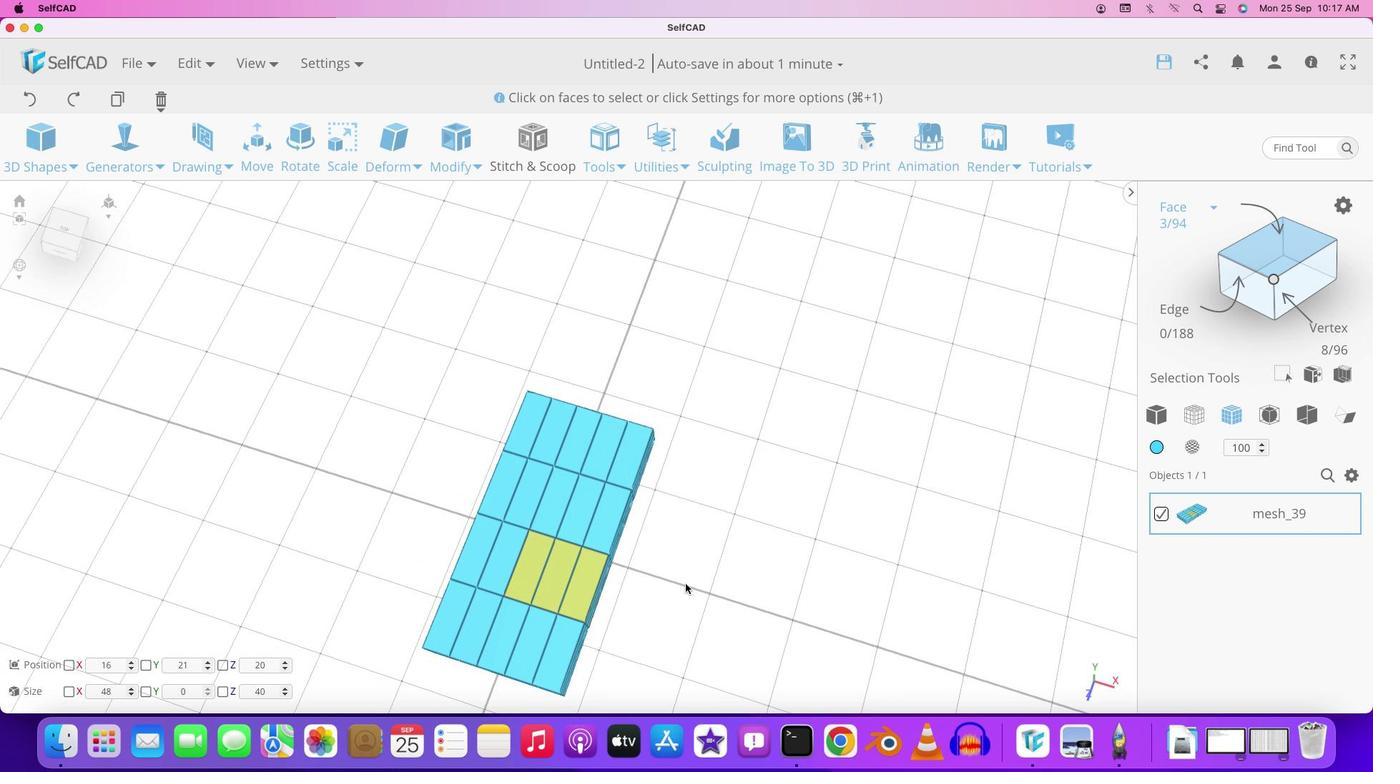 
Action: Mouse pressed middle at (556, 444)
Screenshot: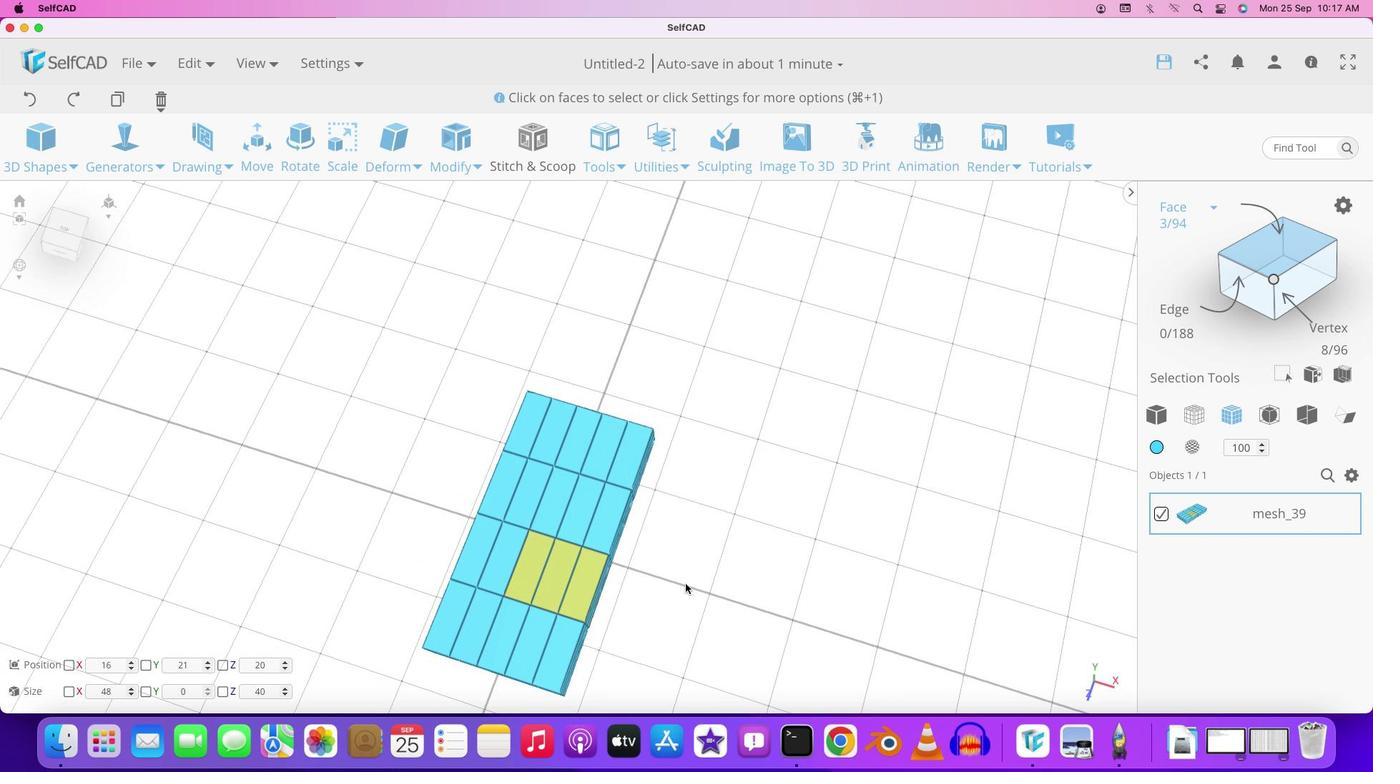 
Action: Mouse moved to (562, 483)
Screenshot: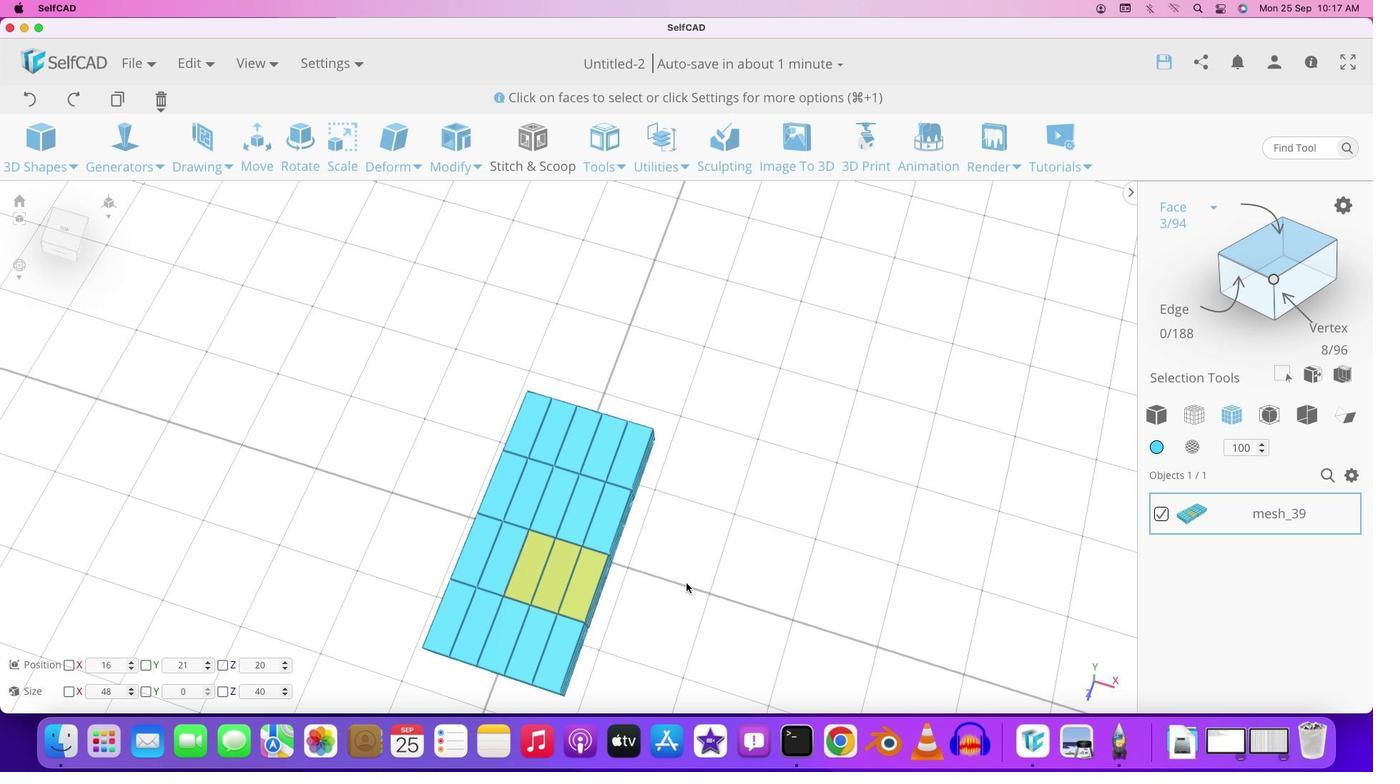 
Action: Mouse pressed left at (562, 483)
Screenshot: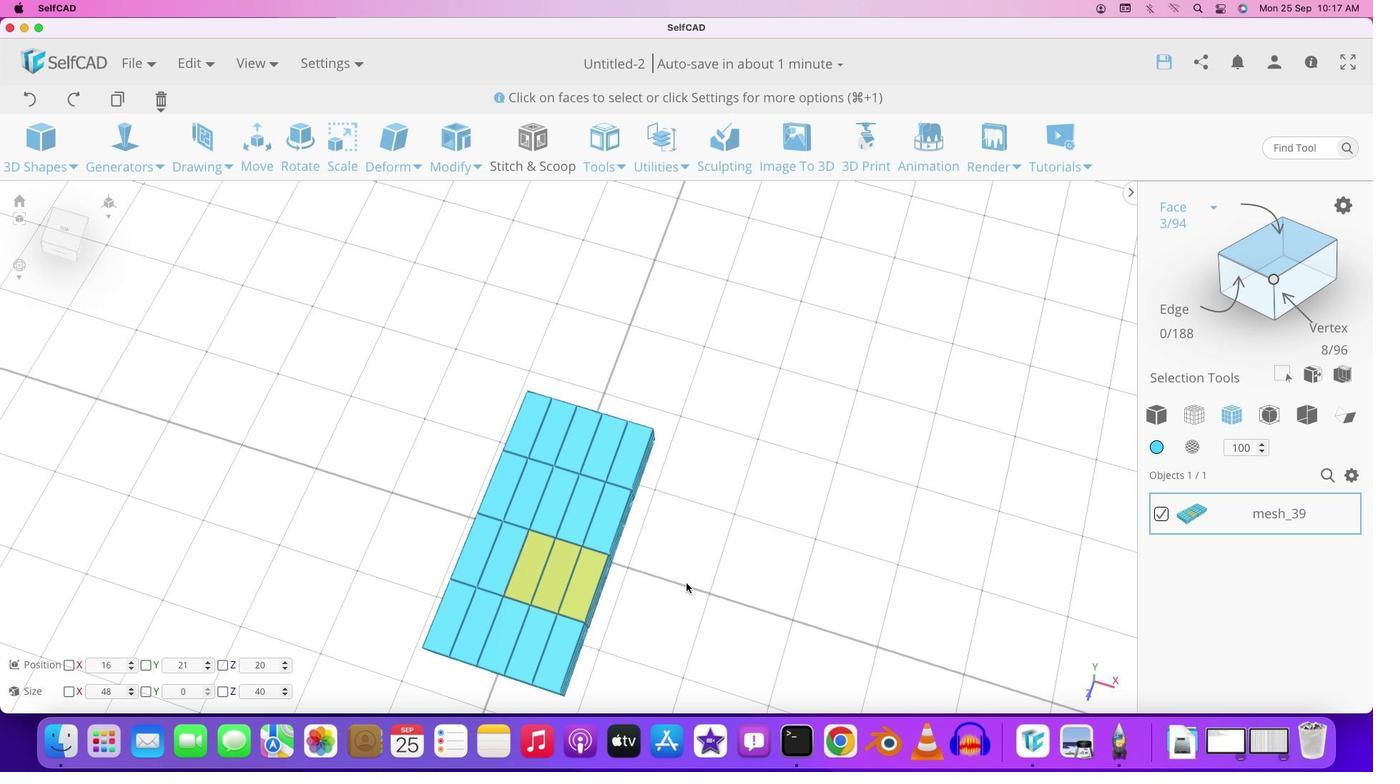 
Action: Mouse moved to (524, 471)
Screenshot: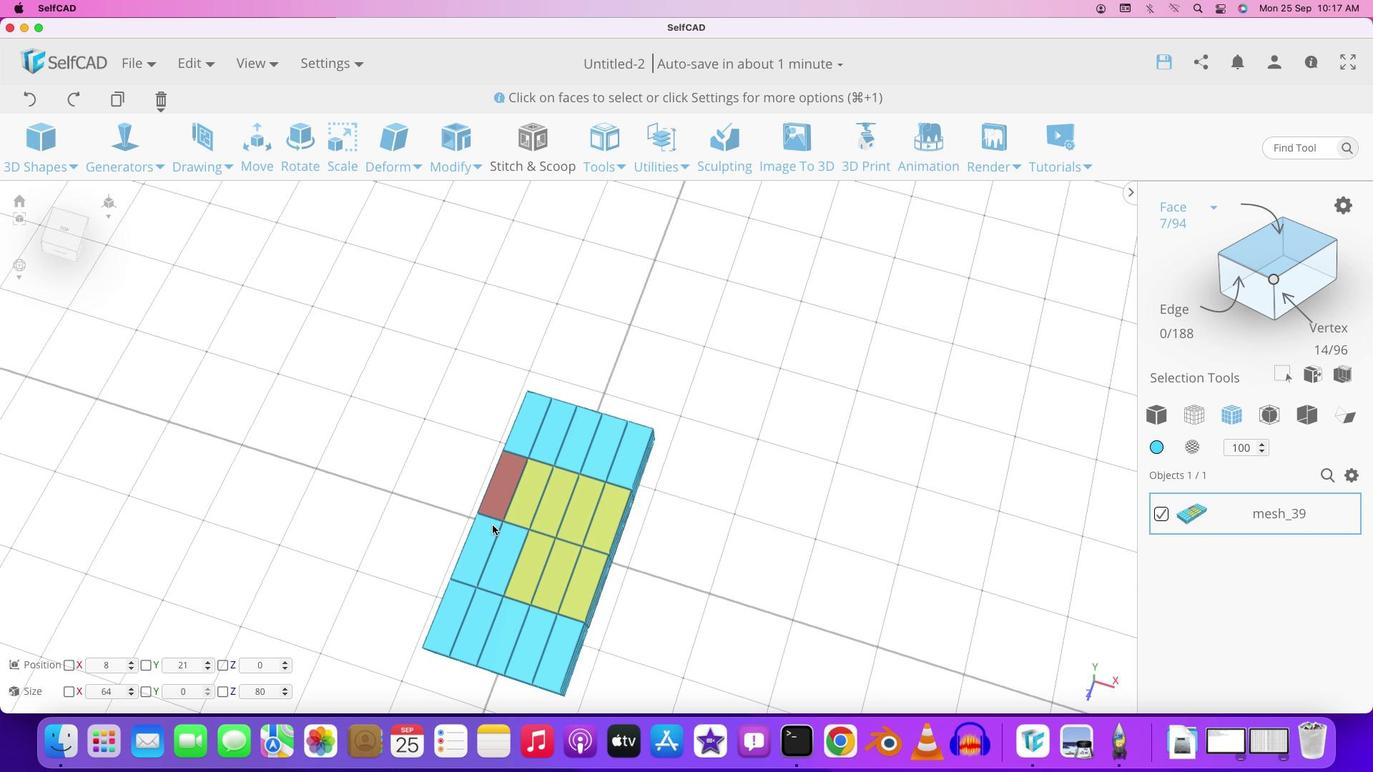
Action: Mouse pressed left at (524, 471)
Screenshot: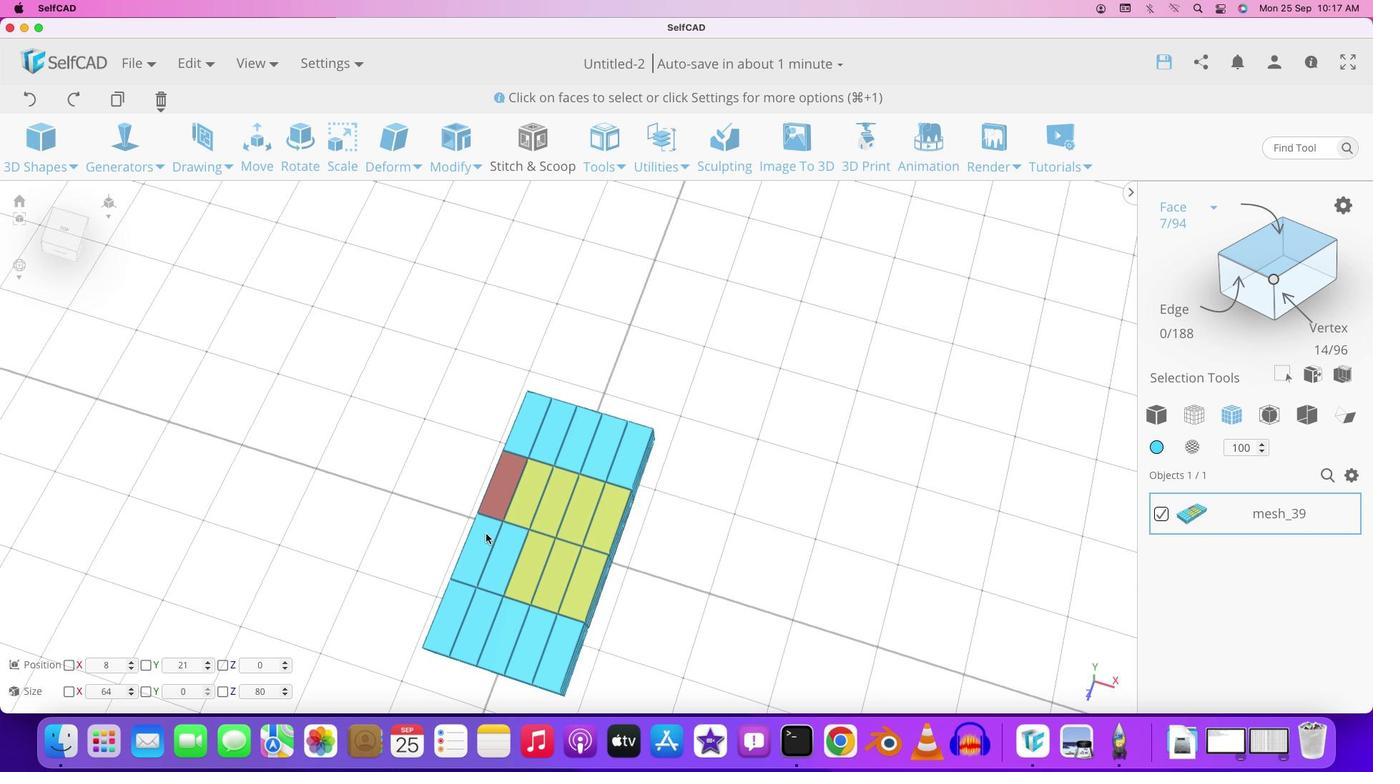 
Action: Mouse moved to (508, 469)
Screenshot: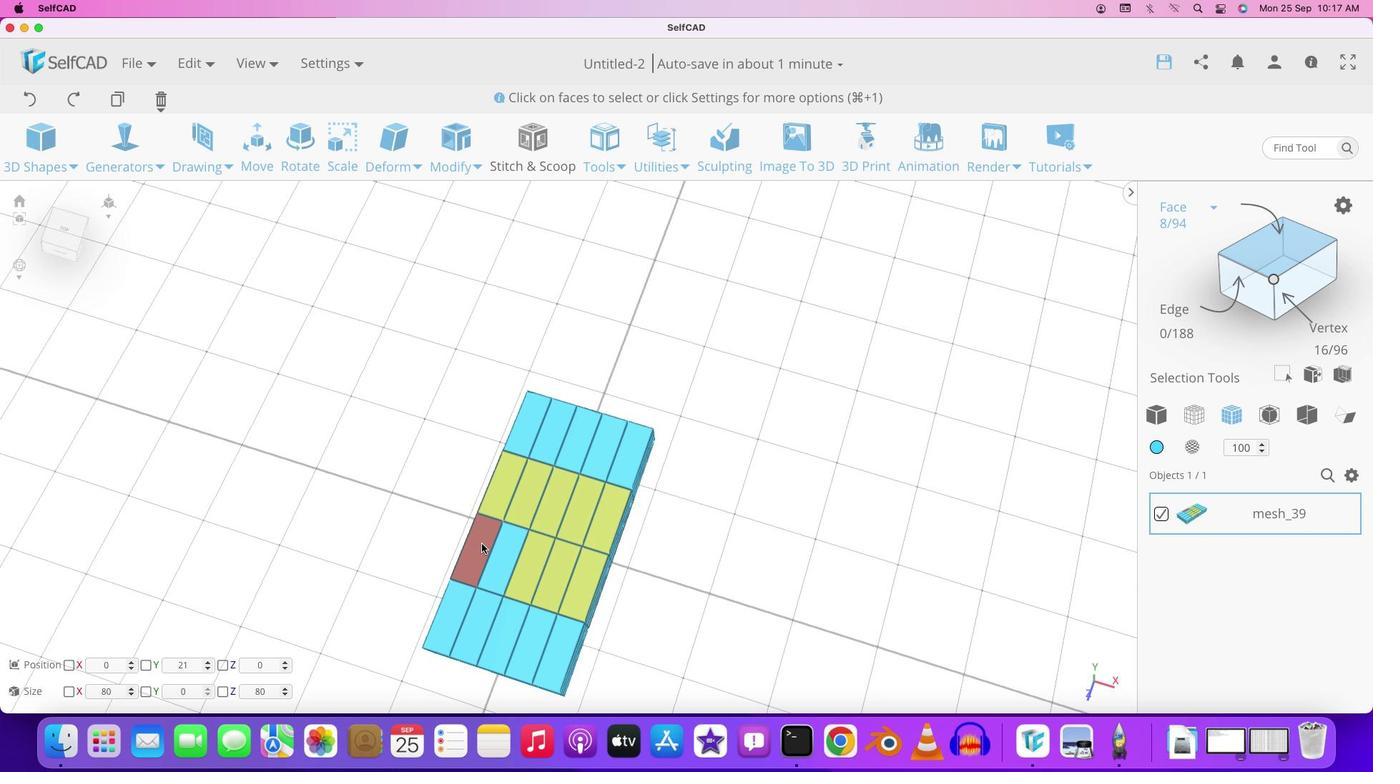 
Action: Mouse pressed left at (508, 469)
Screenshot: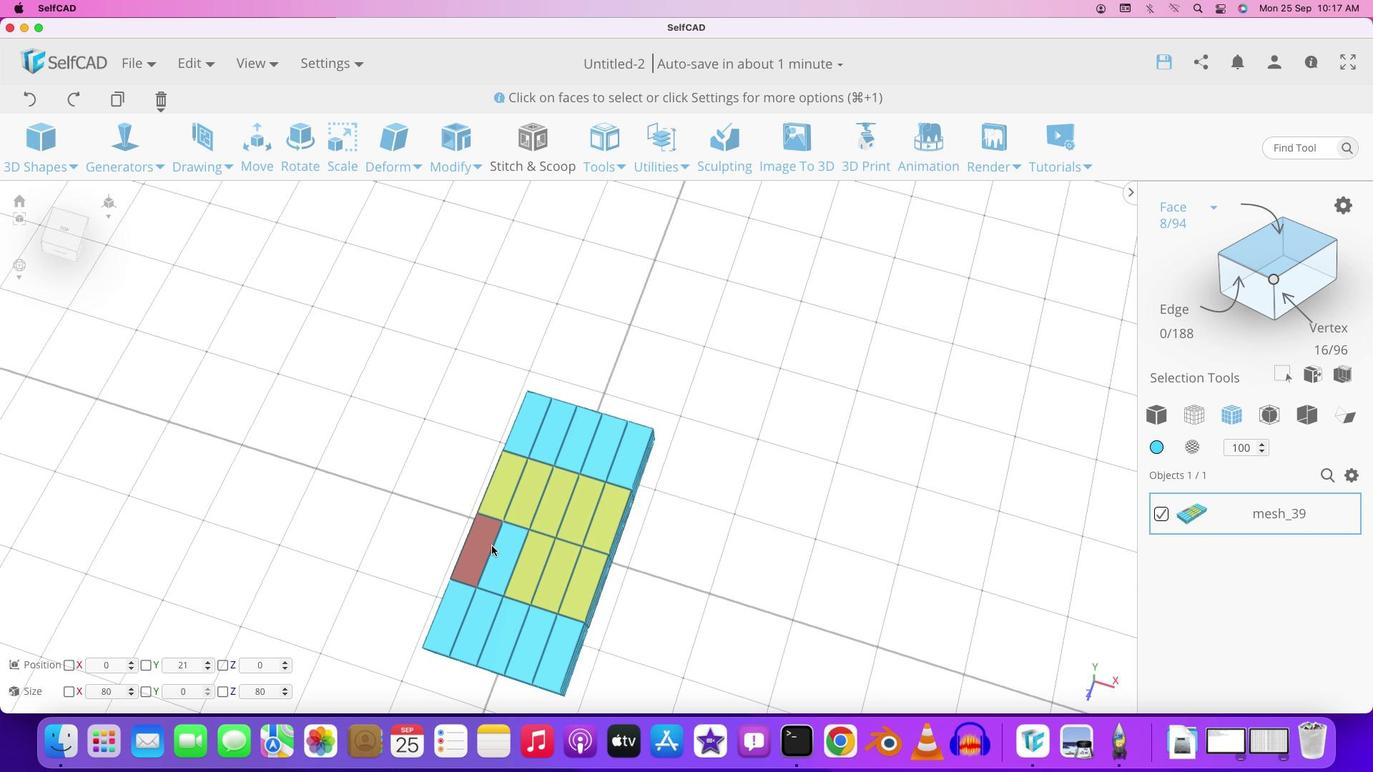 
Action: Mouse moved to (491, 470)
Screenshot: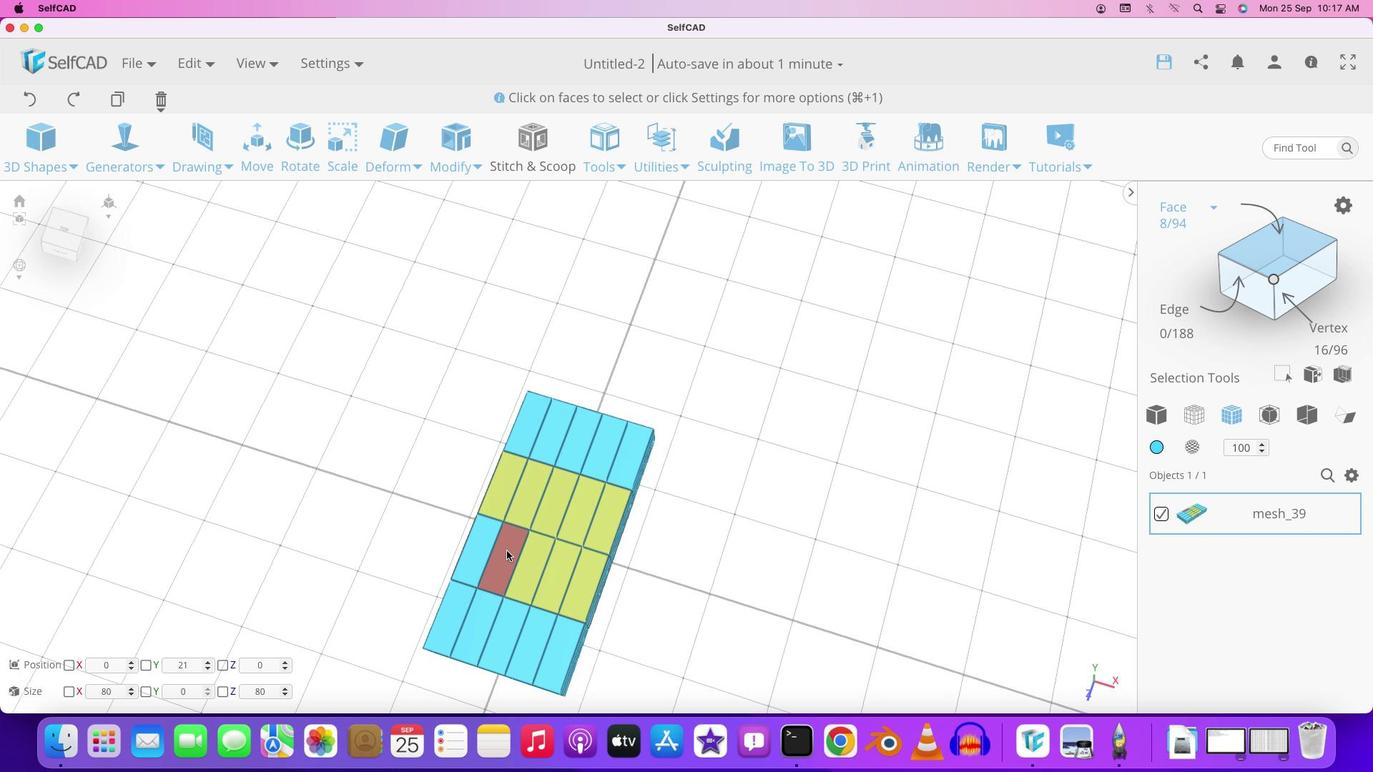 
Action: Mouse pressed left at (491, 470)
Screenshot: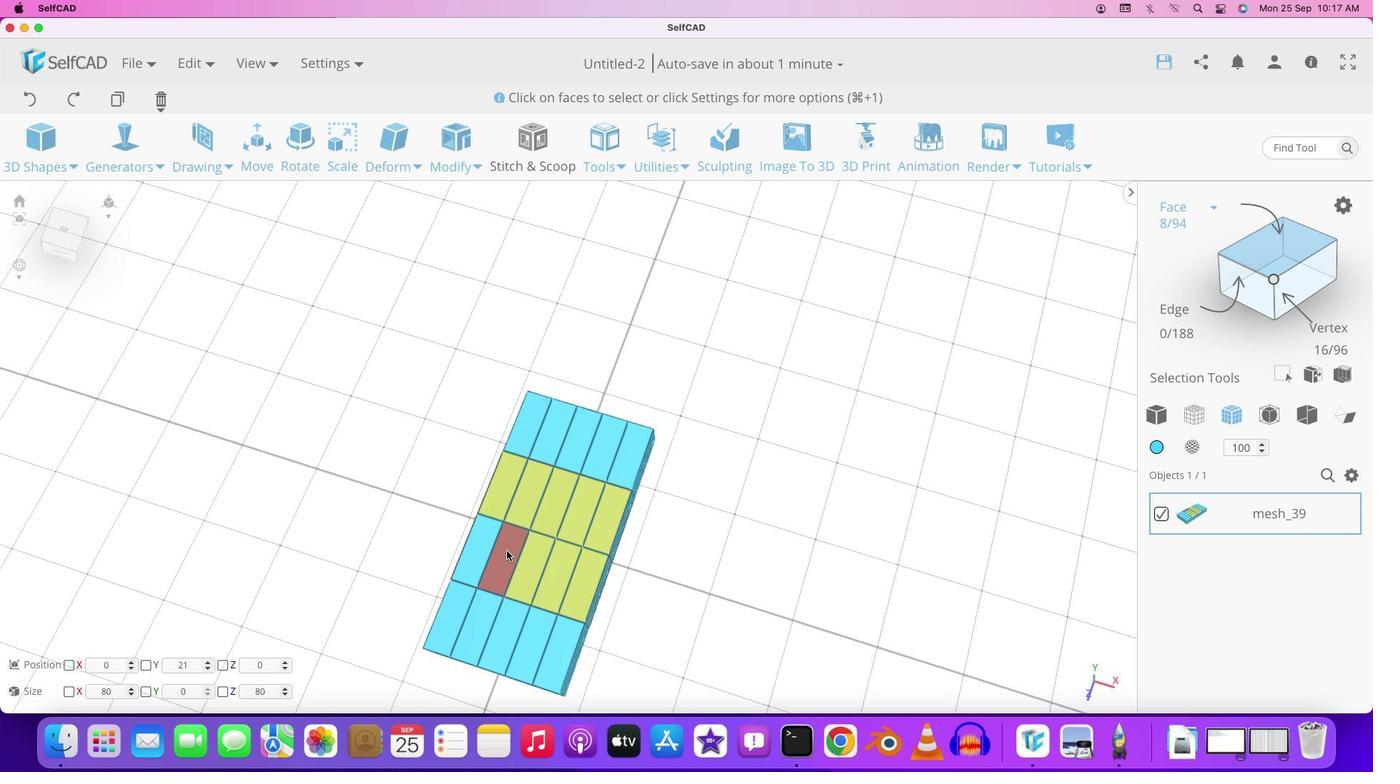
Action: Mouse moved to (479, 465)
Screenshot: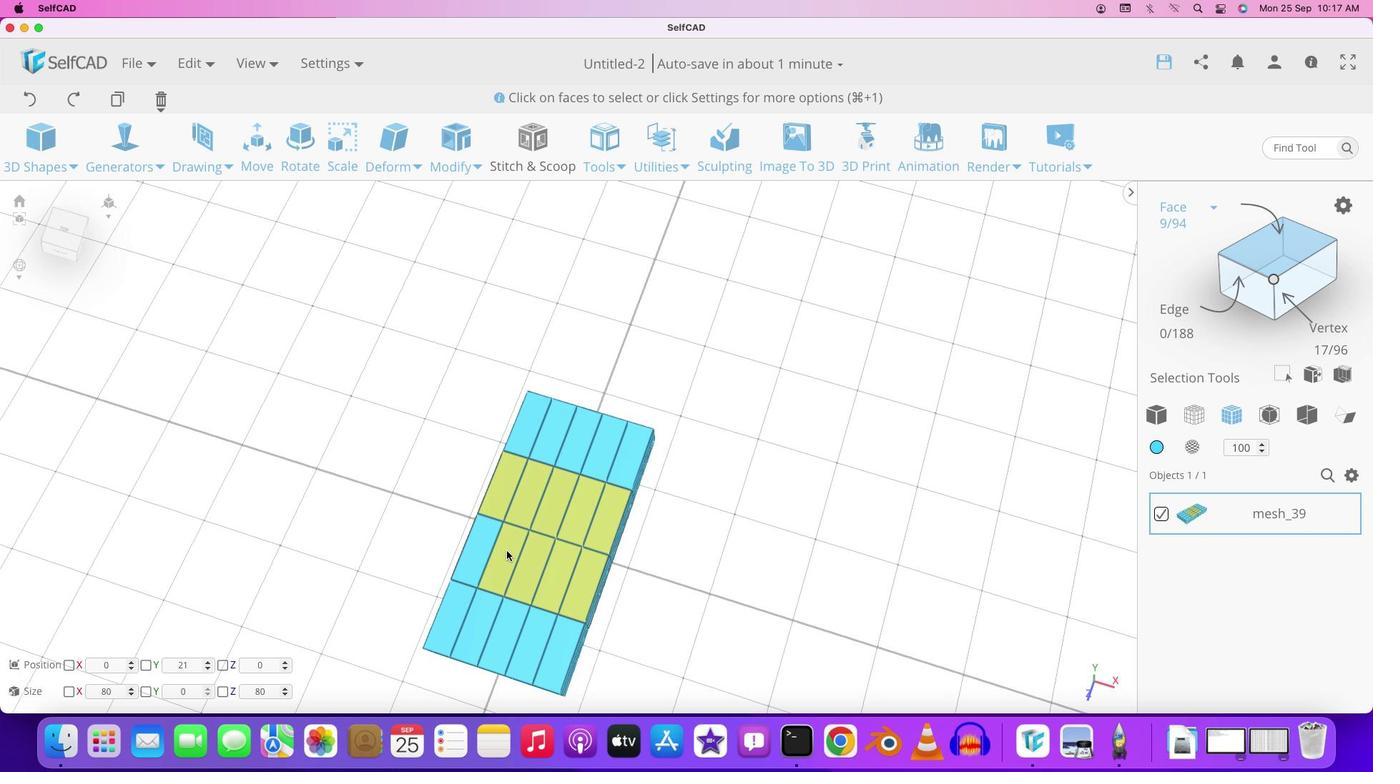 
Action: Mouse pressed left at (479, 465)
Screenshot: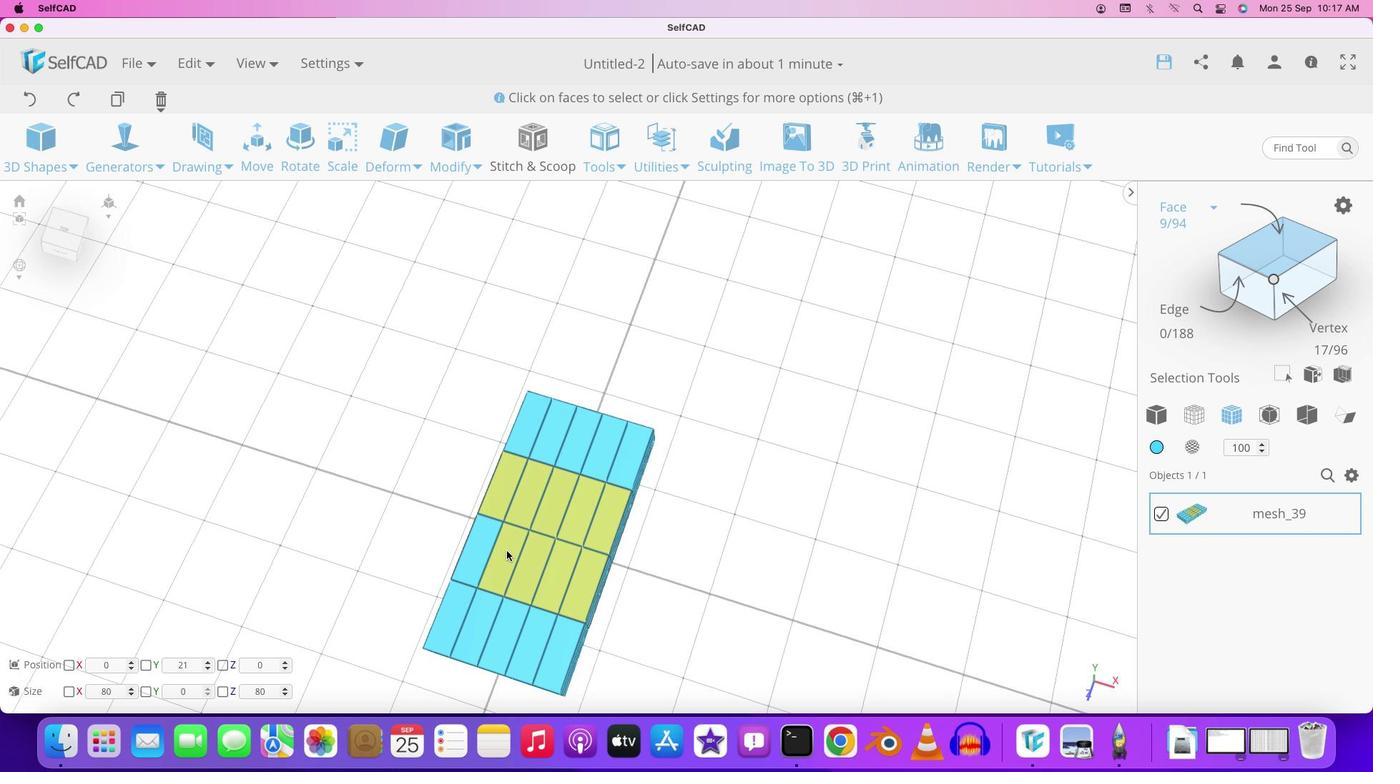 
Action: Mouse moved to (467, 457)
Screenshot: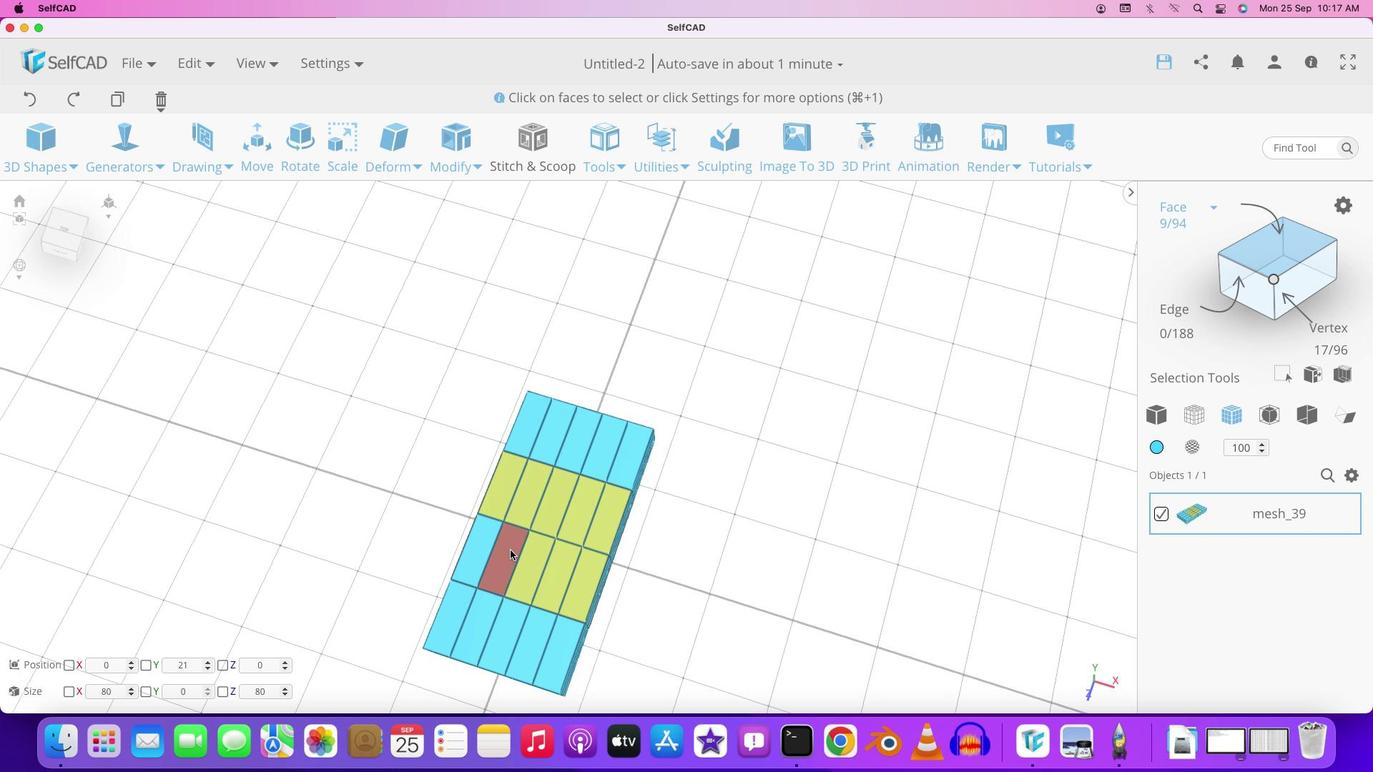 
Action: Mouse pressed left at (467, 457)
Screenshot: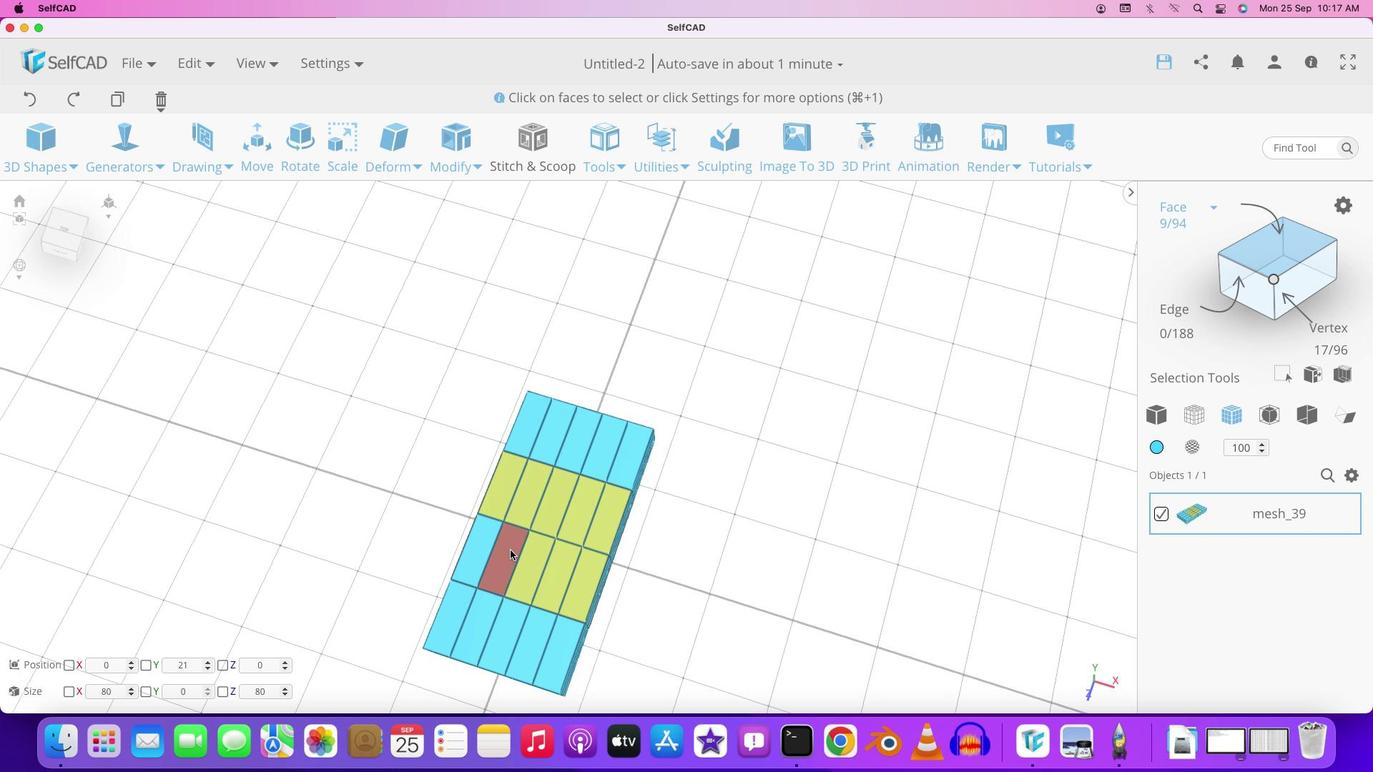 
Action: Mouse moved to (457, 494)
Screenshot: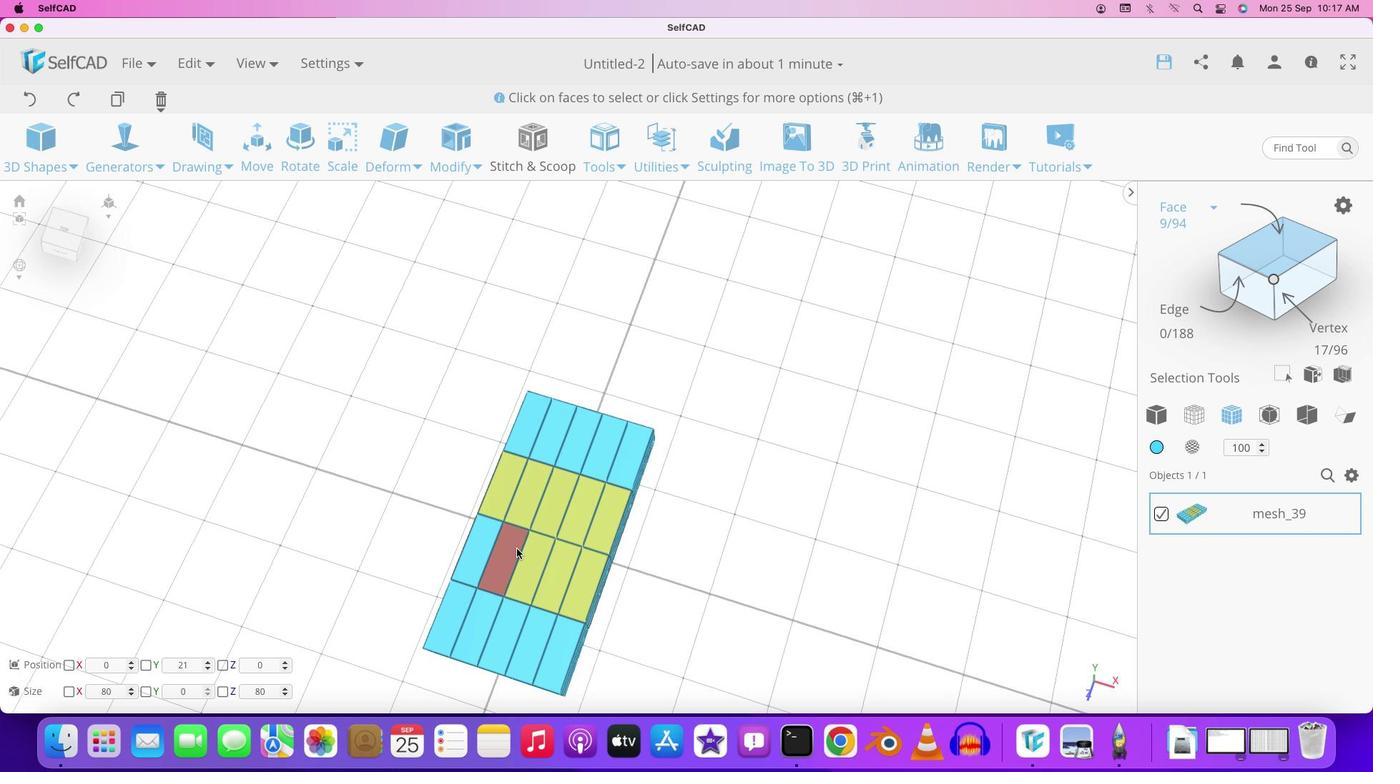 
Action: Mouse pressed left at (457, 494)
Screenshot: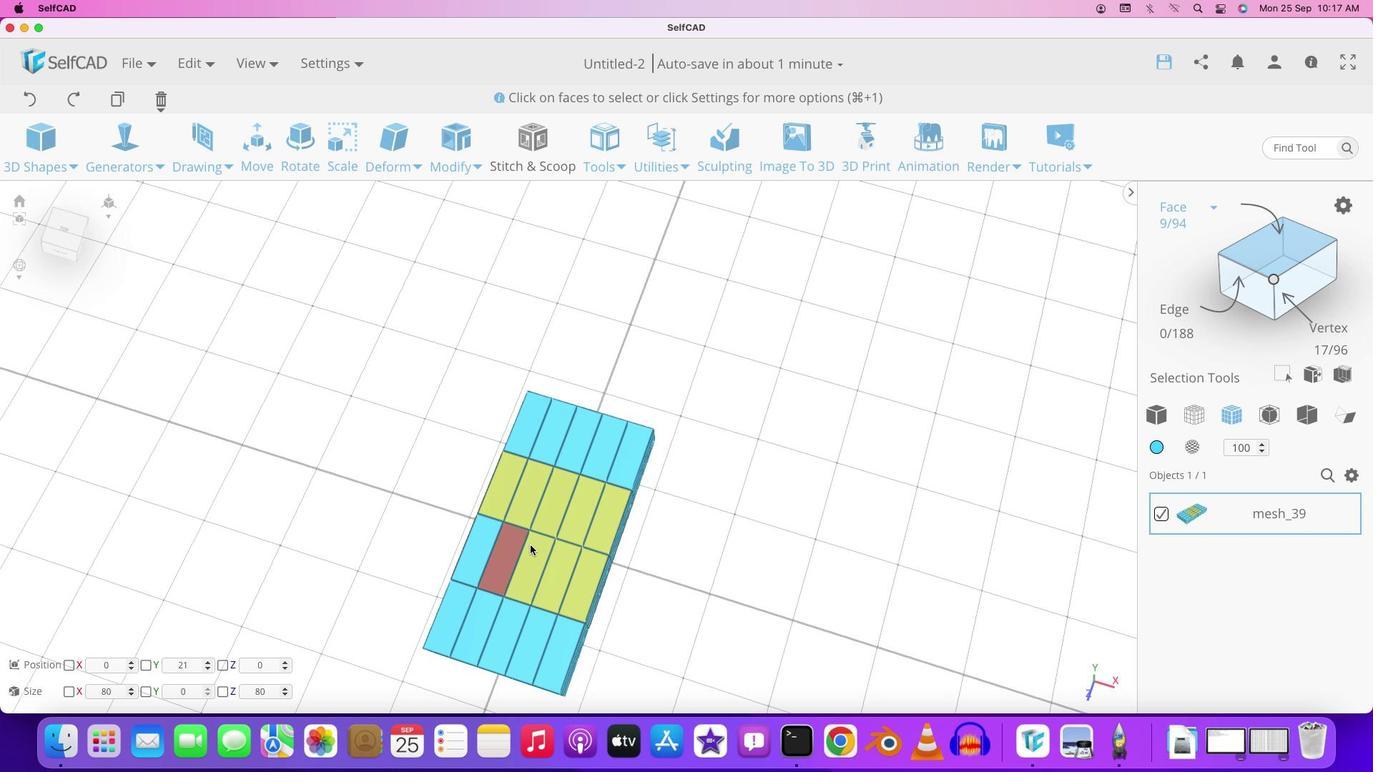 
Action: Mouse moved to (470, 499)
Screenshot: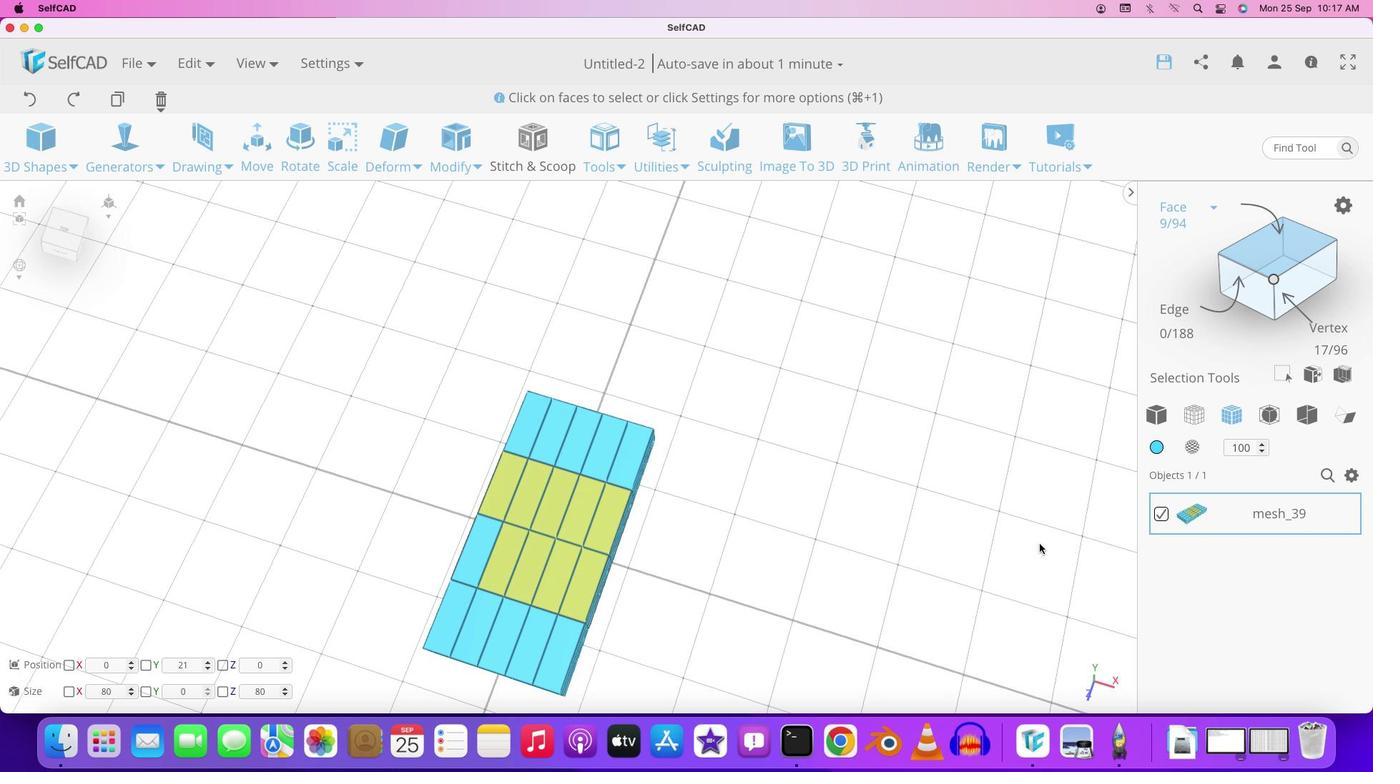 
Action: Mouse pressed left at (470, 499)
Screenshot: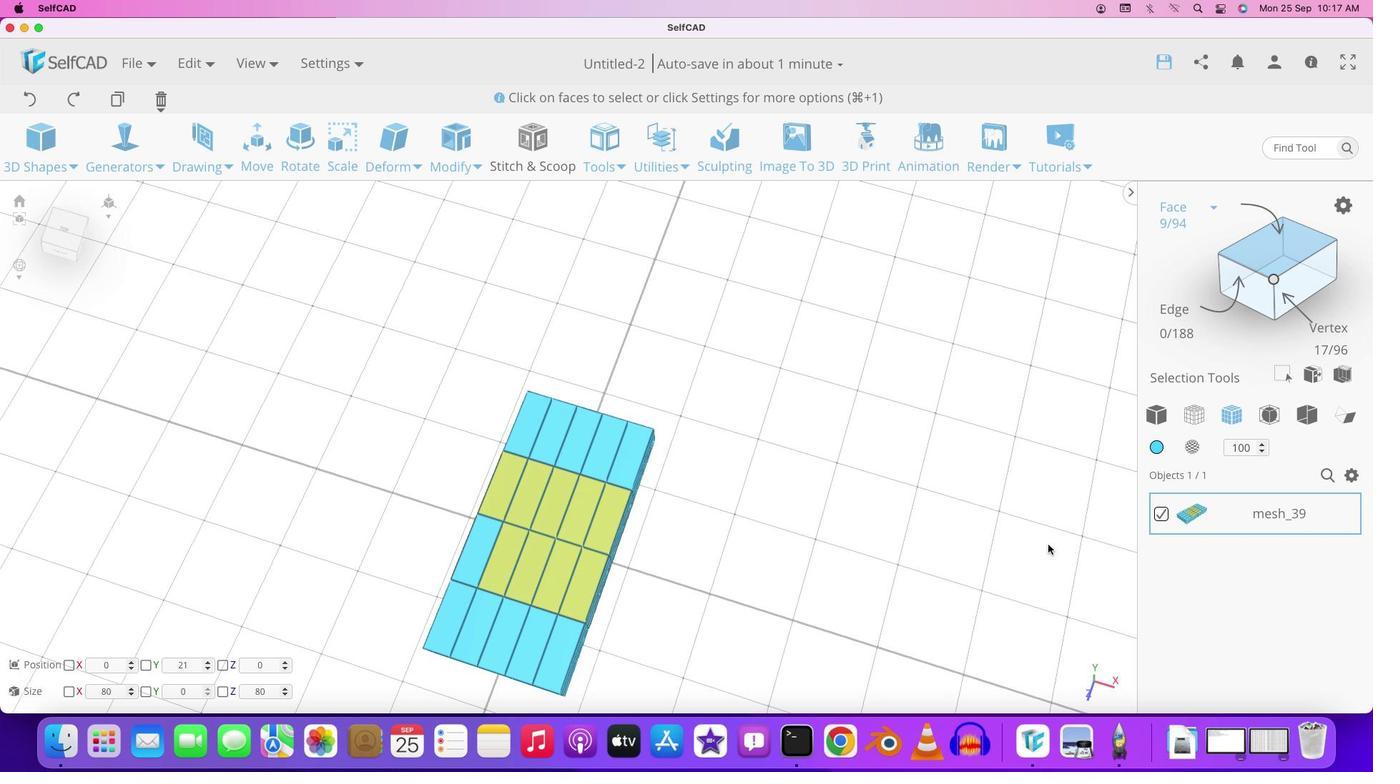 
Action: Mouse moved to (464, 256)
Screenshot: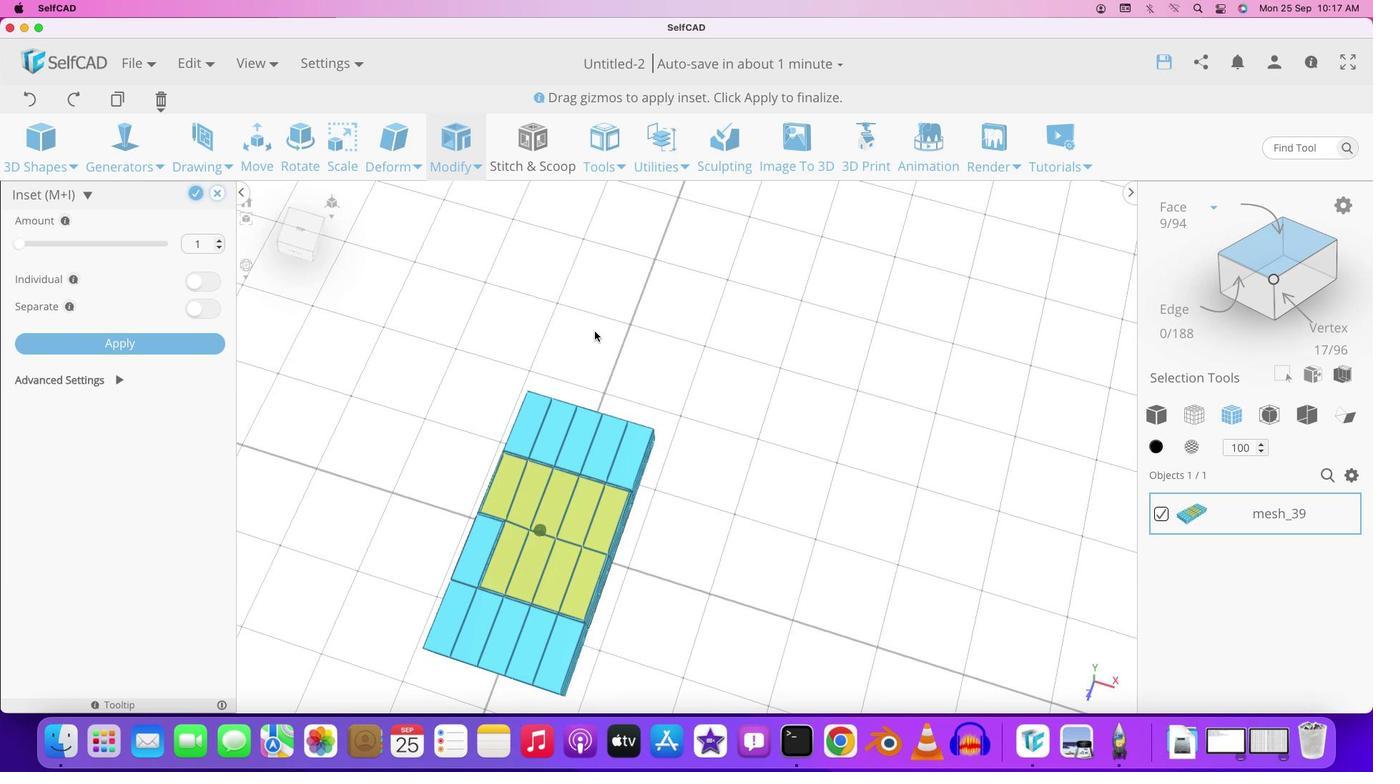 
Action: Mouse pressed left at (464, 256)
Screenshot: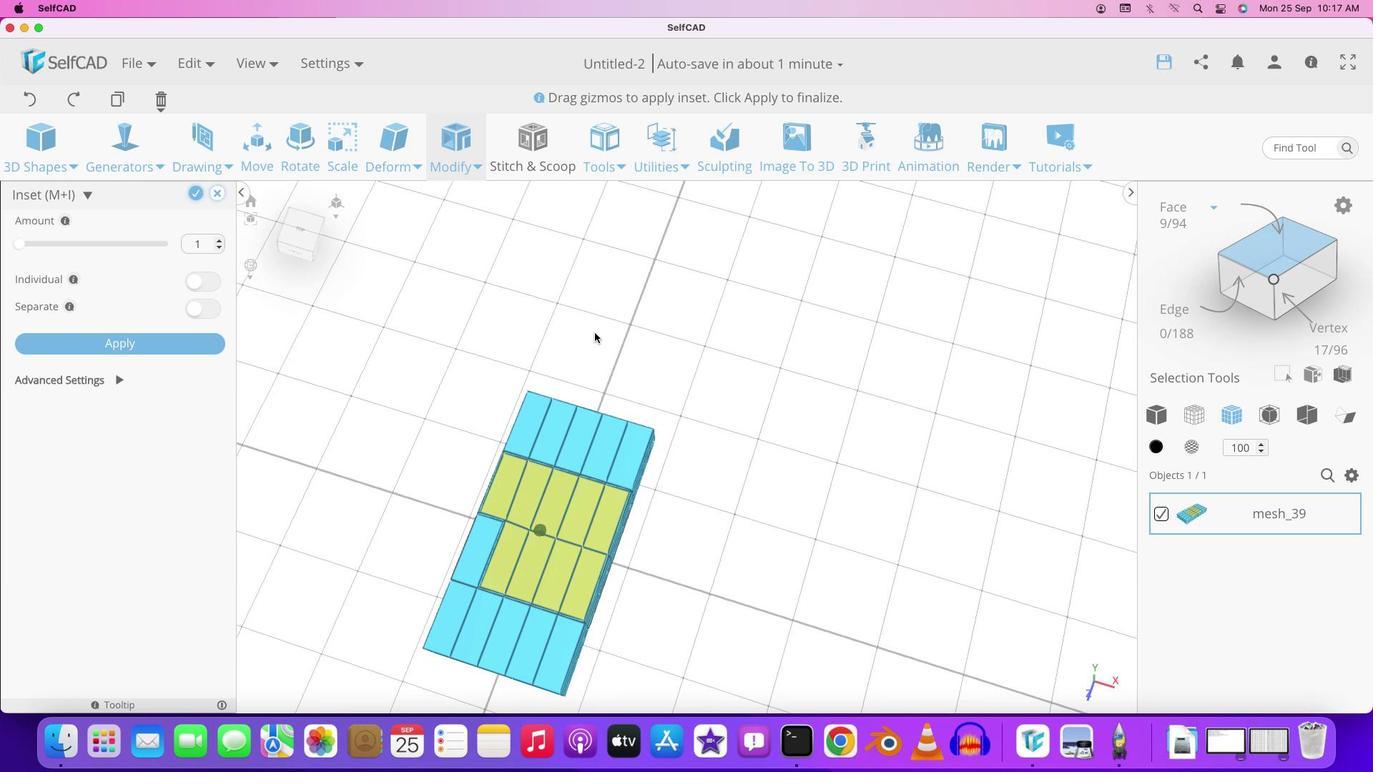 
Action: Mouse moved to (316, 217)
Screenshot: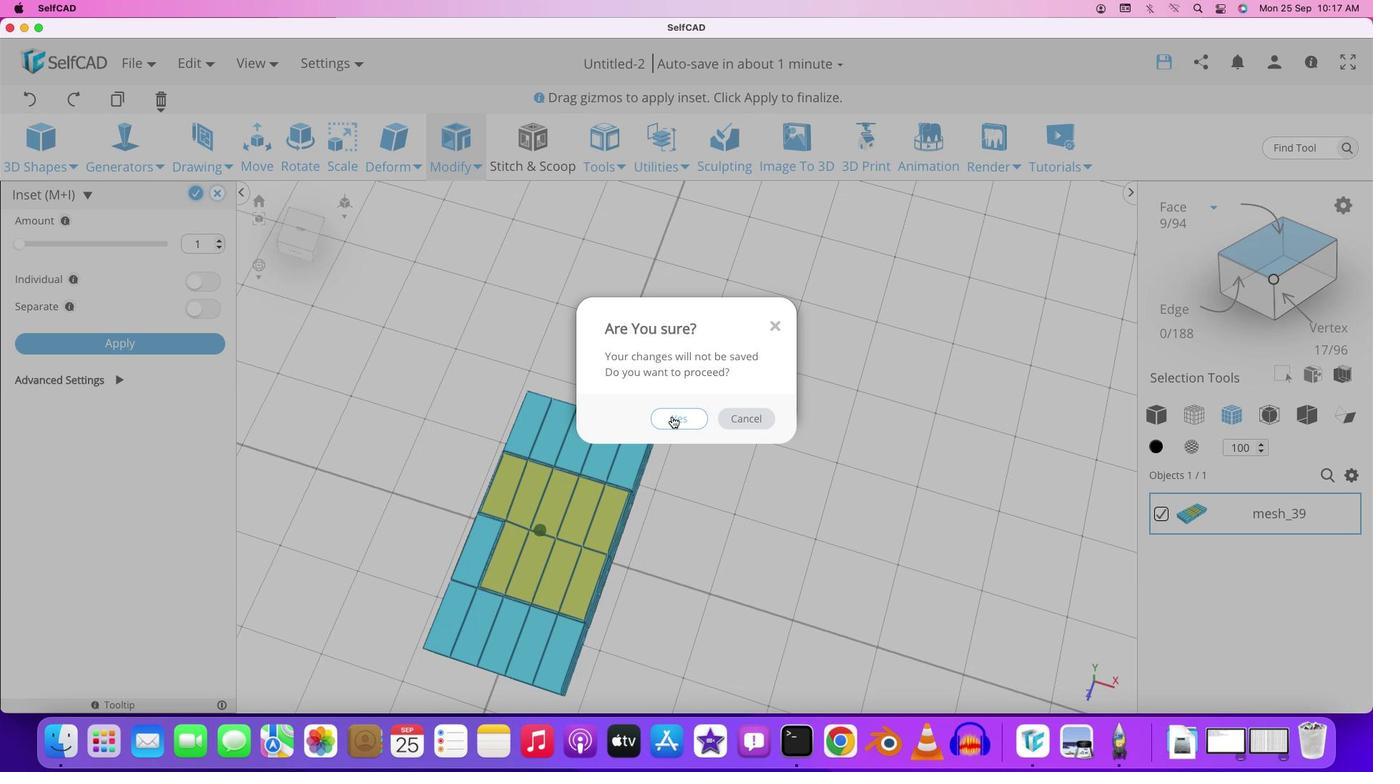
Action: Mouse pressed left at (316, 217)
Screenshot: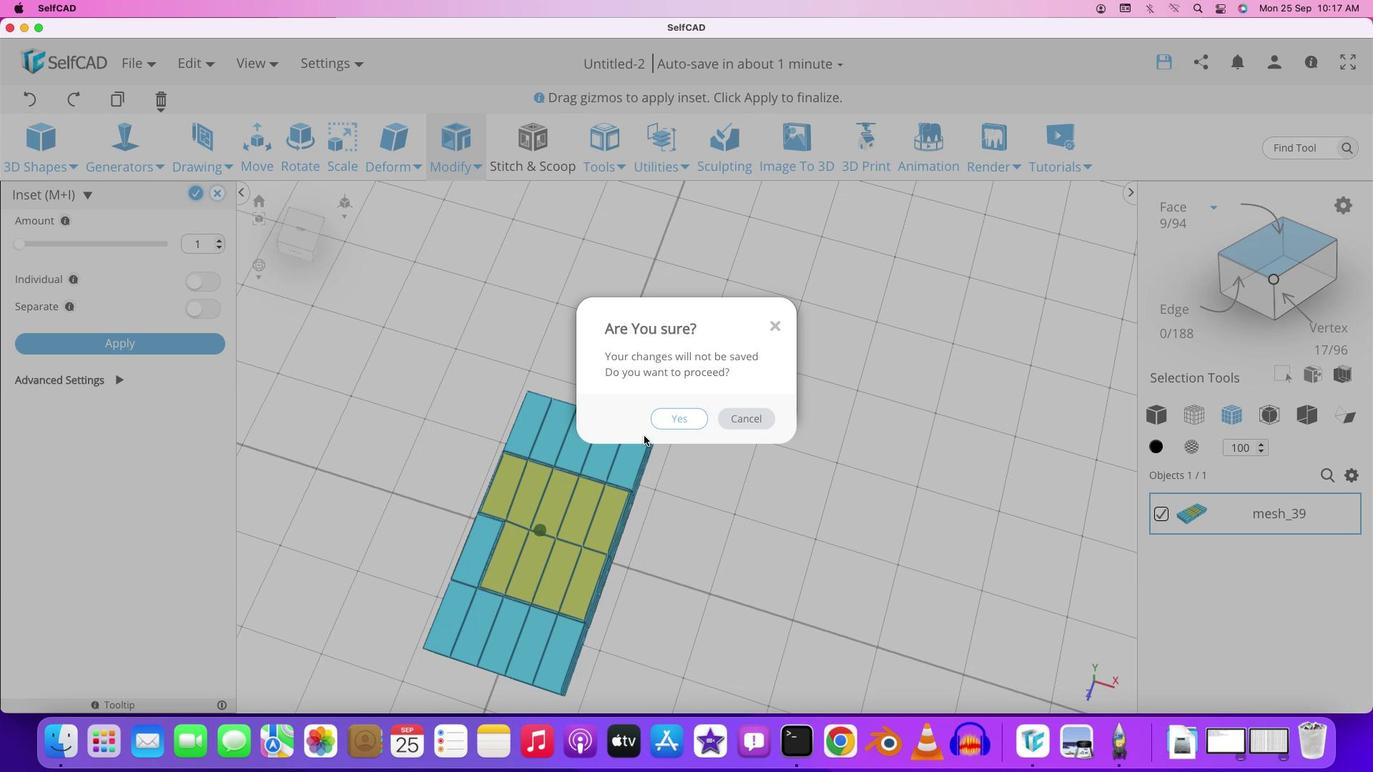 
Action: Mouse moved to (559, 382)
Screenshot: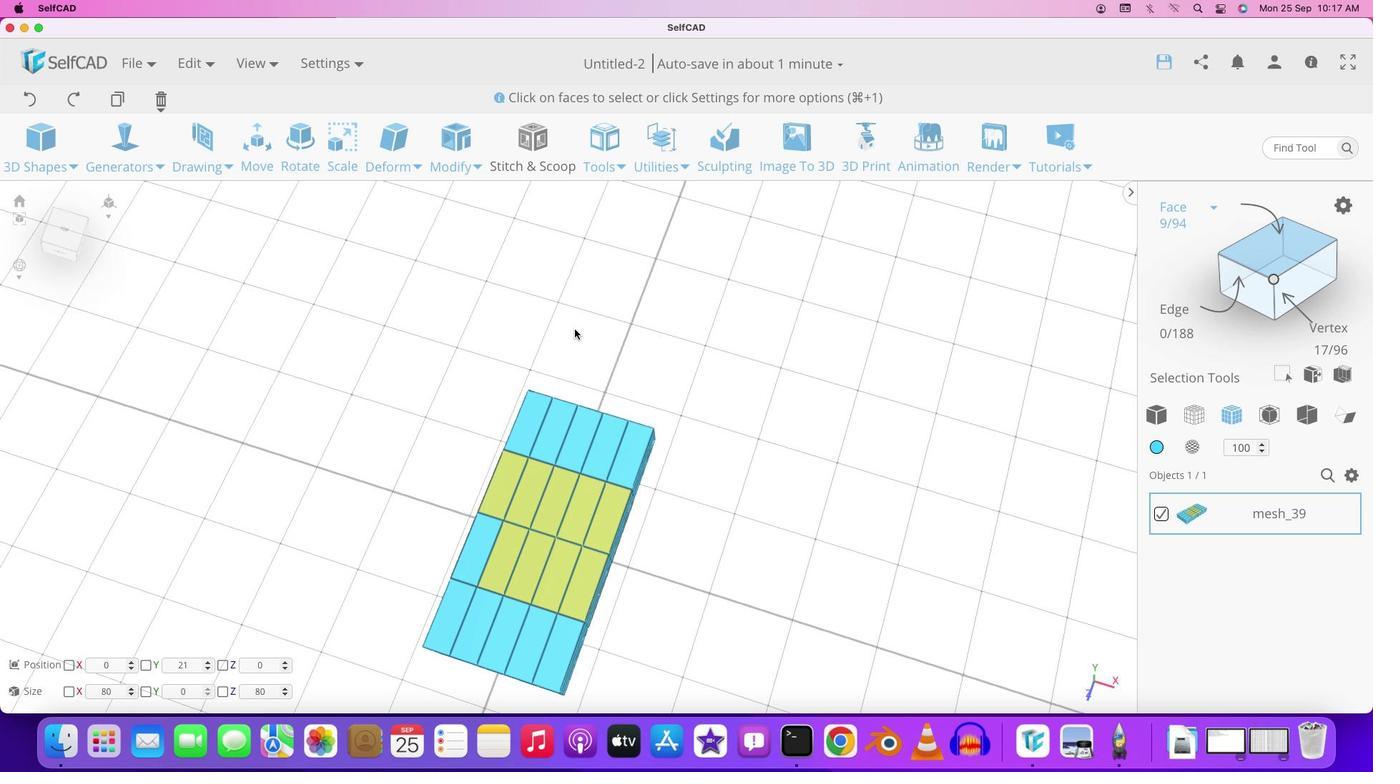 
Action: Mouse pressed left at (559, 382)
Screenshot: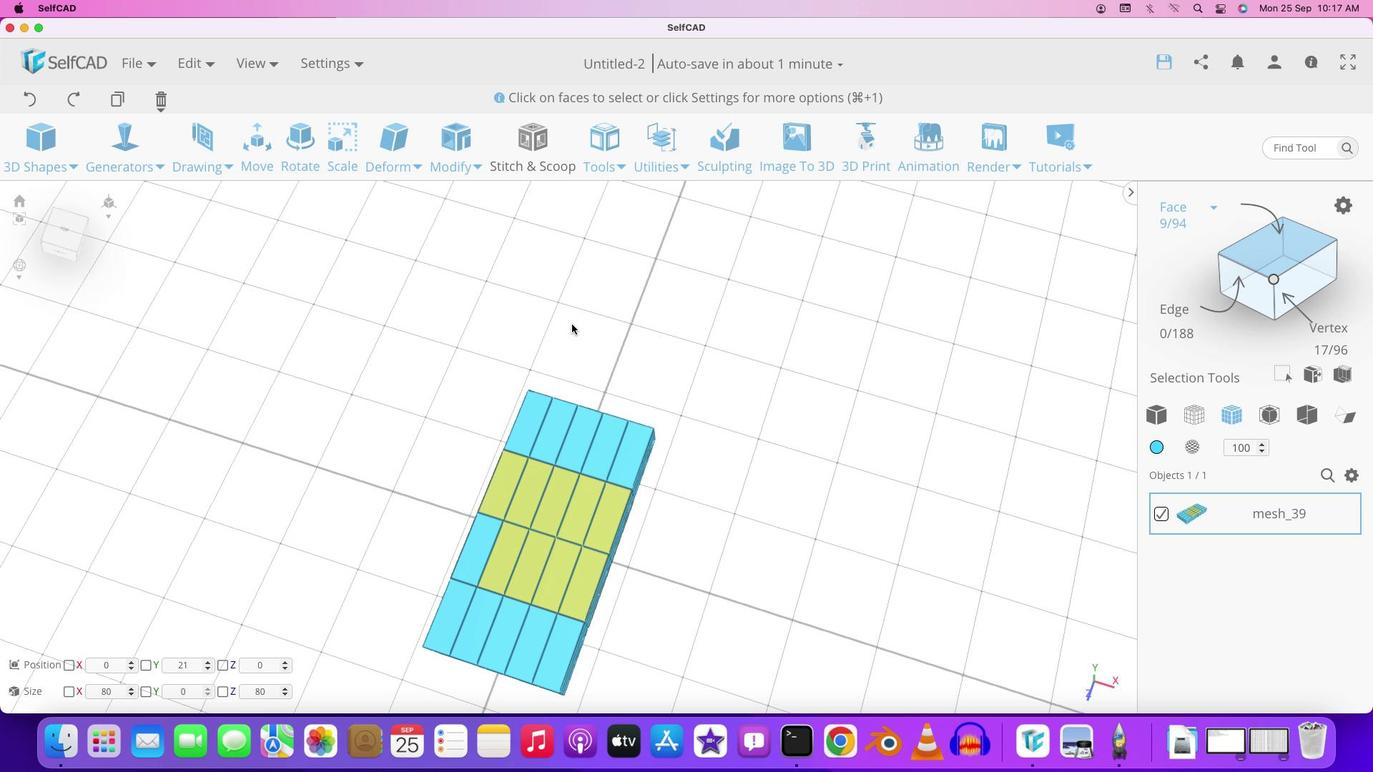 
Action: Mouse moved to (560, 394)
Screenshot: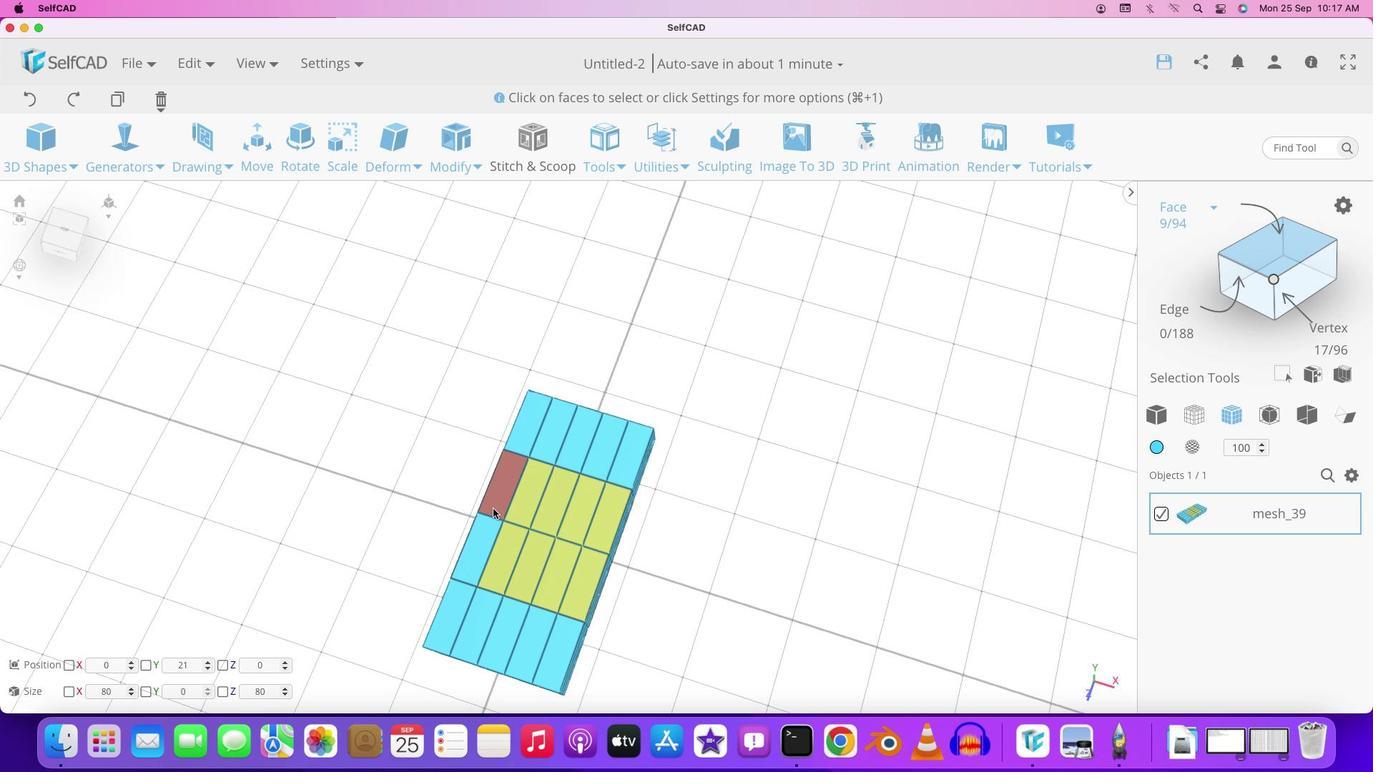 
Action: Mouse pressed left at (560, 394)
Screenshot: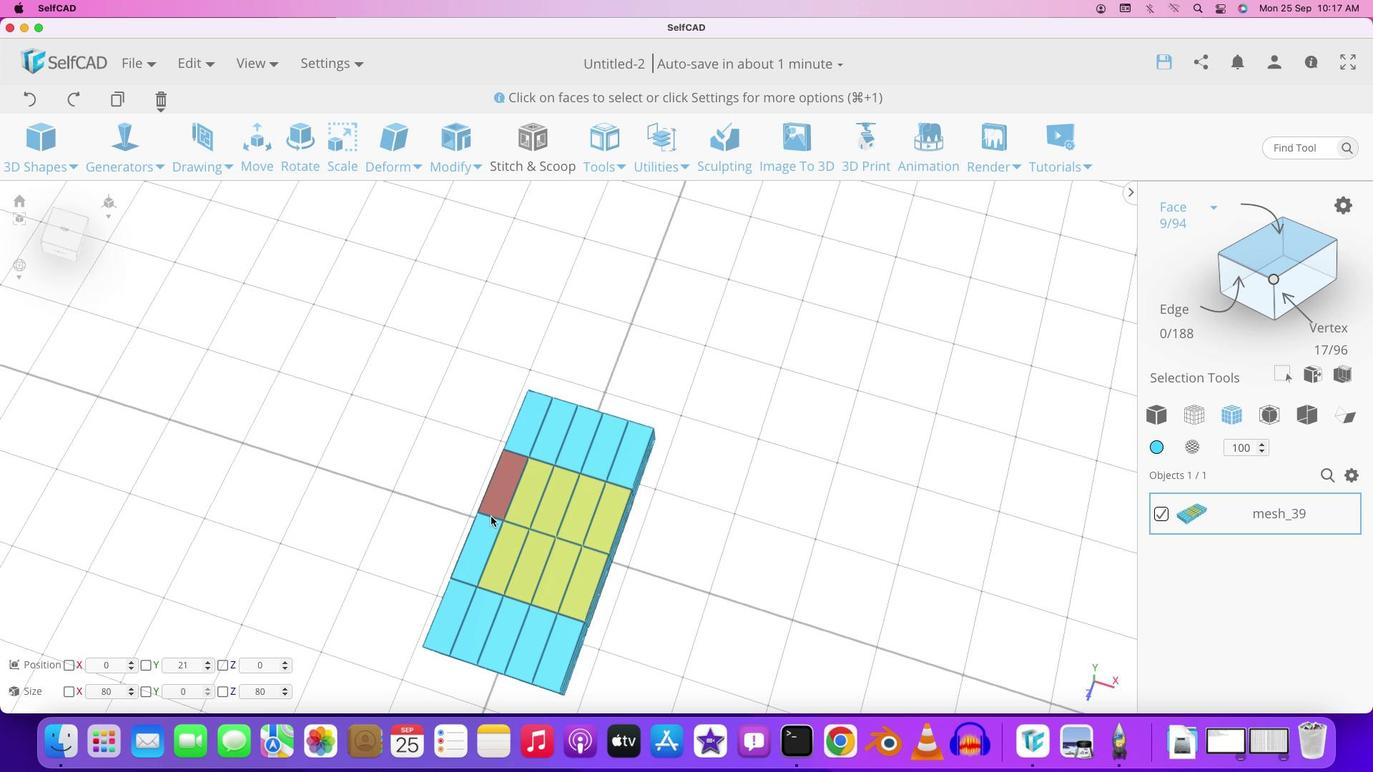 
Action: Mouse moved to (459, 495)
Screenshot: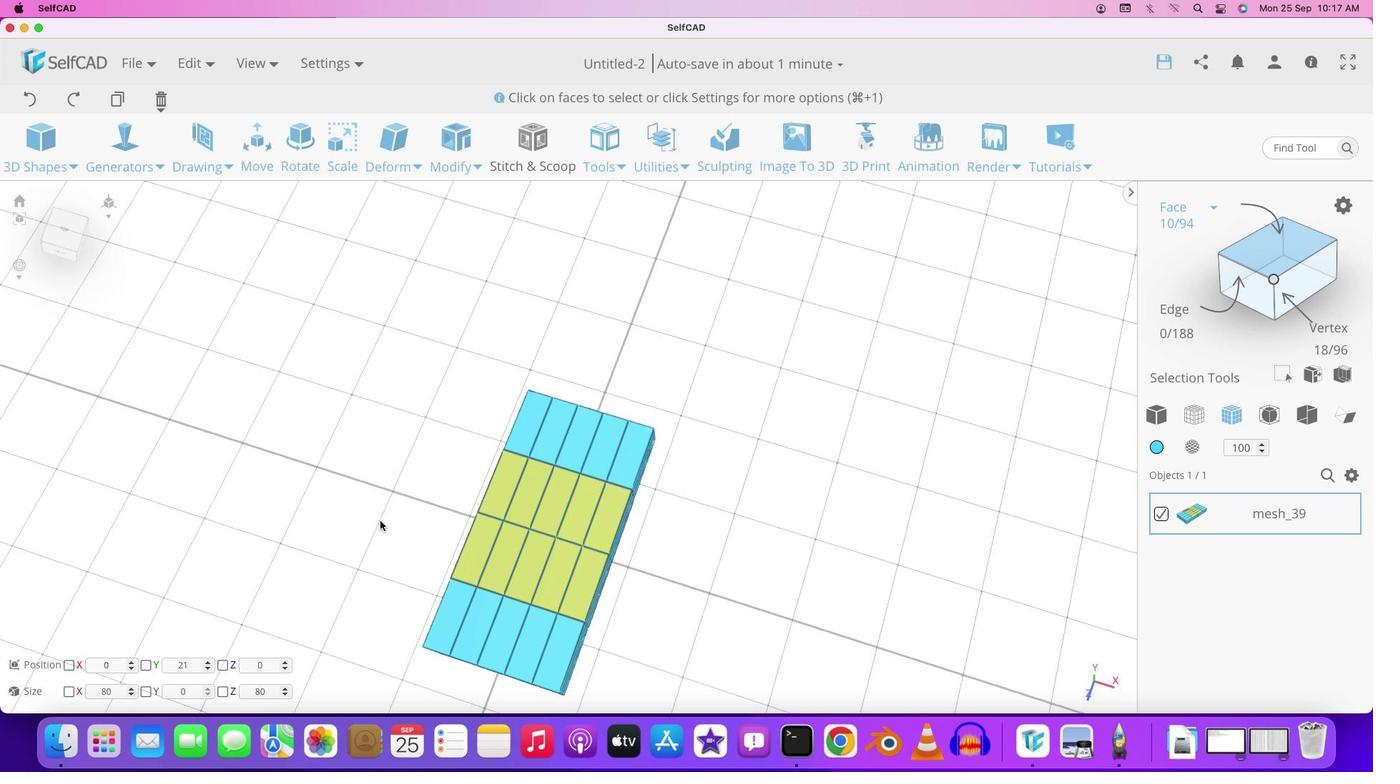 
Action: Mouse pressed left at (459, 495)
Screenshot: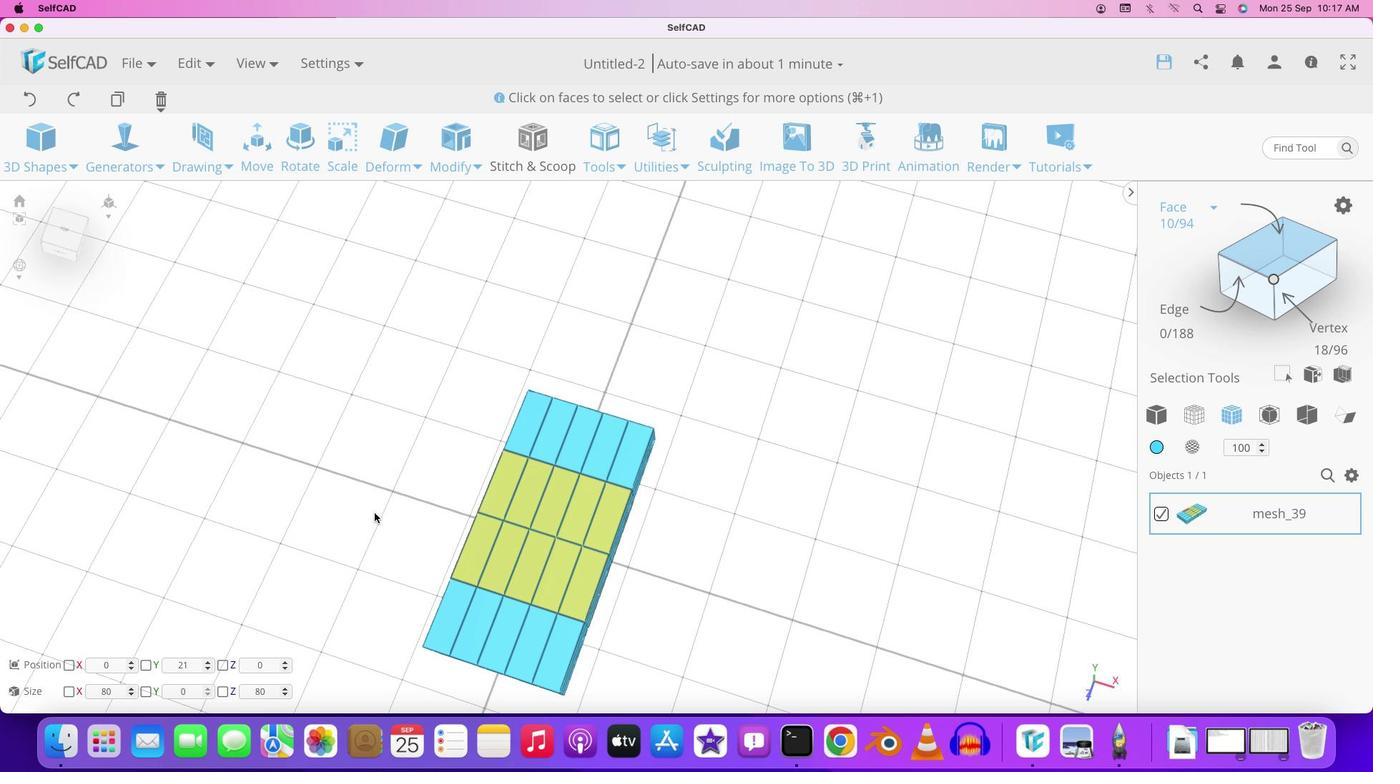 
Action: Mouse moved to (458, 494)
Screenshot: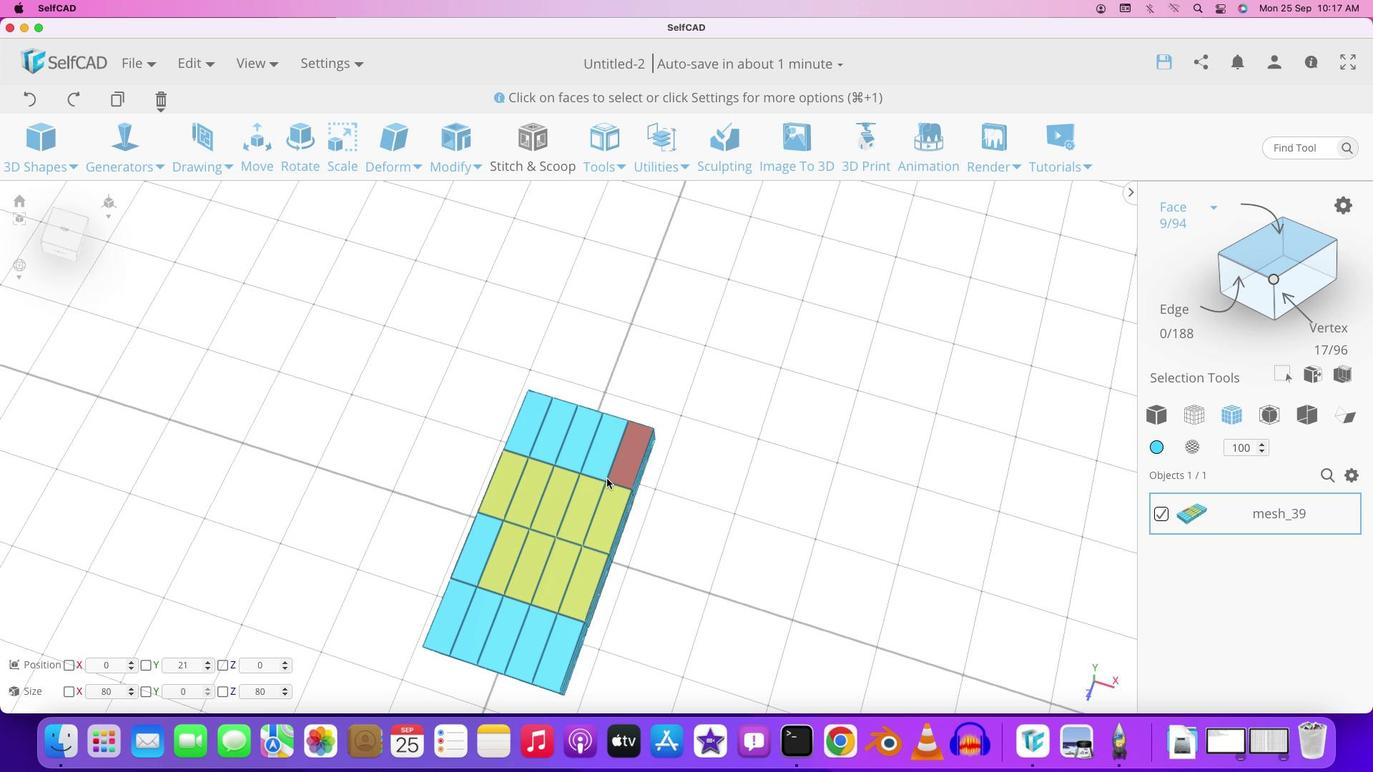 
Action: Mouse pressed left at (458, 494)
Screenshot: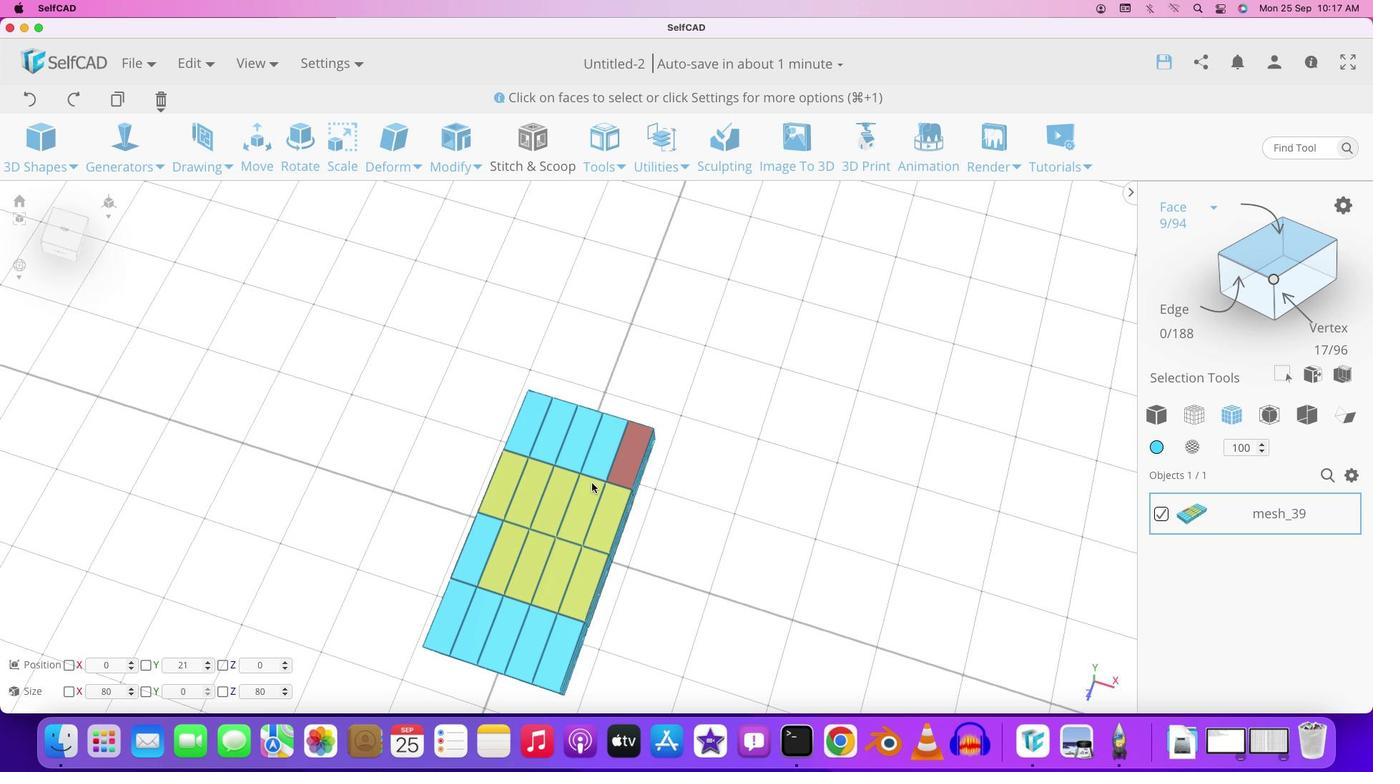 
Action: Mouse moved to (455, 497)
Screenshot: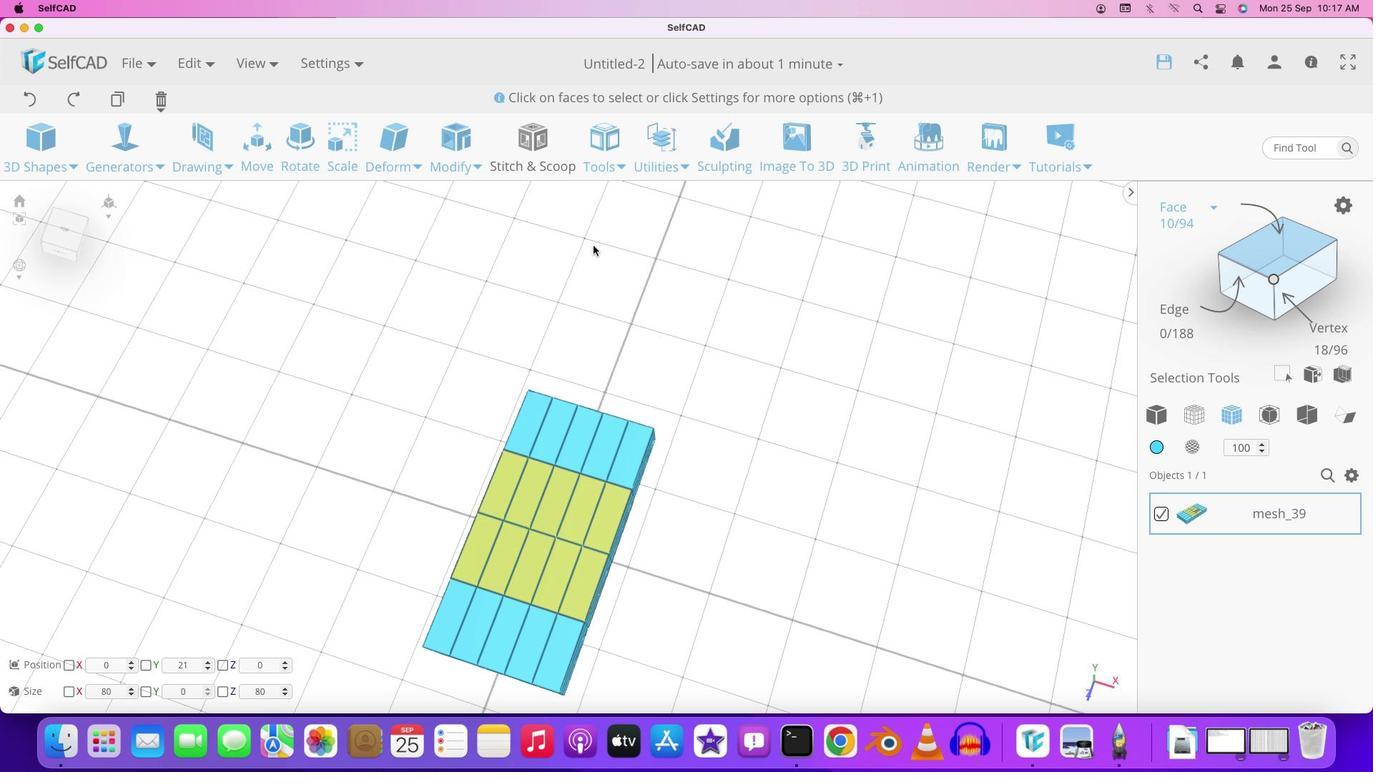 
Action: Mouse pressed left at (455, 497)
Screenshot: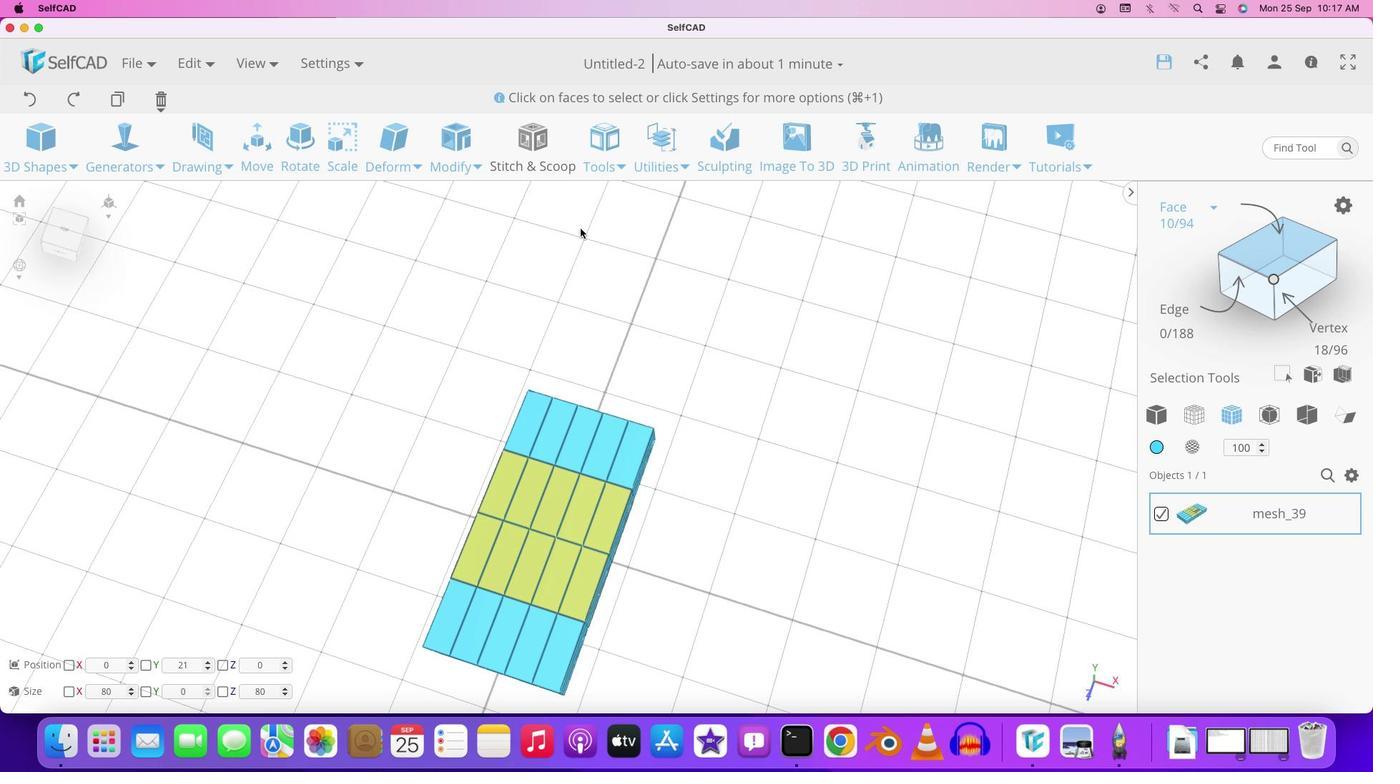 
Action: Mouse moved to (457, 489)
Screenshot: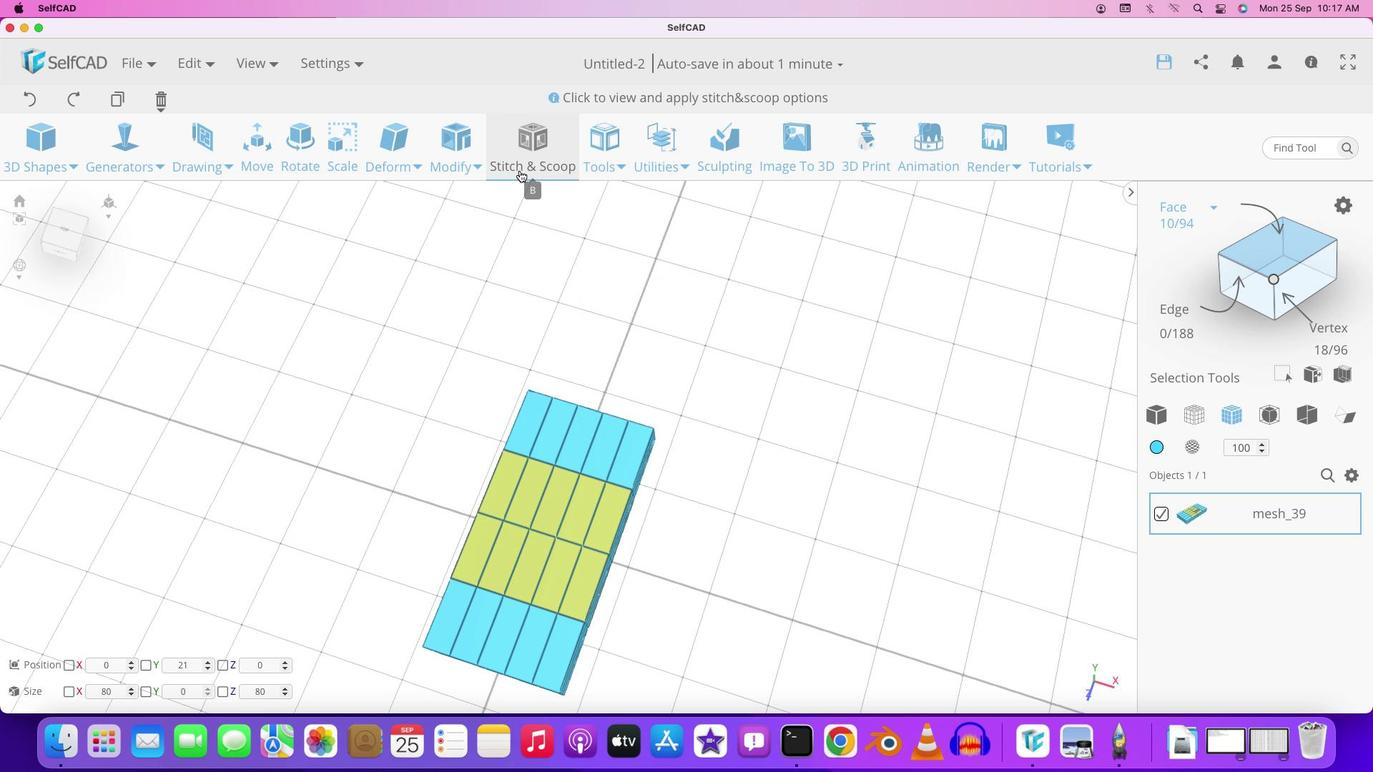 
Action: Mouse pressed left at (457, 489)
Screenshot: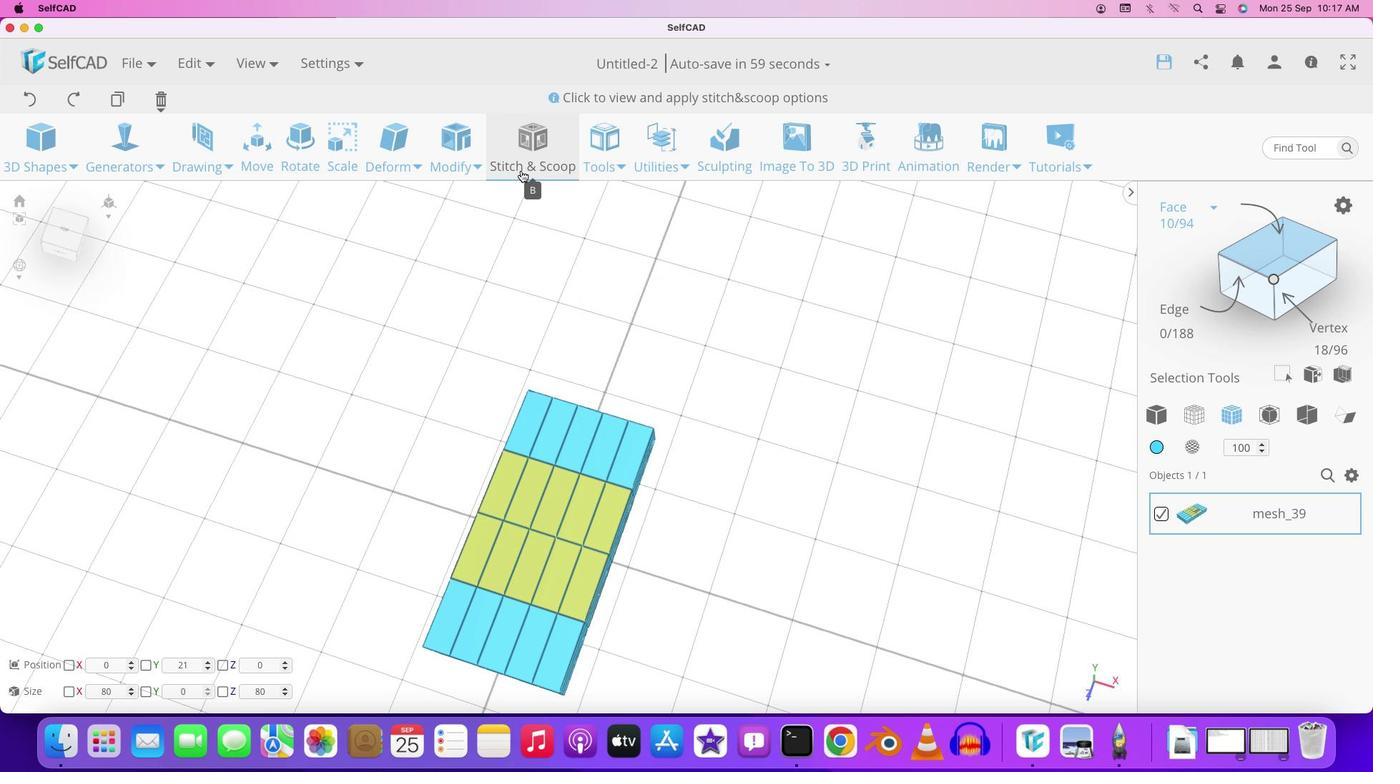 
Action: Mouse moved to (487, 198)
Screenshot: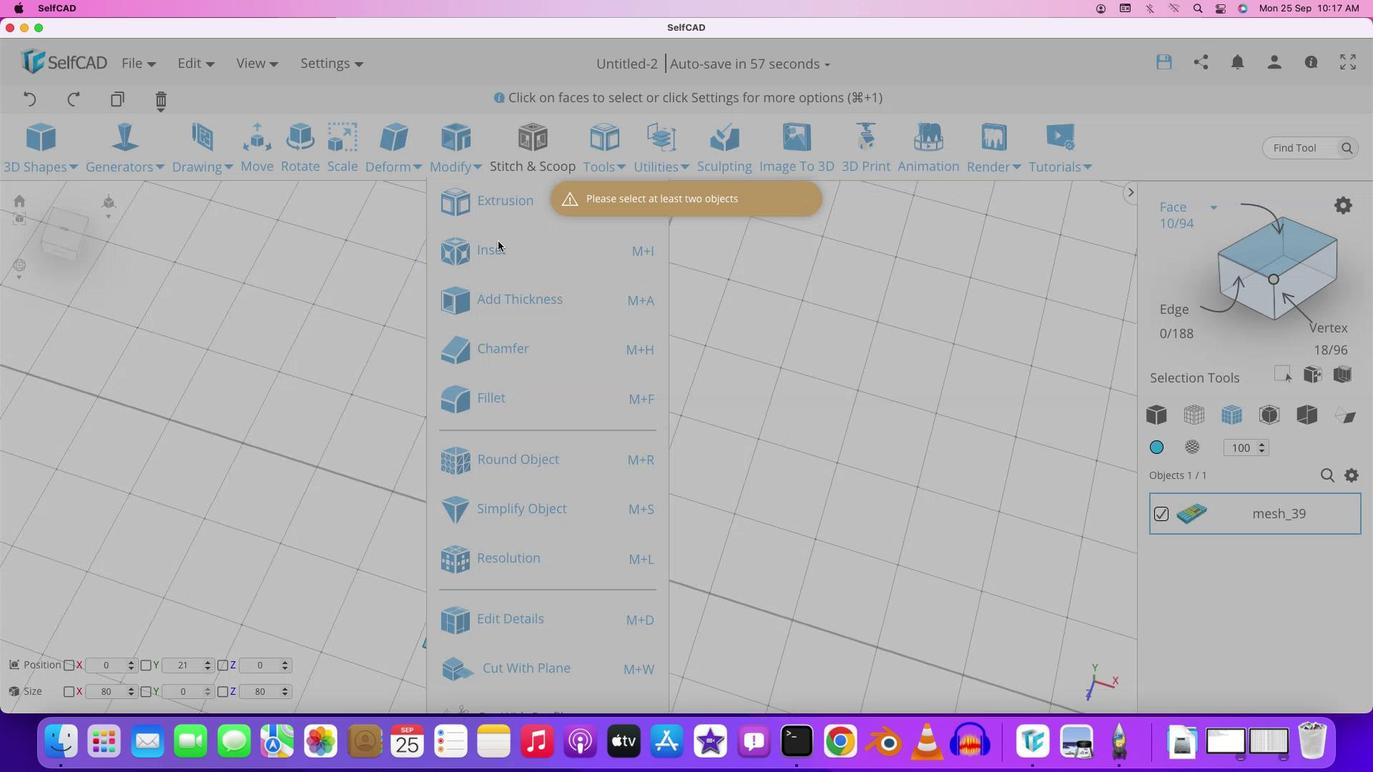
Action: Mouse pressed left at (487, 198)
Screenshot: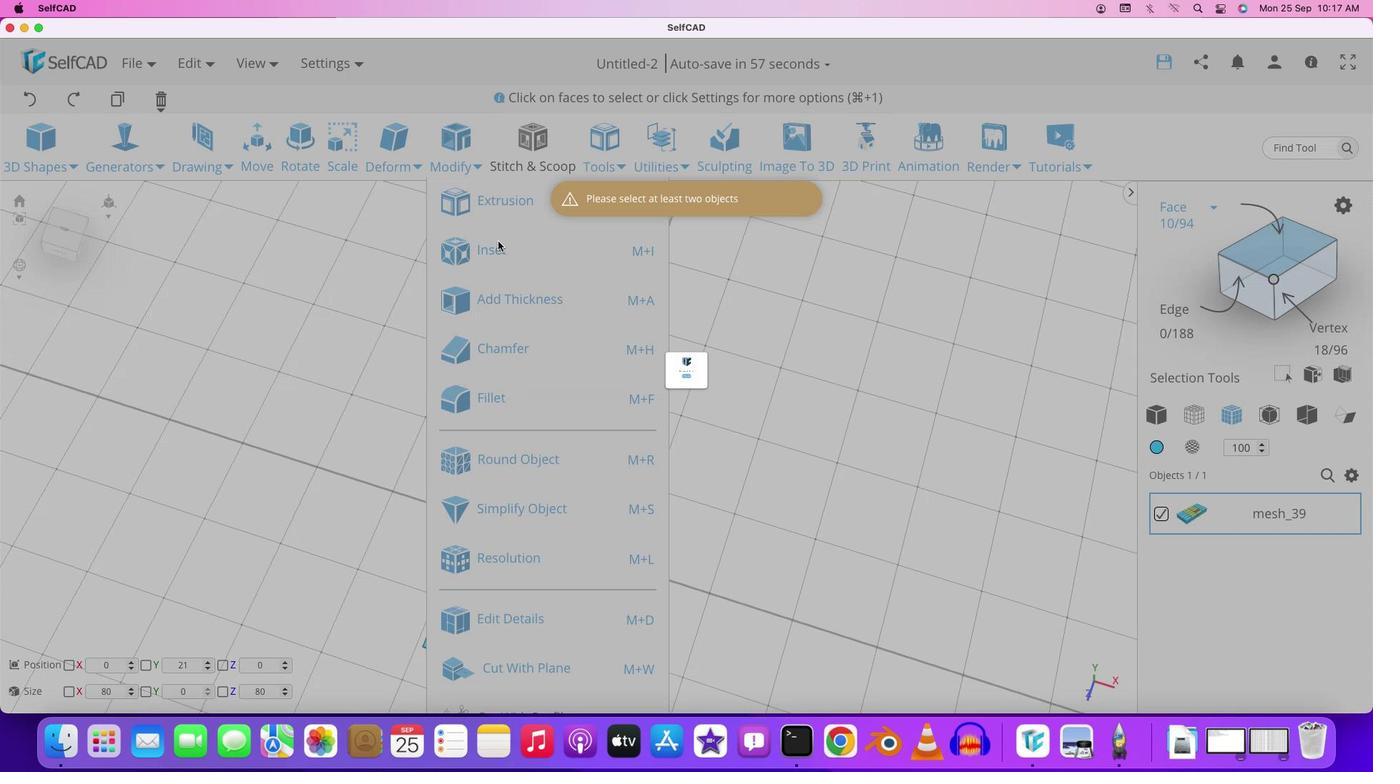 
Action: Mouse moved to (453, 198)
Screenshot: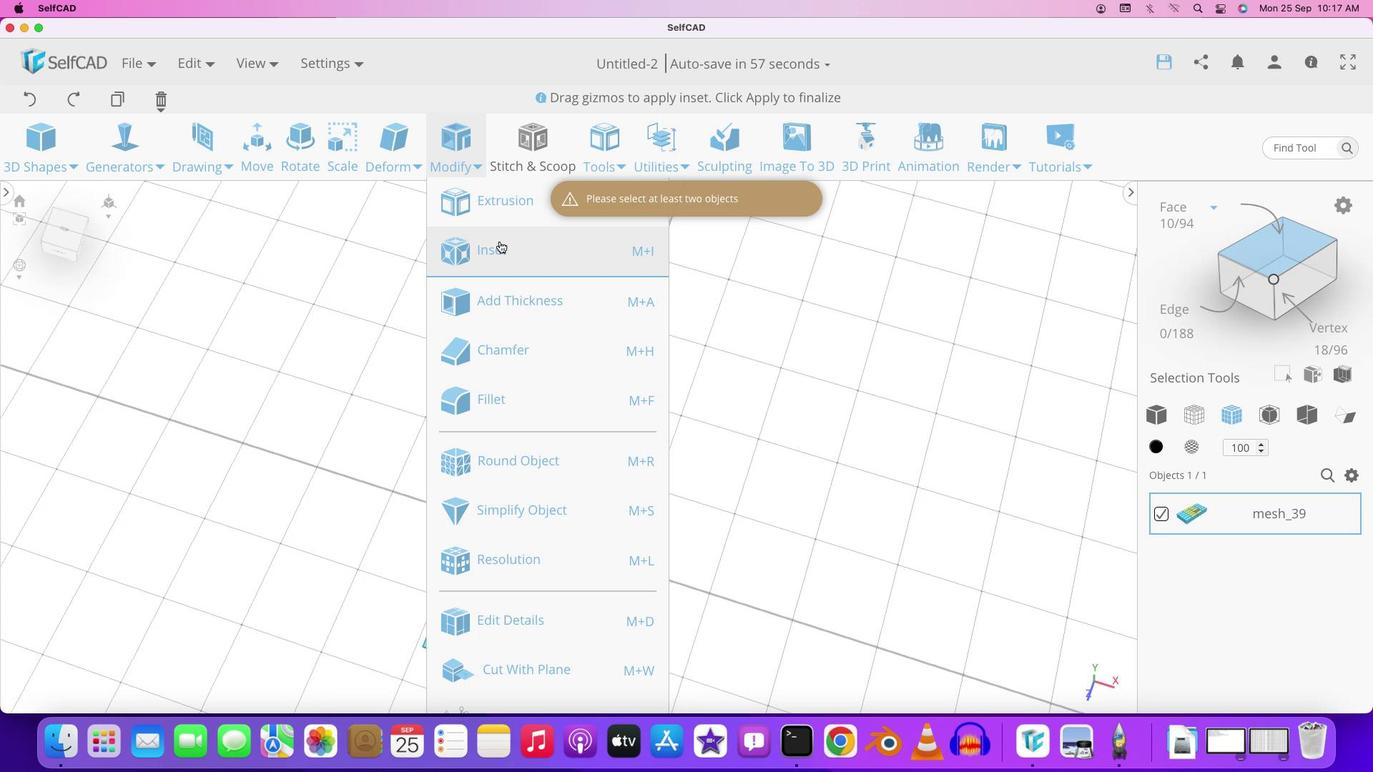 
Action: Mouse pressed left at (453, 198)
Screenshot: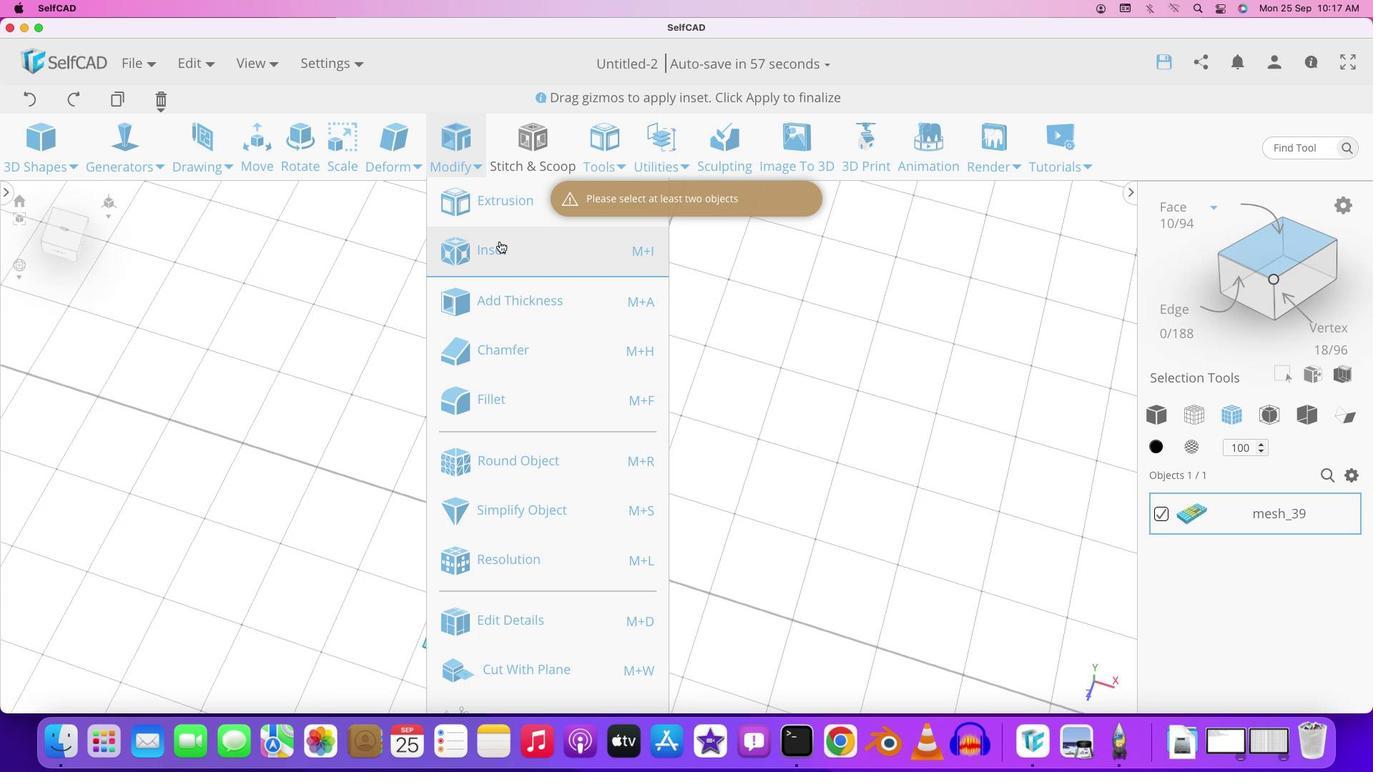 
Action: Mouse moved to (466, 256)
Screenshot: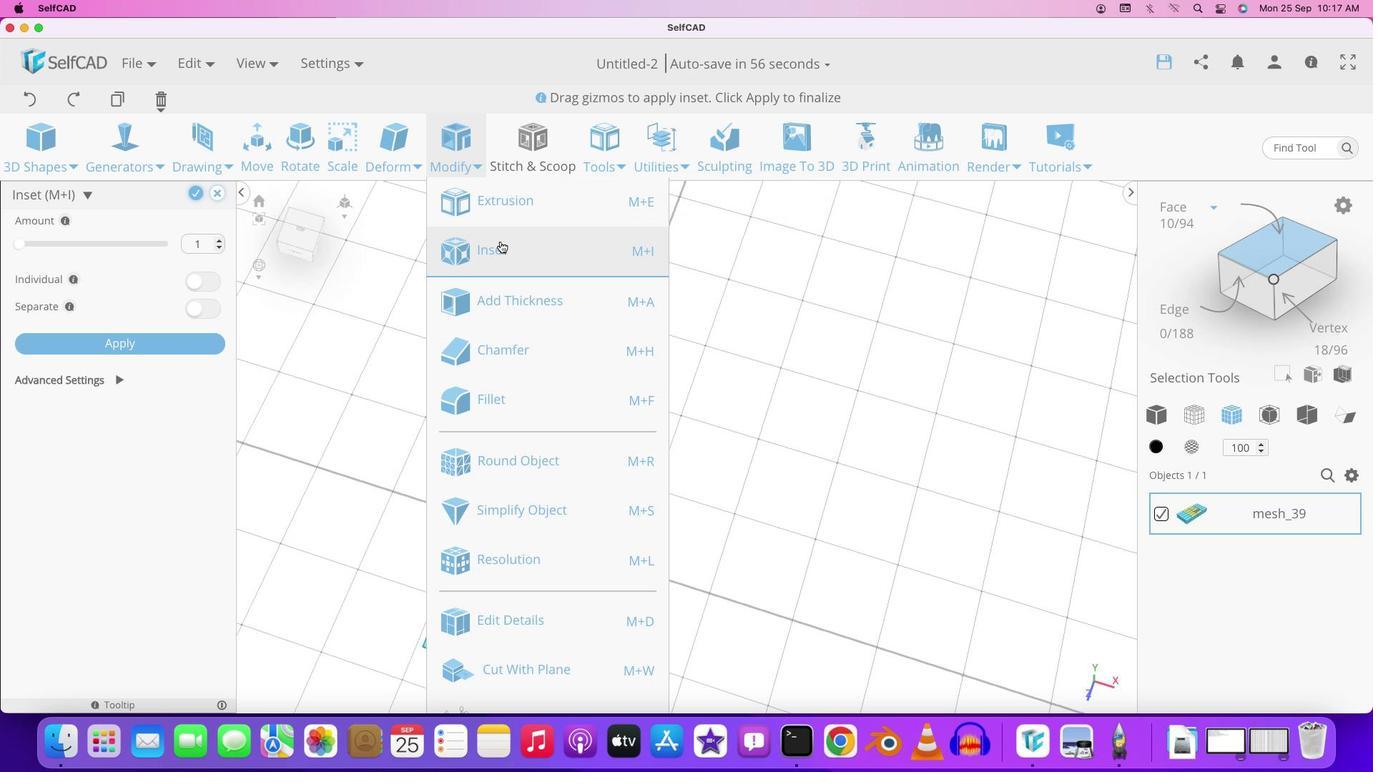 
Action: Mouse pressed left at (466, 256)
Screenshot: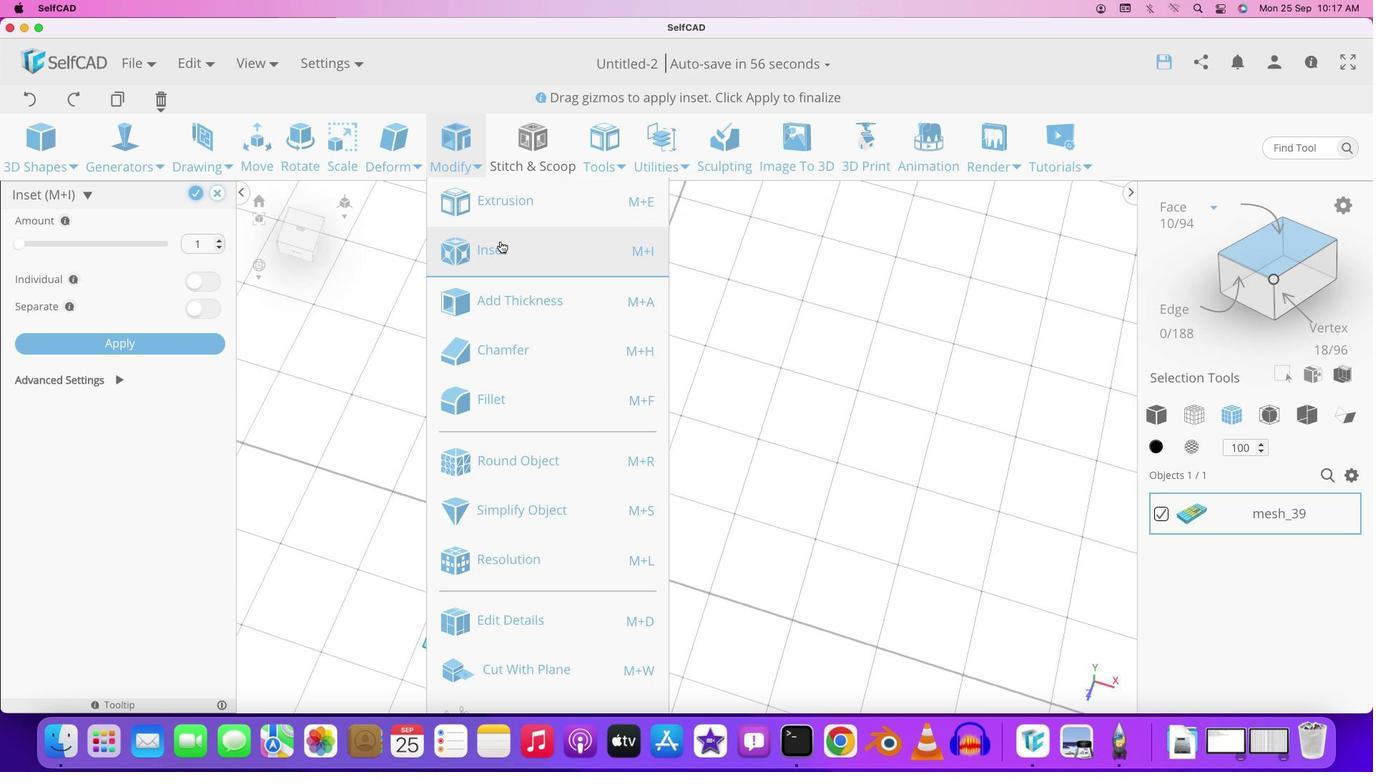
Action: Mouse moved to (604, 380)
Screenshot: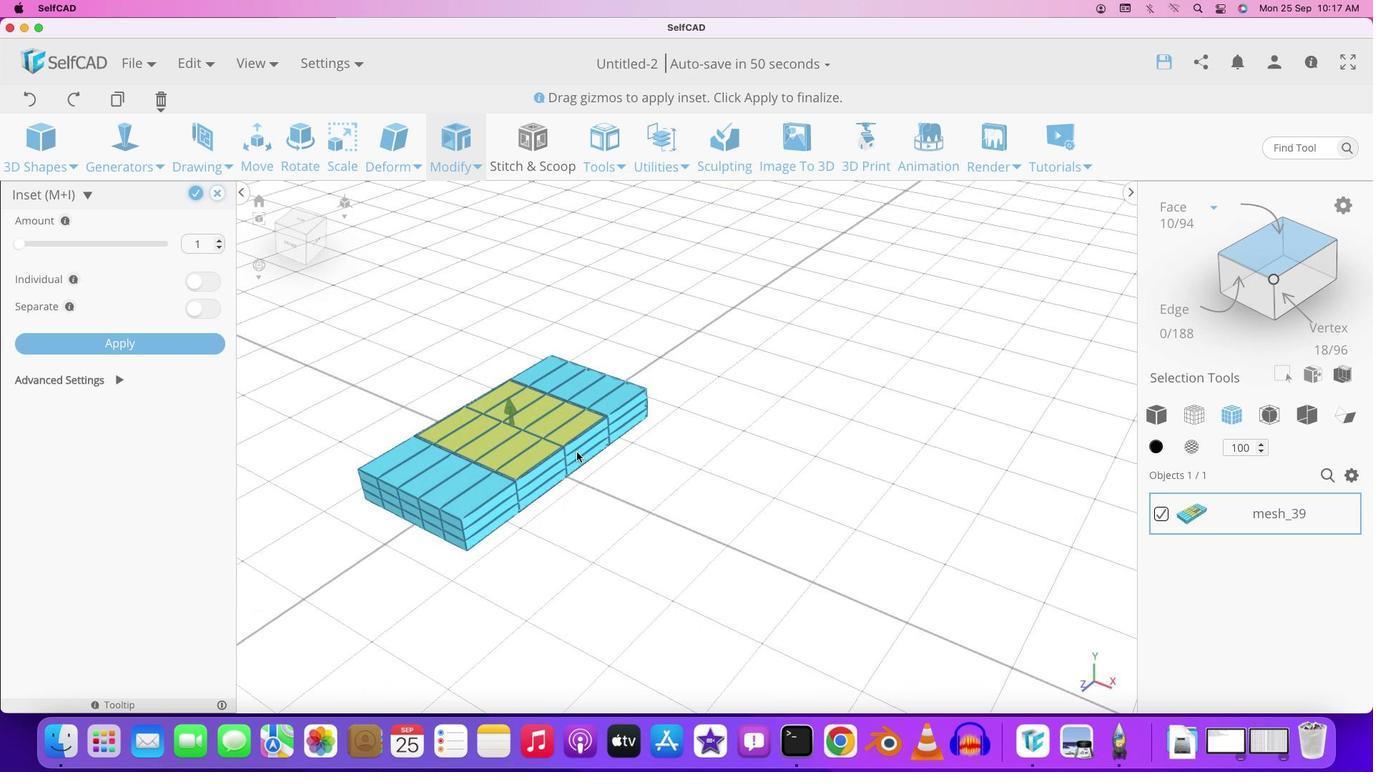 
Action: Mouse pressed middle at (604, 380)
Screenshot: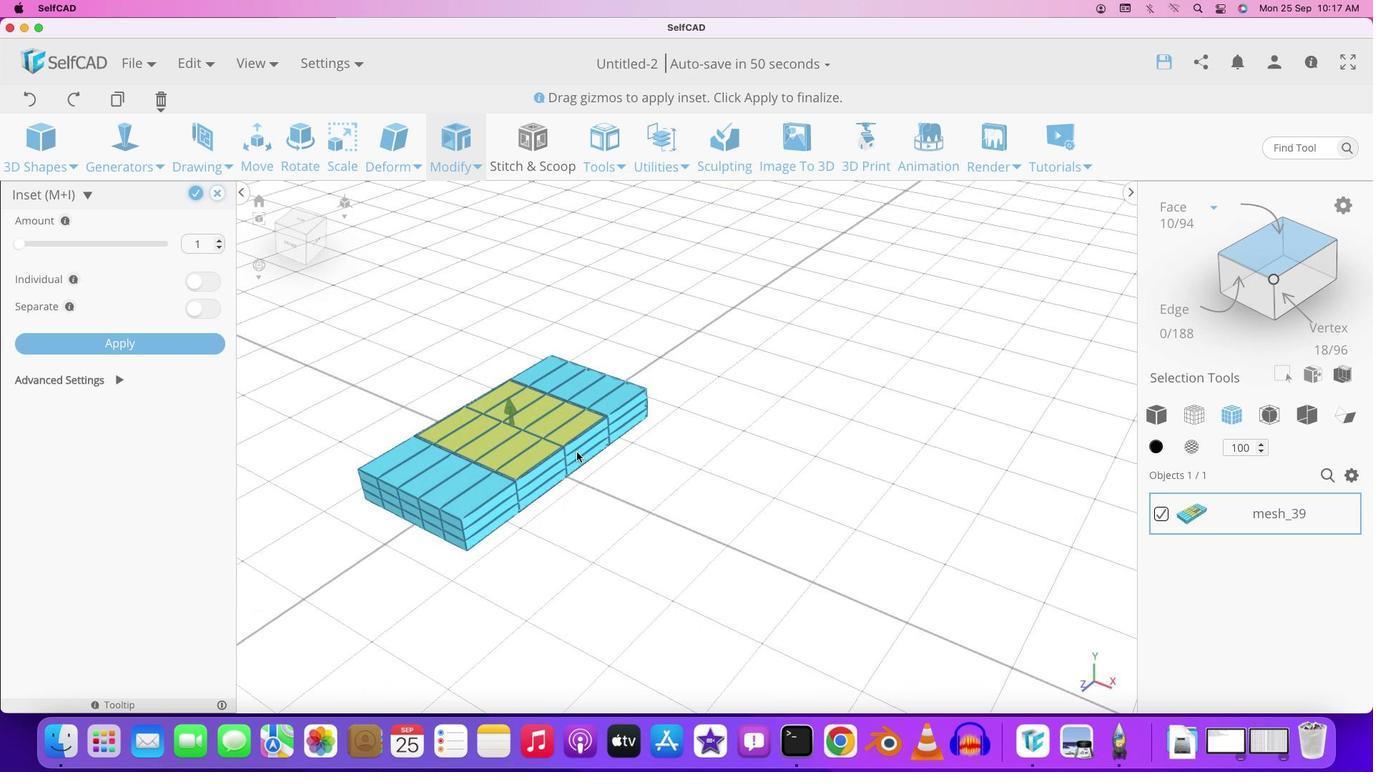 
Action: Mouse moved to (543, 469)
Screenshot: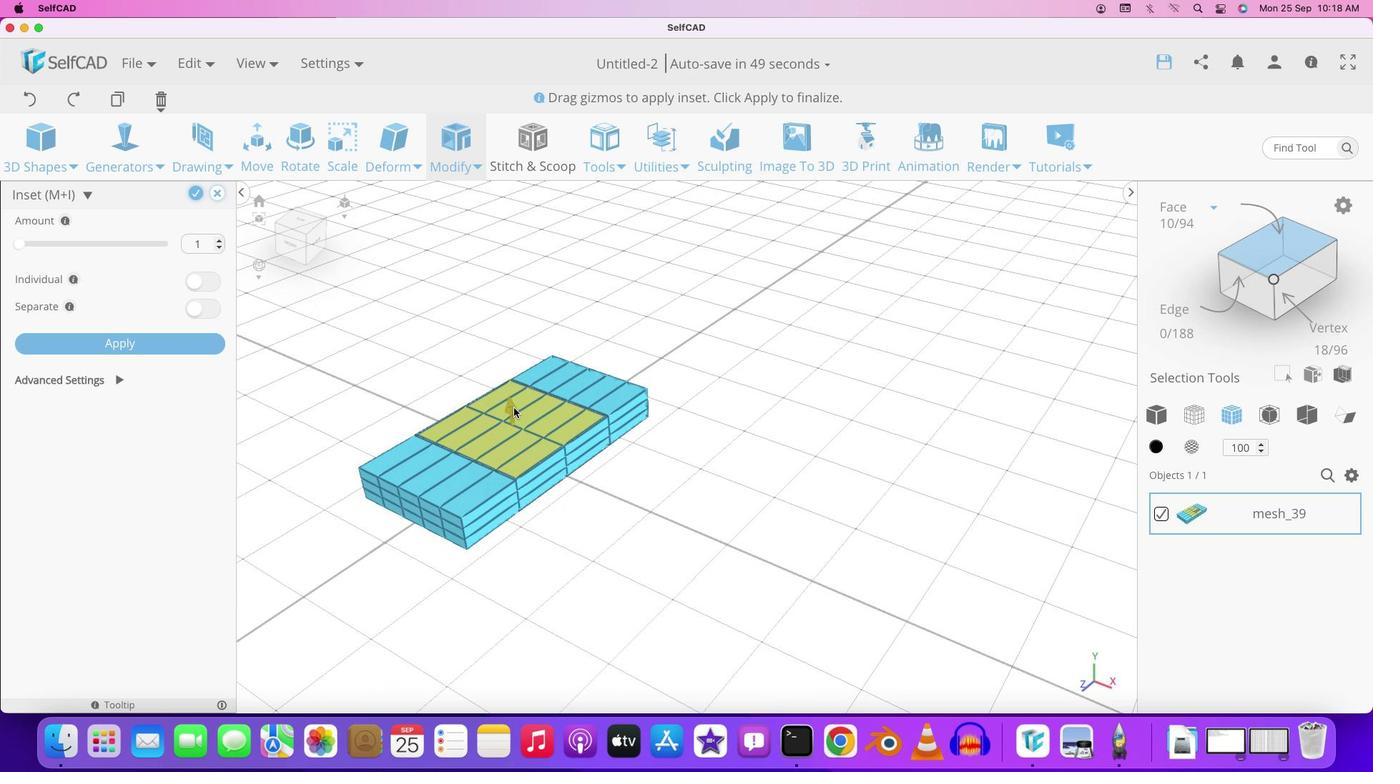 
Action: Mouse pressed left at (543, 469)
Screenshot: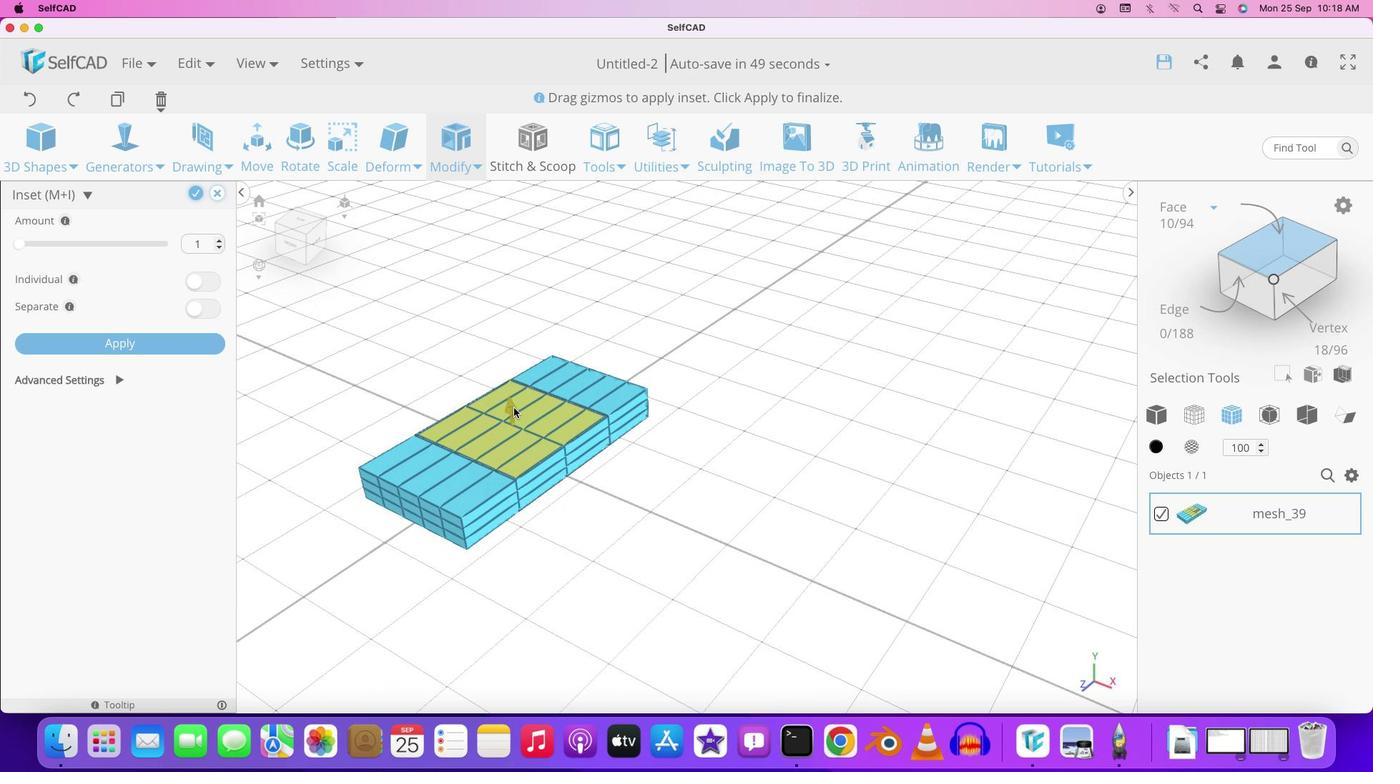
Action: Mouse moved to (474, 388)
Screenshot: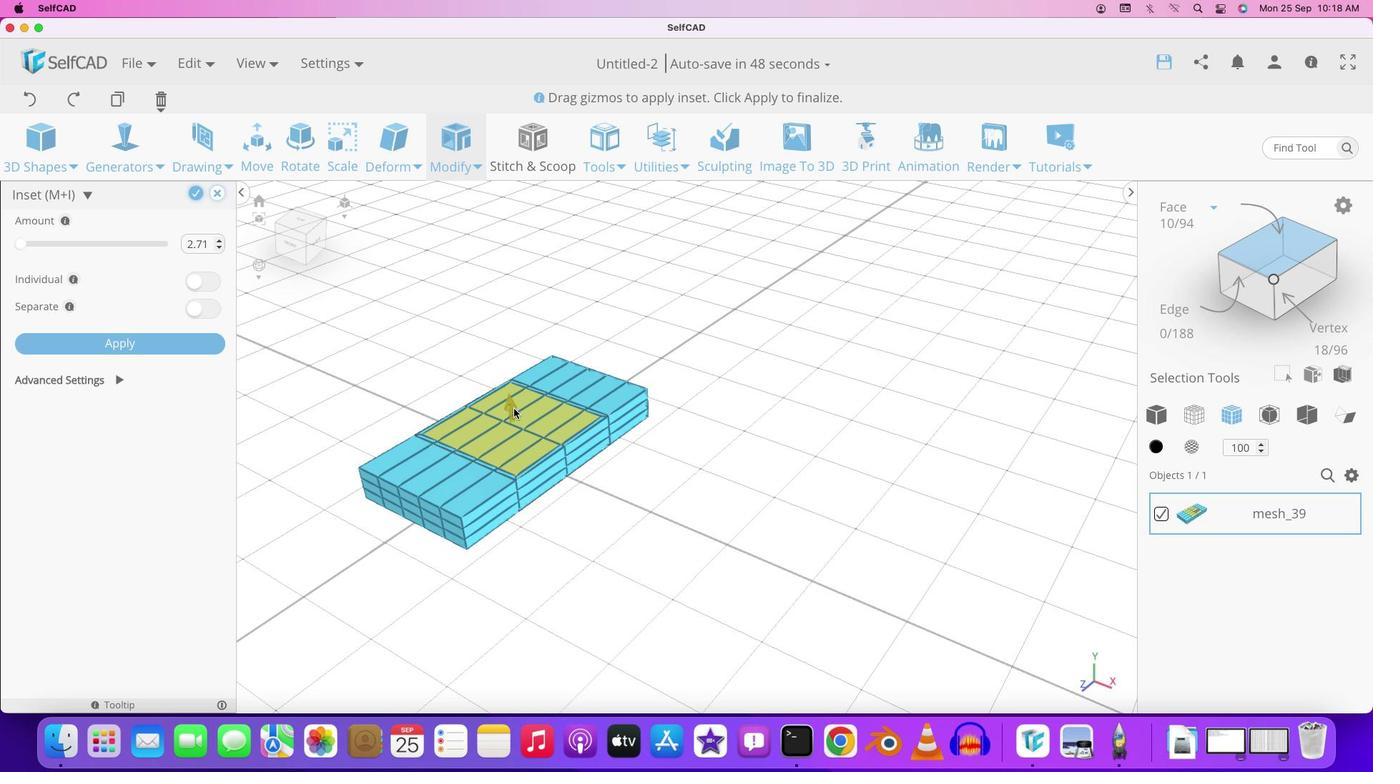
Action: Mouse pressed left at (474, 388)
Screenshot: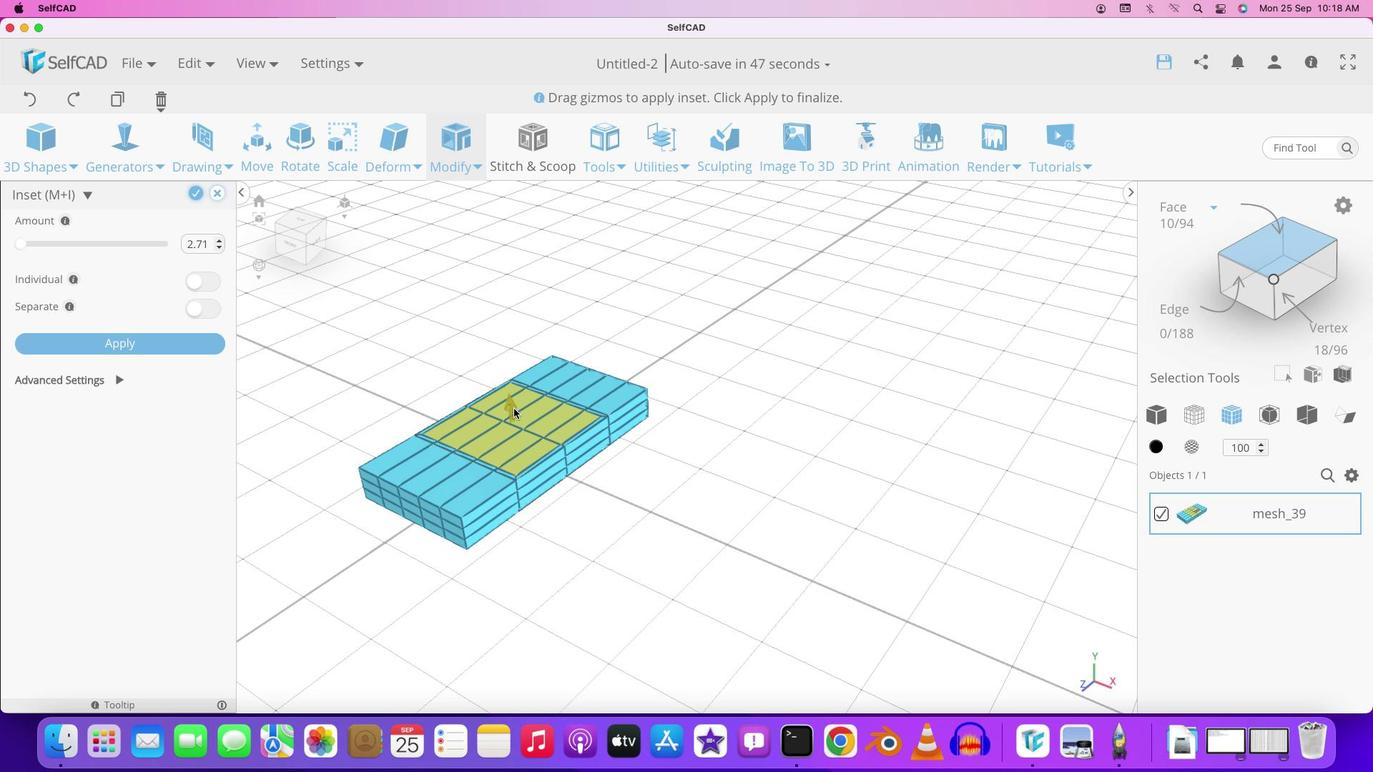
Action: Mouse moved to (307, 218)
Screenshot: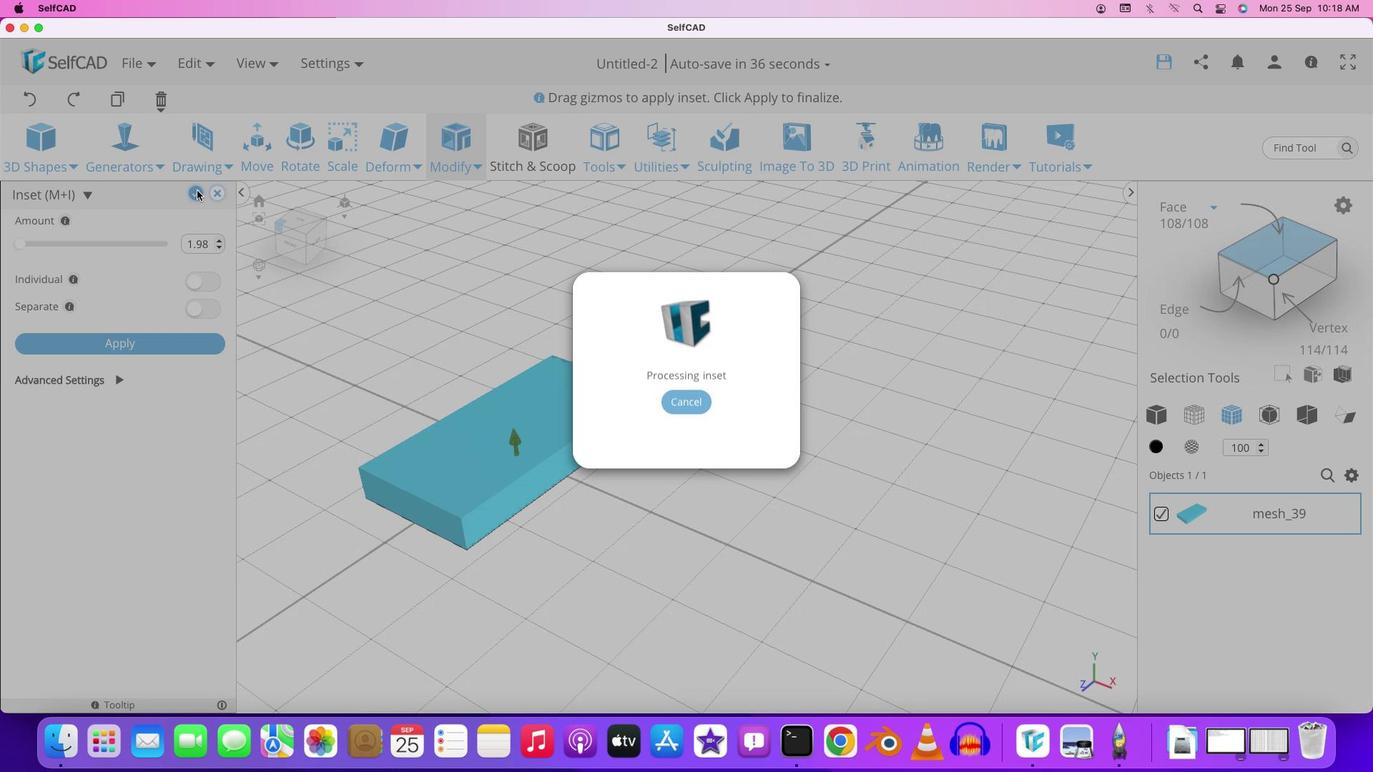
Action: Mouse pressed left at (307, 218)
Screenshot: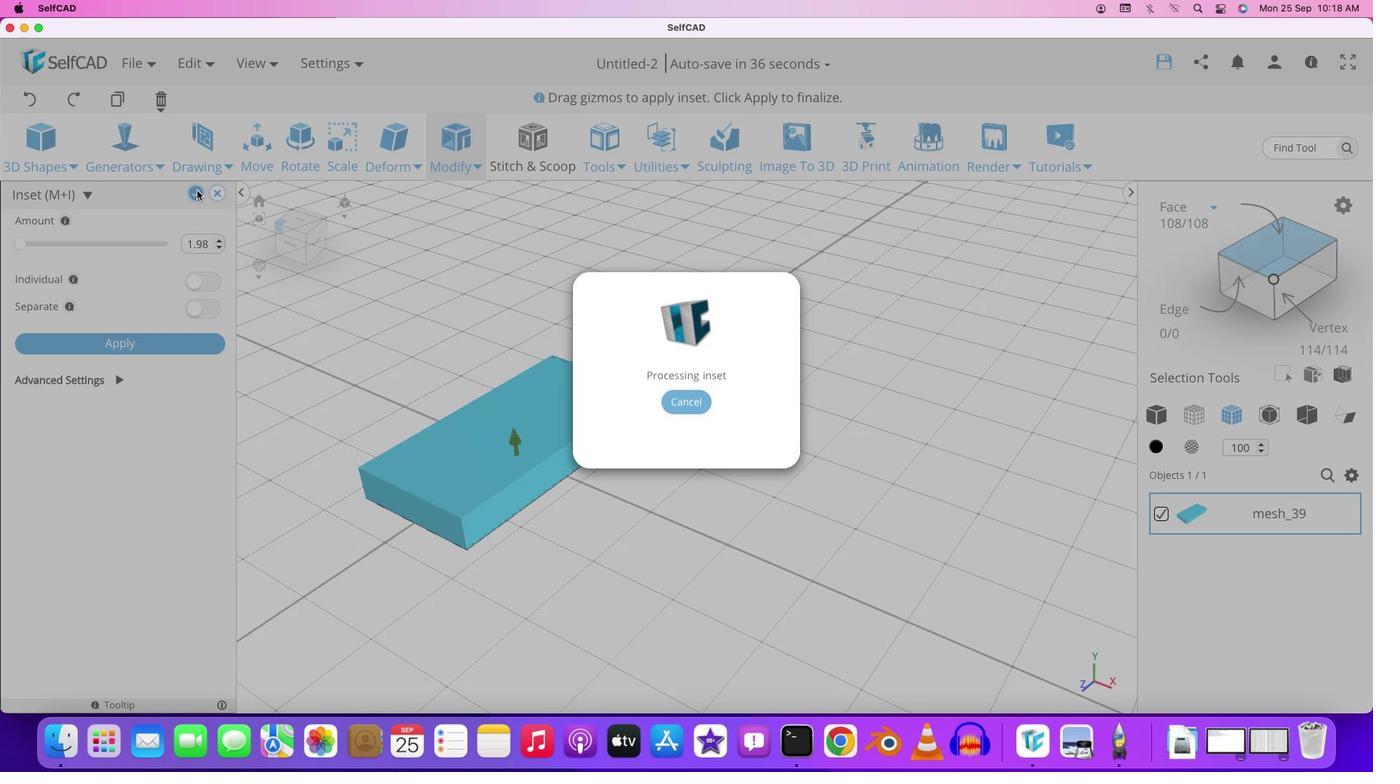 
Action: Mouse moved to (306, 218)
Screenshot: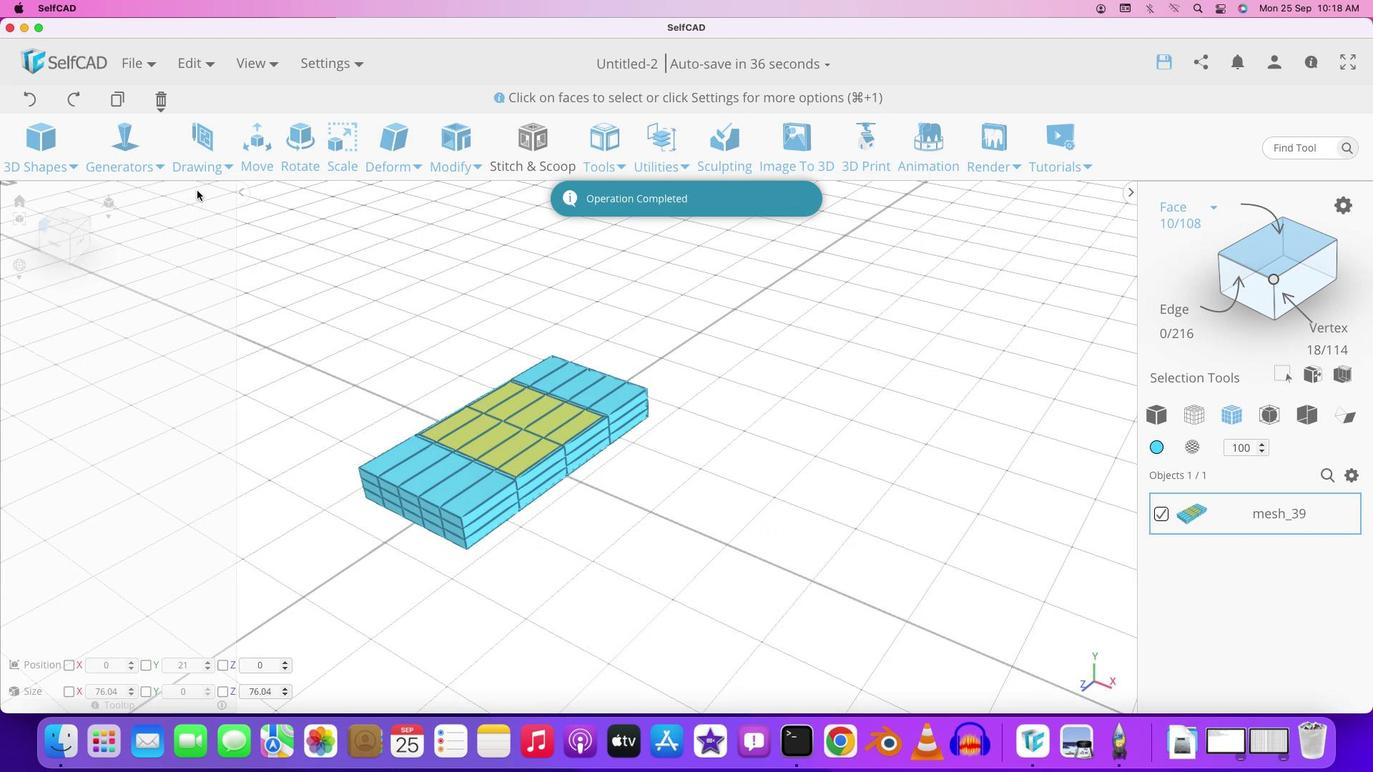 
Action: Mouse pressed left at (306, 218)
Screenshot: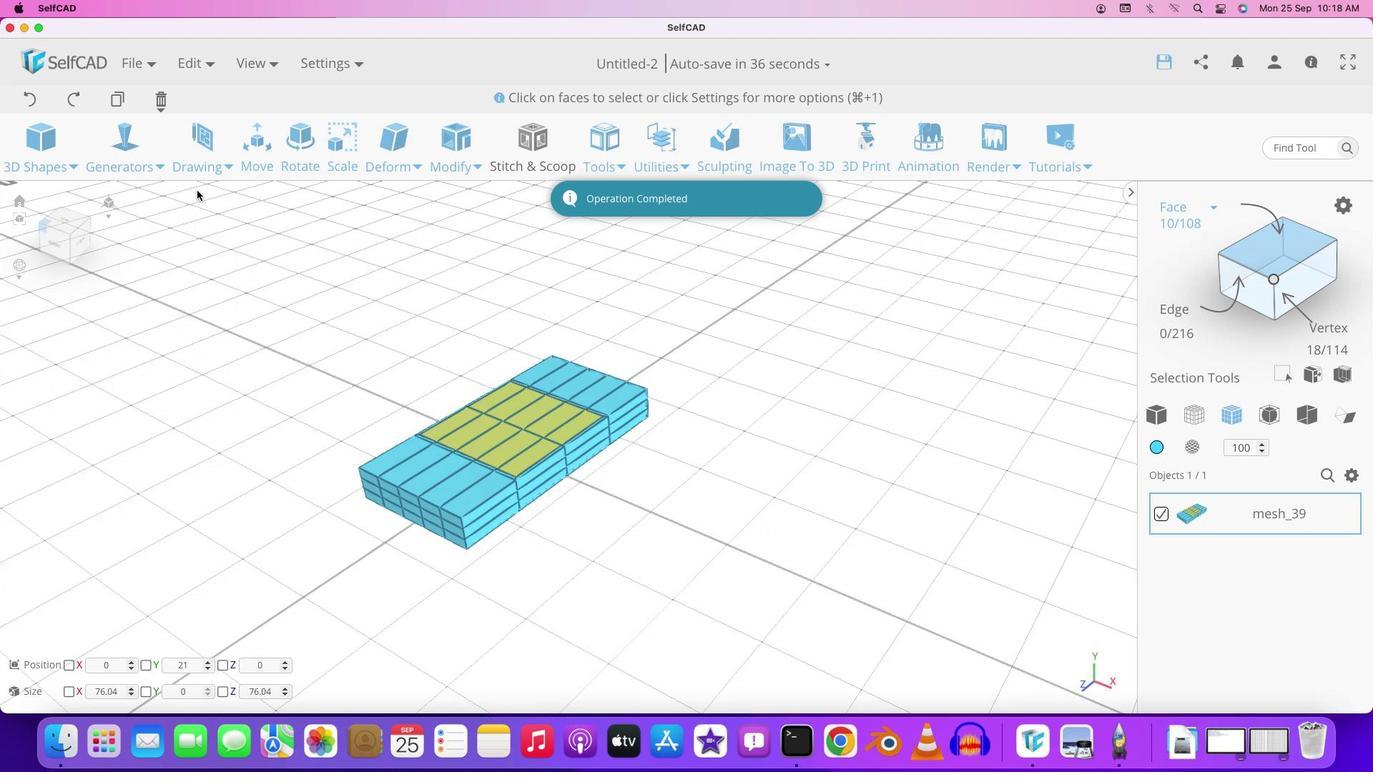 
Action: Mouse moved to (304, 217)
Screenshot: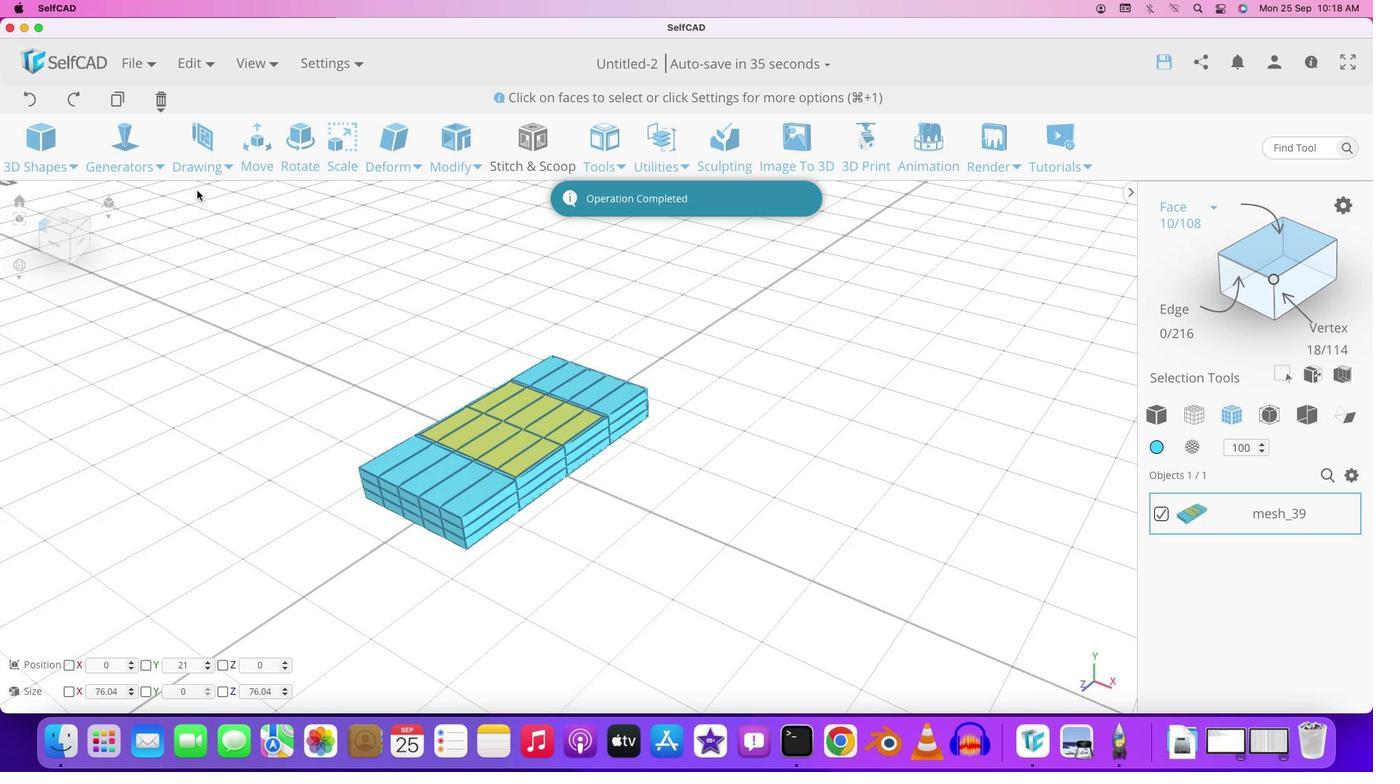 
Action: Mouse pressed left at (304, 217)
Screenshot: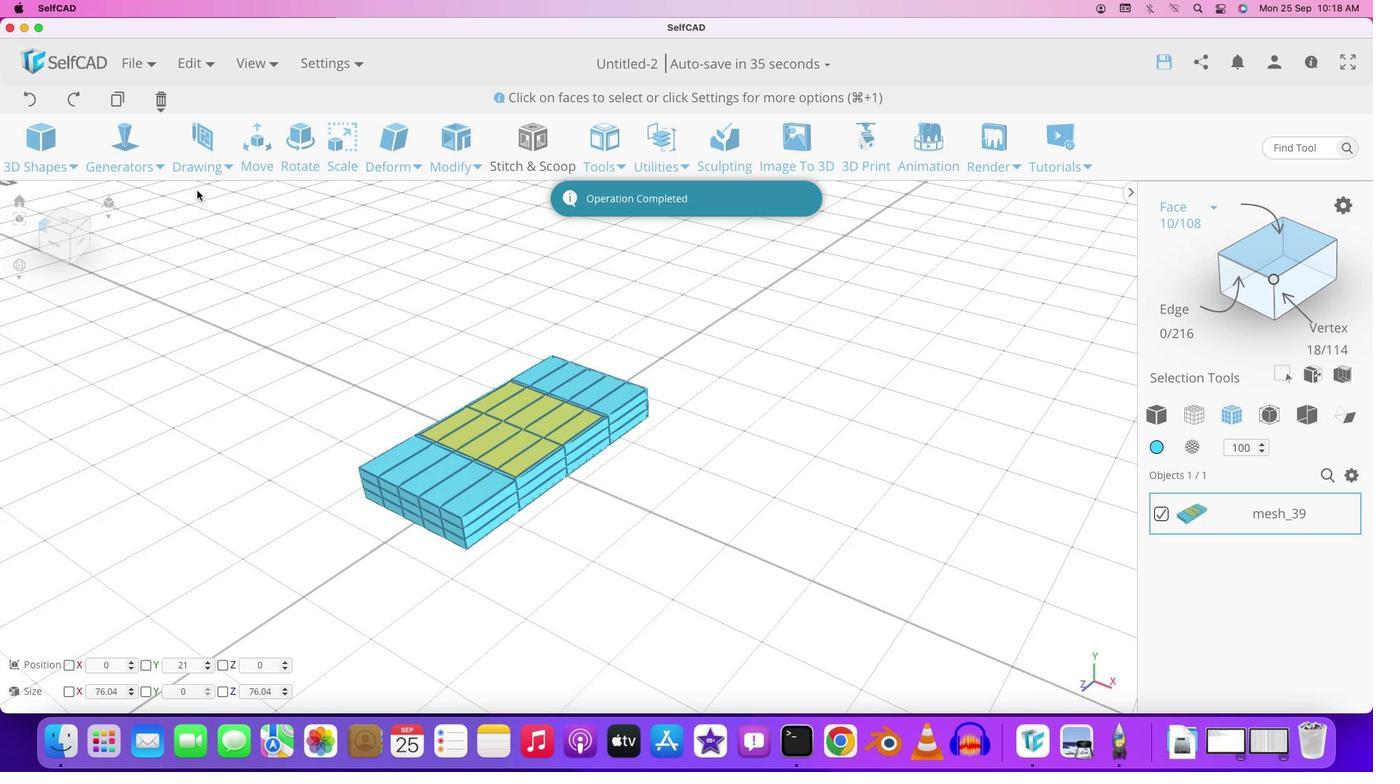 
Action: Mouse moved to (340, 183)
Screenshot: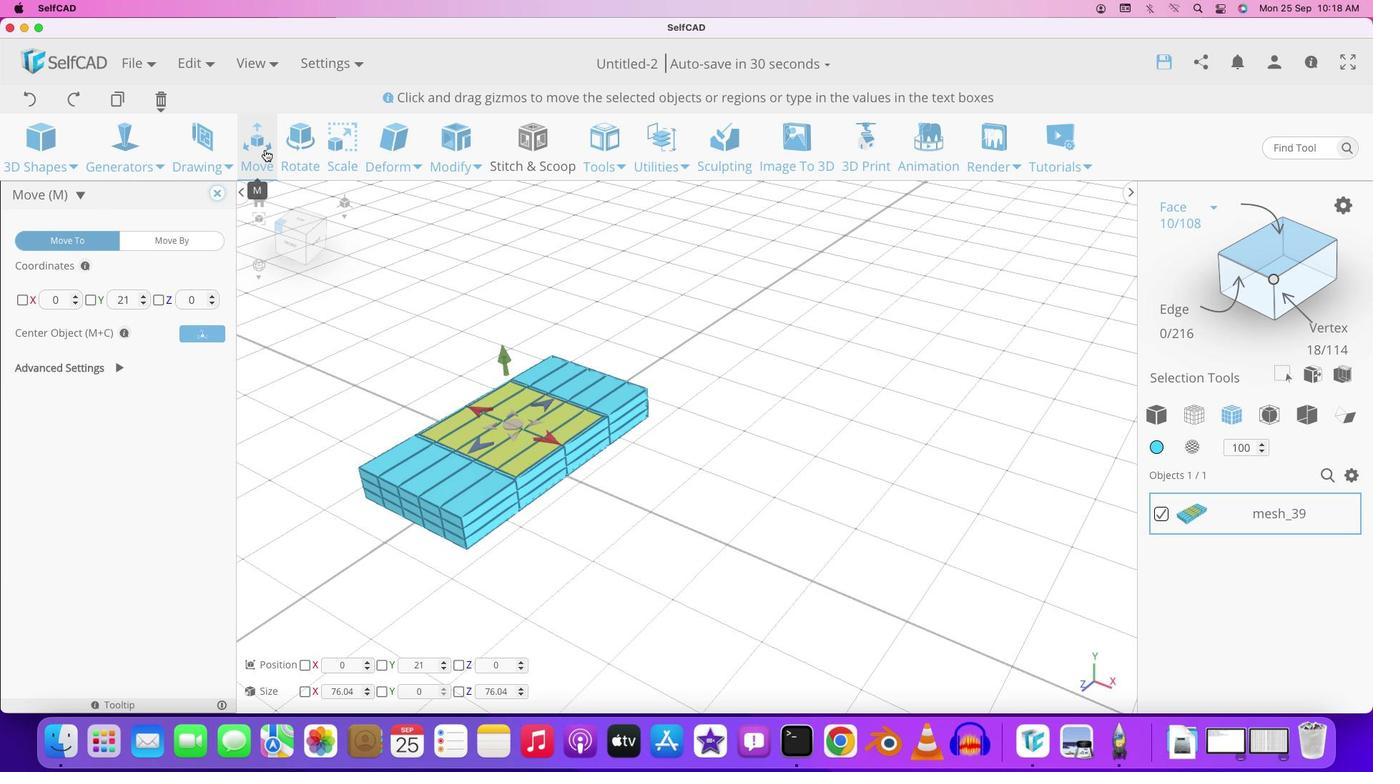 
Action: Mouse pressed left at (340, 183)
Screenshot: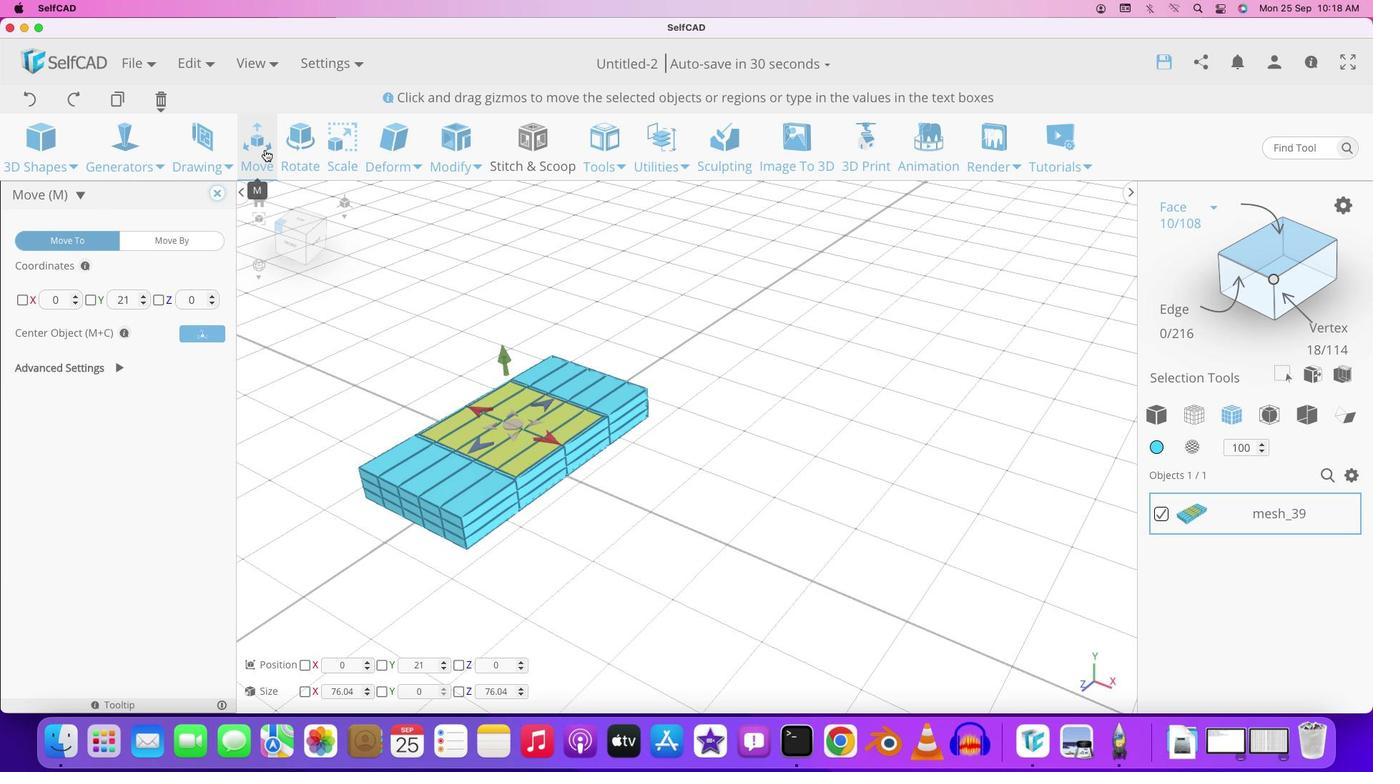 
Action: Mouse moved to (598, 443)
Screenshot: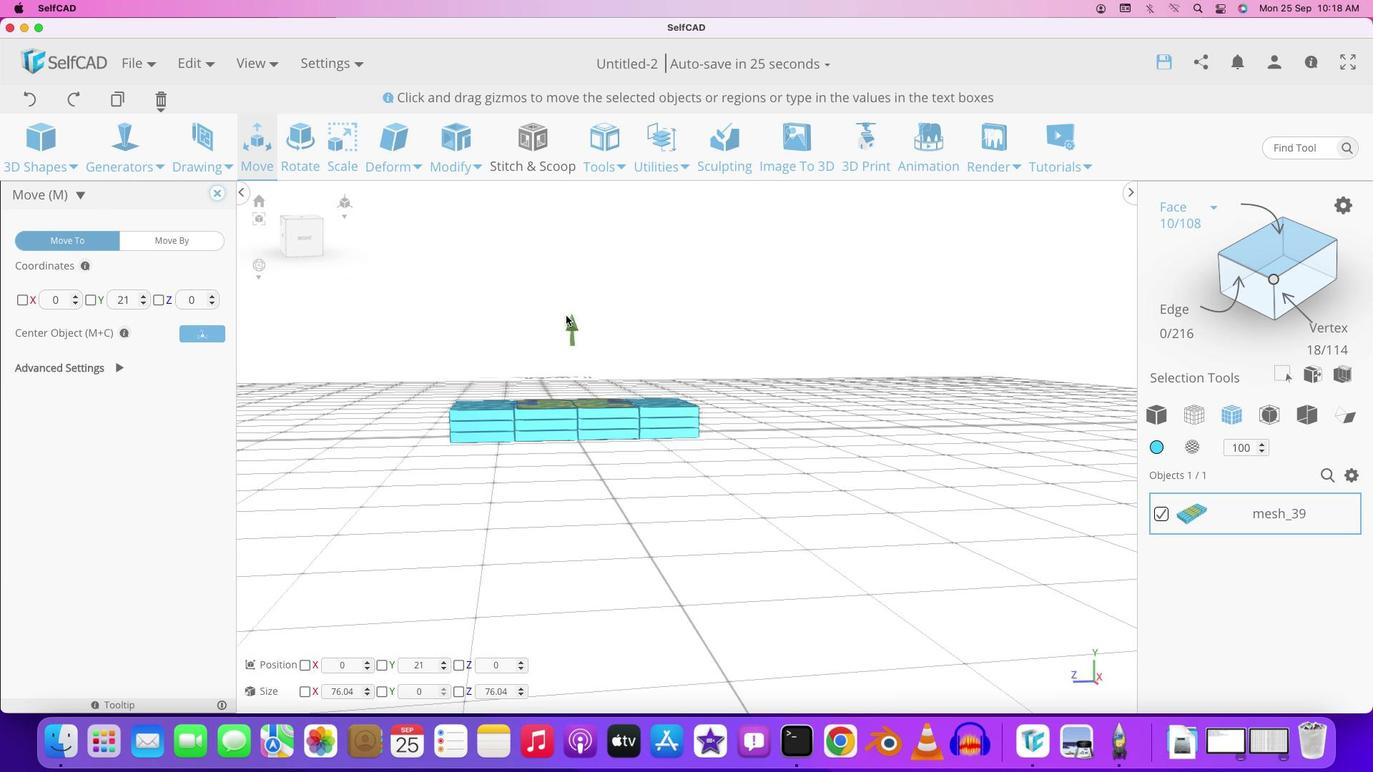 
Action: Mouse pressed left at (598, 443)
Screenshot: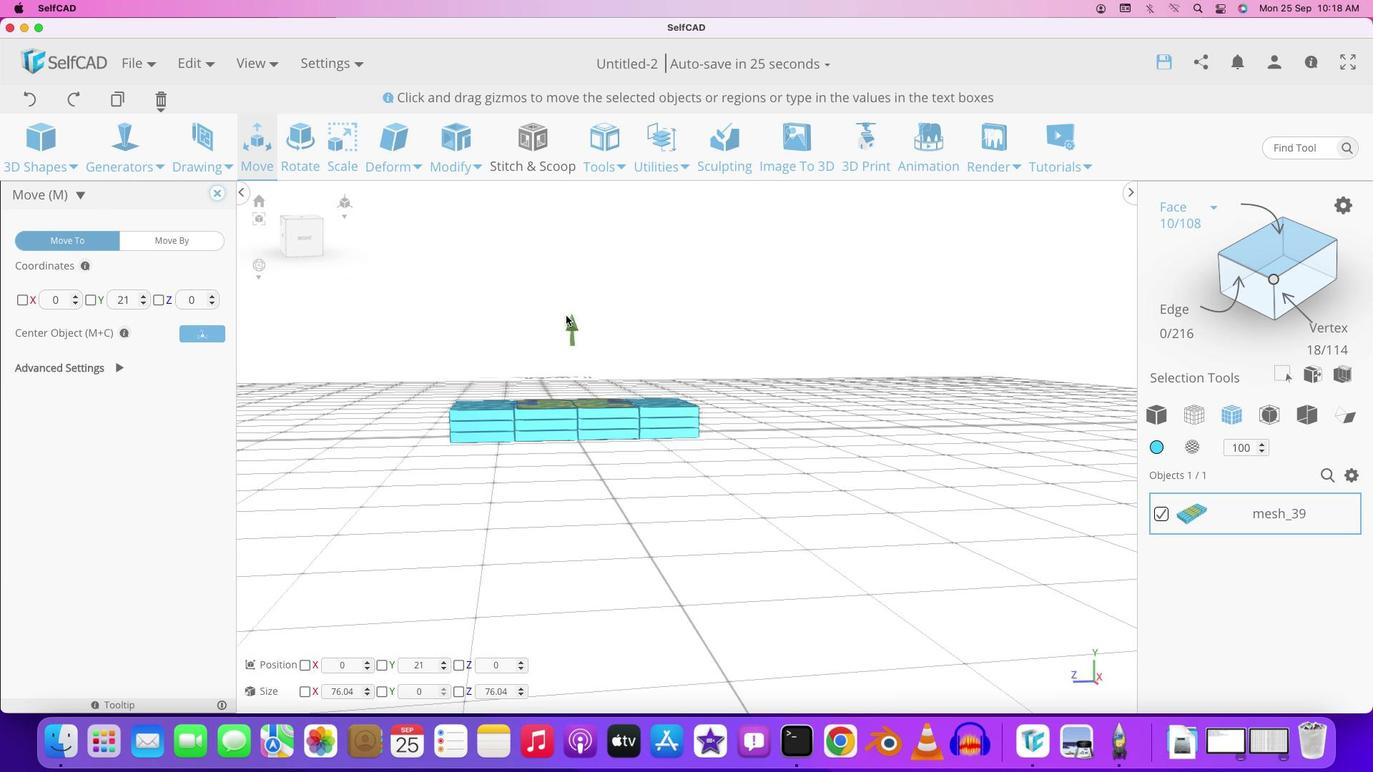 
Action: Mouse moved to (503, 315)
Screenshot: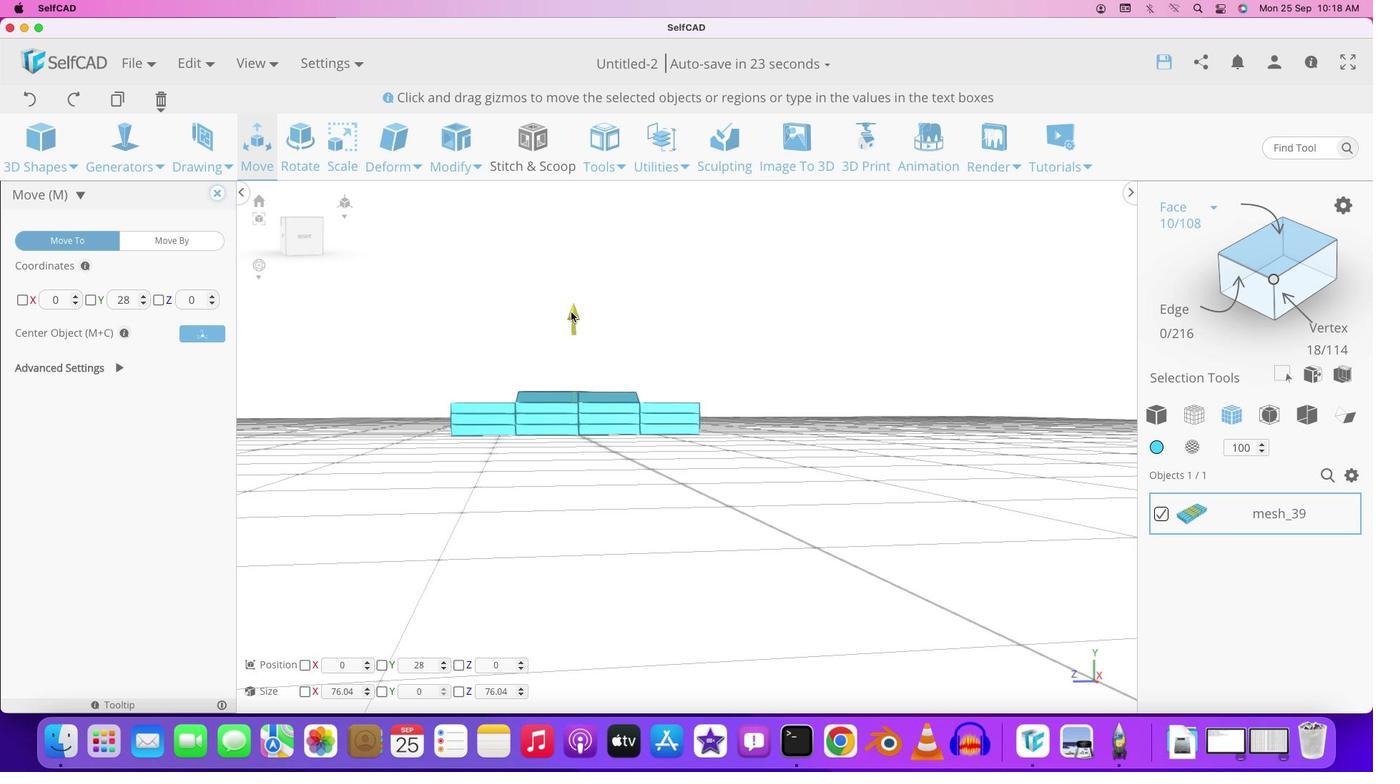 
Action: Mouse pressed left at (503, 315)
Screenshot: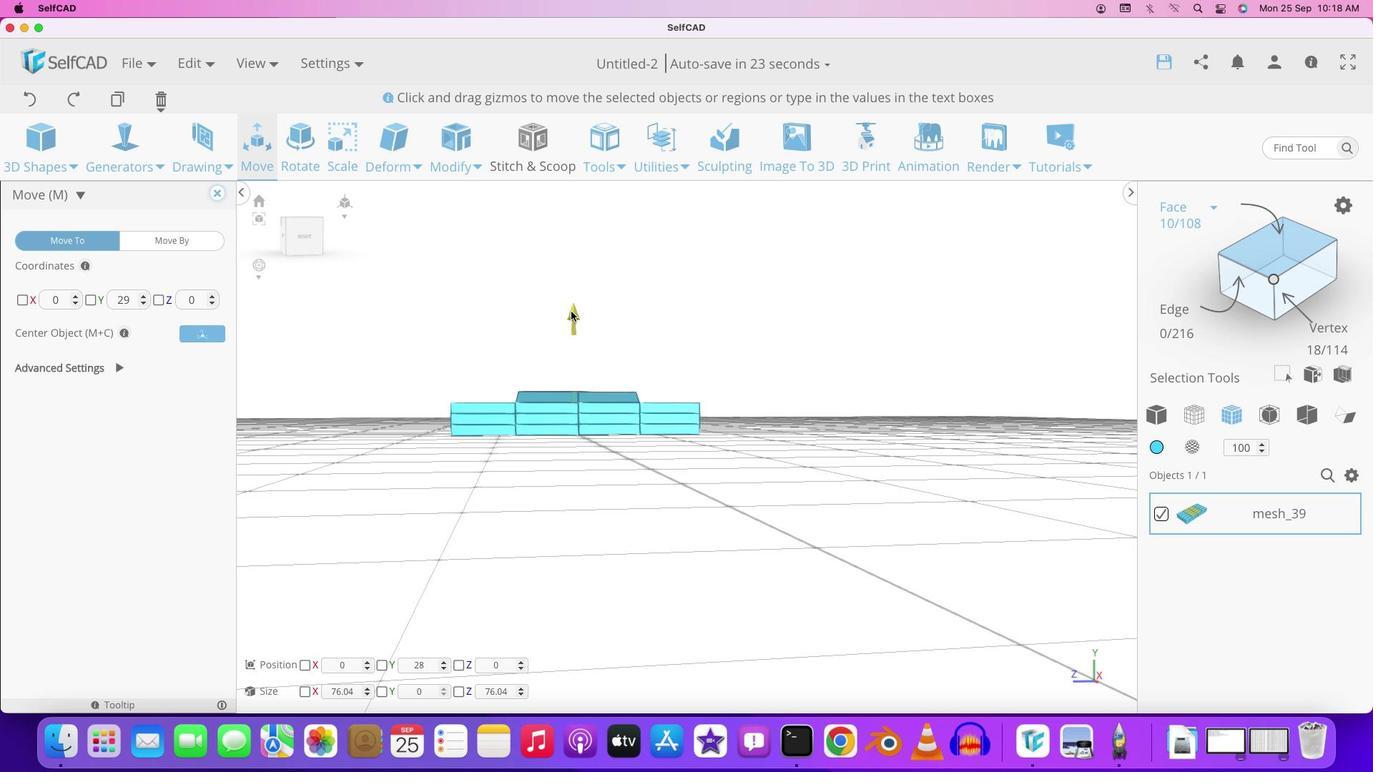 
Action: Mouse moved to (504, 316)
Screenshot: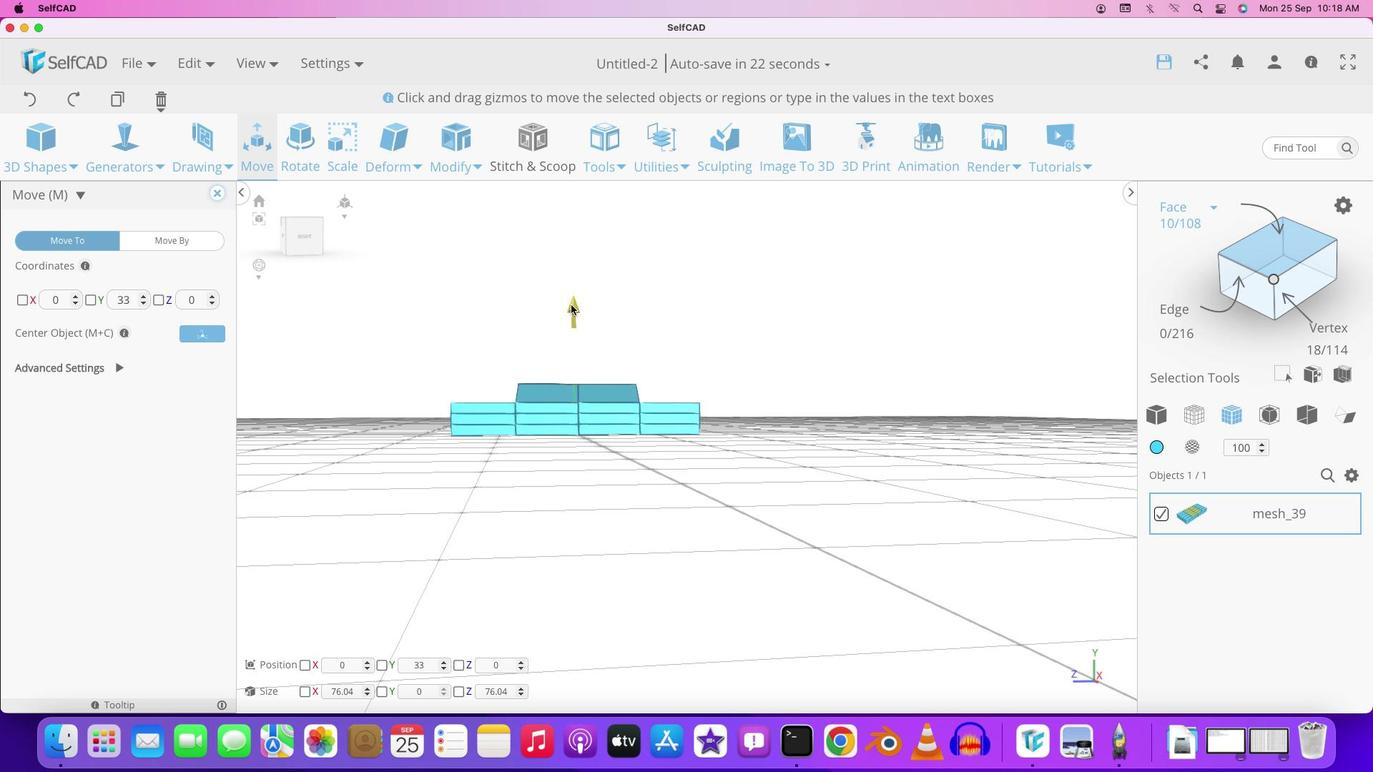 
Action: Mouse pressed left at (504, 316)
Screenshot: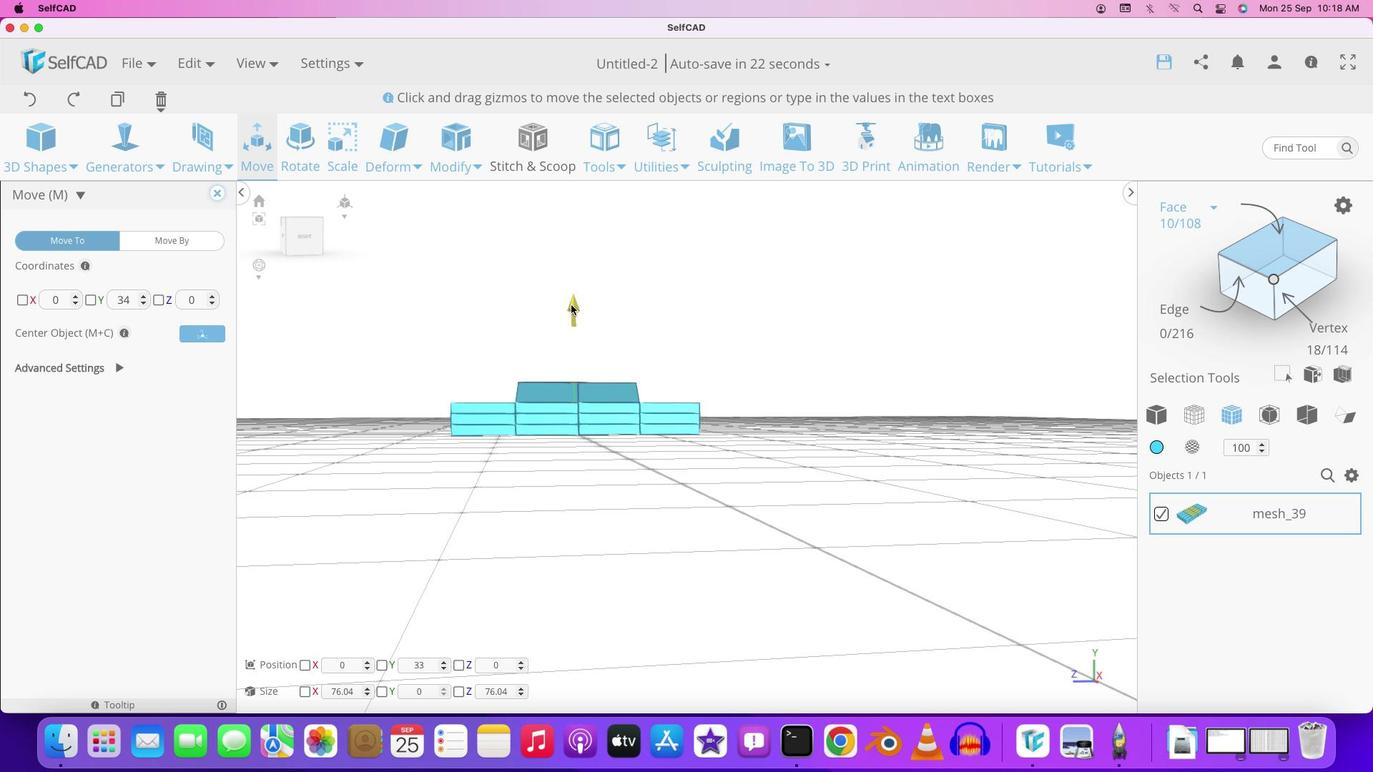 
Action: Mouse moved to (506, 321)
Screenshot: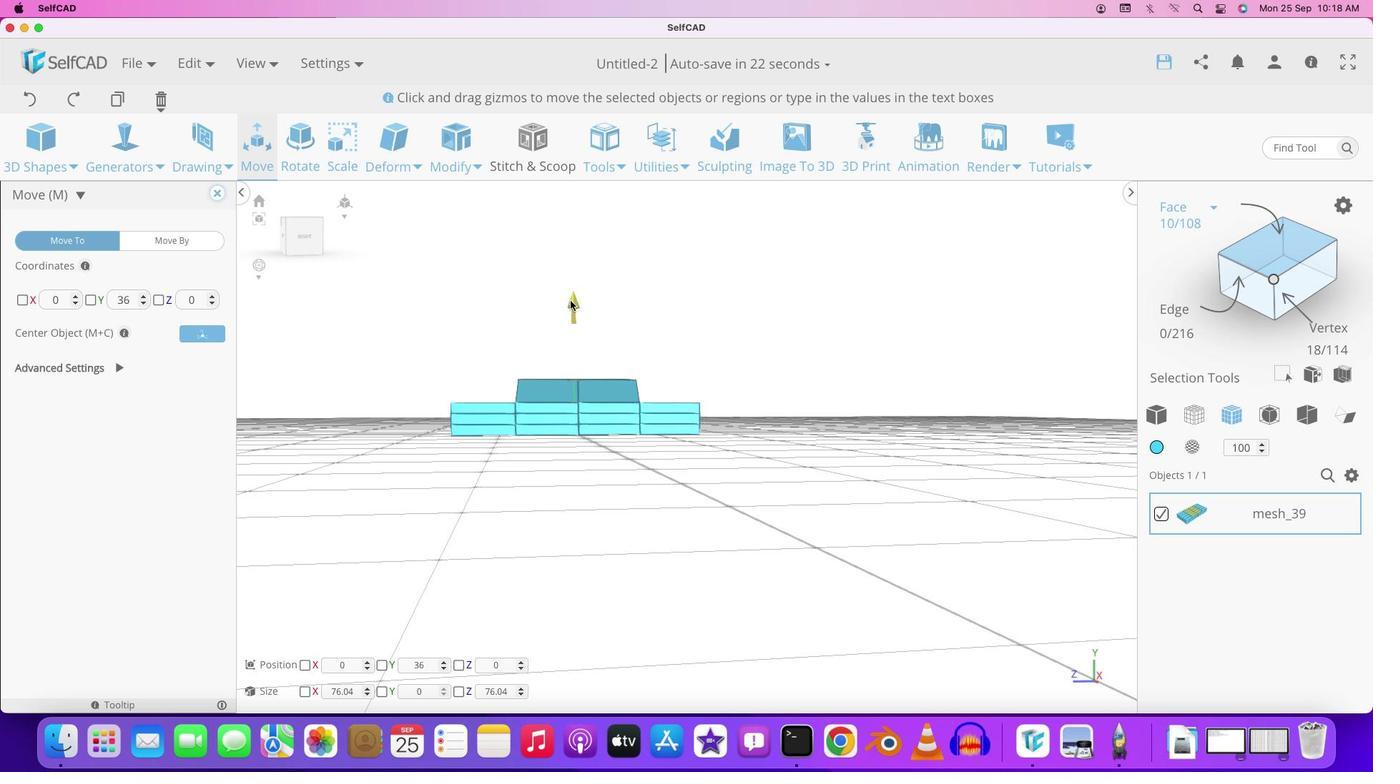 
Action: Mouse pressed left at (506, 321)
Screenshot: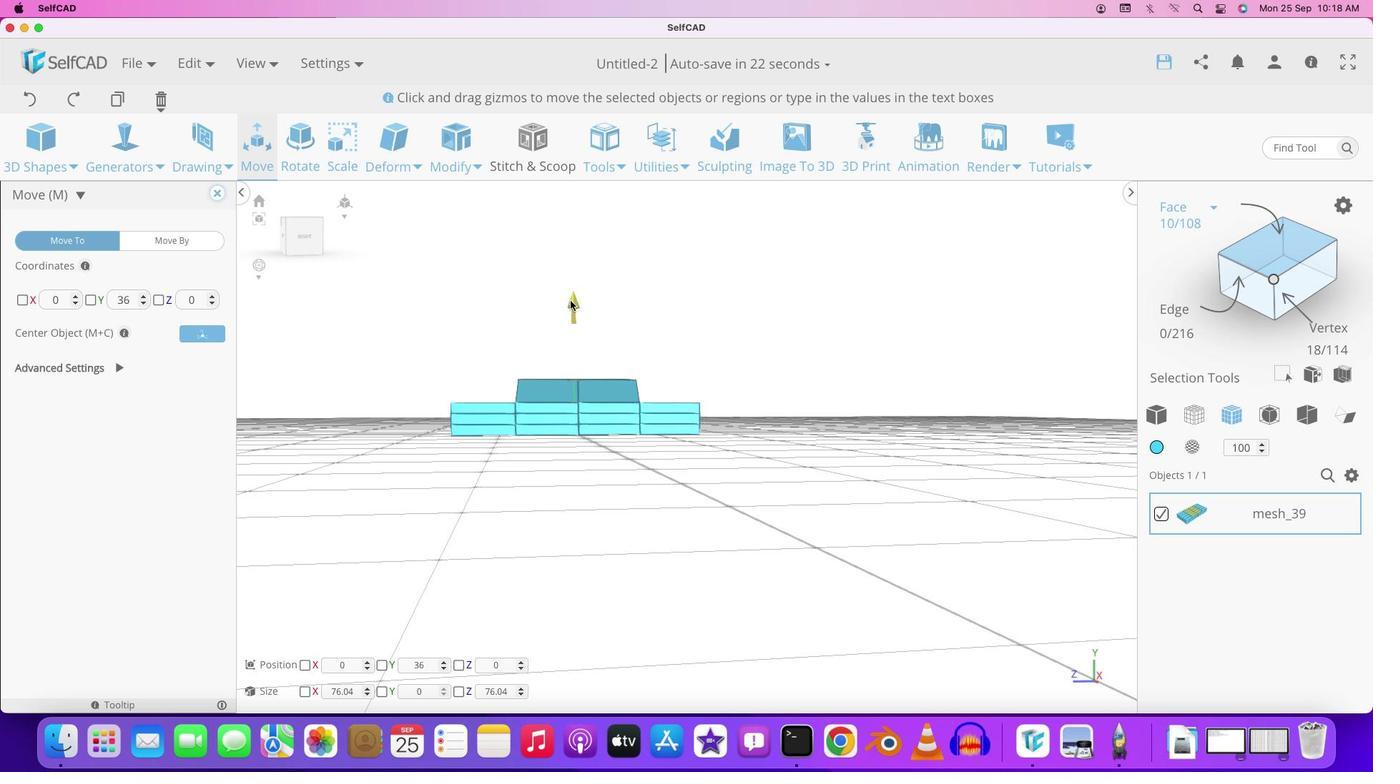 
Action: Mouse moved to (585, 381)
Screenshot: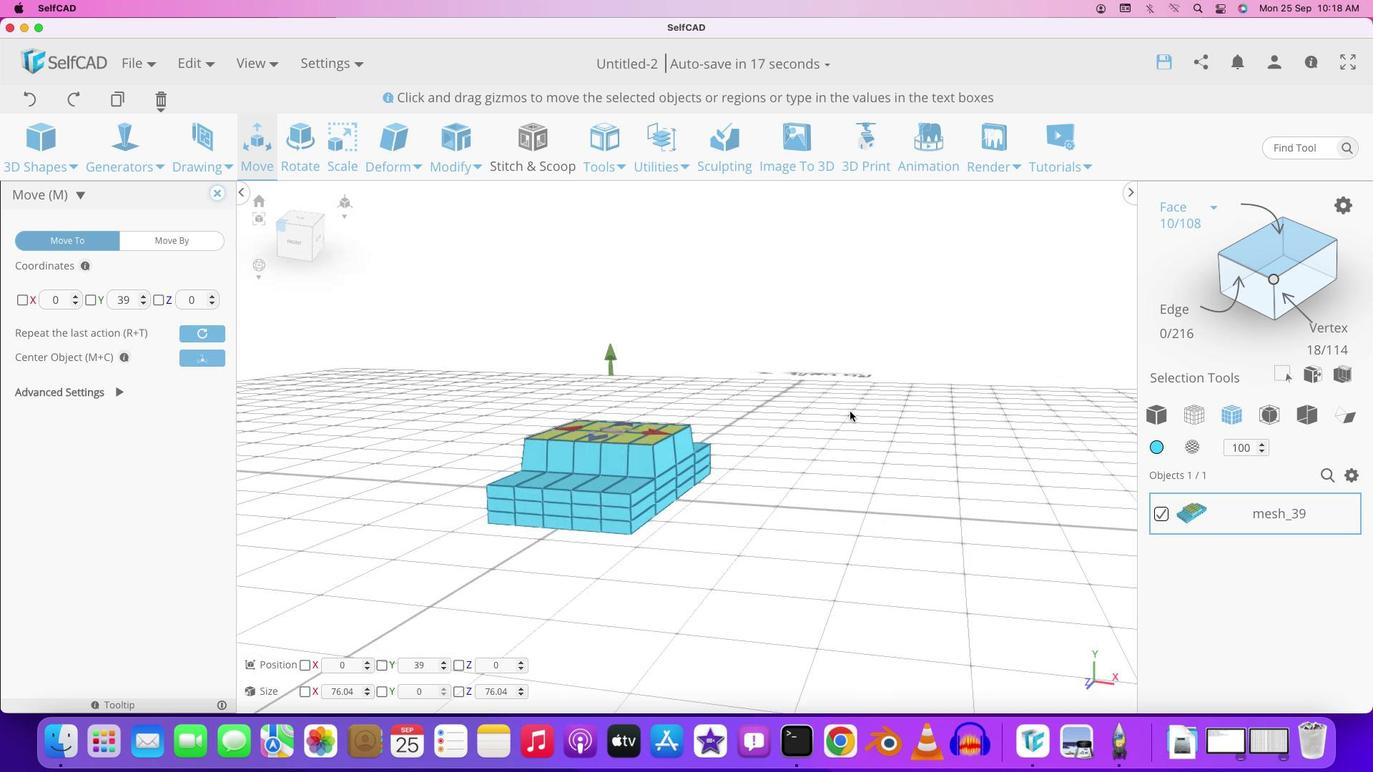 
Action: Mouse pressed left at (585, 381)
Screenshot: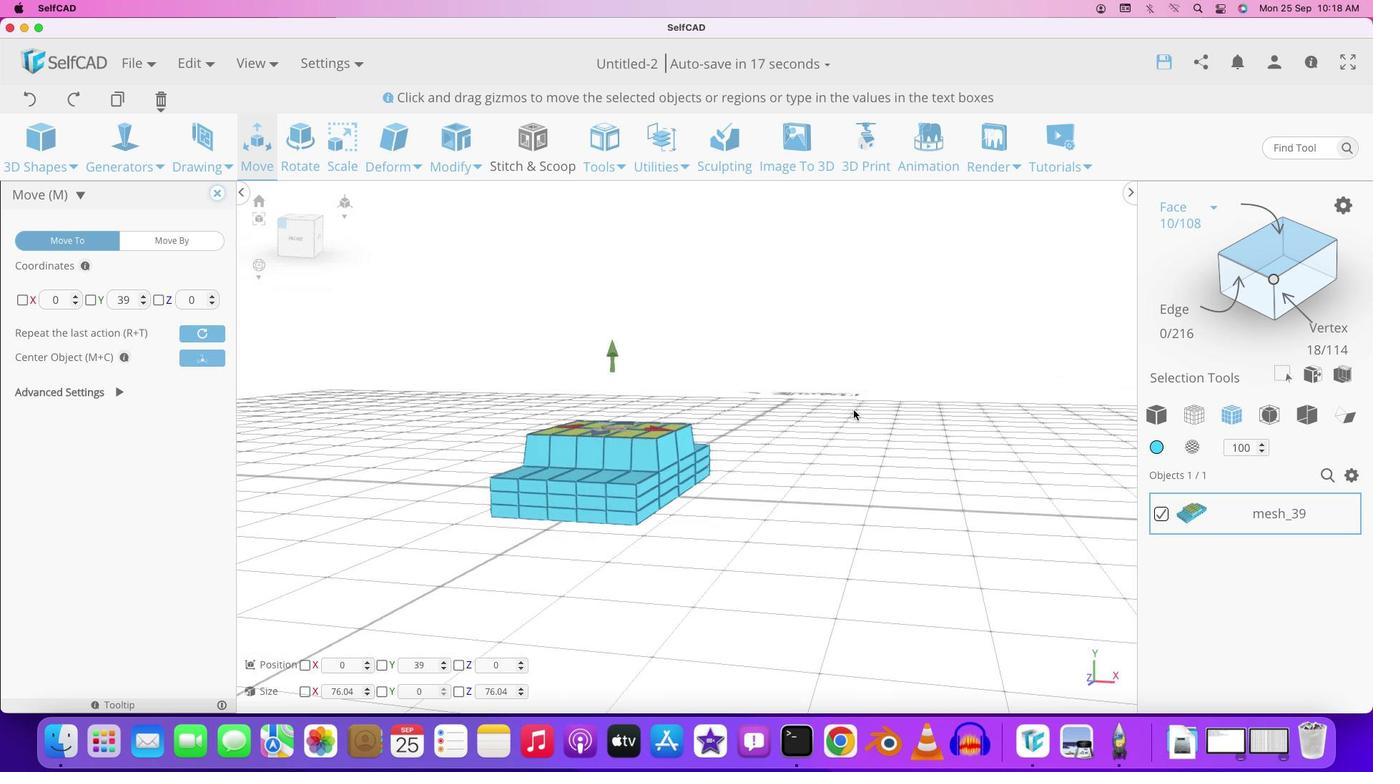 
Action: Mouse moved to (598, 440)
Screenshot: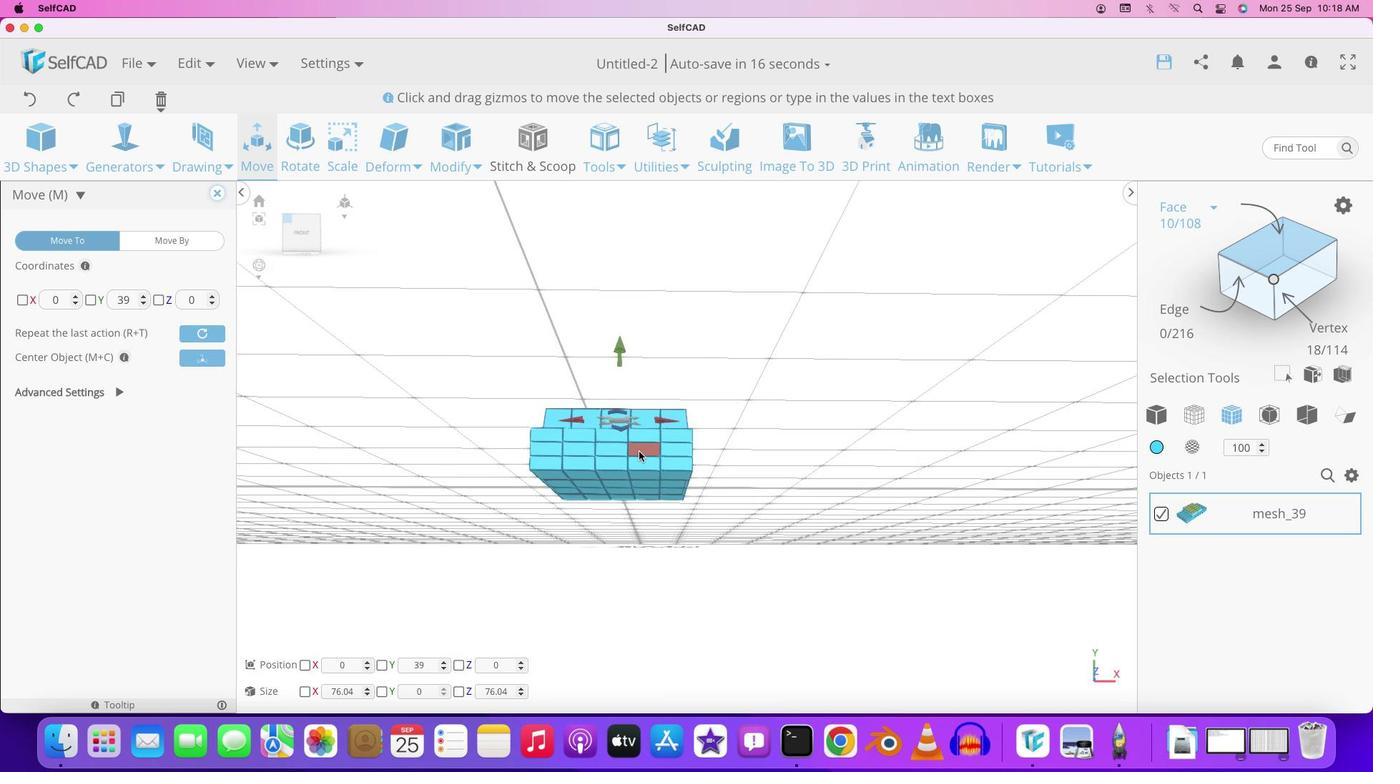 
Action: Mouse pressed left at (598, 440)
Screenshot: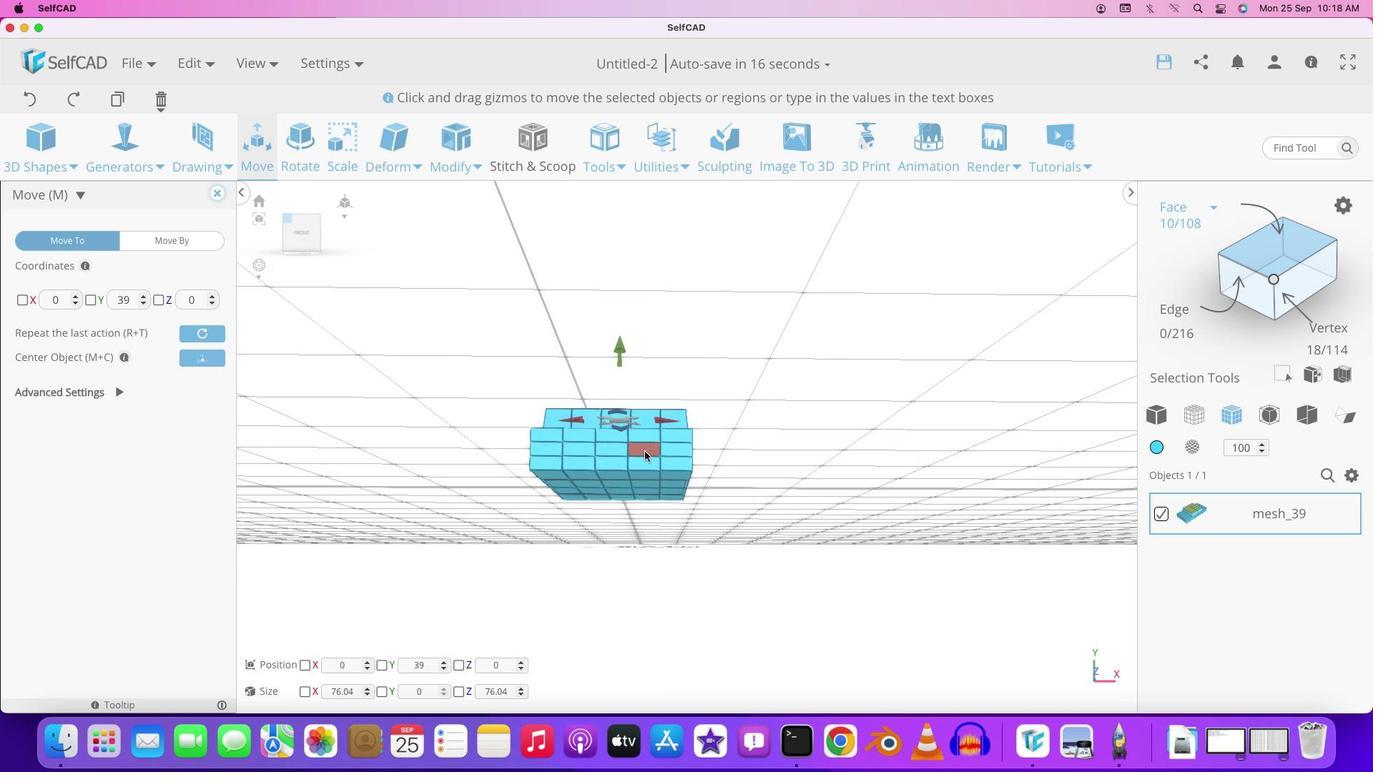 
Action: Mouse moved to (578, 426)
Screenshot: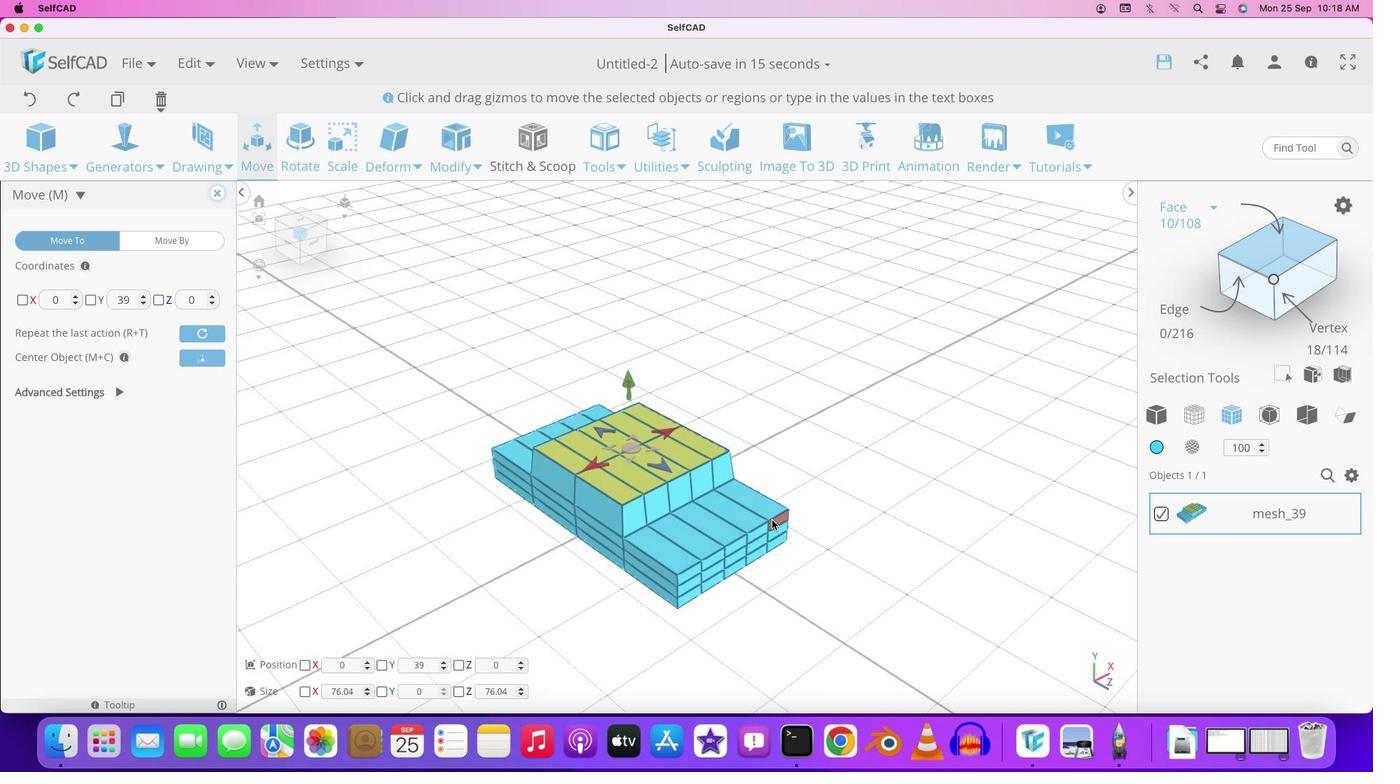 
Action: Mouse pressed left at (578, 426)
Screenshot: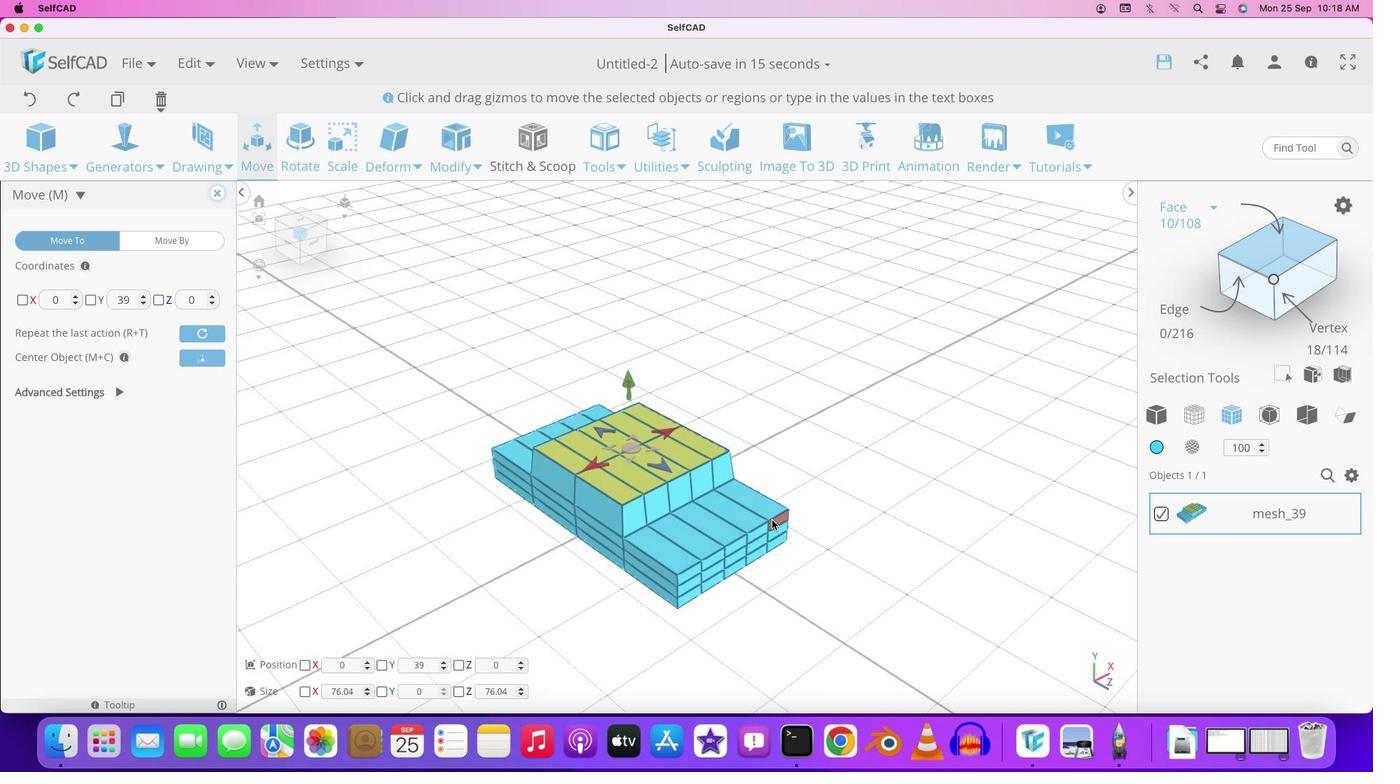 
Action: Mouse moved to (542, 421)
Screenshot: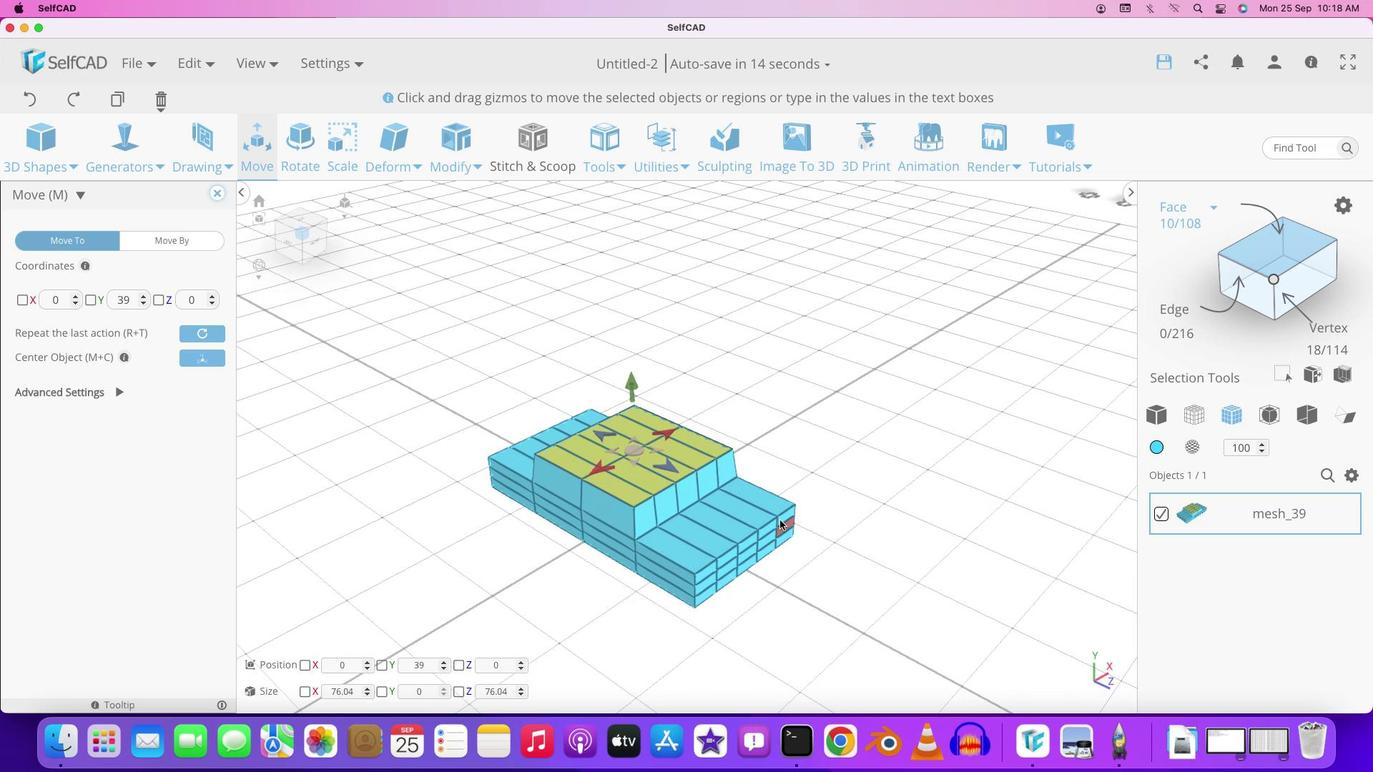 
Action: Mouse pressed left at (542, 421)
Screenshot: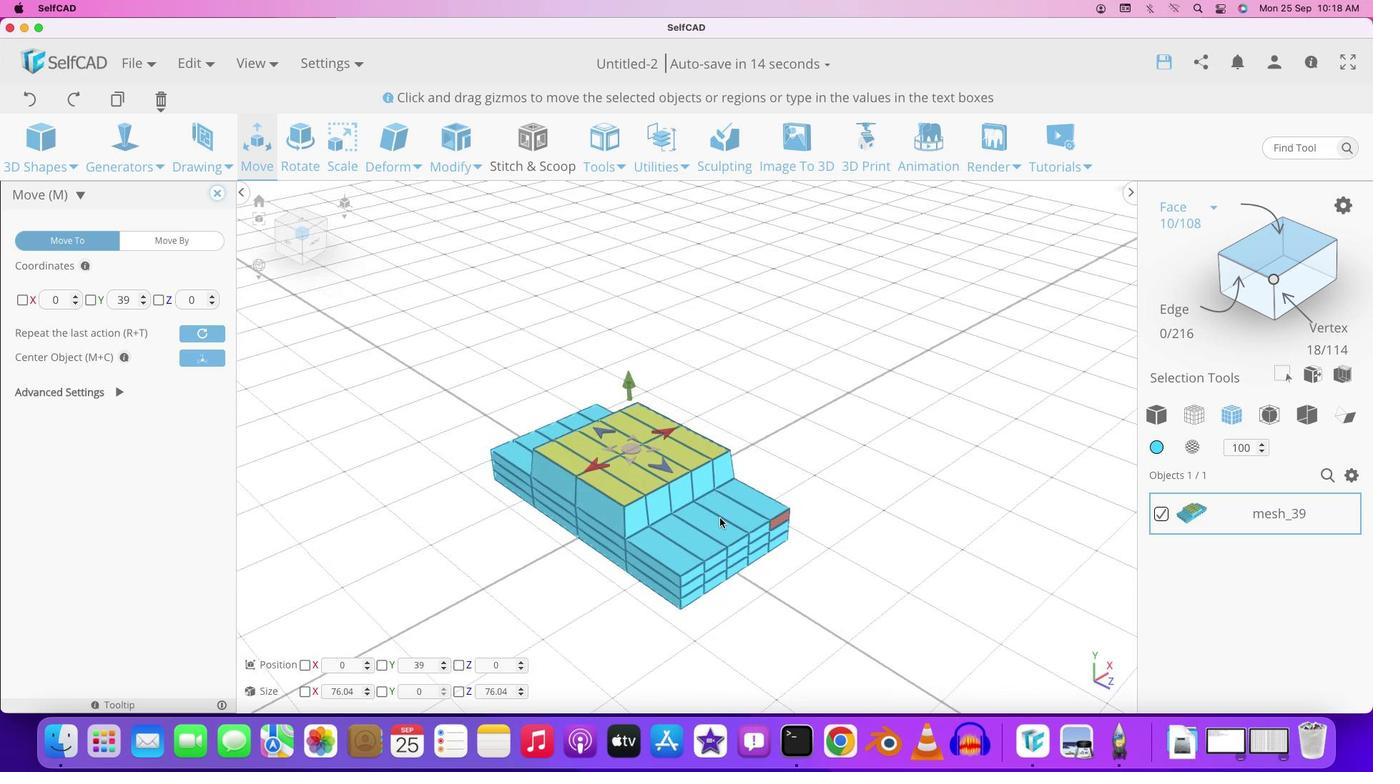 
Action: Mouse moved to (614, 475)
Screenshot: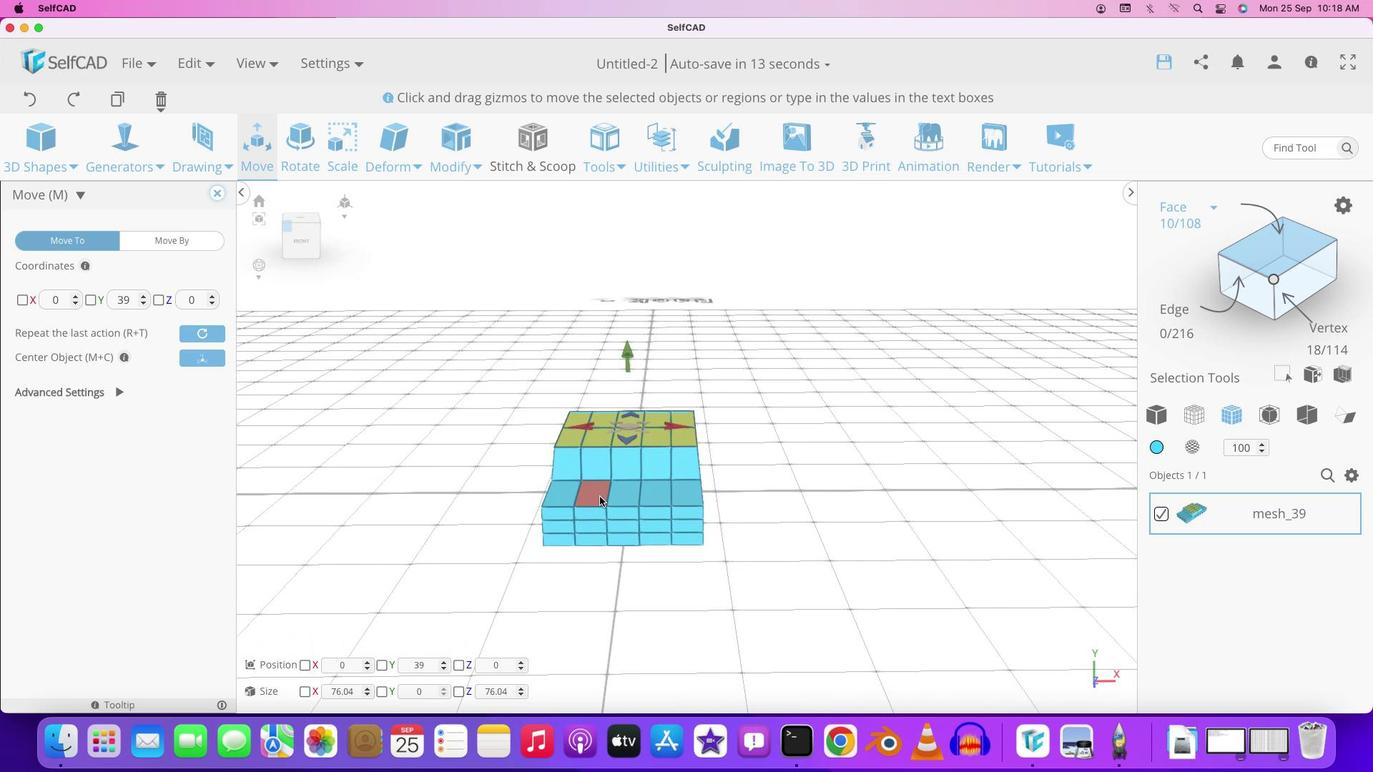 
Action: Mouse pressed left at (614, 475)
Screenshot: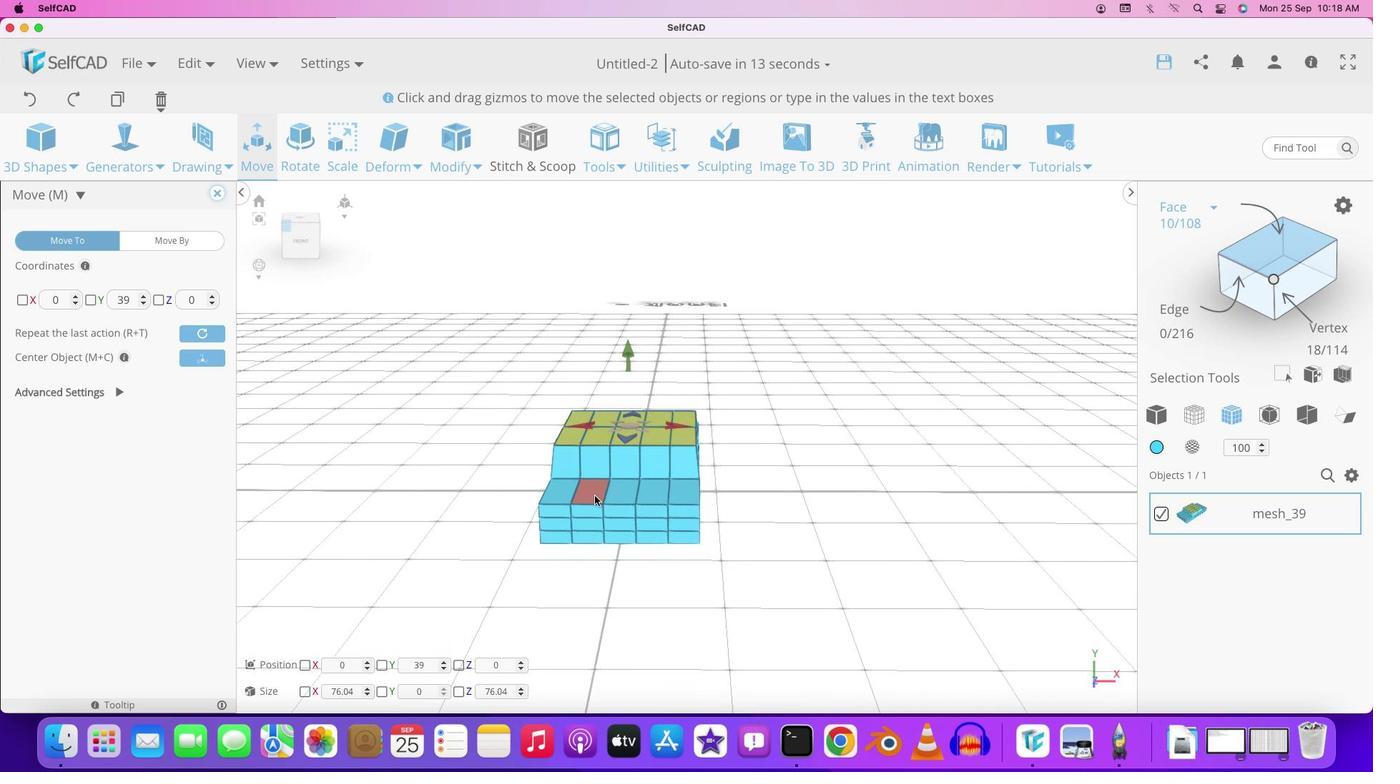 
Action: Mouse moved to (675, 502)
Screenshot: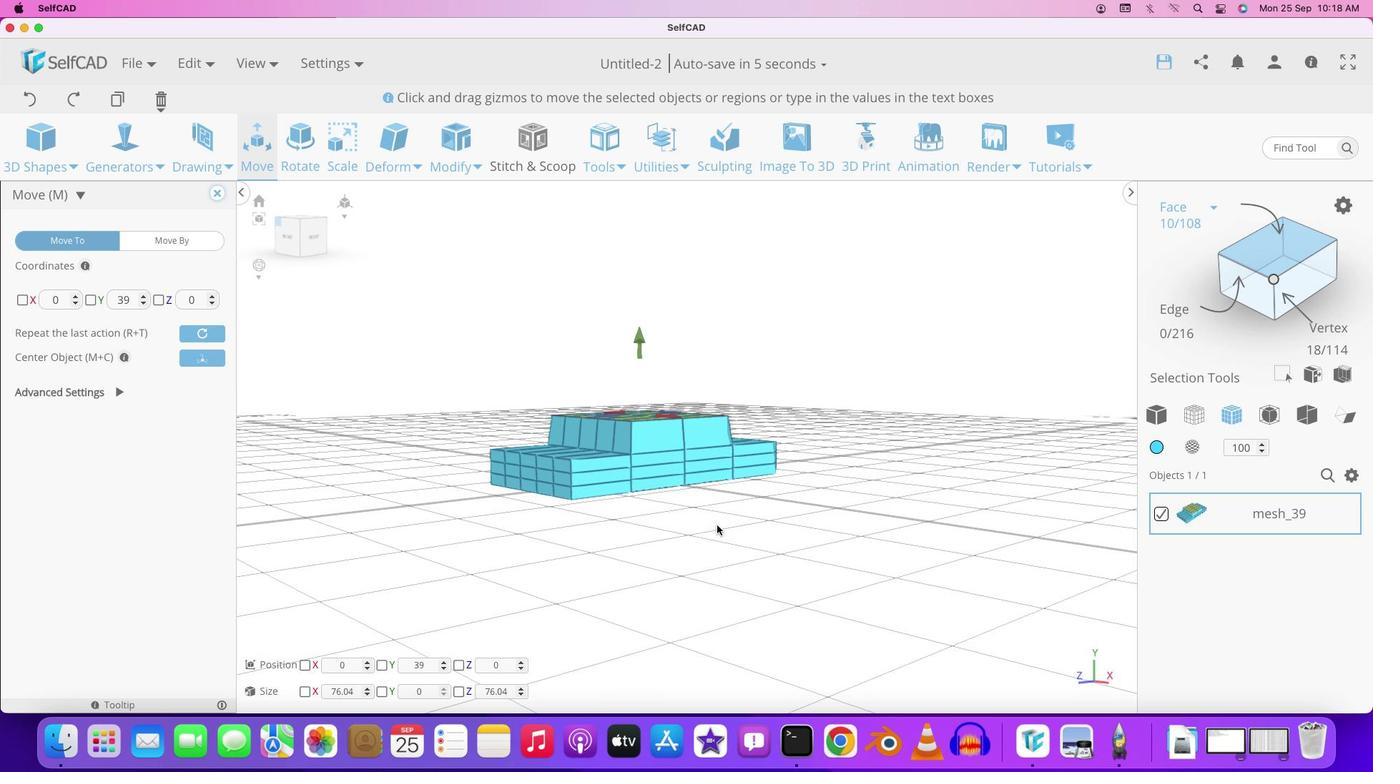 
Action: Mouse pressed left at (675, 502)
Screenshot: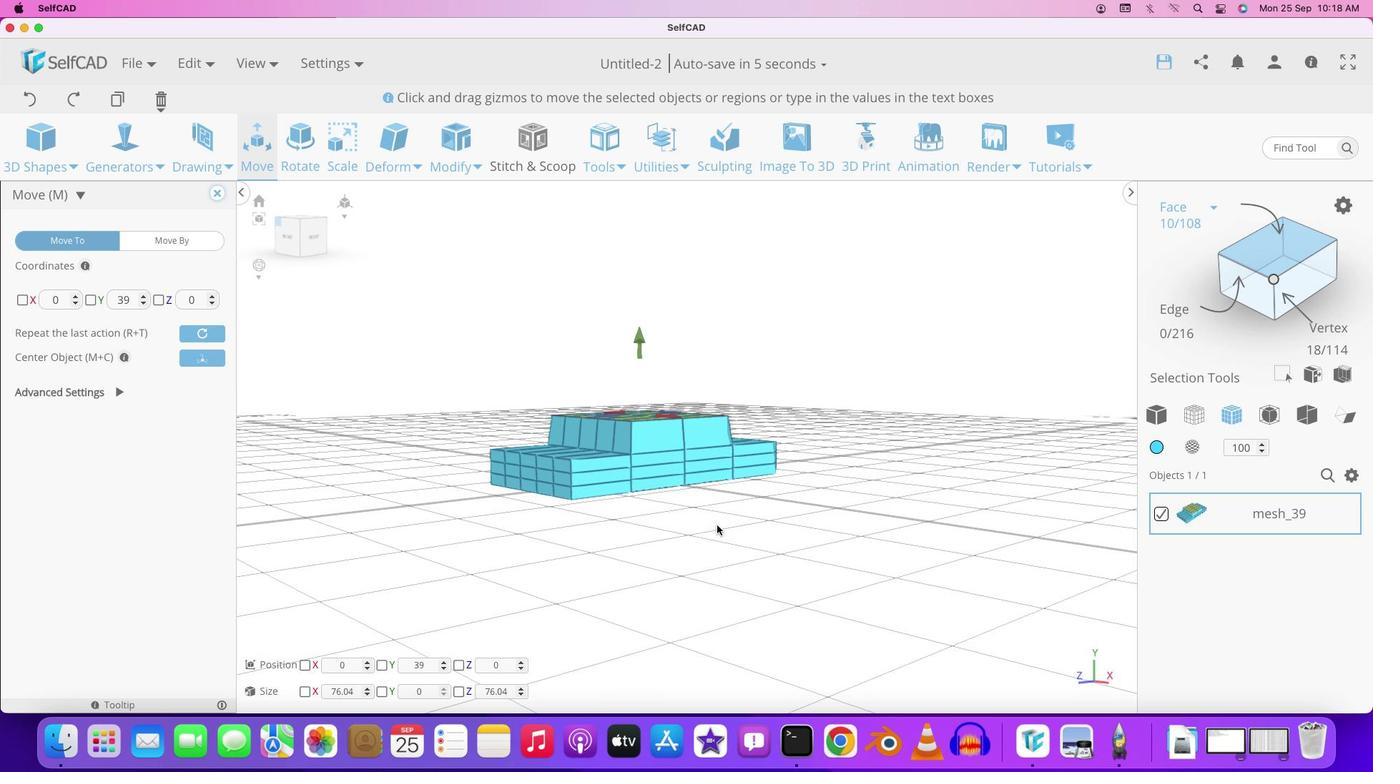 
Action: Mouse moved to (361, 256)
Screenshot: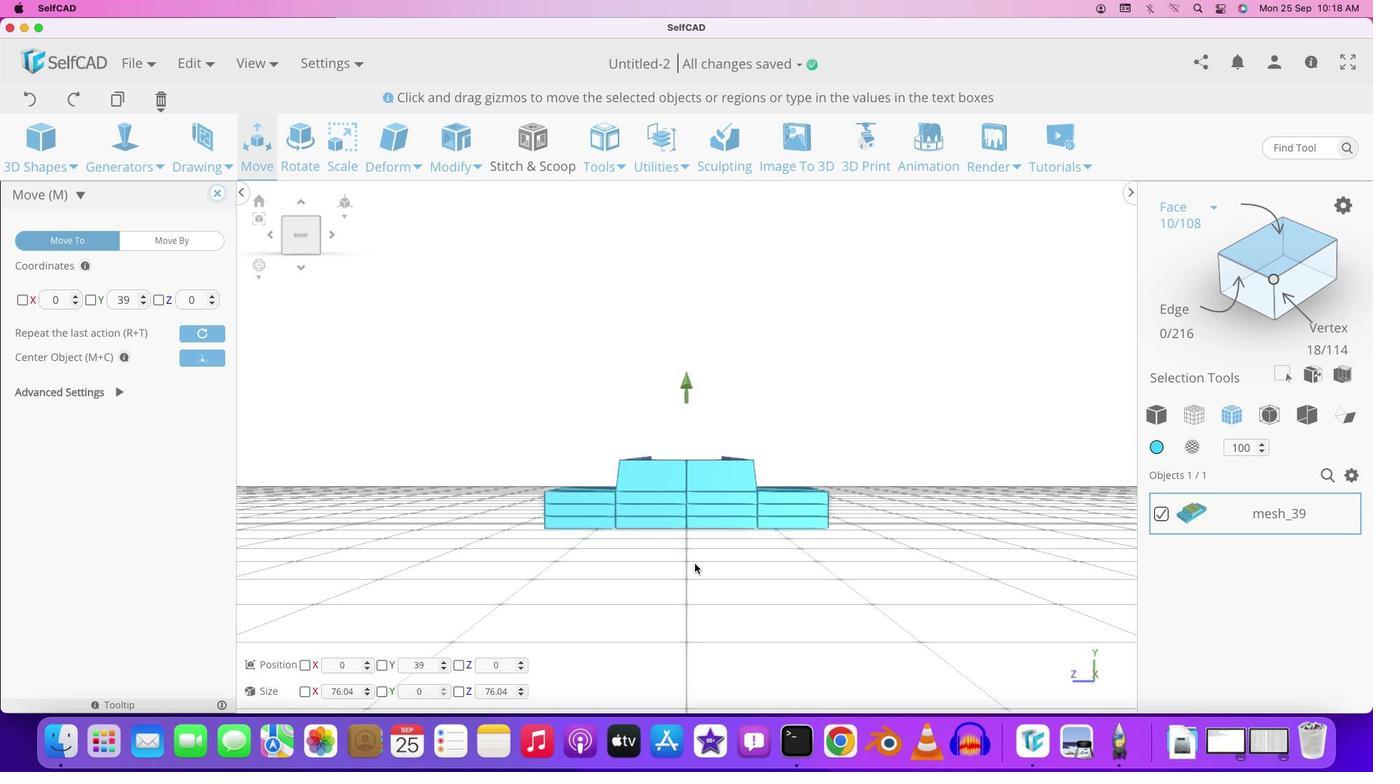 
Action: Mouse pressed left at (361, 256)
Screenshot: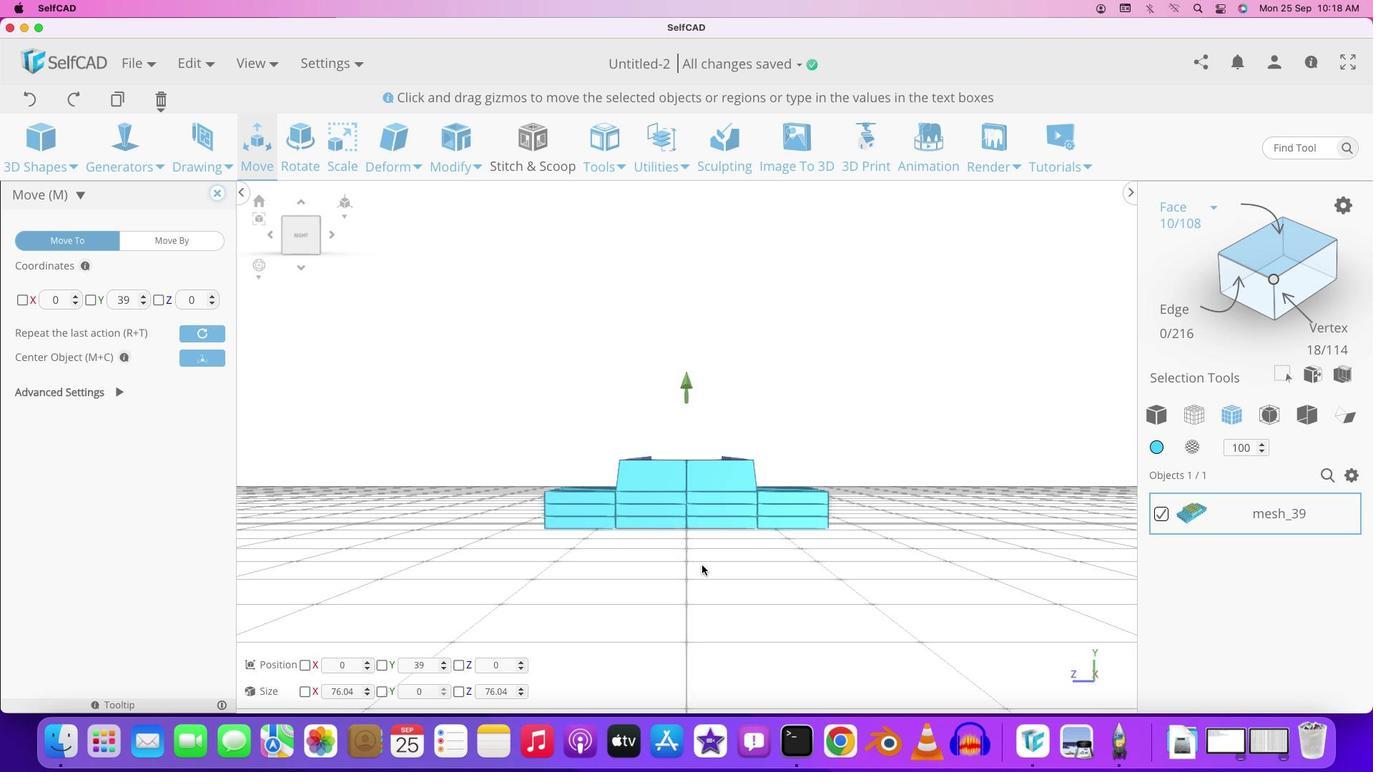 
Action: Mouse moved to (364, 253)
Screenshot: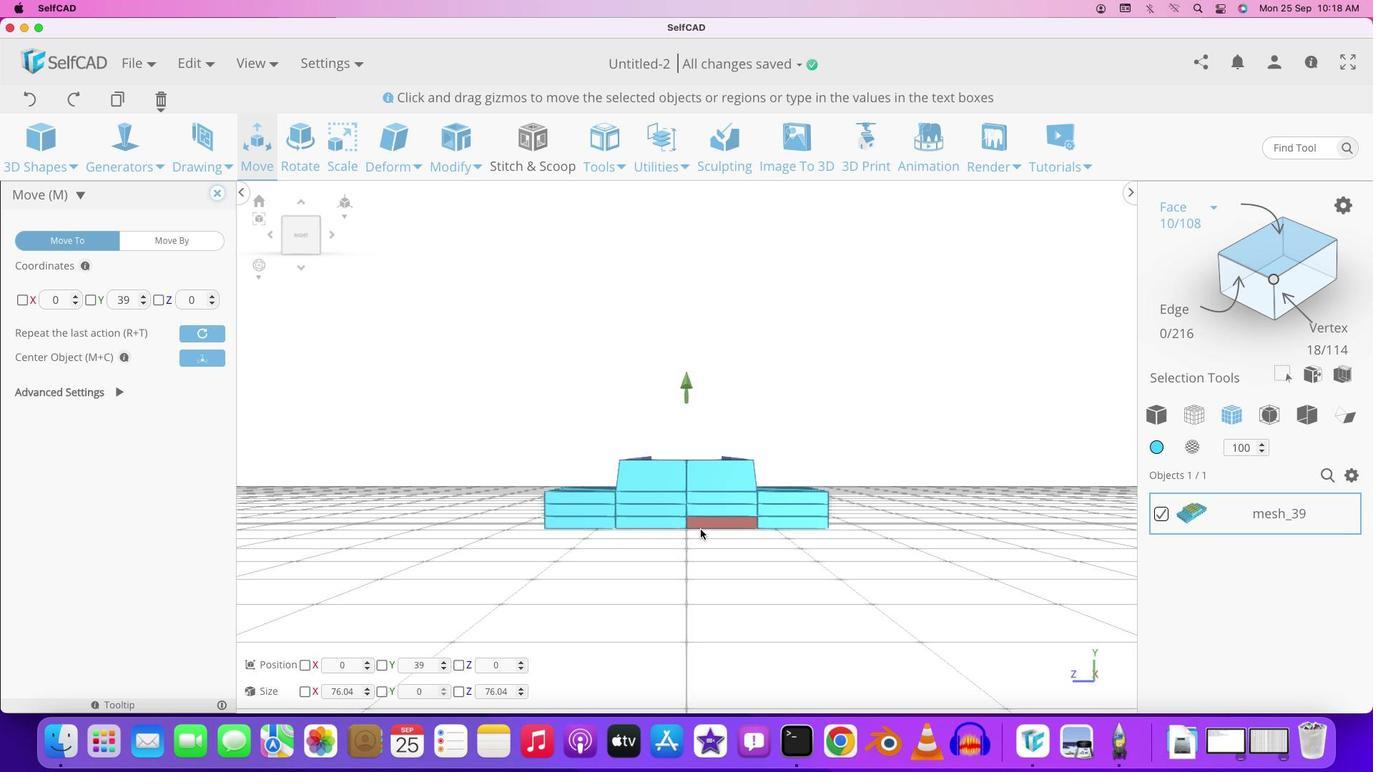 
Action: Mouse pressed left at (364, 253)
Screenshot: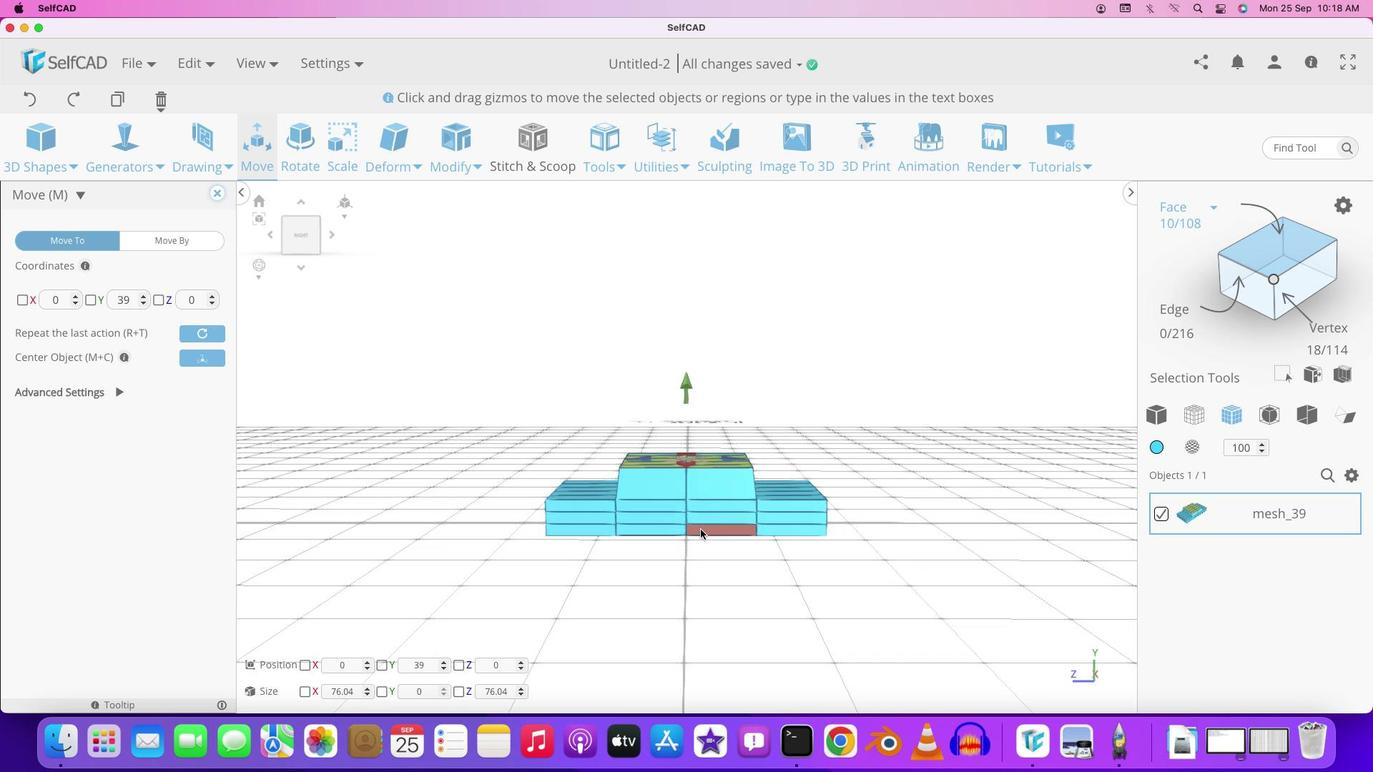 
Action: Mouse moved to (576, 474)
Screenshot: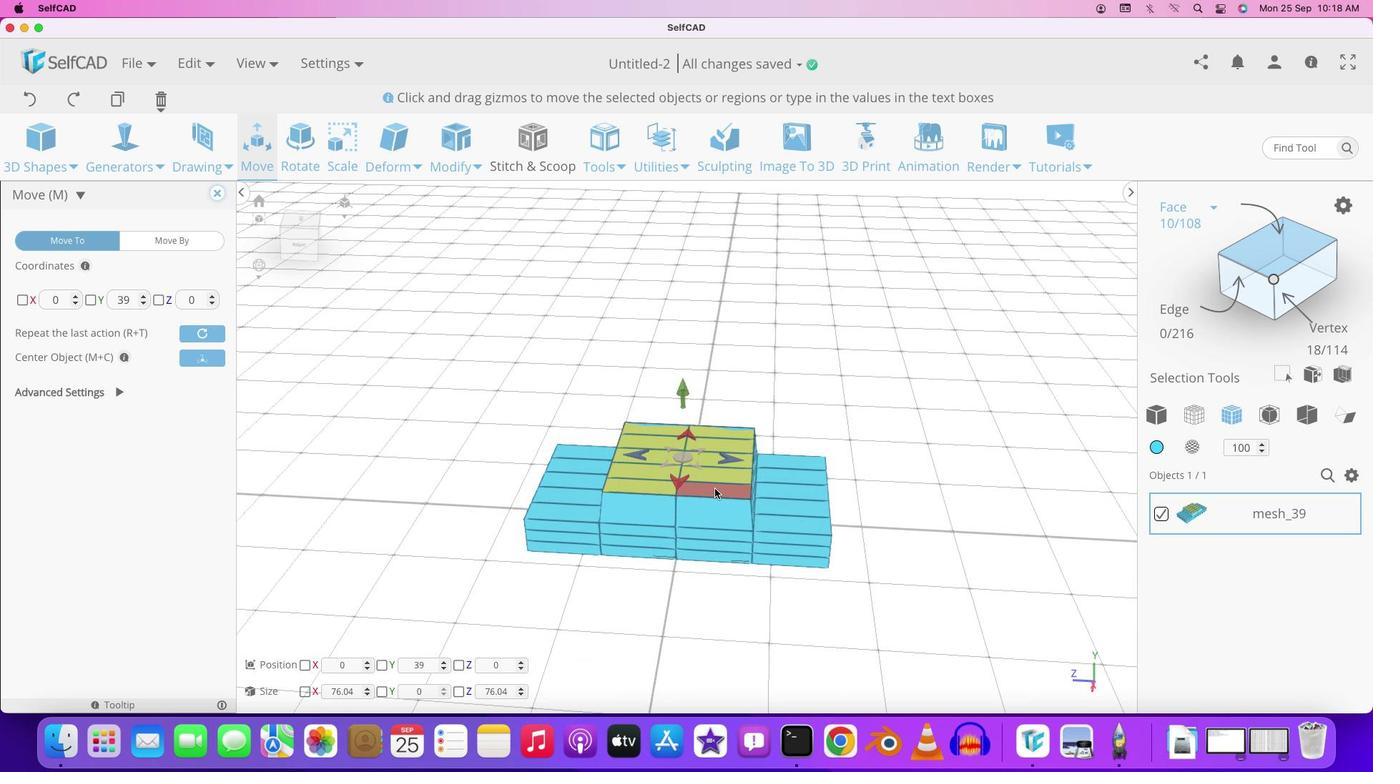 
Action: Mouse pressed left at (576, 474)
Screenshot: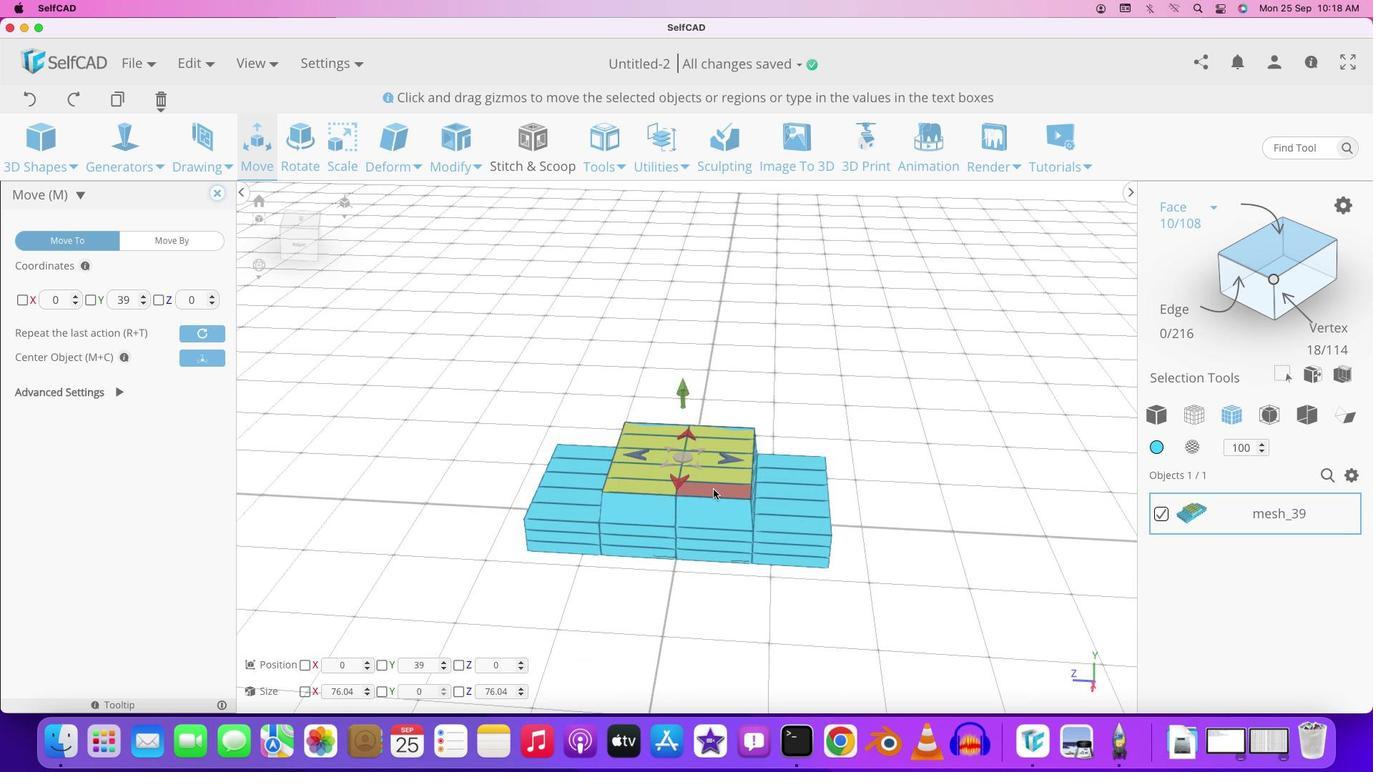
Action: Mouse moved to (583, 451)
Screenshot: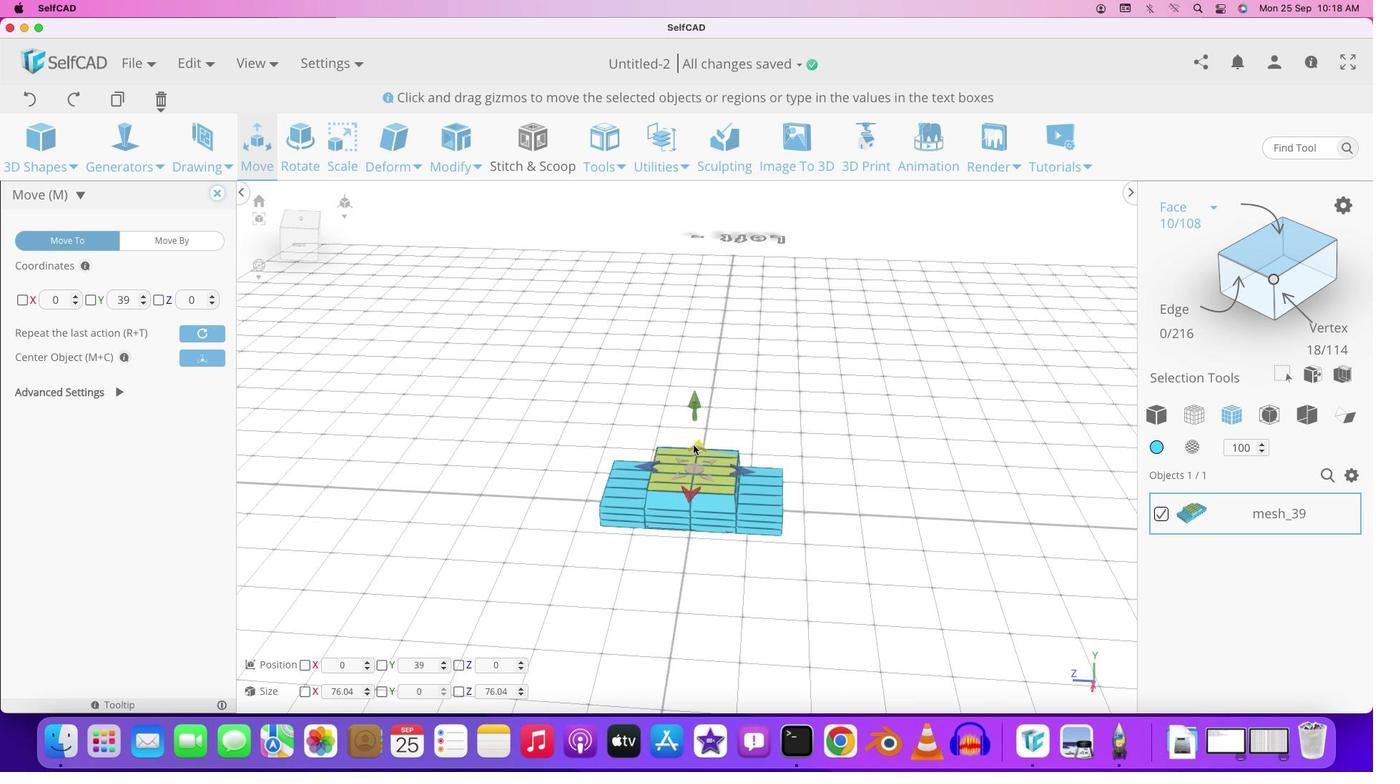 
Action: Mouse scrolled (583, 451) with delta (197, 65)
Screenshot: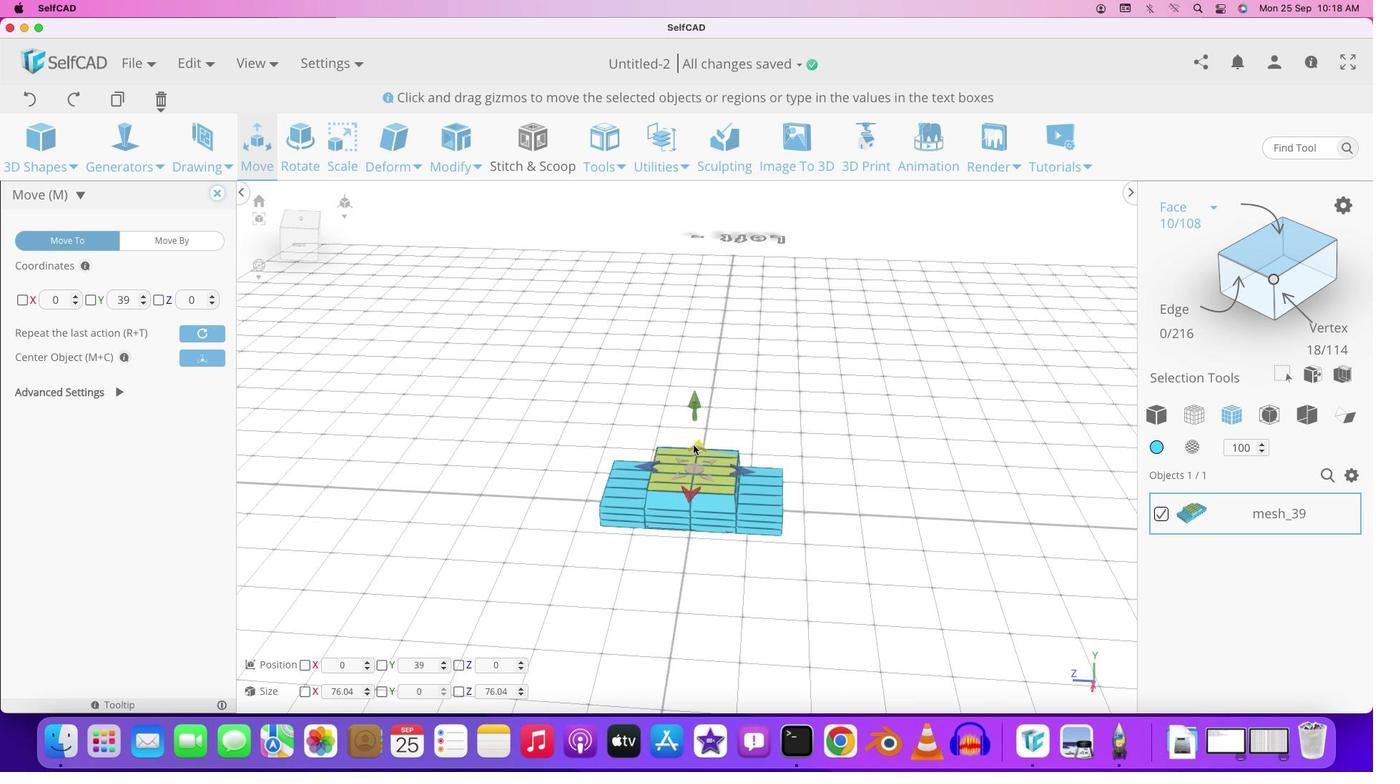 
Action: Mouse scrolled (583, 451) with delta (197, 65)
Screenshot: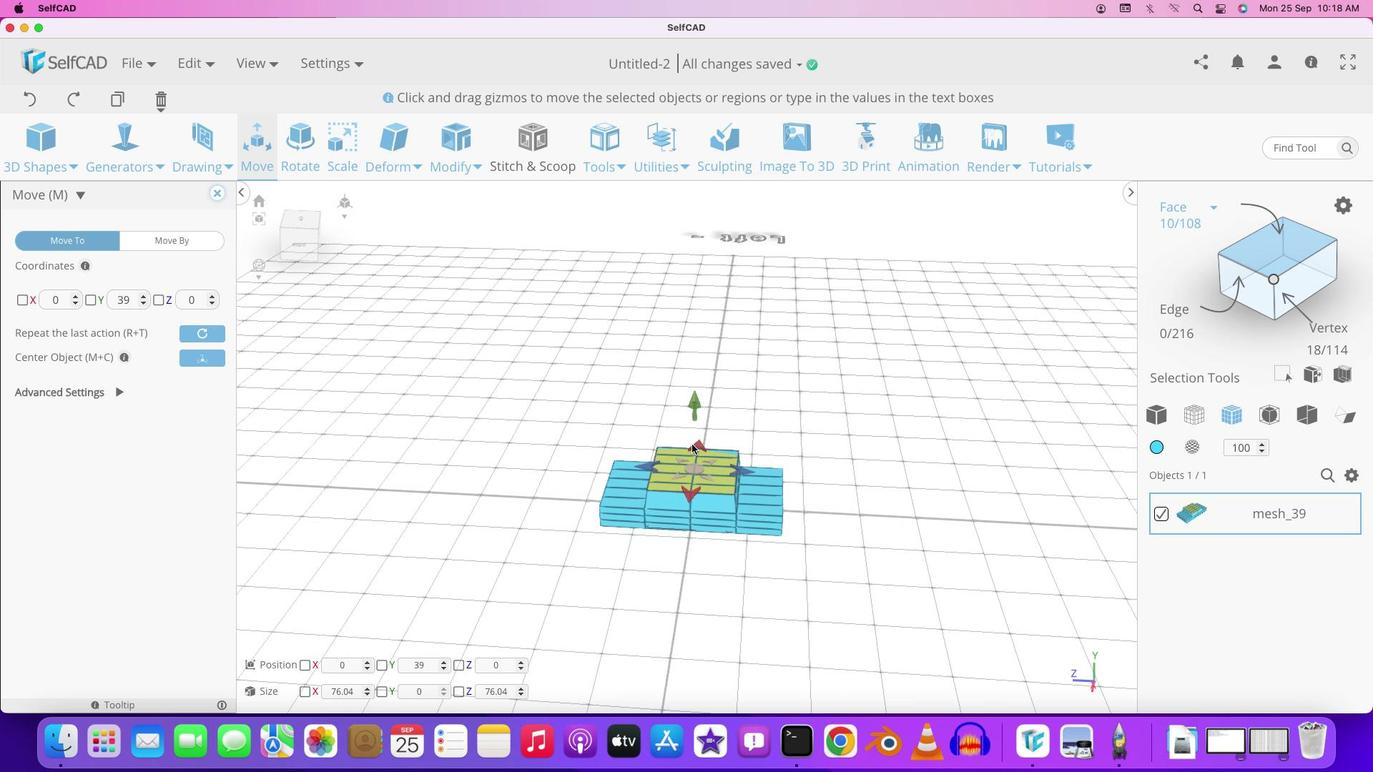 
Action: Mouse moved to (582, 451)
Screenshot: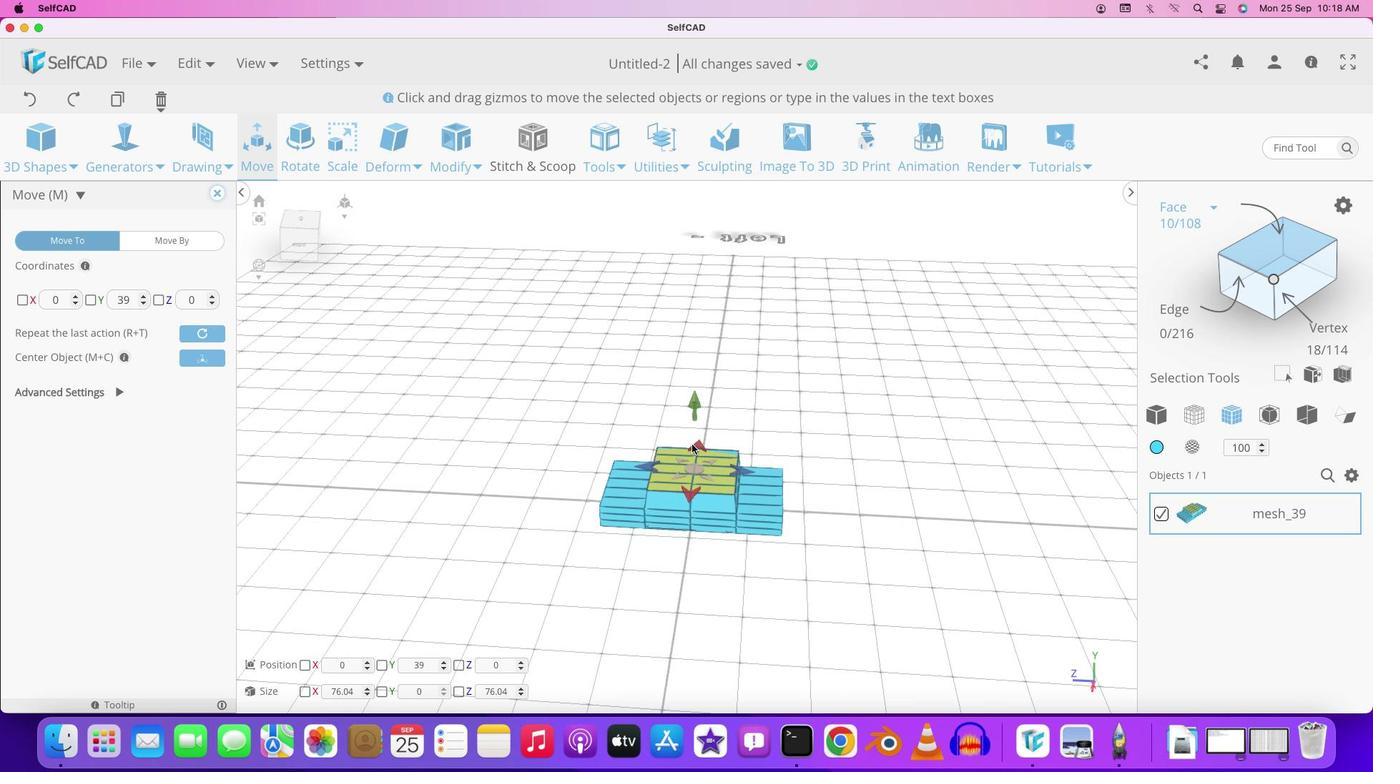 
Action: Mouse scrolled (582, 451) with delta (197, 64)
Screenshot: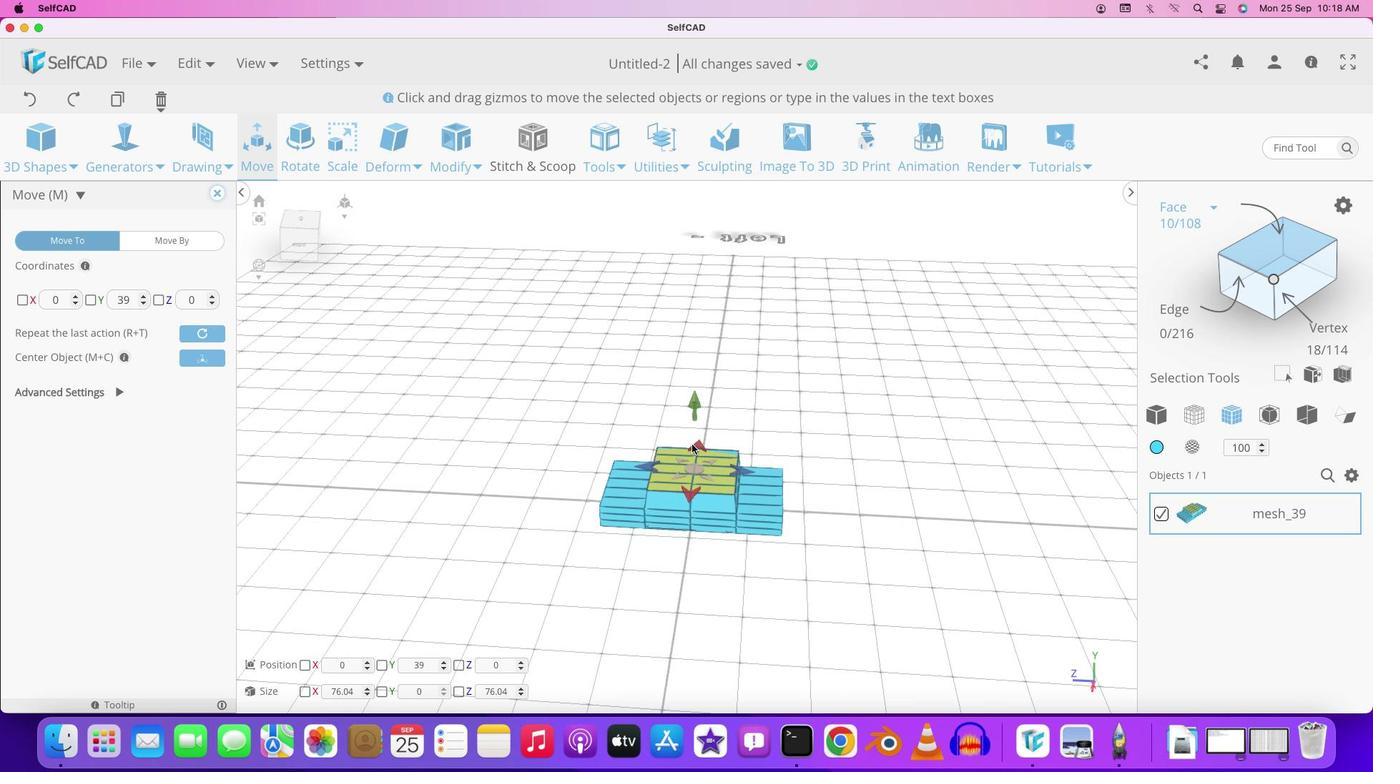 
Action: Mouse moved to (582, 452)
Screenshot: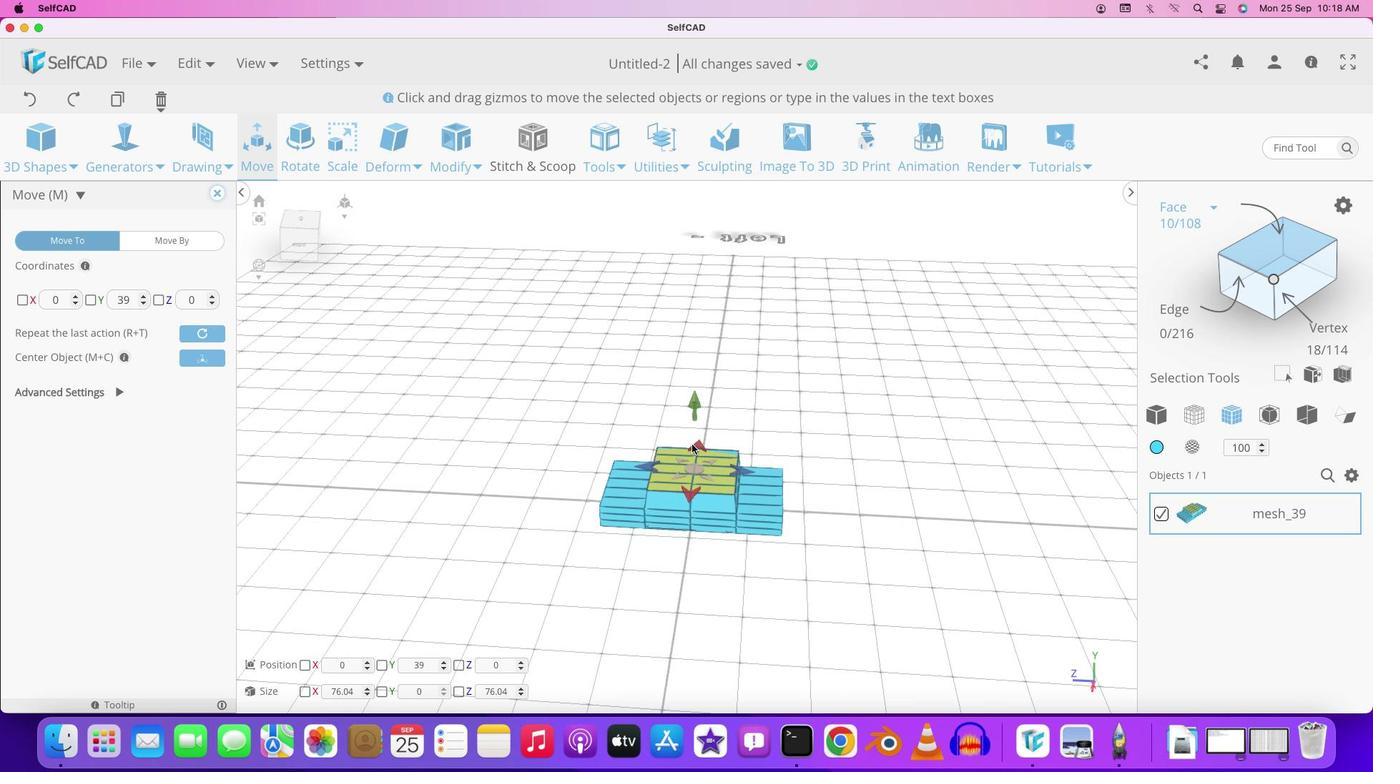 
Action: Mouse scrolled (582, 452) with delta (197, 64)
Screenshot: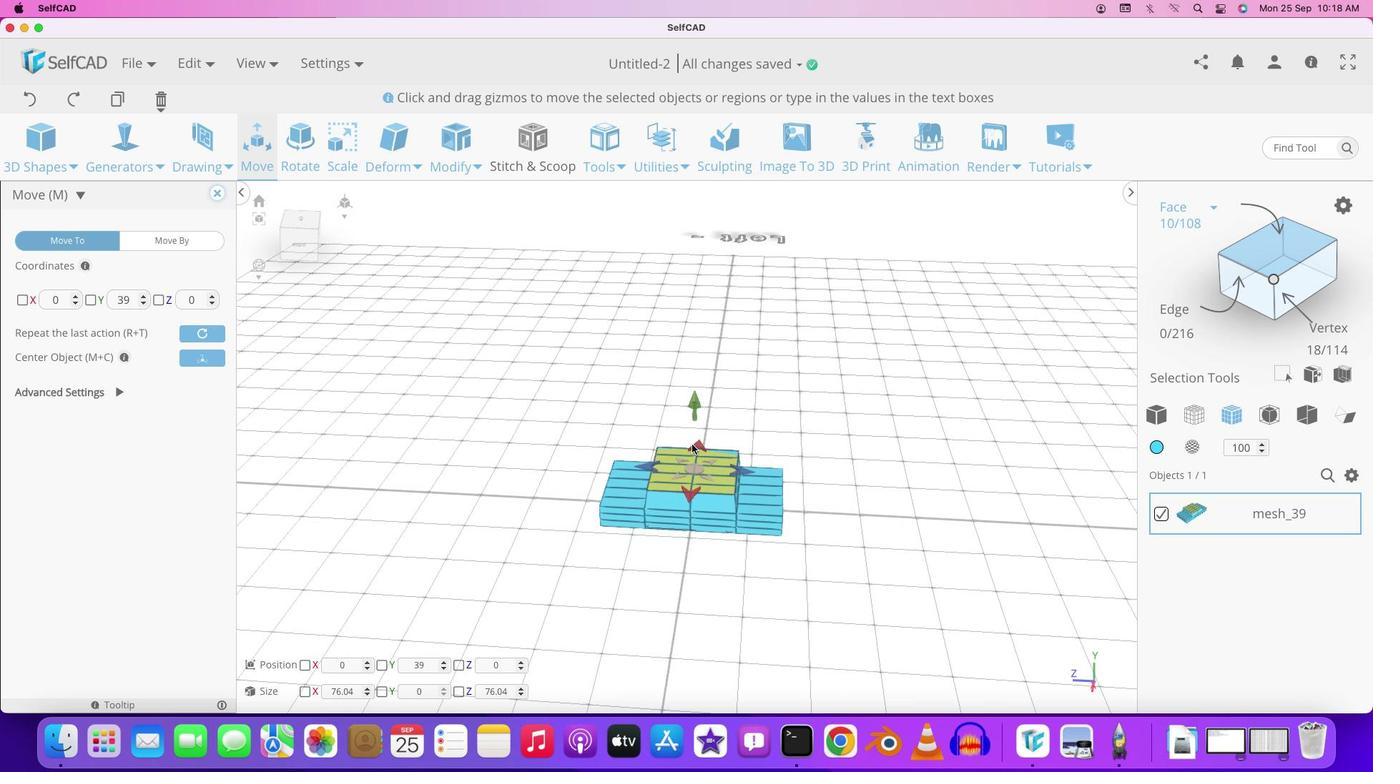 
Action: Mouse moved to (582, 452)
Screenshot: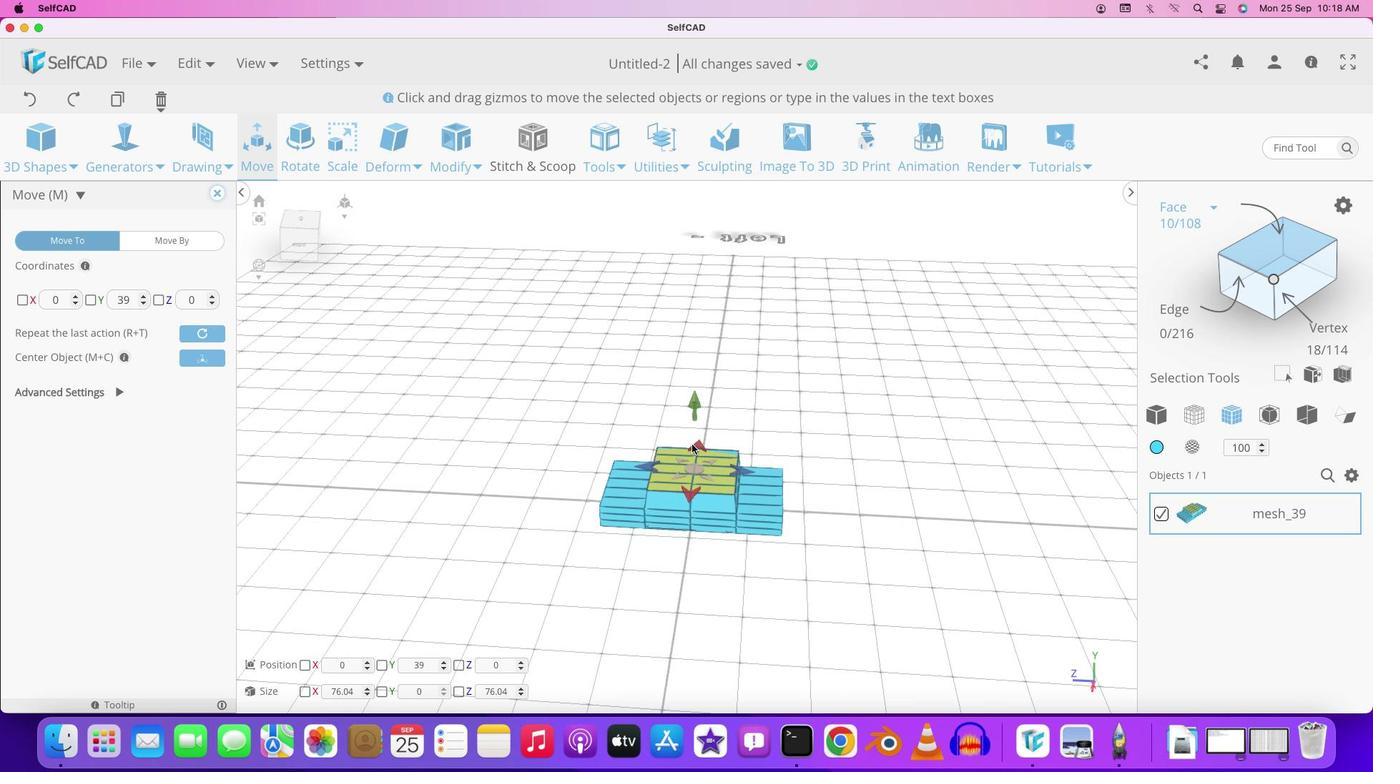 
Action: Mouse scrolled (582, 452) with delta (197, 62)
Screenshot: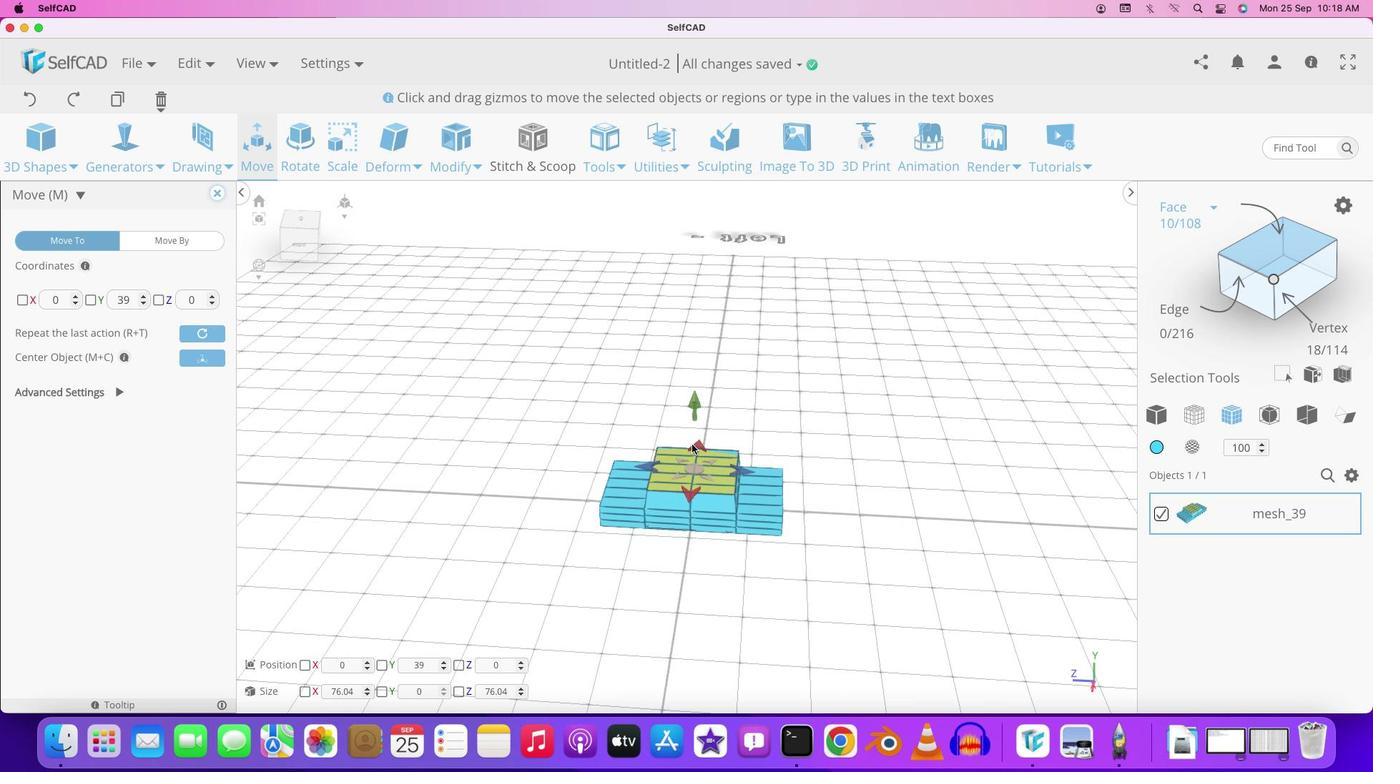 
Action: Mouse moved to (581, 449)
Screenshot: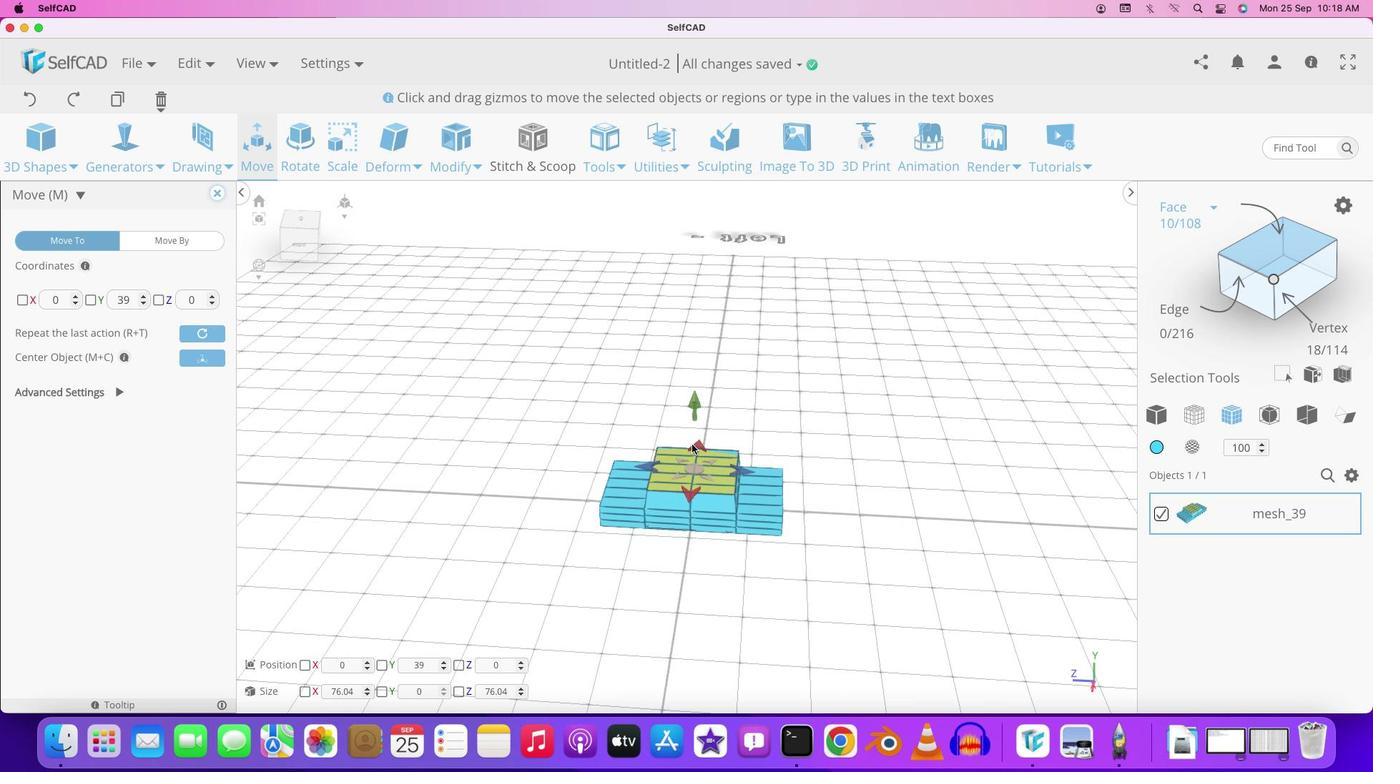 
Action: Mouse scrolled (581, 449) with delta (197, 61)
Screenshot: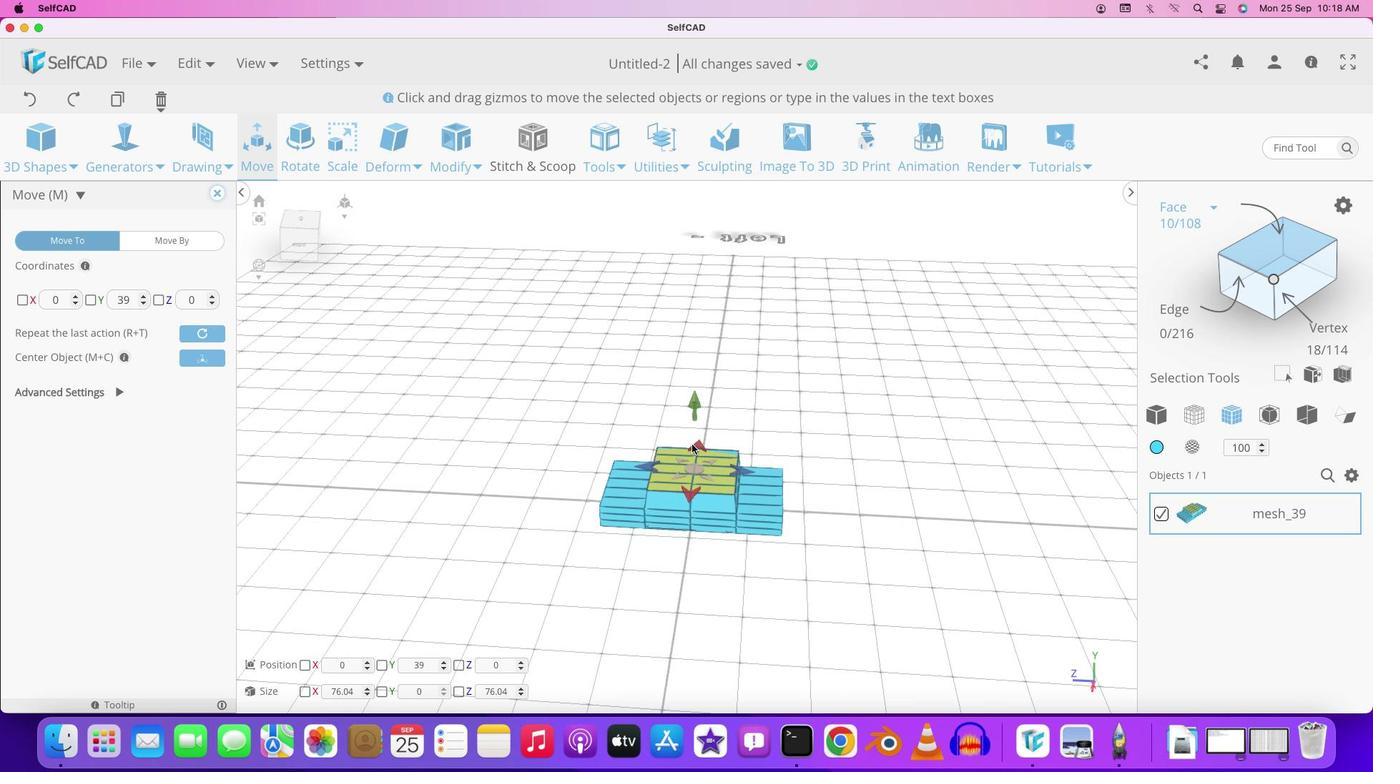 
Action: Mouse moved to (635, 409)
Screenshot: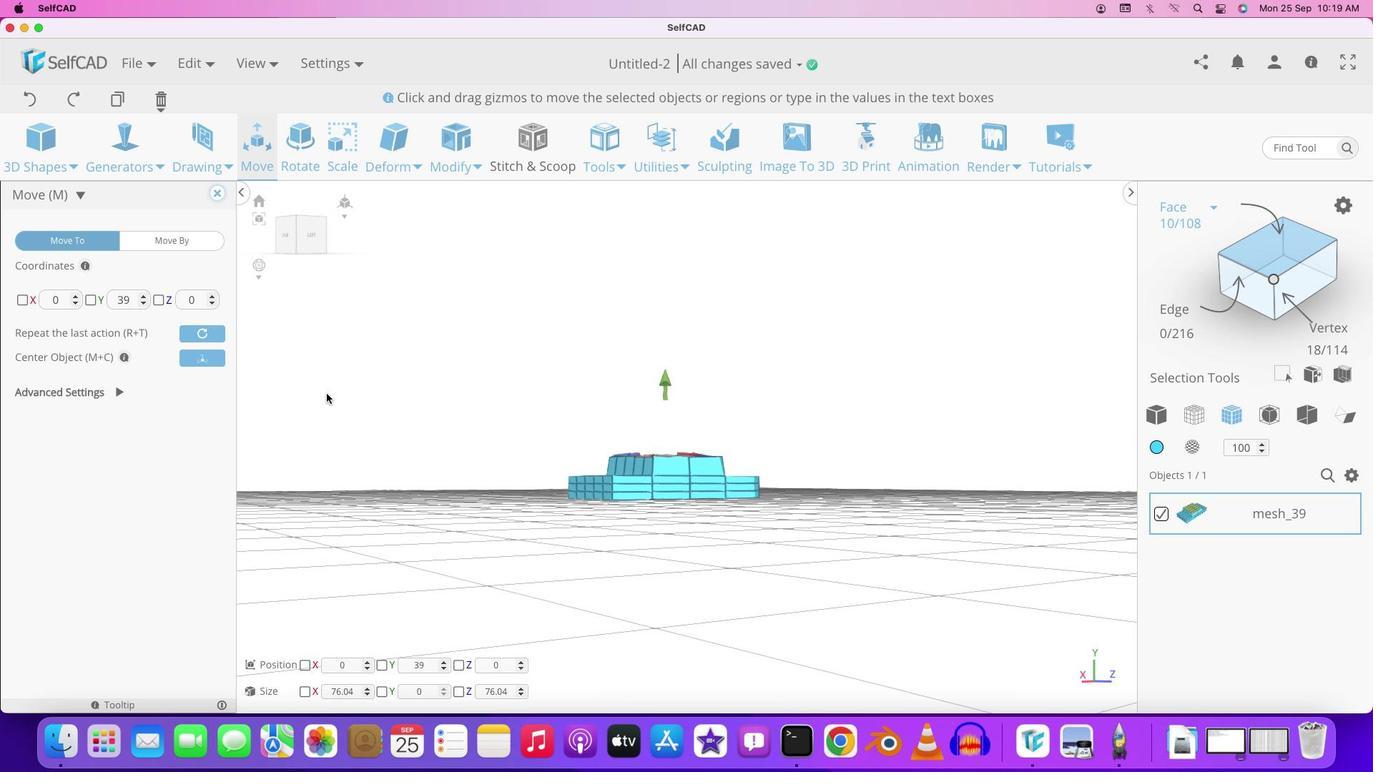 
Action: Mouse pressed left at (635, 409)
Screenshot: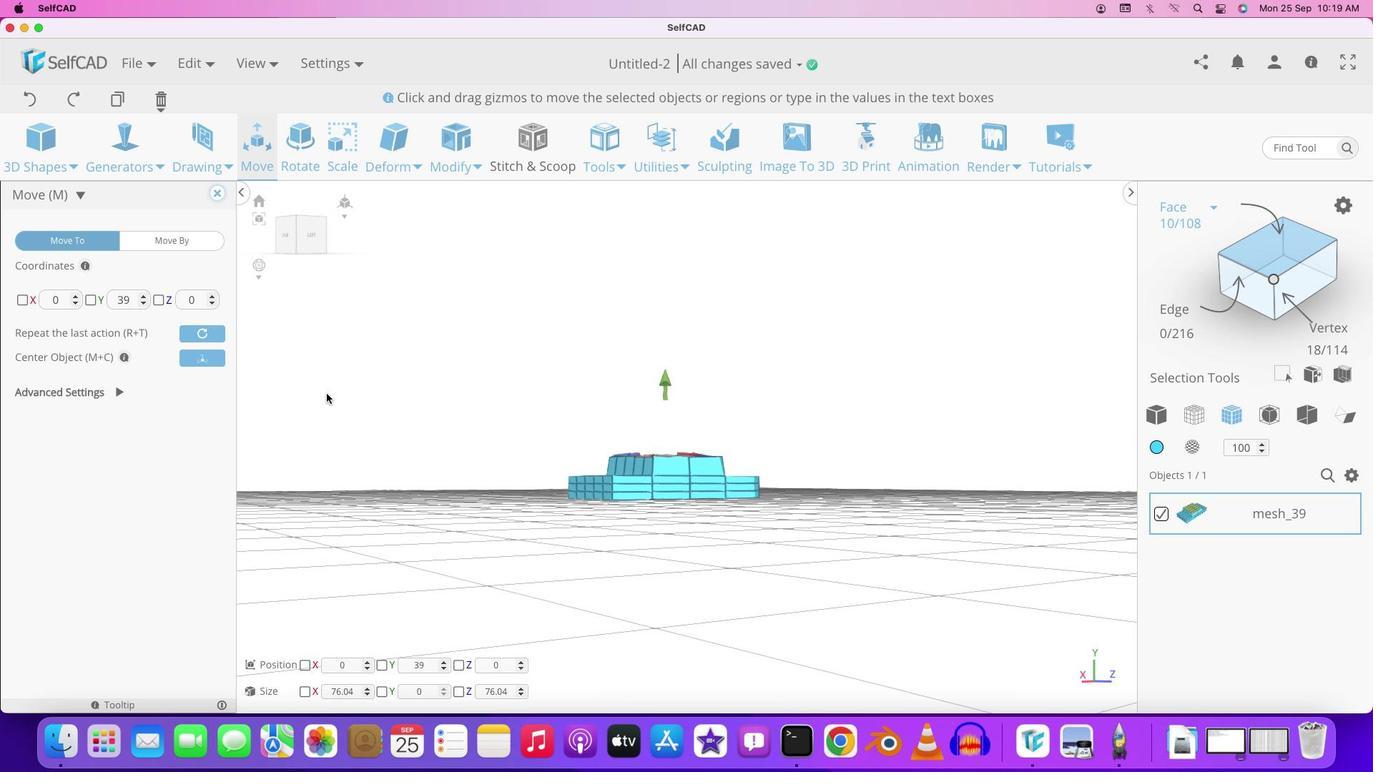 
Action: Mouse moved to (577, 407)
Screenshot: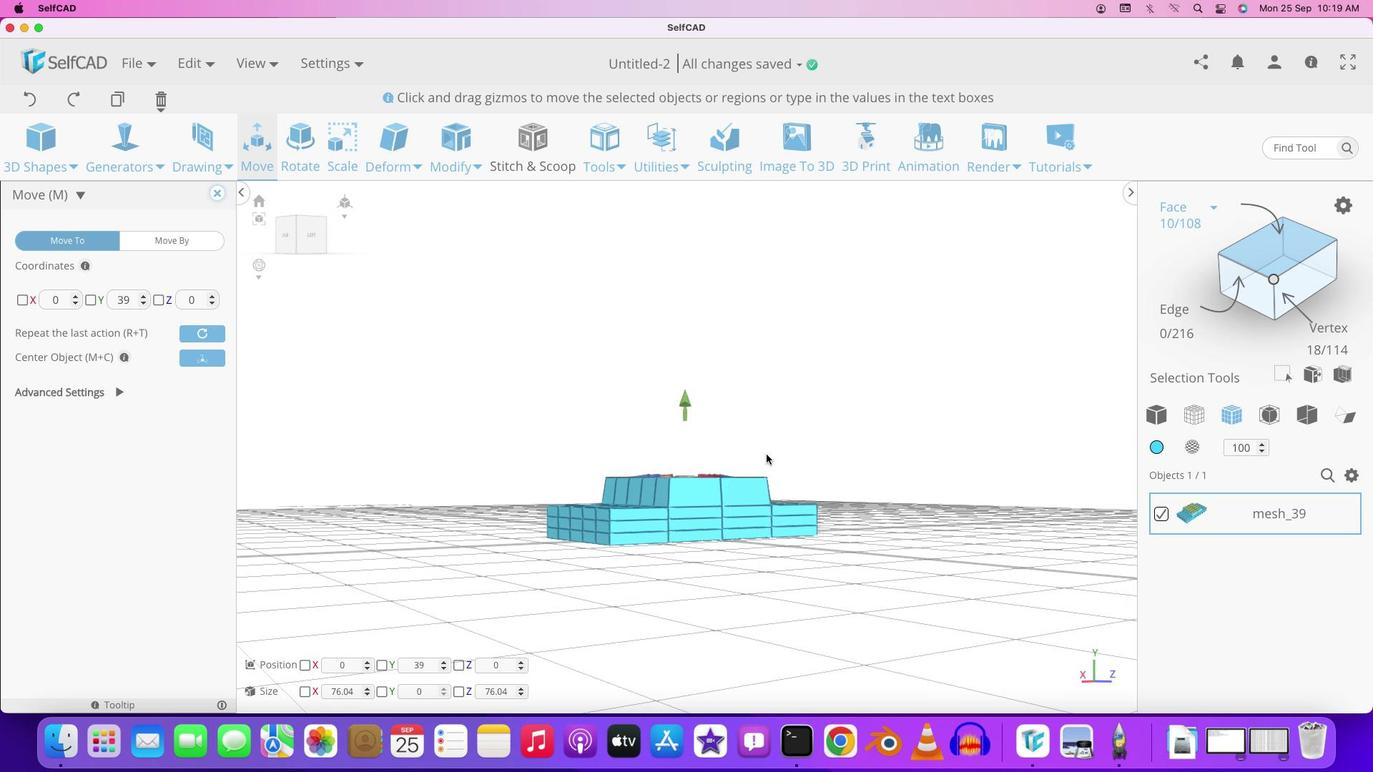 
Action: Mouse scrolled (577, 407) with delta (197, 65)
Screenshot: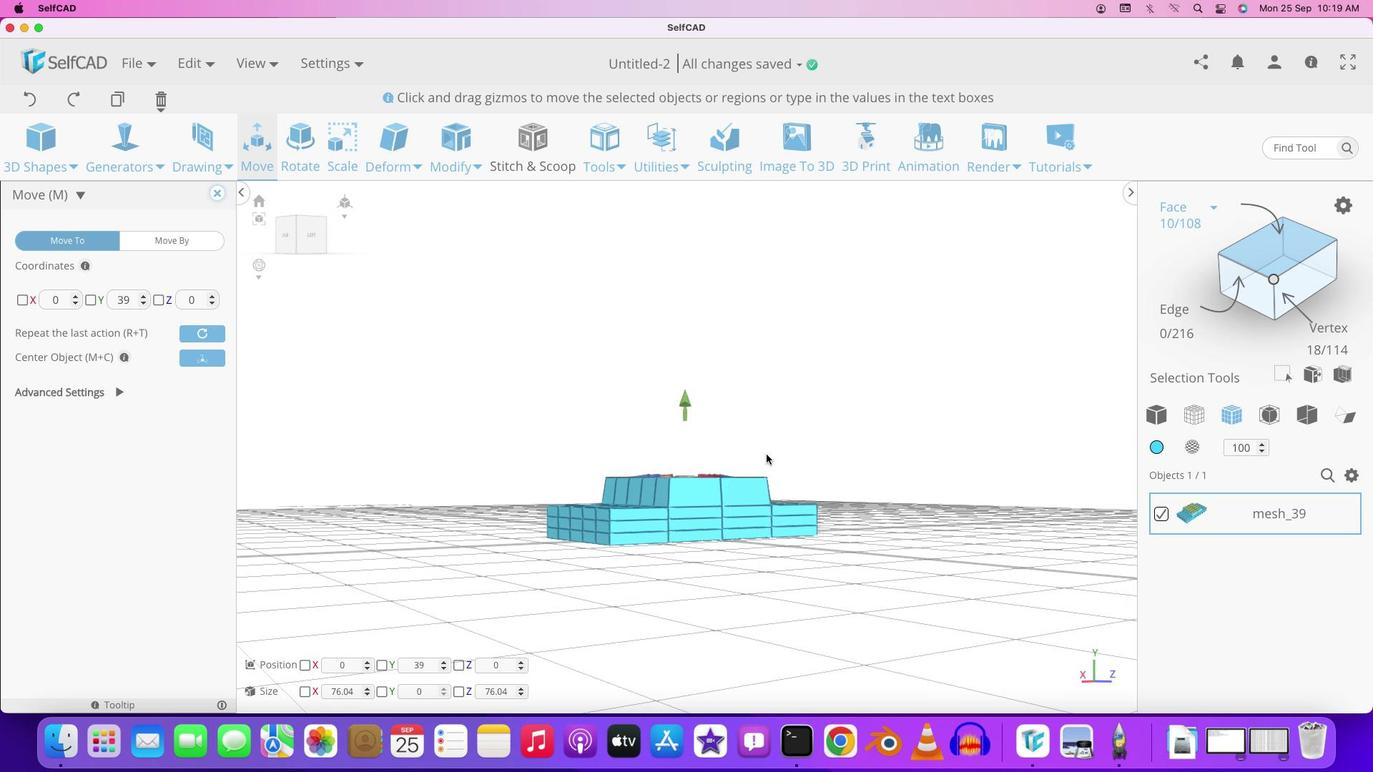 
Action: Mouse moved to (580, 409)
Screenshot: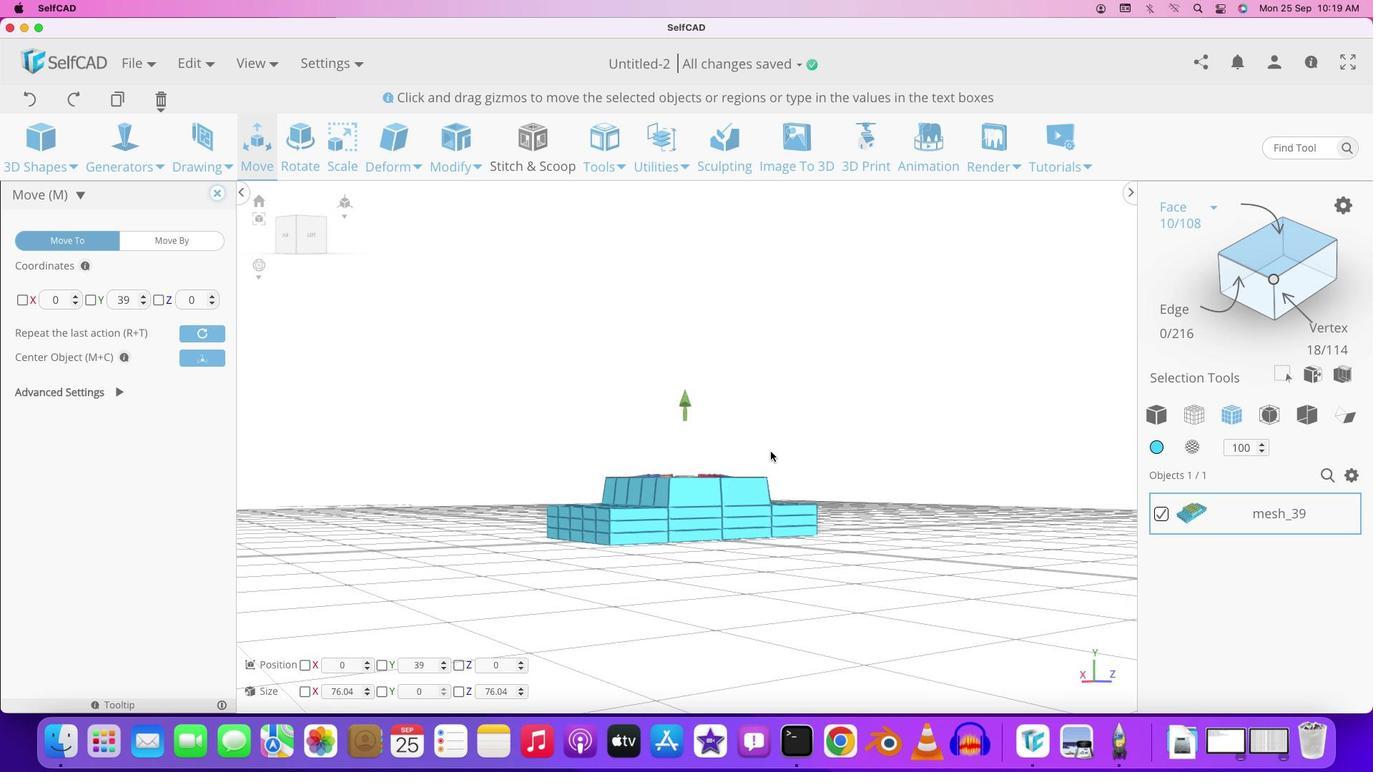 
Action: Mouse scrolled (580, 409) with delta (197, 65)
Screenshot: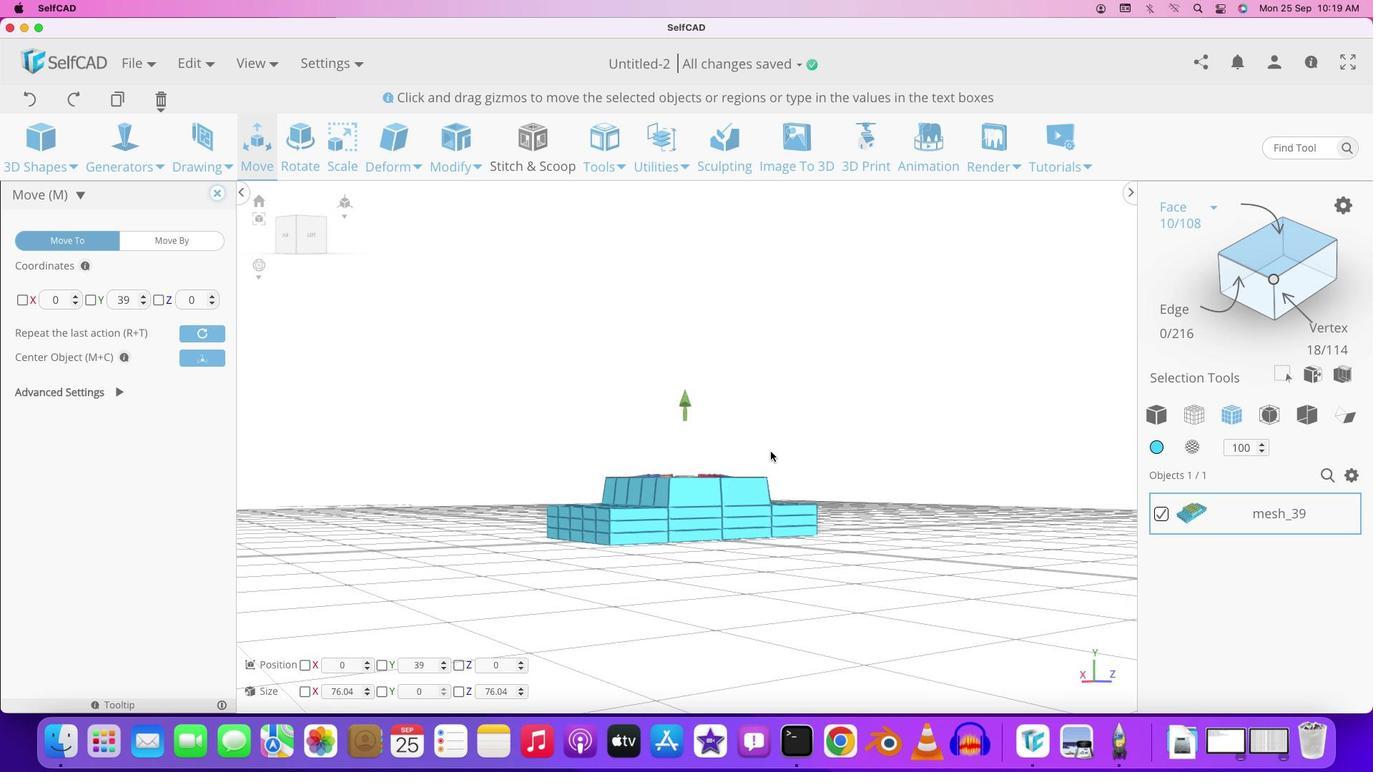 
Action: Mouse moved to (582, 412)
Screenshot: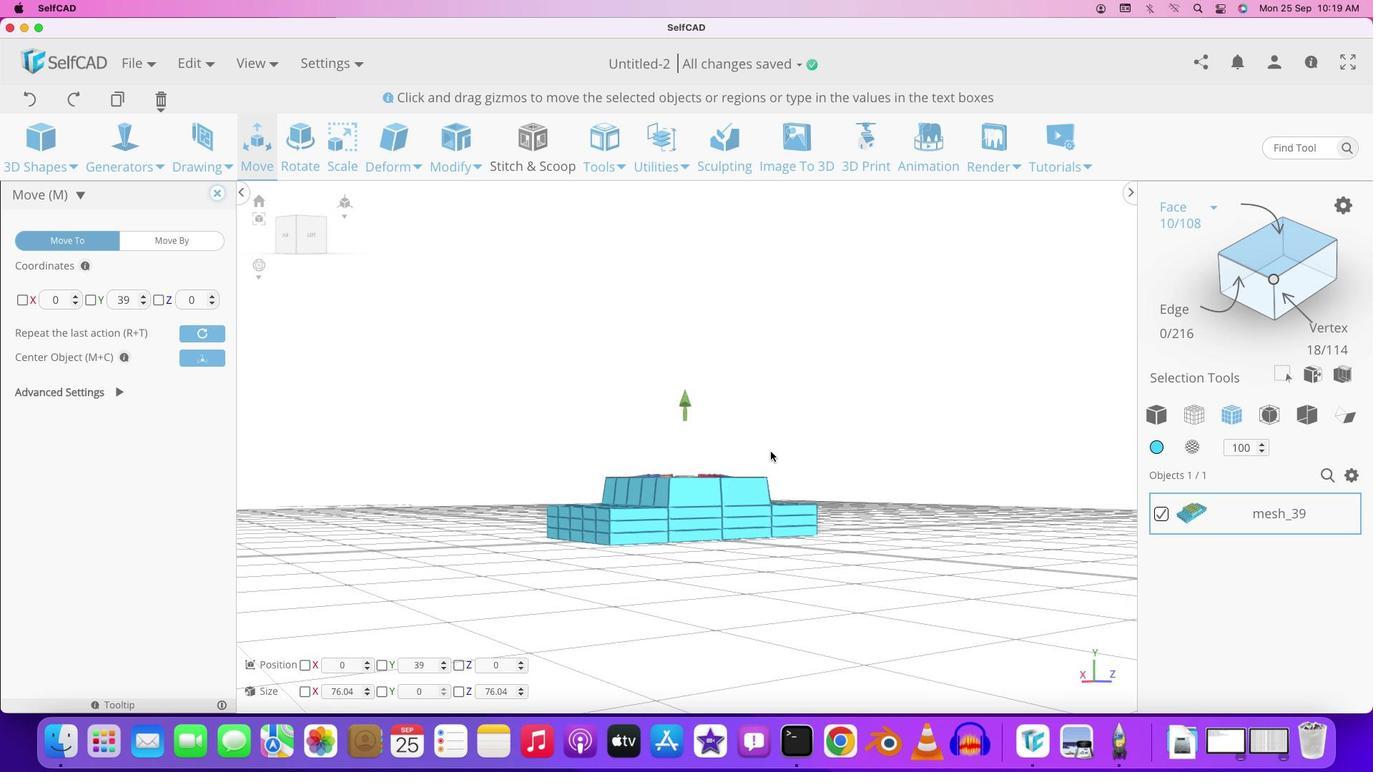 
Action: Mouse scrolled (582, 412) with delta (197, 66)
Screenshot: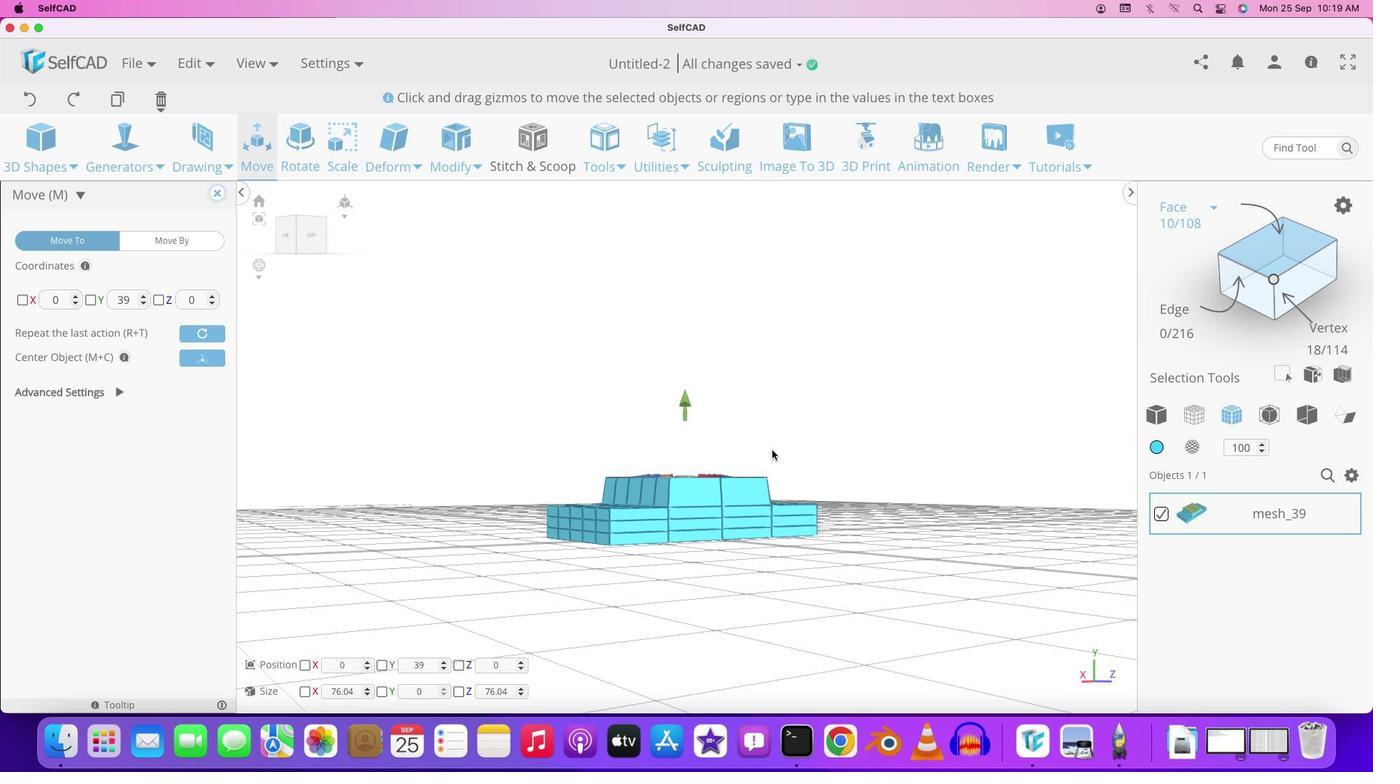 
Action: Mouse moved to (585, 416)
Screenshot: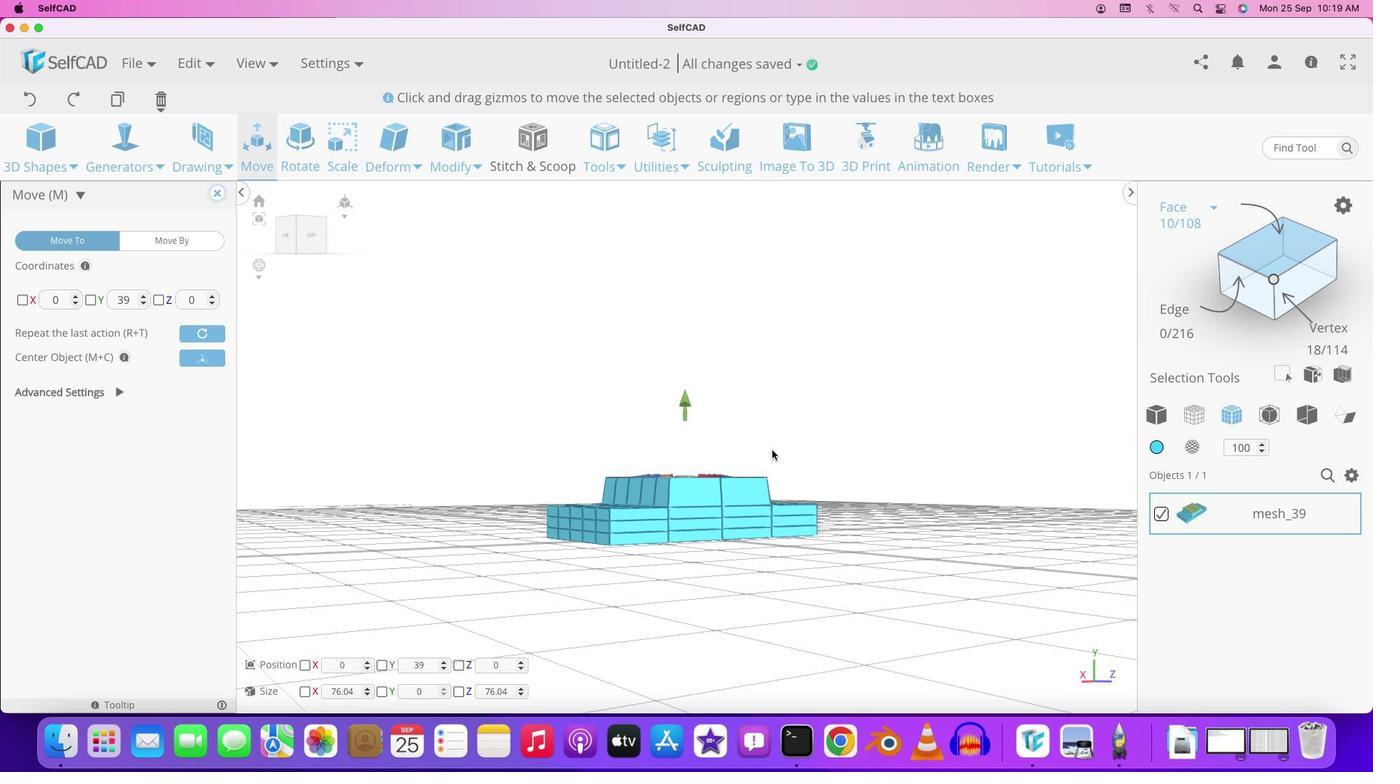 
Action: Mouse scrolled (585, 416) with delta (197, 67)
Screenshot: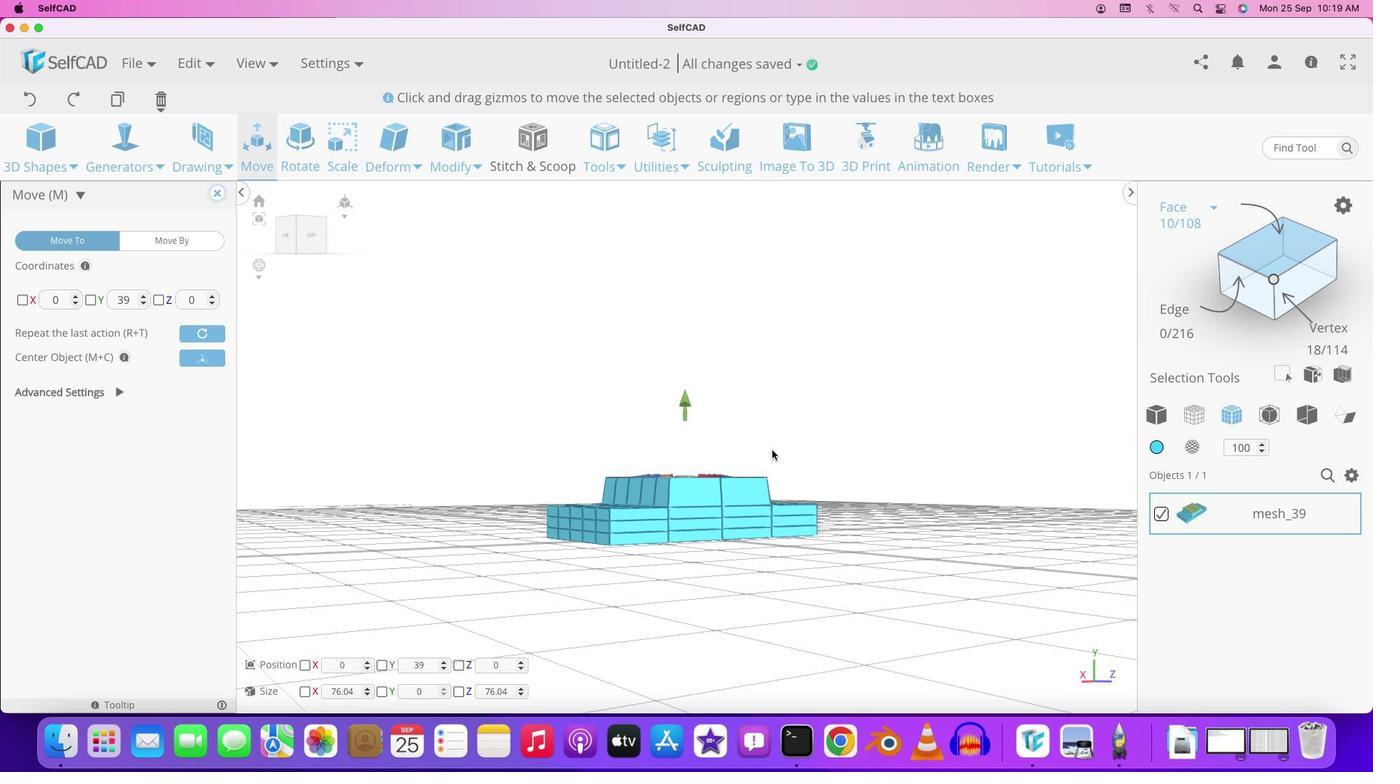 
Action: Mouse moved to (586, 417)
Screenshot: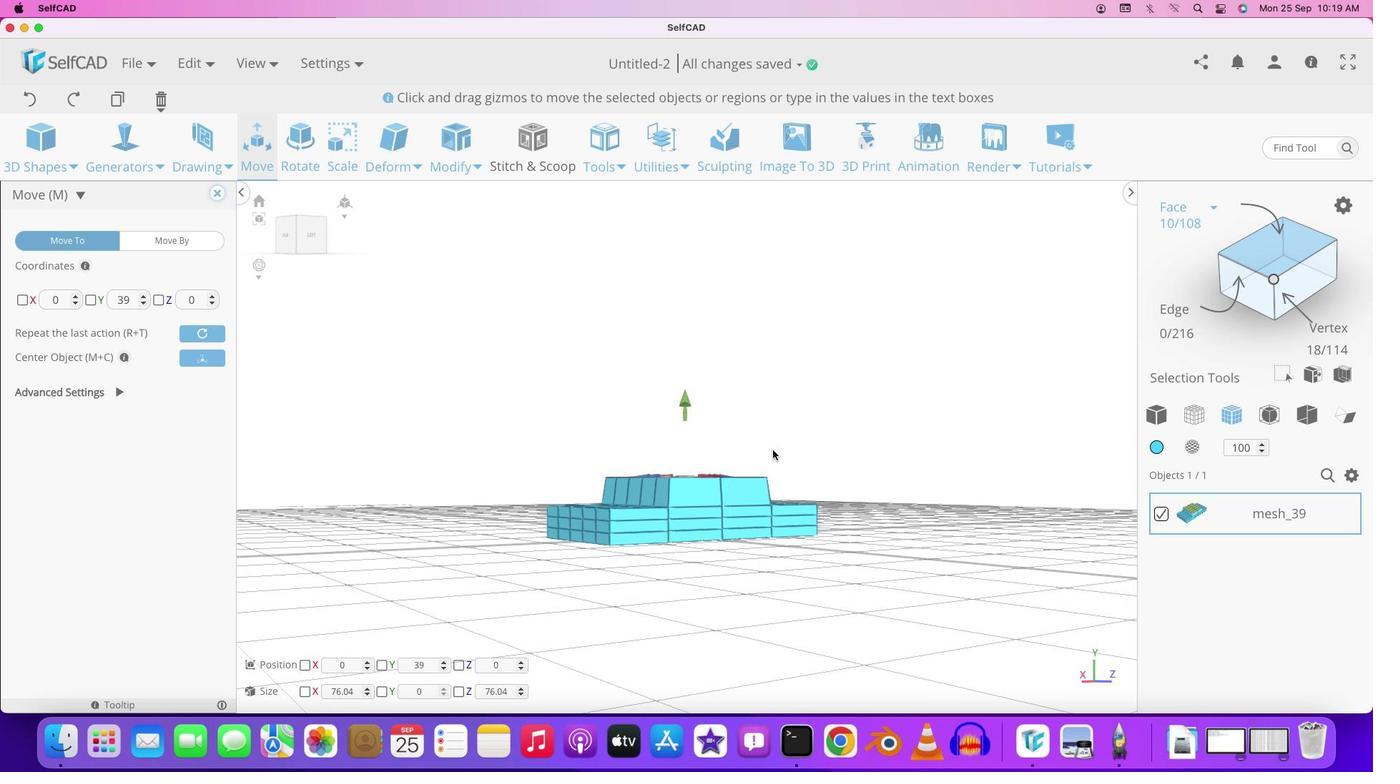 
Action: Mouse scrolled (586, 417) with delta (197, 67)
Screenshot: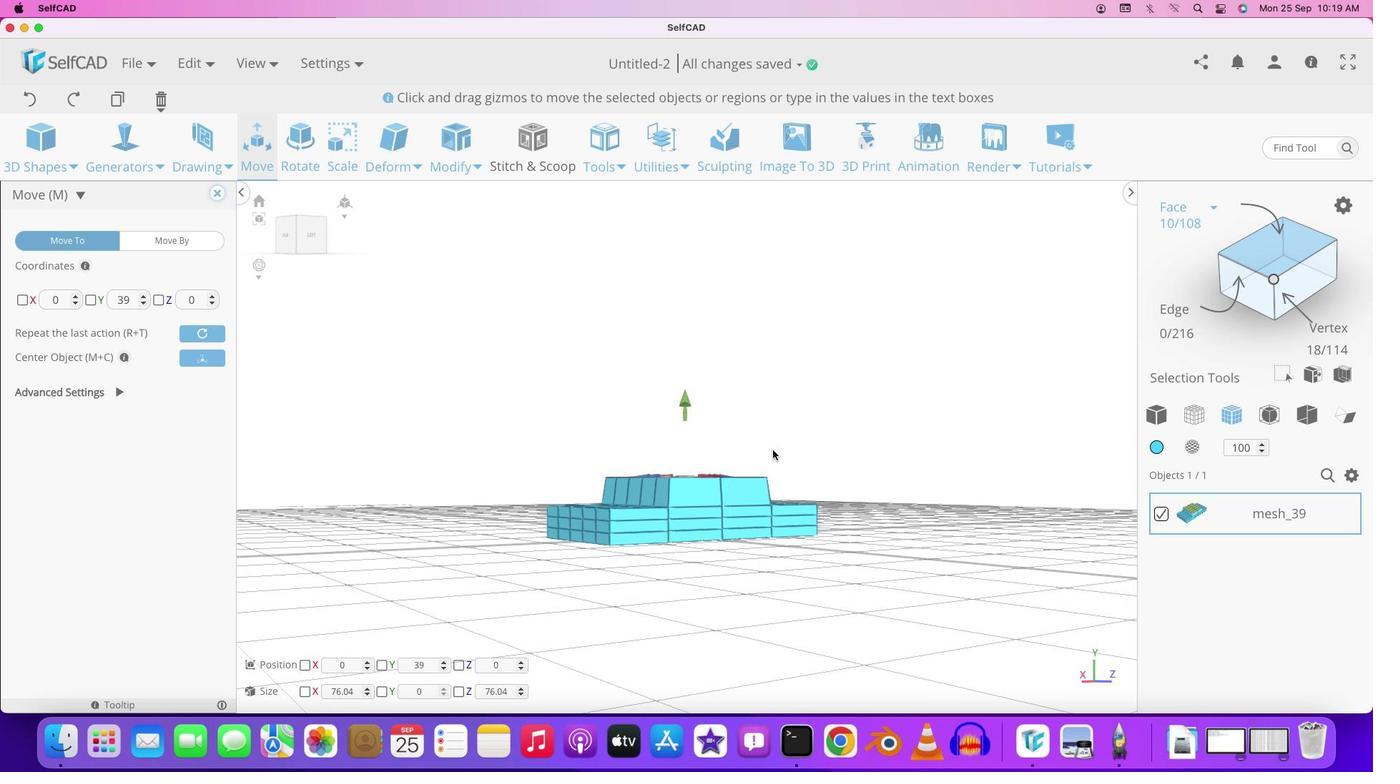 
Action: Mouse moved to (601, 421)
Screenshot: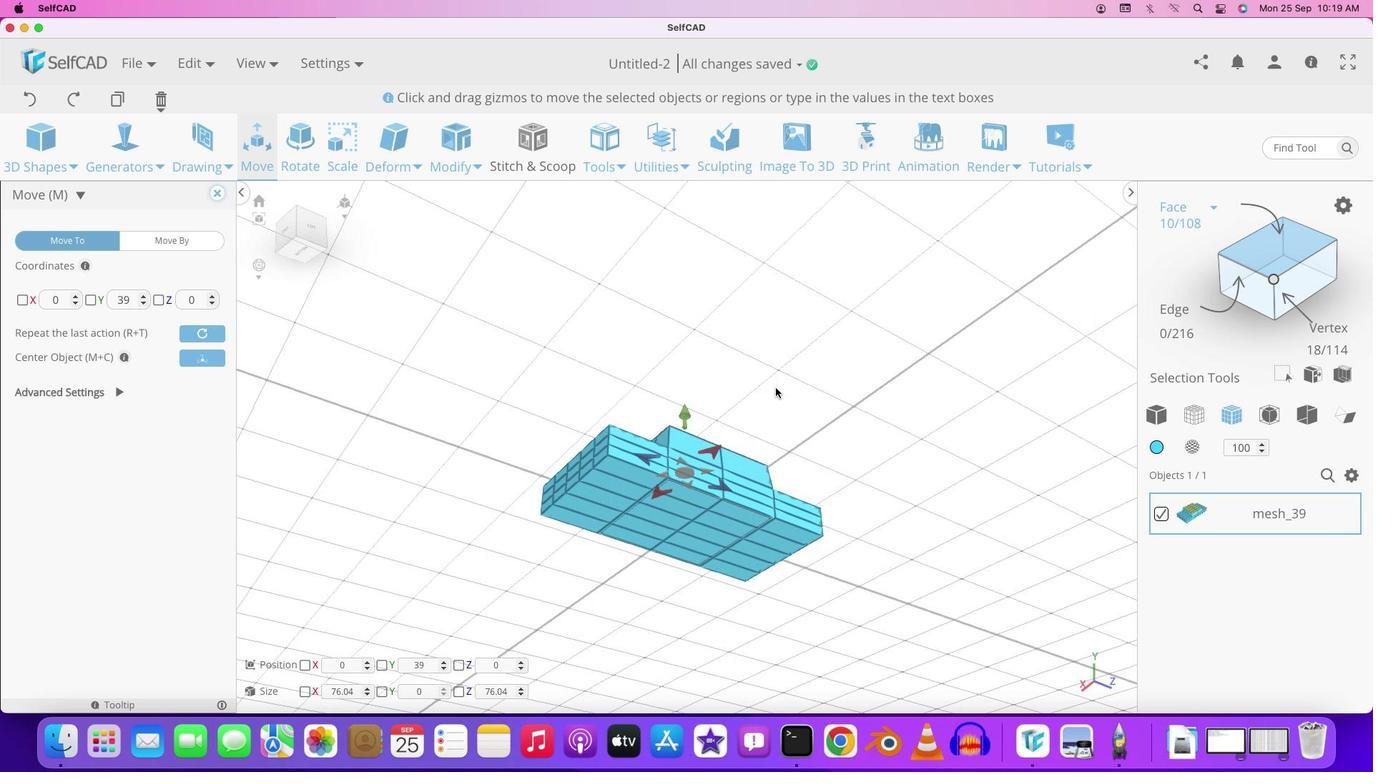 
Action: Mouse scrolled (601, 421) with delta (197, 64)
Screenshot: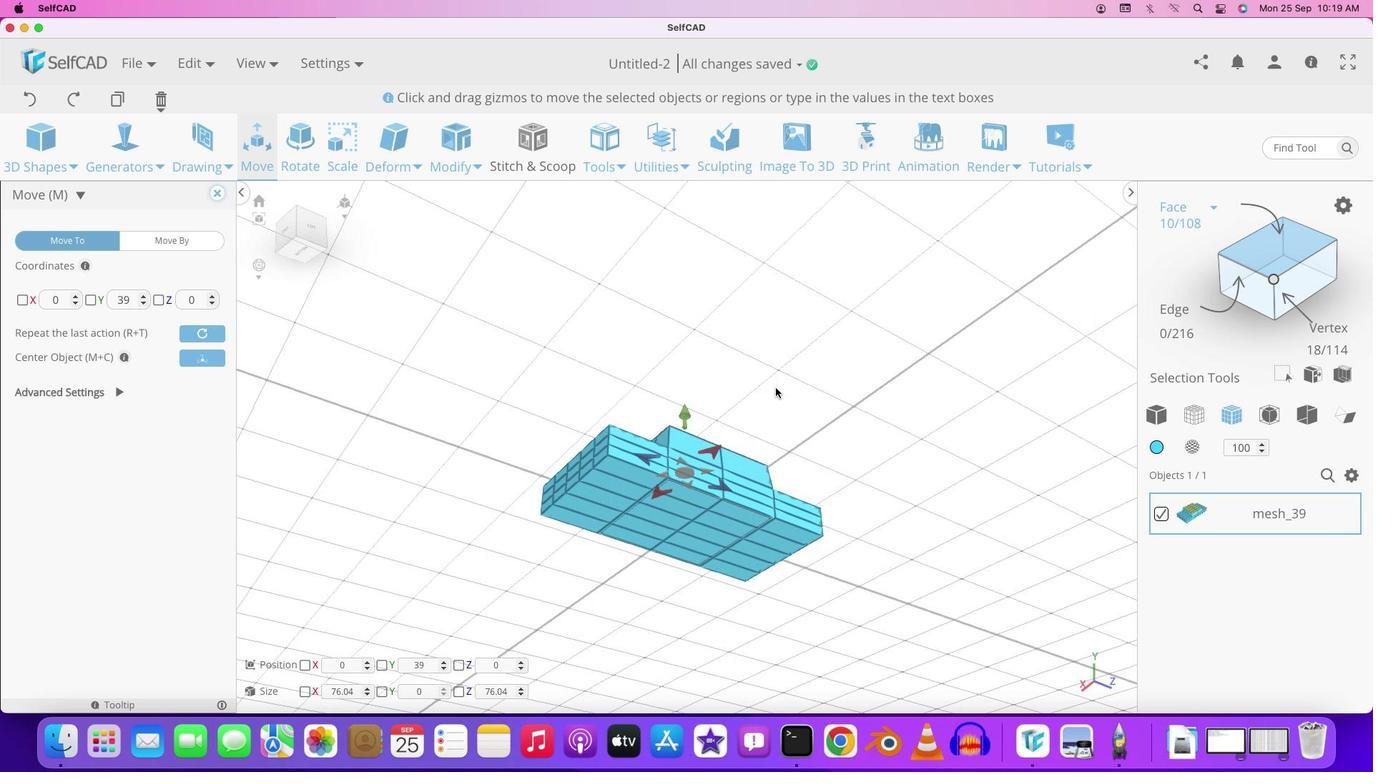 
Action: Mouse moved to (601, 421)
Screenshot: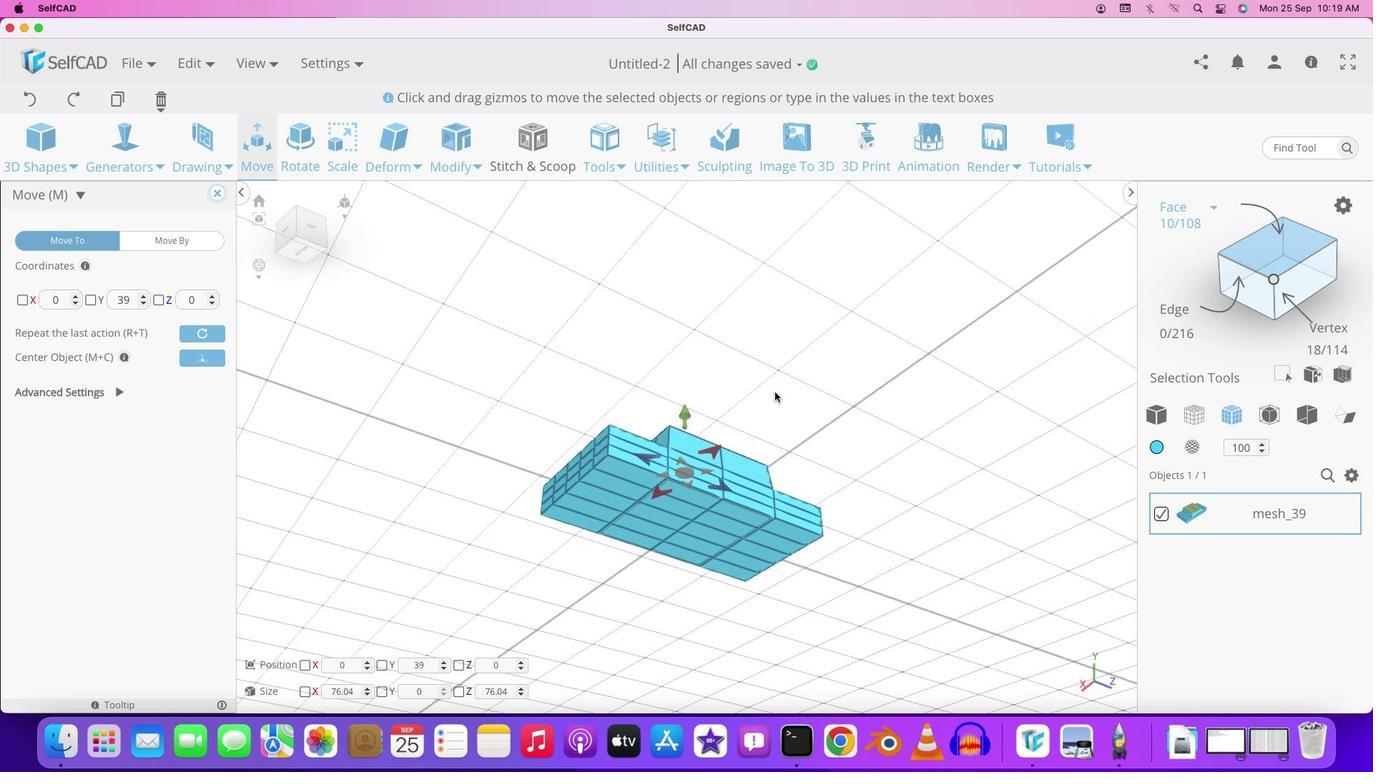 
Action: Mouse scrolled (601, 421) with delta (197, 64)
Screenshot: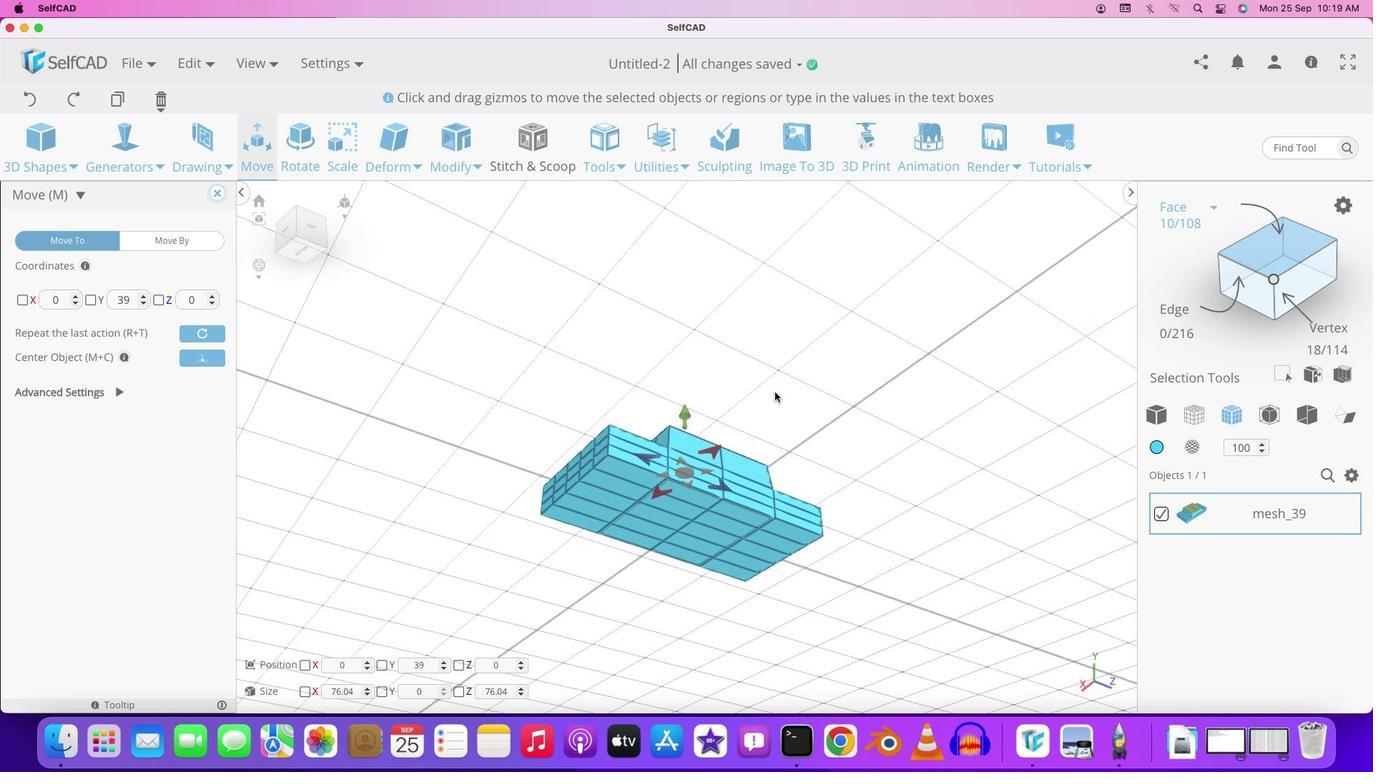 
Action: Mouse moved to (600, 421)
Screenshot: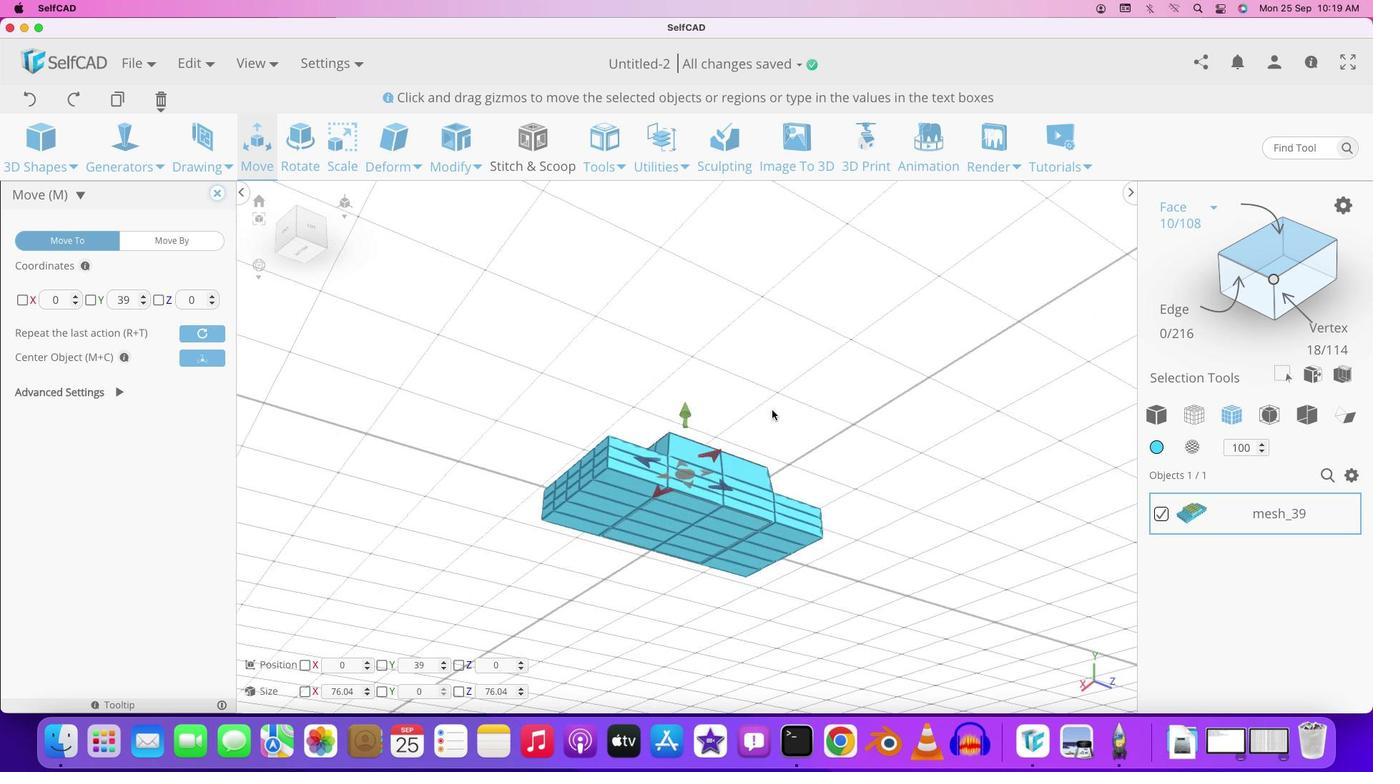
Action: Mouse scrolled (600, 421) with delta (197, 64)
Screenshot: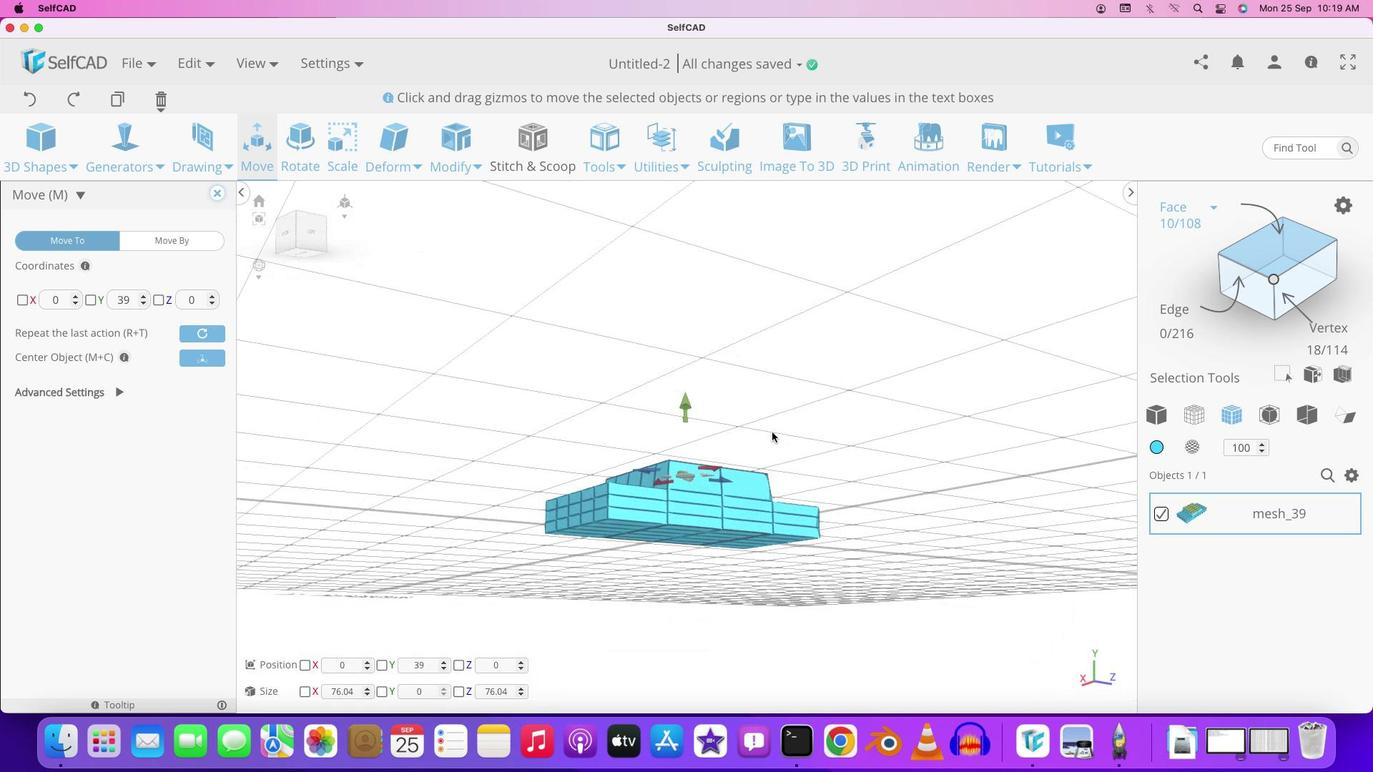 
Action: Mouse moved to (600, 421)
Screenshot: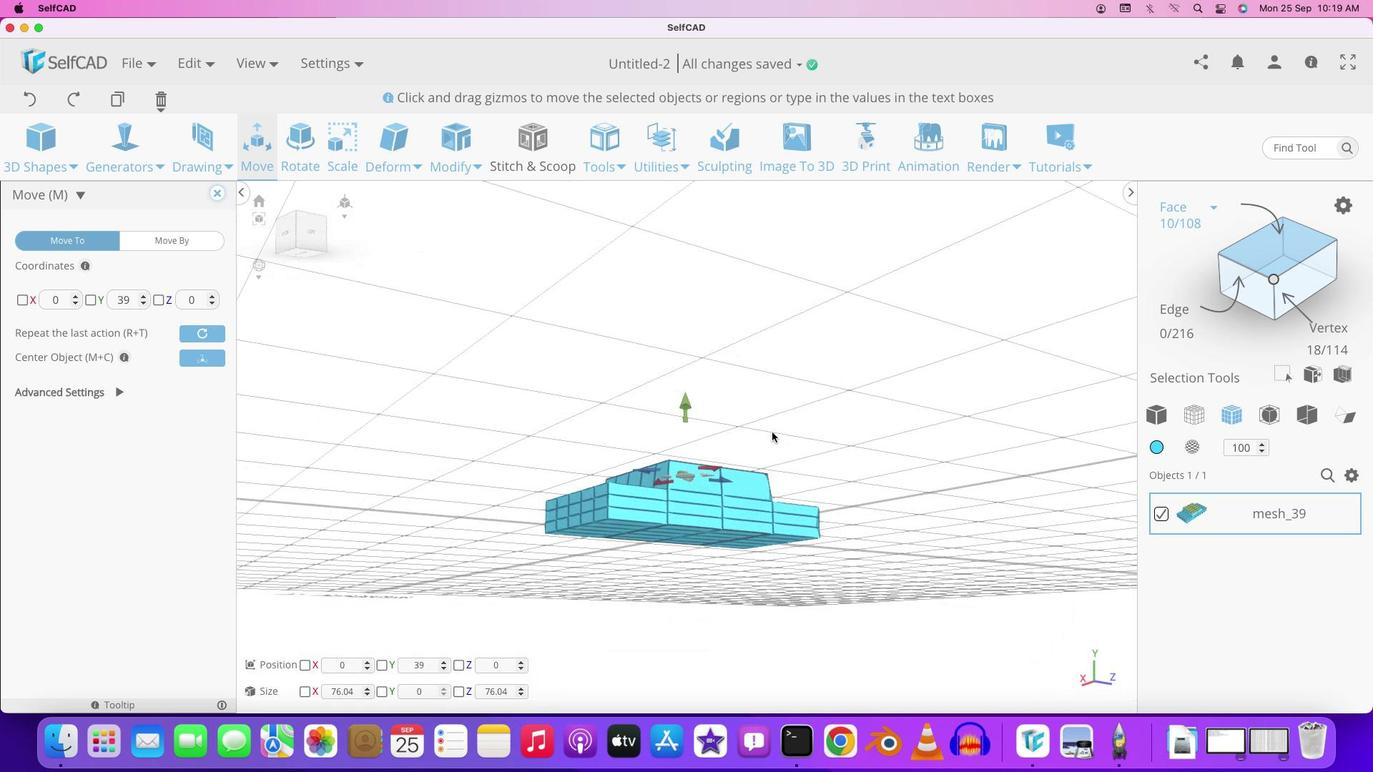 
Action: Mouse scrolled (600, 421) with delta (197, 64)
Screenshot: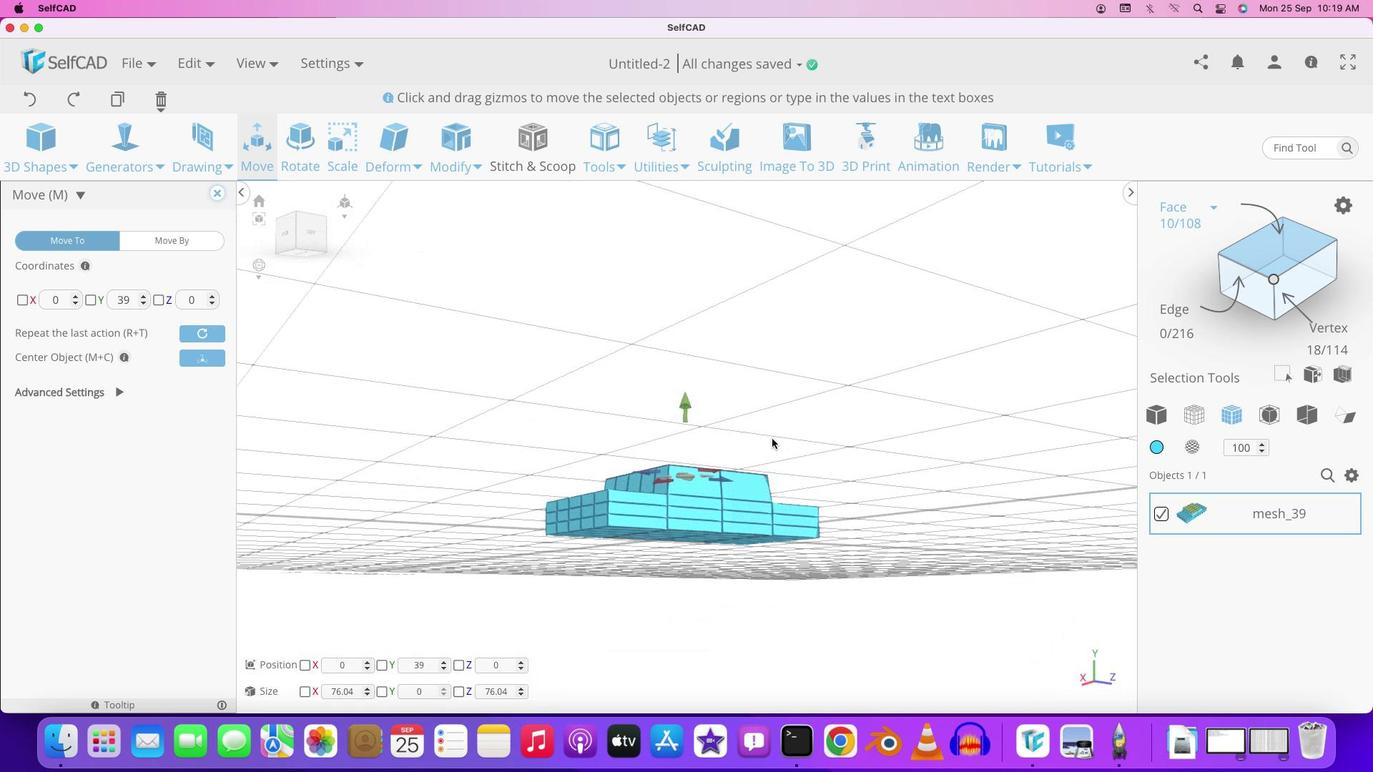 
Action: Mouse moved to (600, 421)
Screenshot: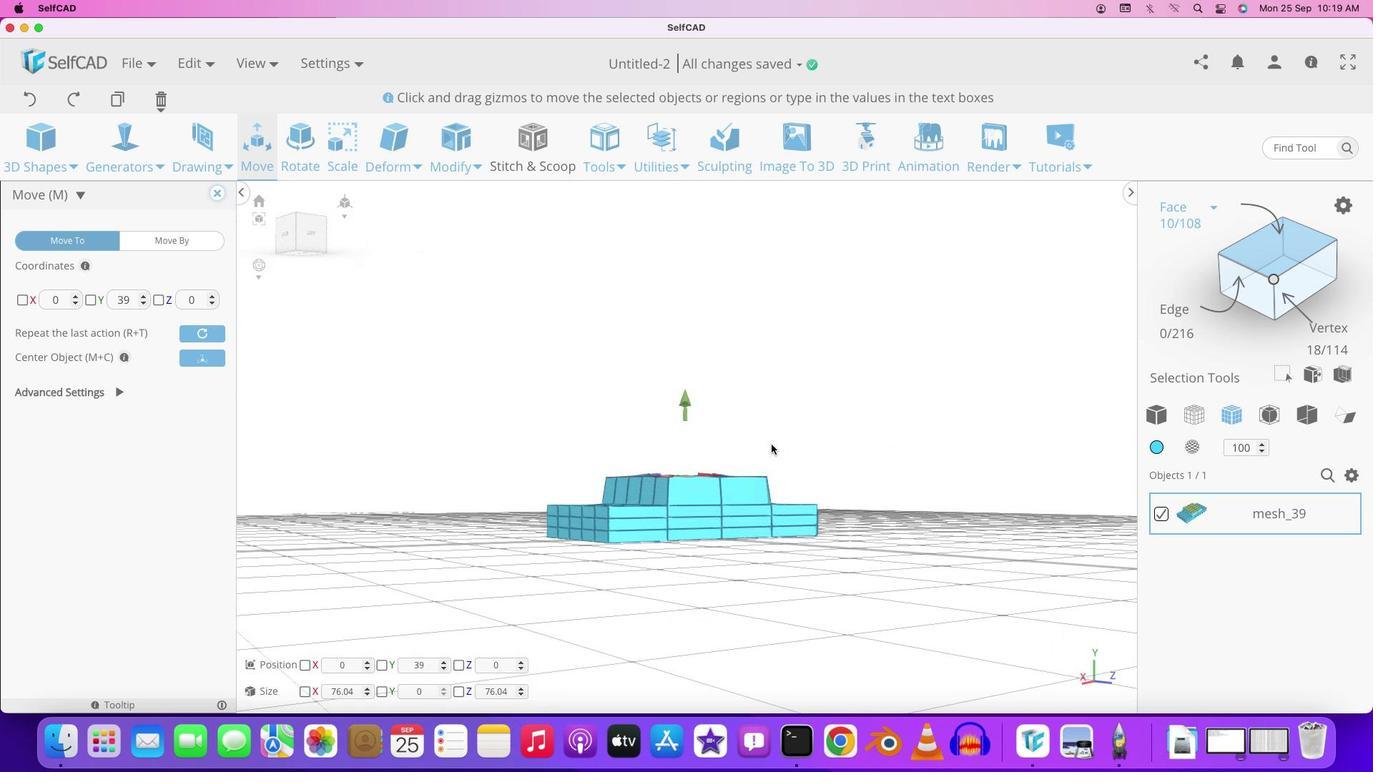 
Action: Mouse scrolled (600, 421) with delta (197, 63)
Screenshot: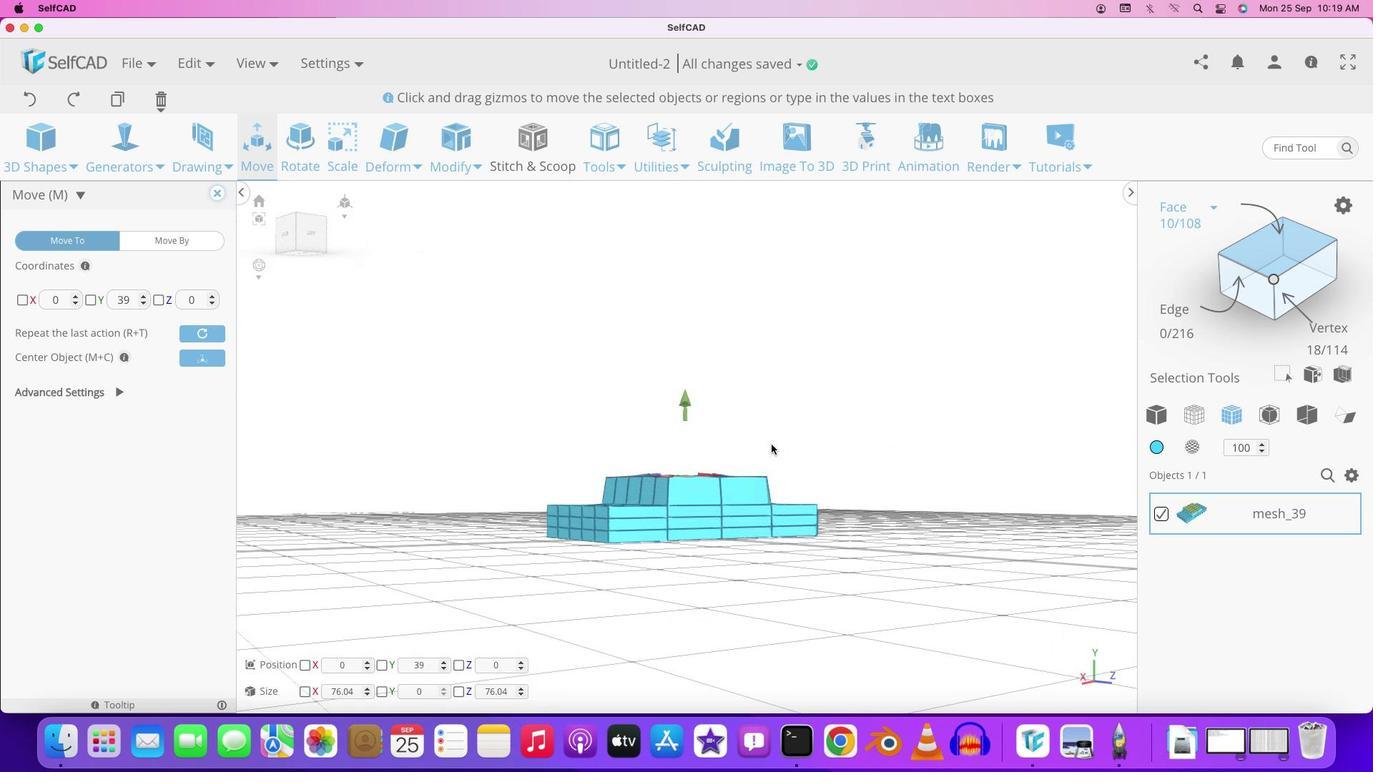 
Action: Mouse moved to (599, 422)
Screenshot: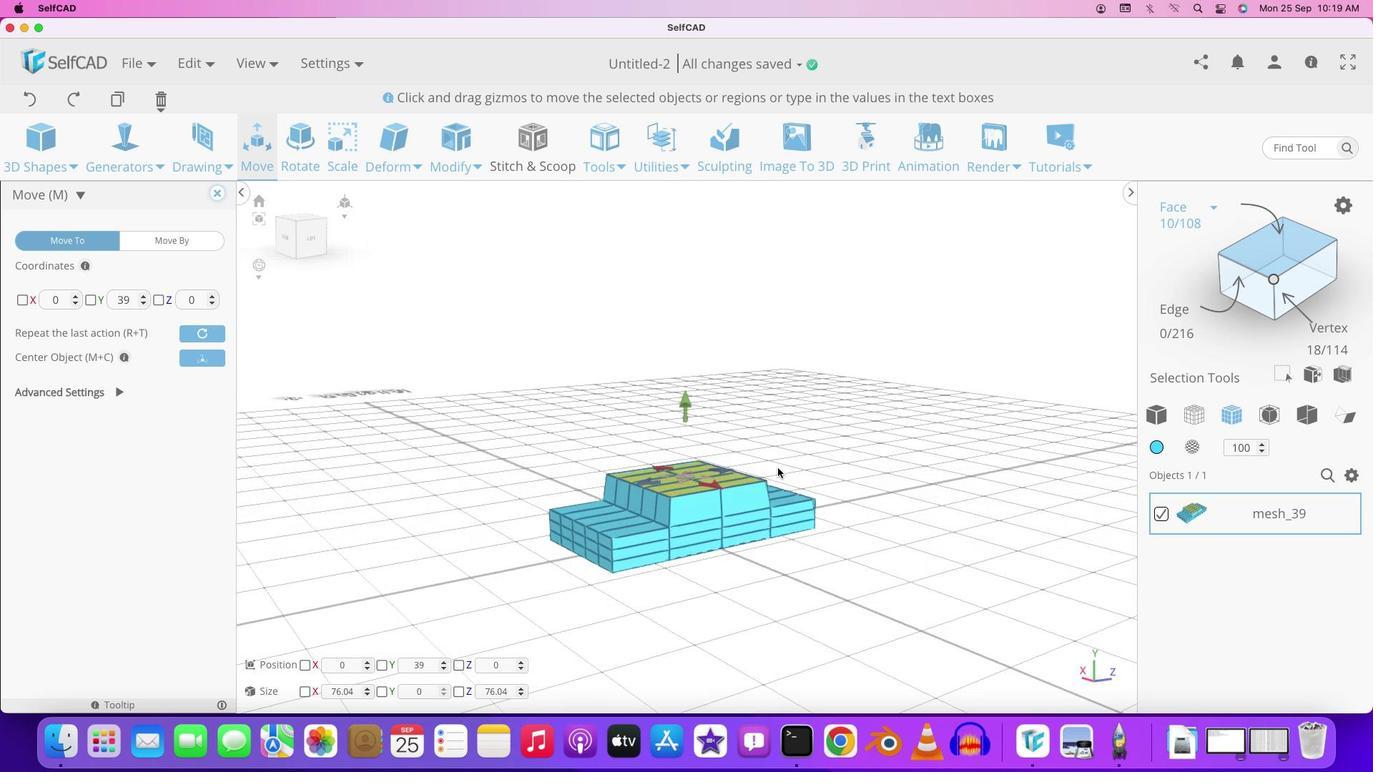 
Action: Mouse scrolled (599, 422) with delta (197, 64)
Screenshot: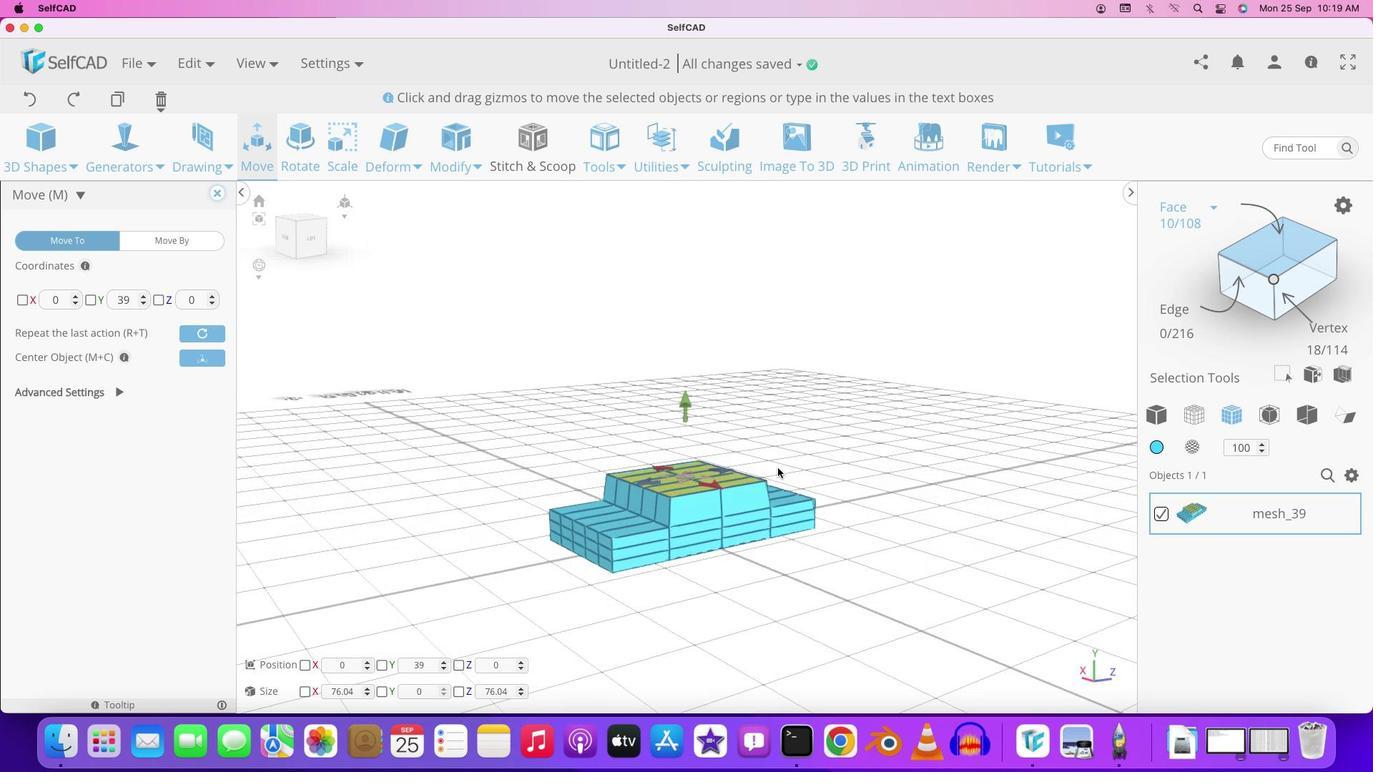 
Action: Mouse scrolled (599, 422) with delta (197, 64)
Screenshot: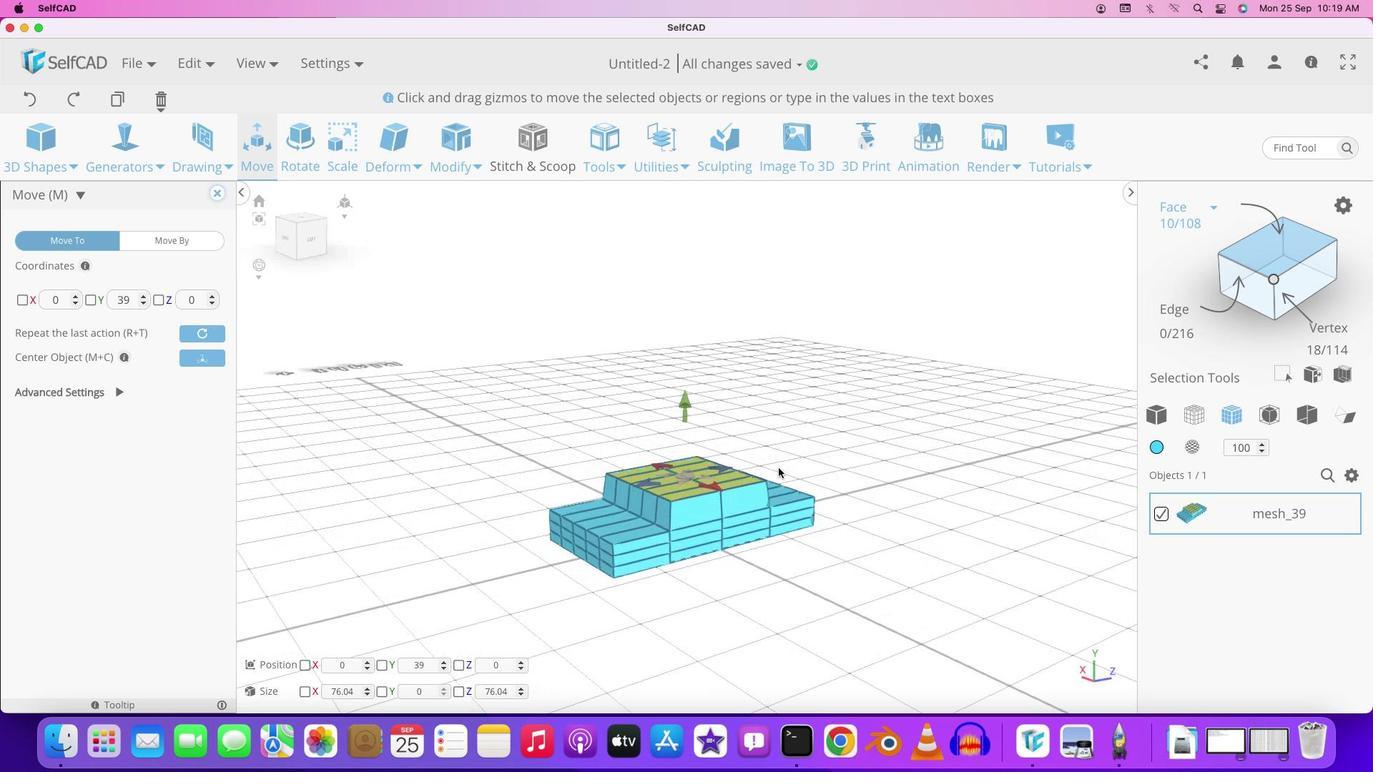 
Action: Mouse scrolled (599, 422) with delta (197, 62)
Screenshot: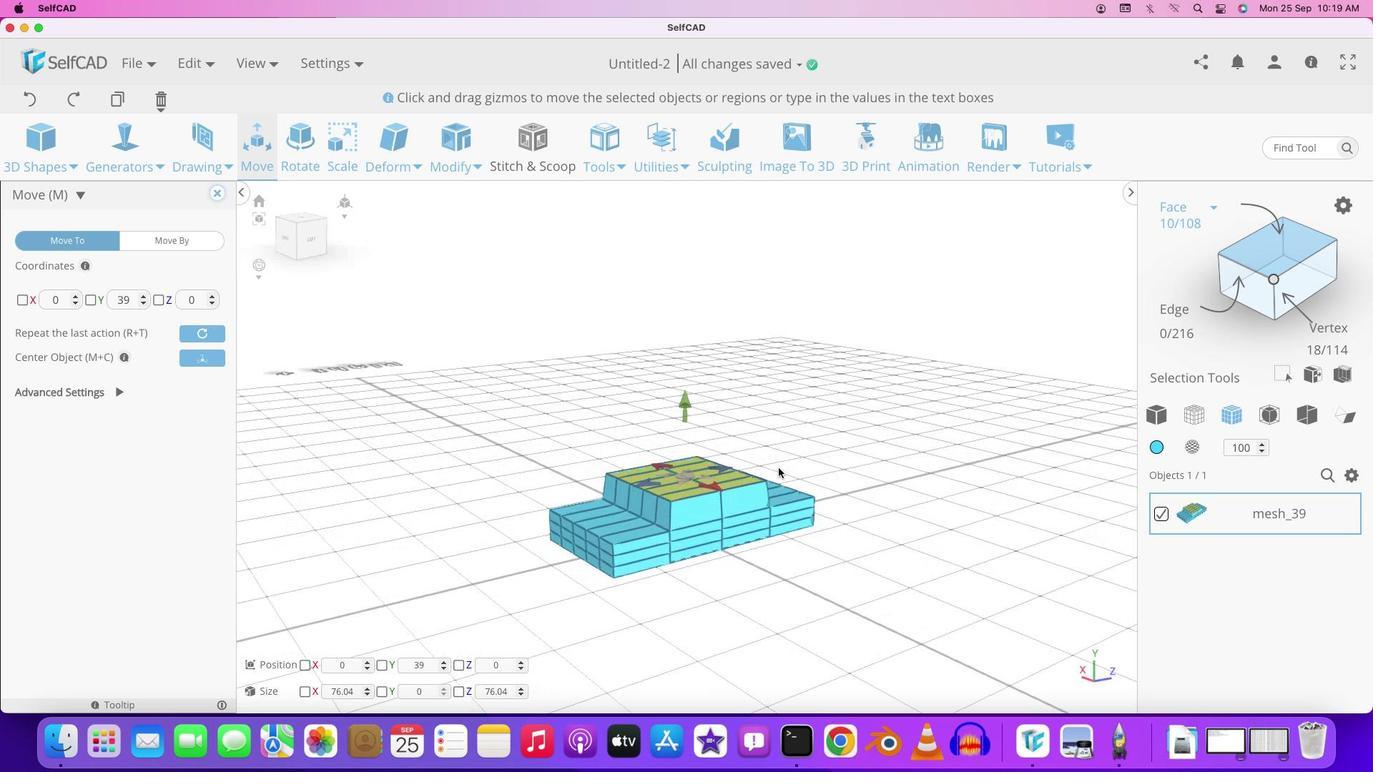 
Action: Mouse moved to (599, 422)
Screenshot: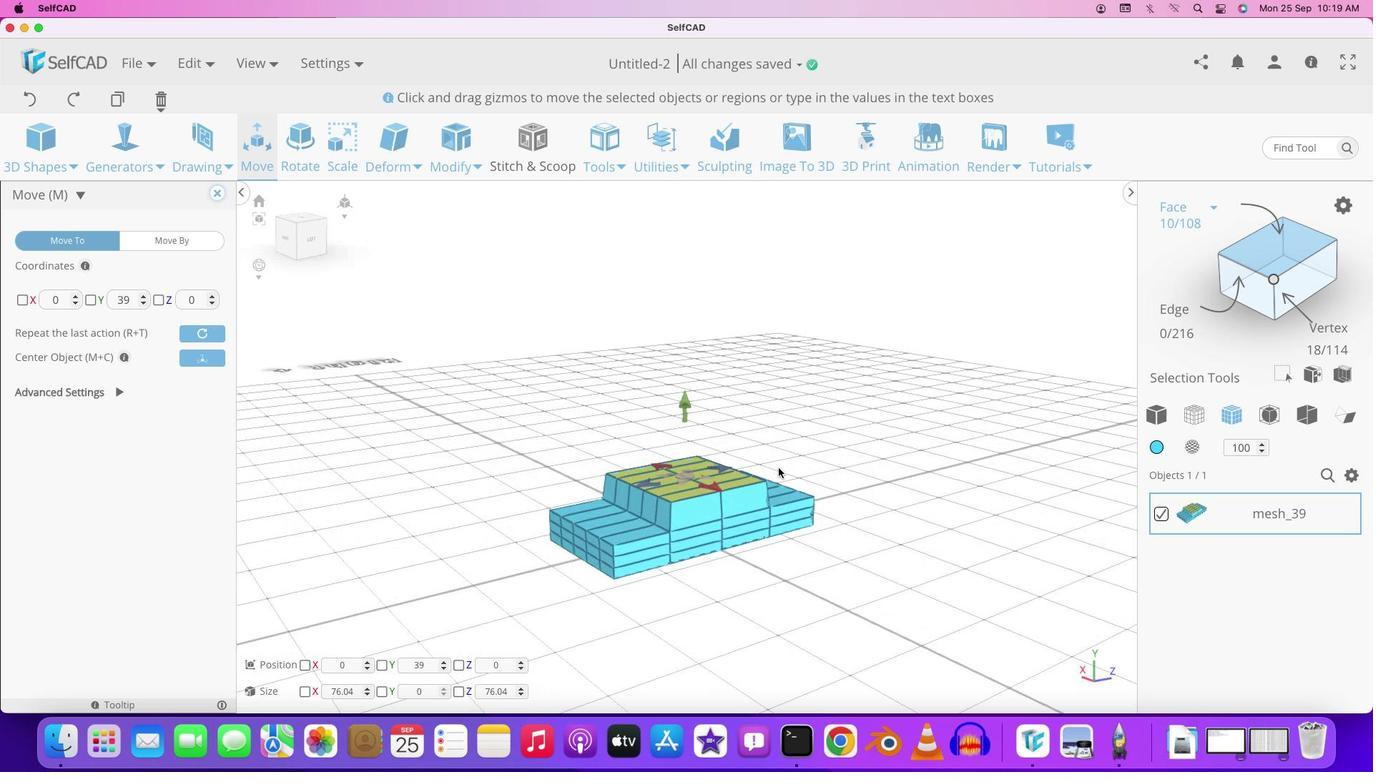 
Action: Mouse scrolled (599, 422) with delta (197, 61)
Screenshot: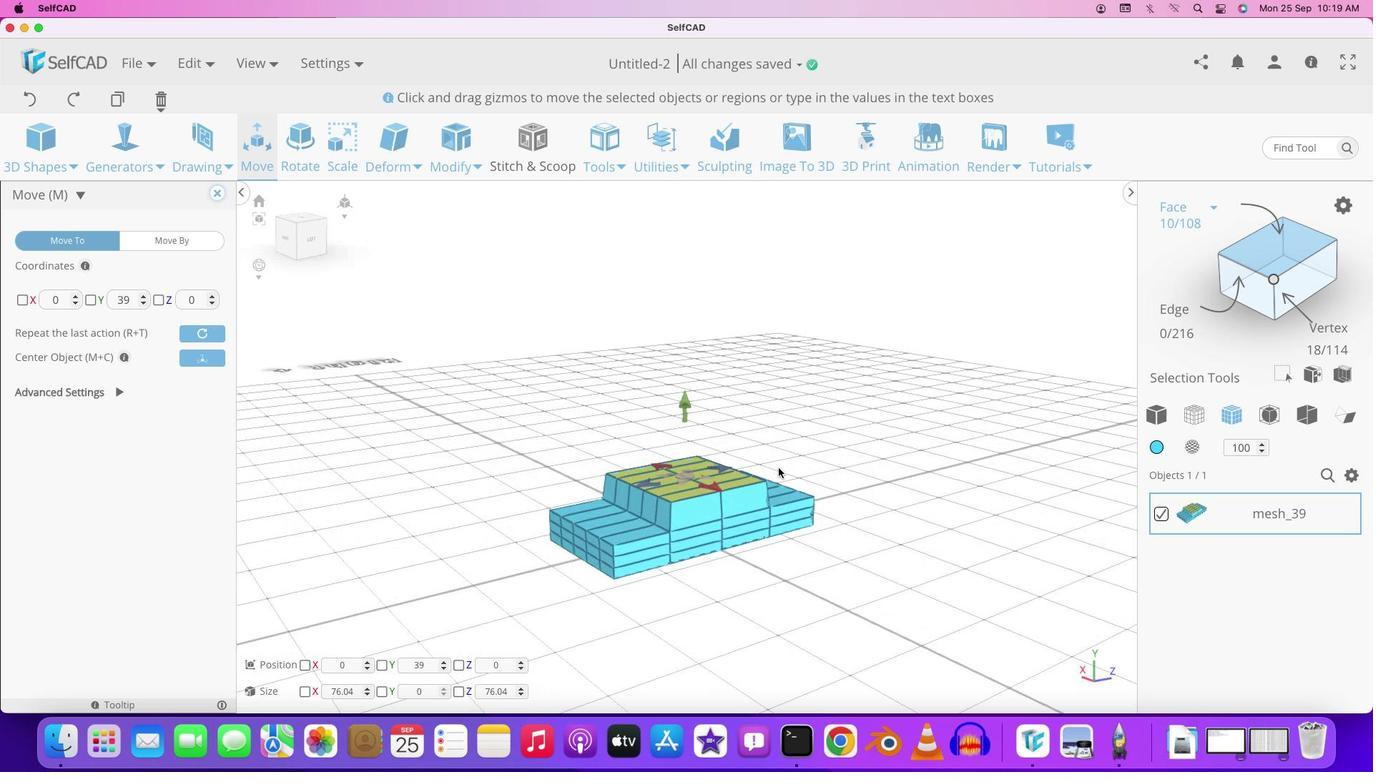 
Action: Mouse moved to (615, 413)
